 Task: Explore Airbnb stays in Aspen, Colorado with ski-in/ski-out access.
Action: Mouse moved to (548, 79)
Screenshot: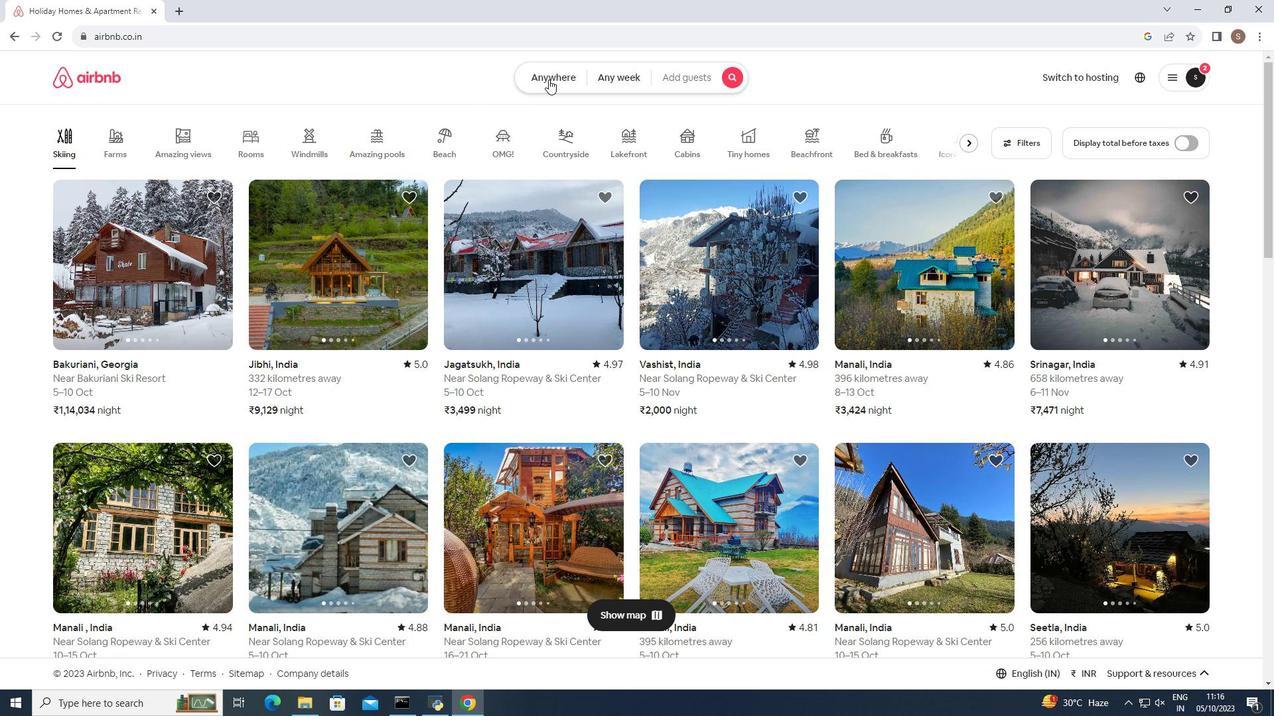 
Action: Mouse pressed left at (548, 79)
Screenshot: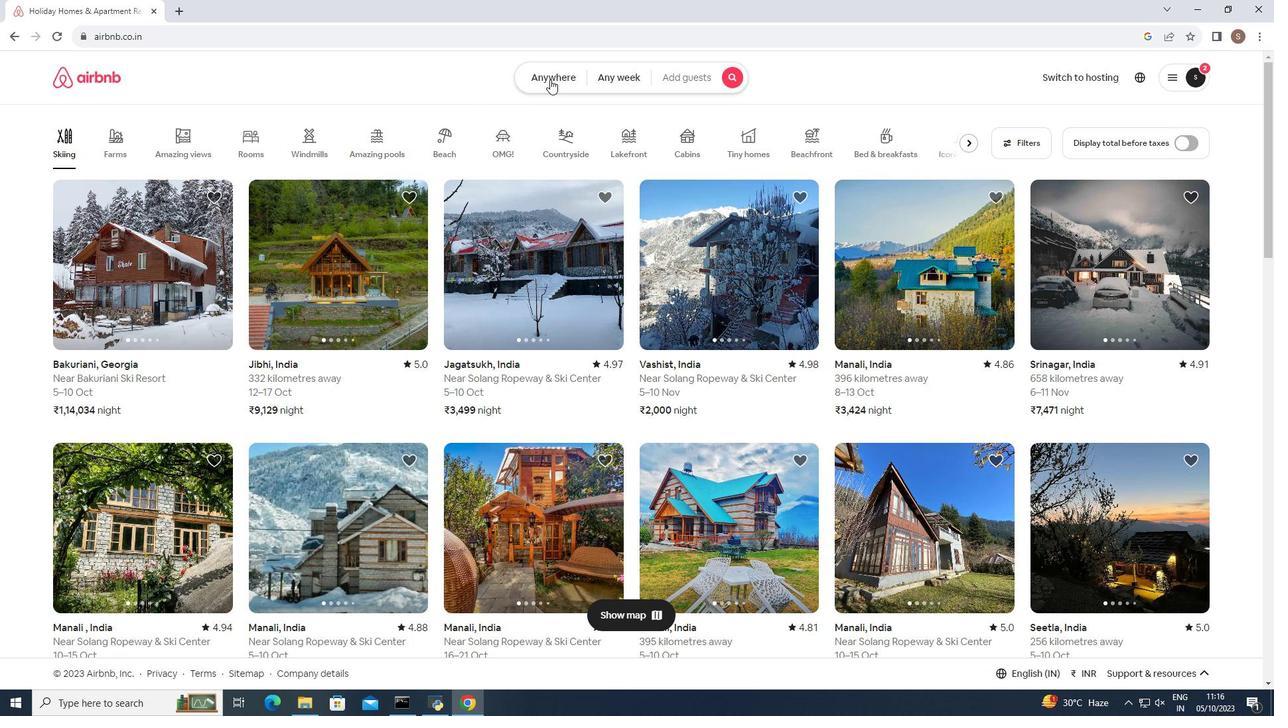 
Action: Mouse moved to (483, 126)
Screenshot: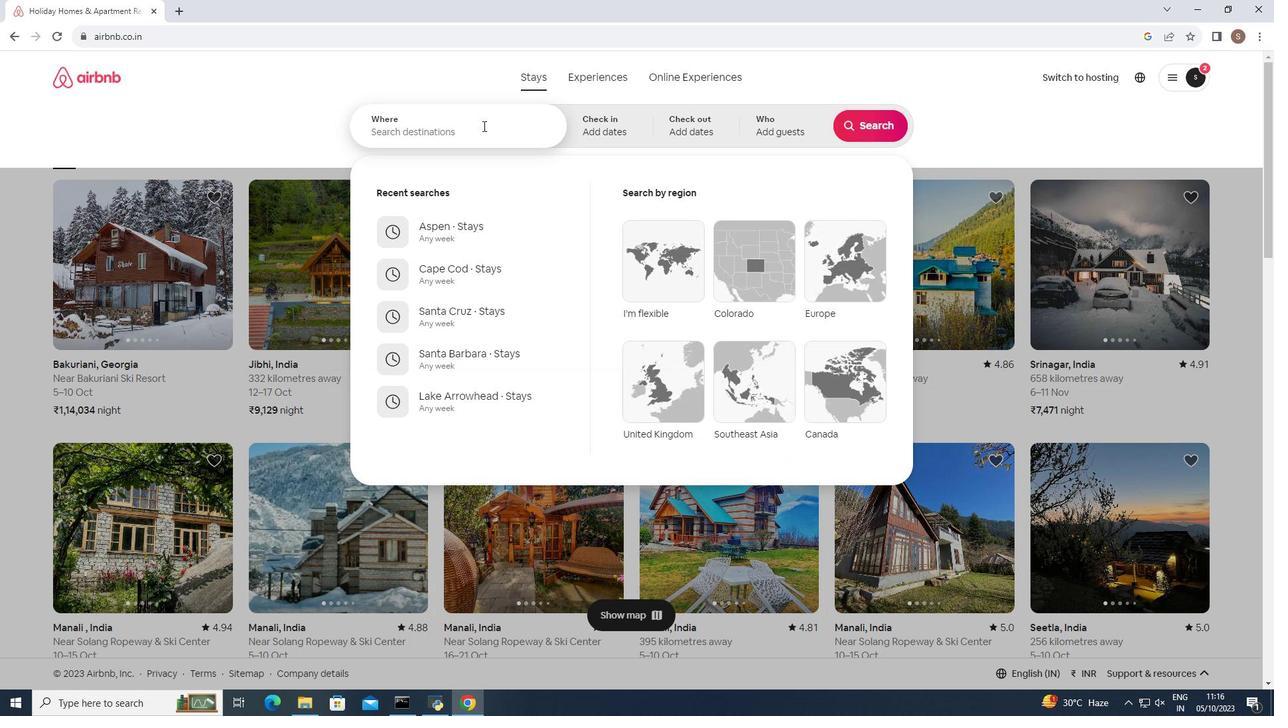 
Action: Mouse pressed left at (483, 126)
Screenshot: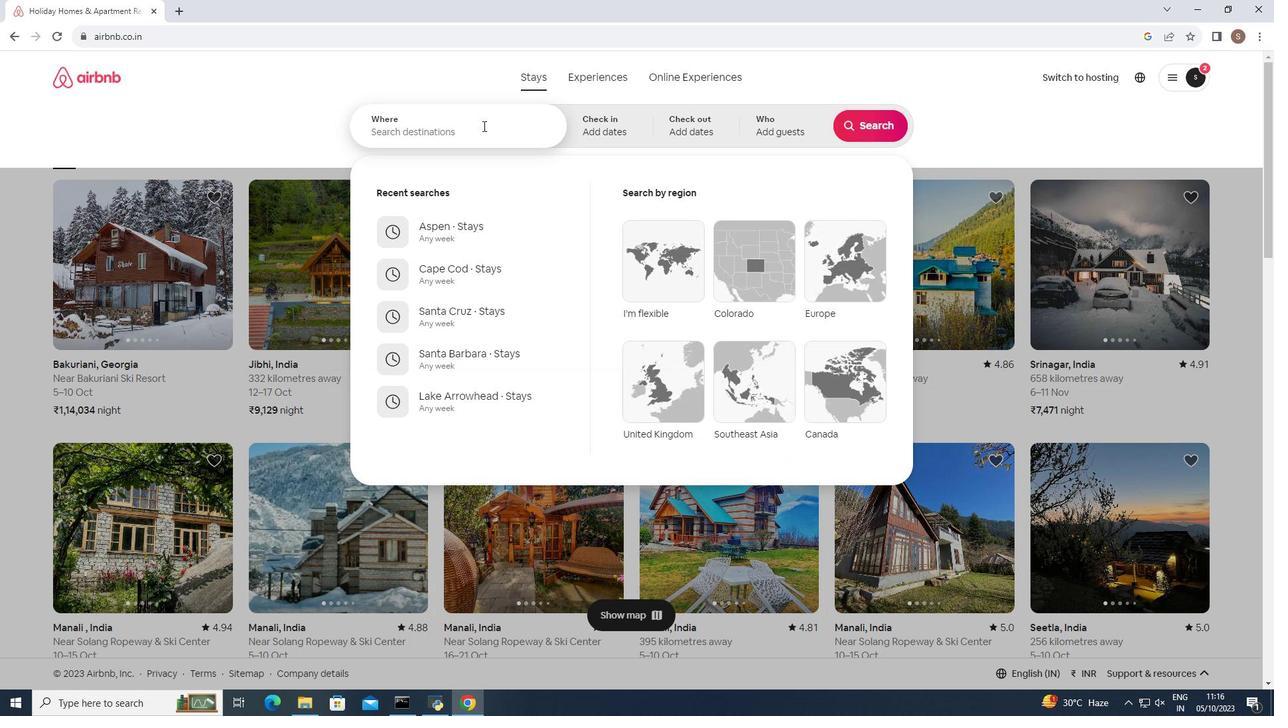 
Action: Mouse moved to (488, 138)
Screenshot: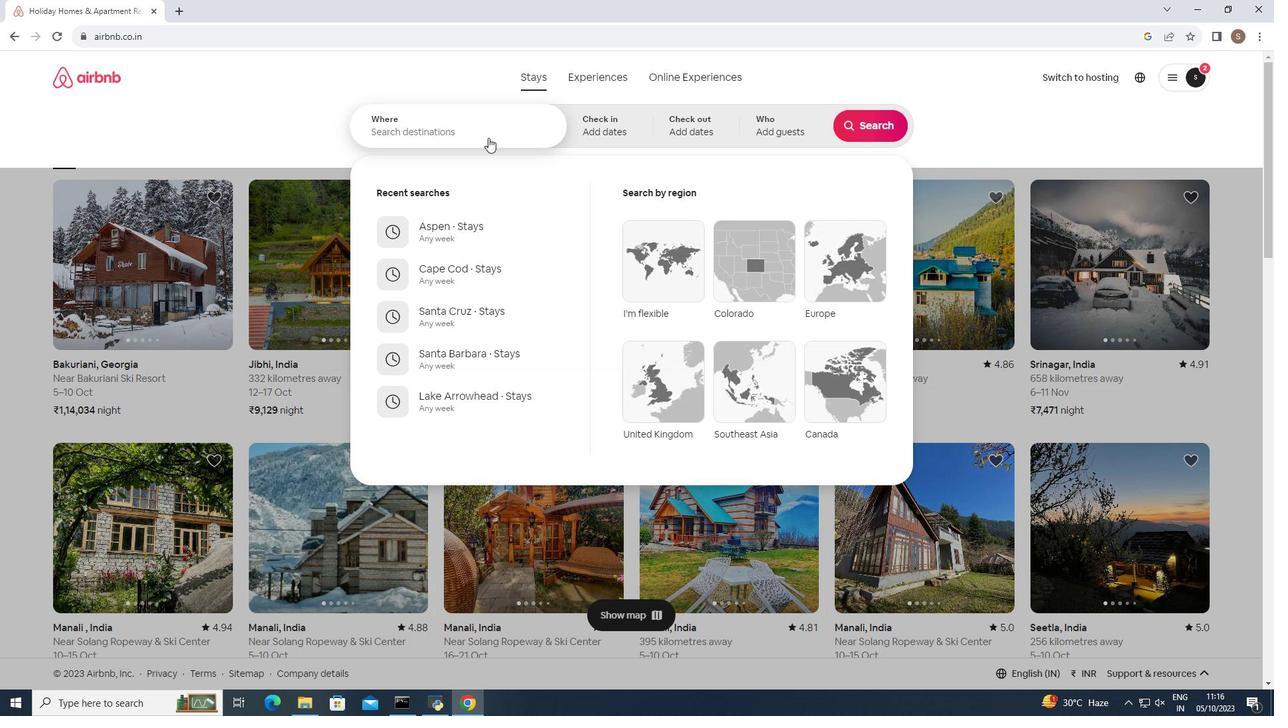 
Action: Key pressed <Key.shift>Aspen<Key.space><Key.shift><Key.shift><Key.shift><Key.shift><Key.shift><Key.shift>Colorado
Screenshot: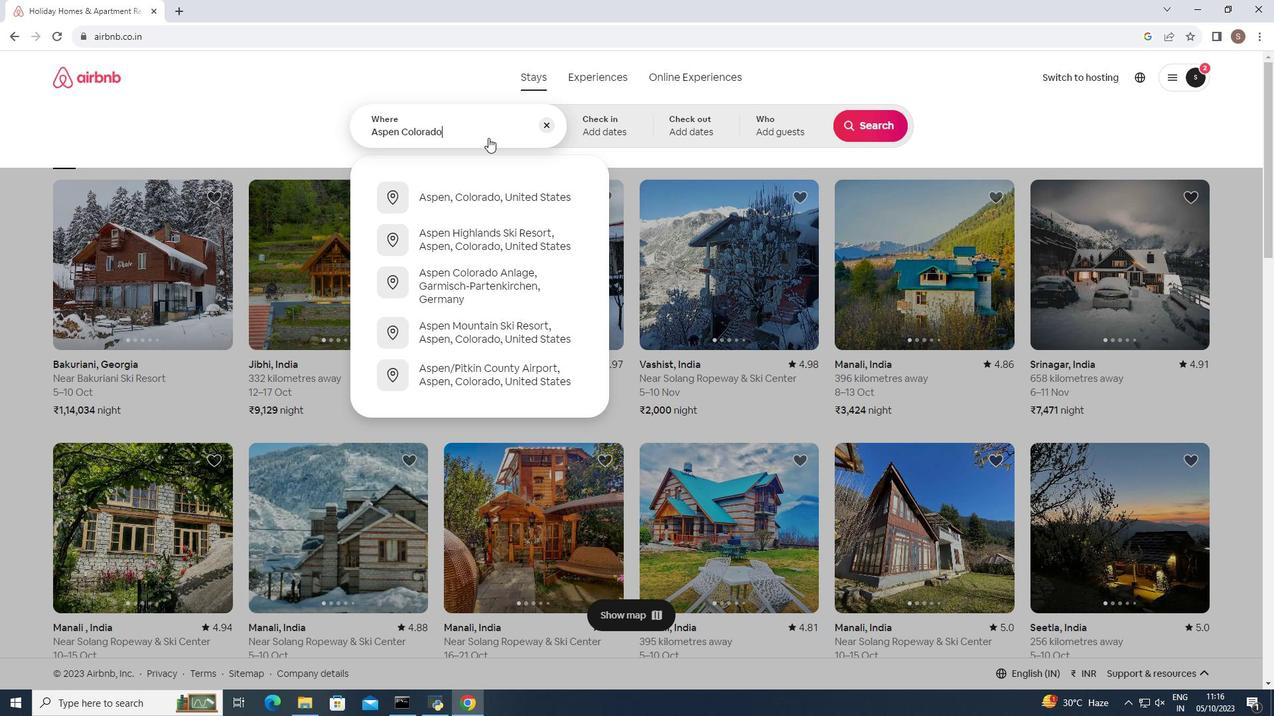 
Action: Mouse moved to (517, 196)
Screenshot: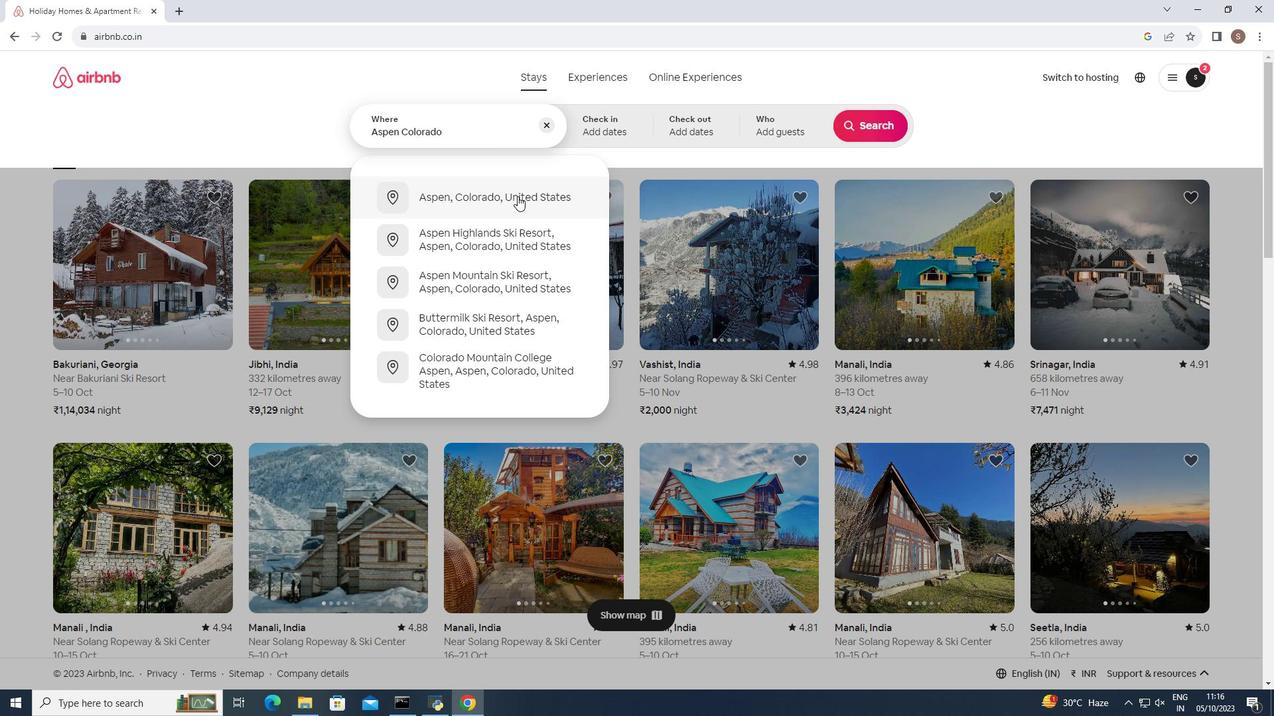 
Action: Mouse pressed left at (517, 196)
Screenshot: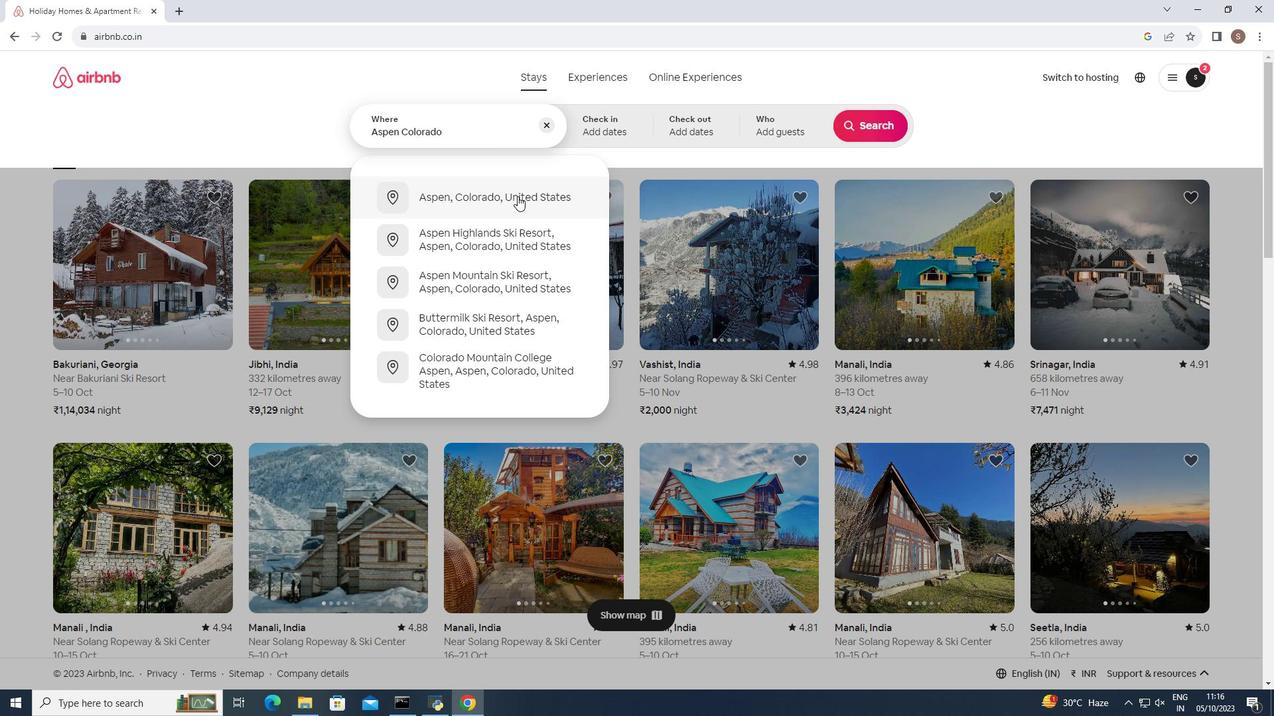 
Action: Mouse moved to (876, 122)
Screenshot: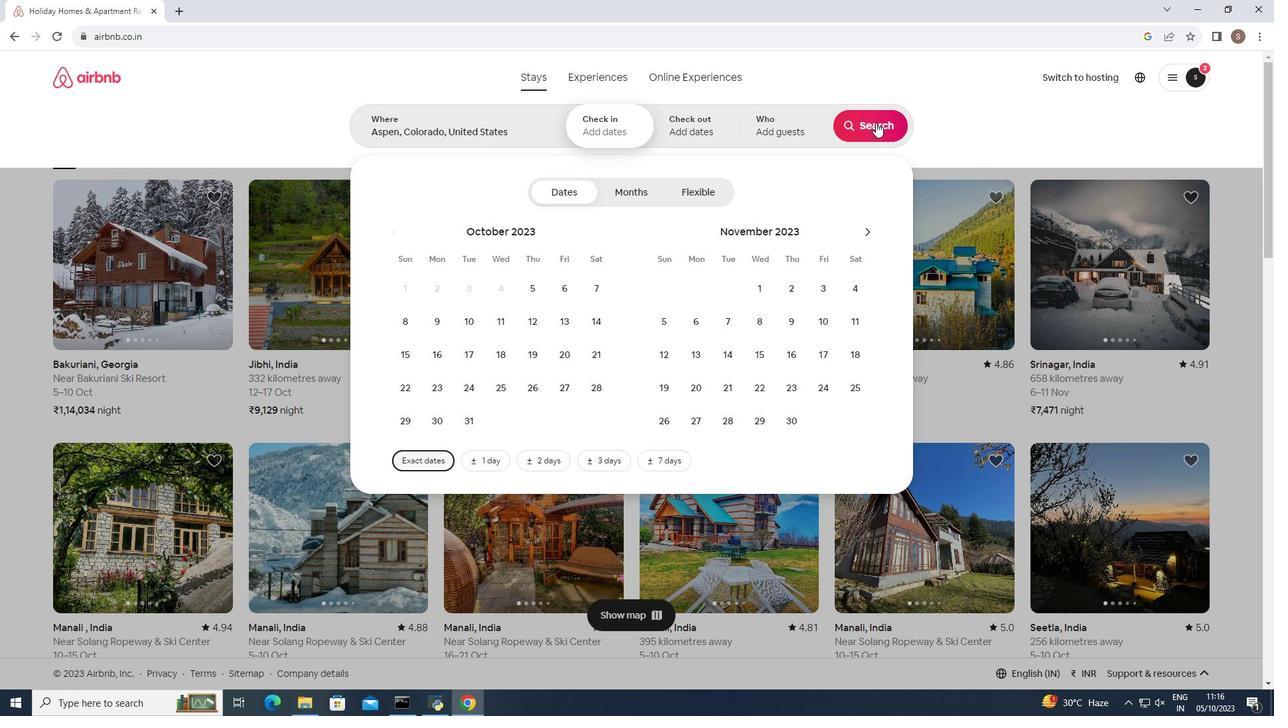 
Action: Mouse pressed left at (876, 122)
Screenshot: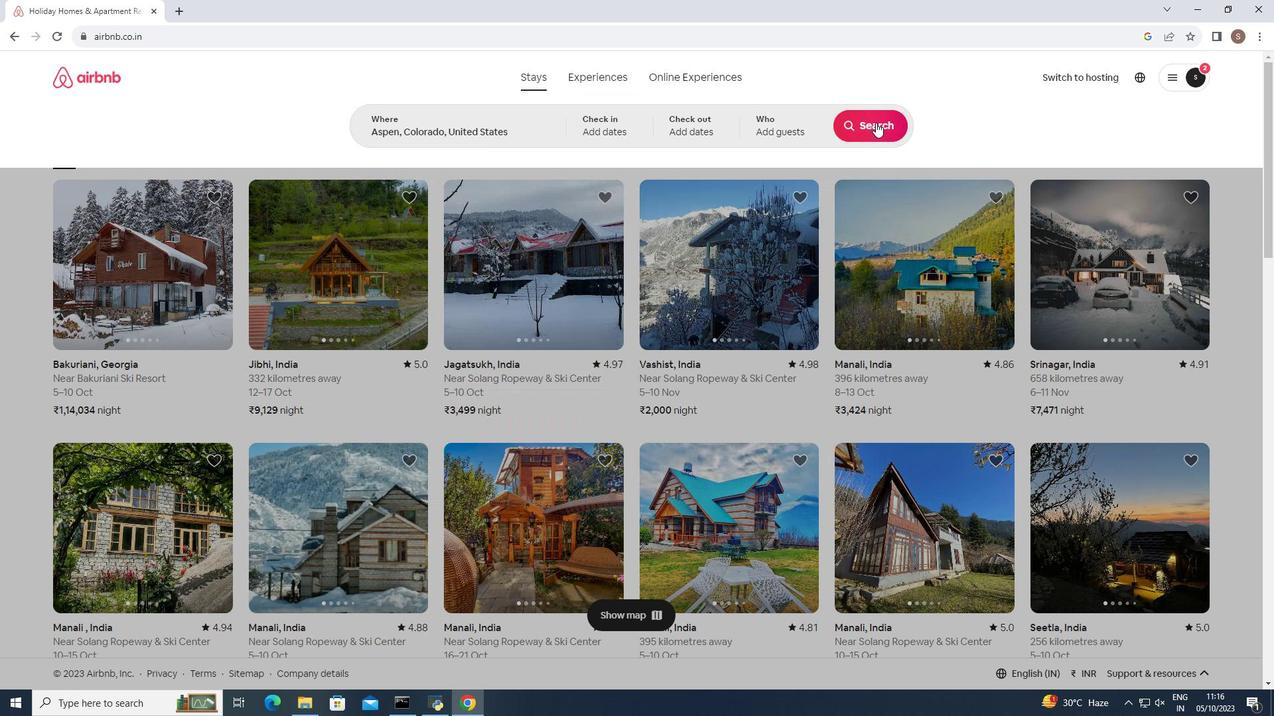 
Action: Mouse moved to (1050, 128)
Screenshot: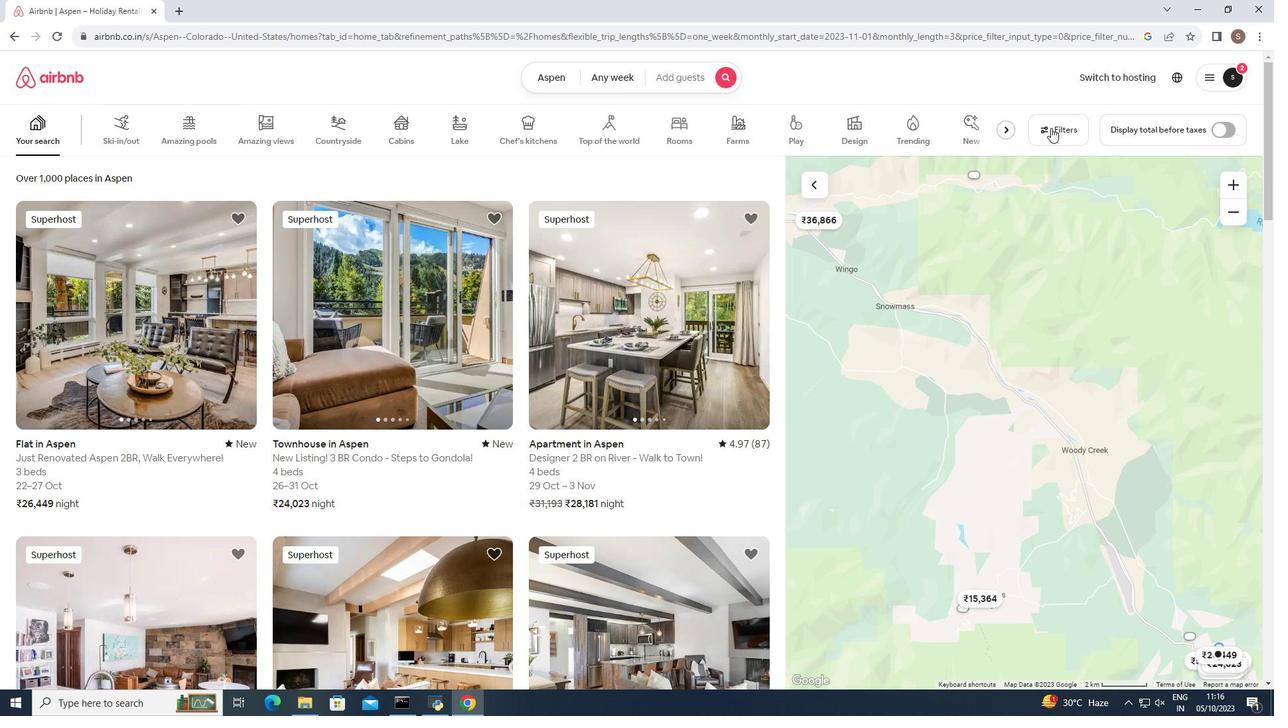 
Action: Mouse pressed left at (1050, 128)
Screenshot: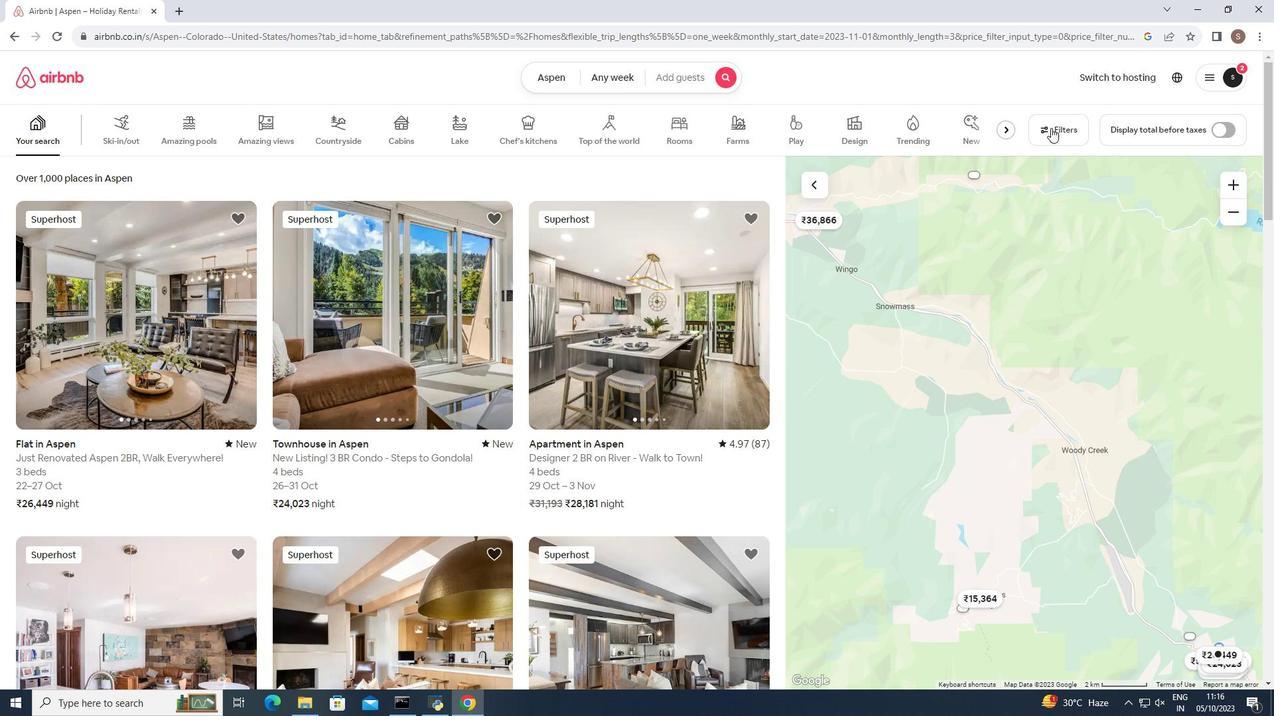 
Action: Mouse moved to (598, 268)
Screenshot: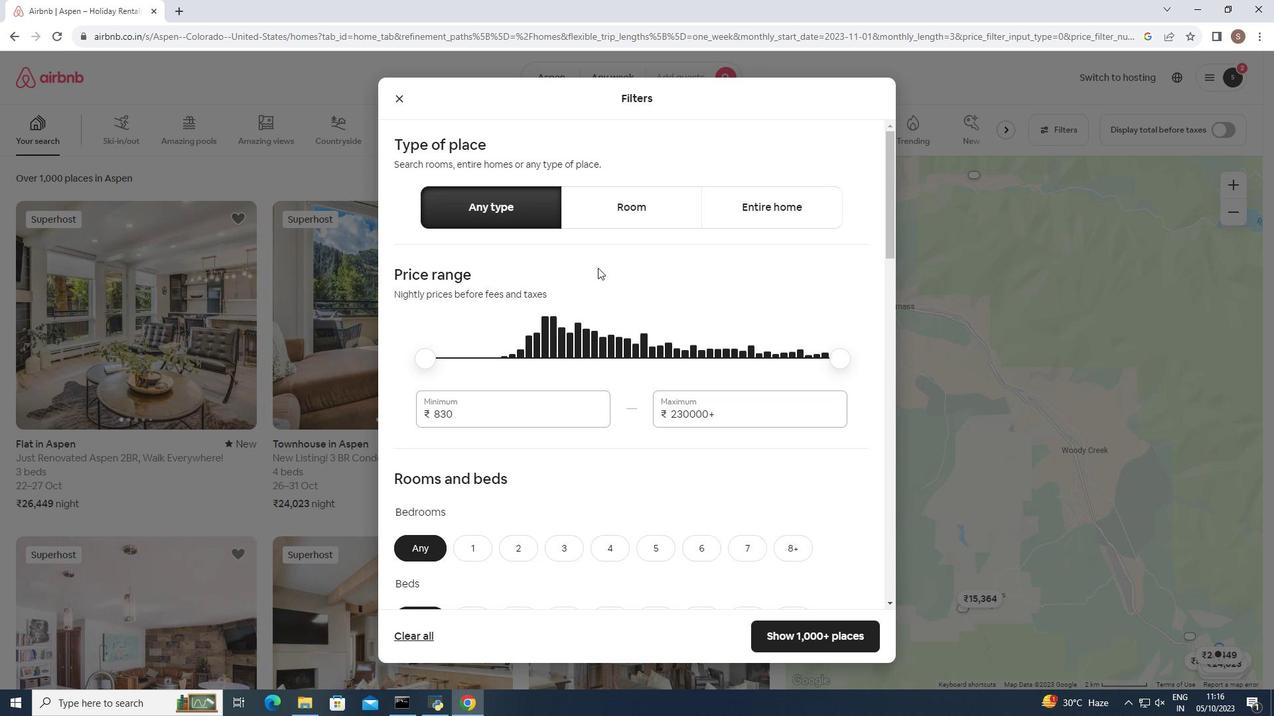 
Action: Mouse scrolled (598, 267) with delta (0, 0)
Screenshot: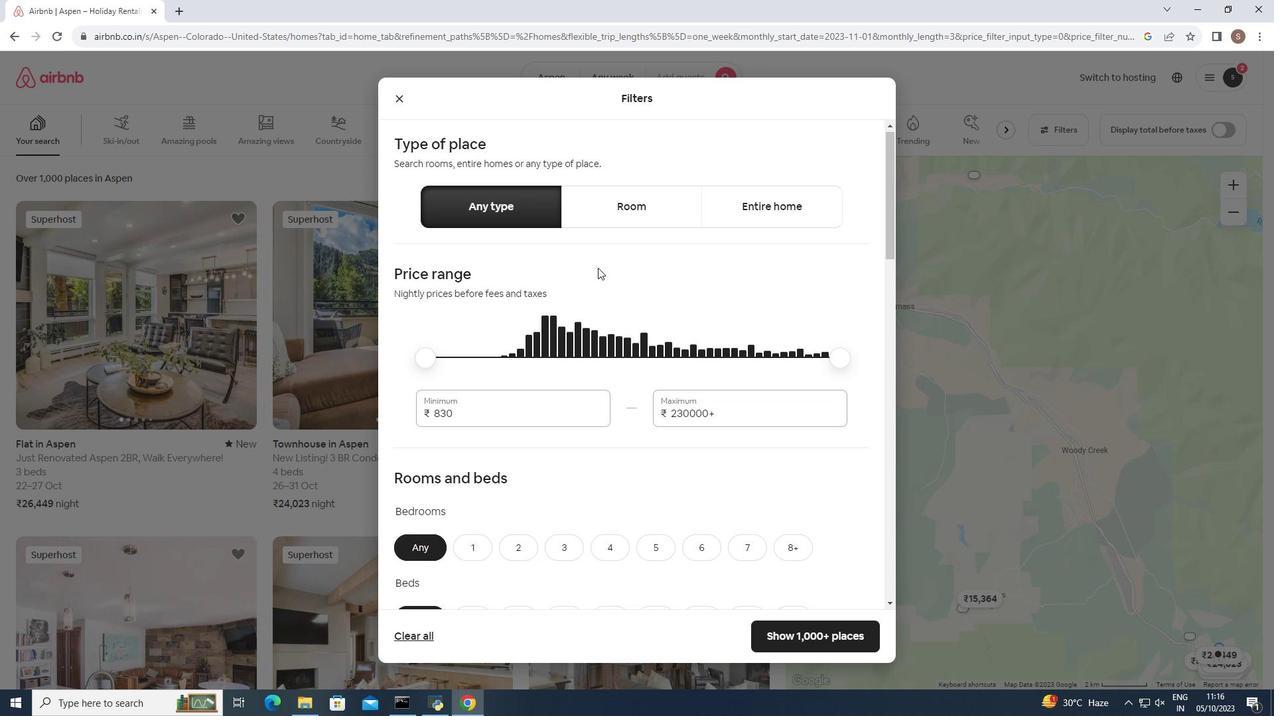 
Action: Mouse scrolled (598, 267) with delta (0, 0)
Screenshot: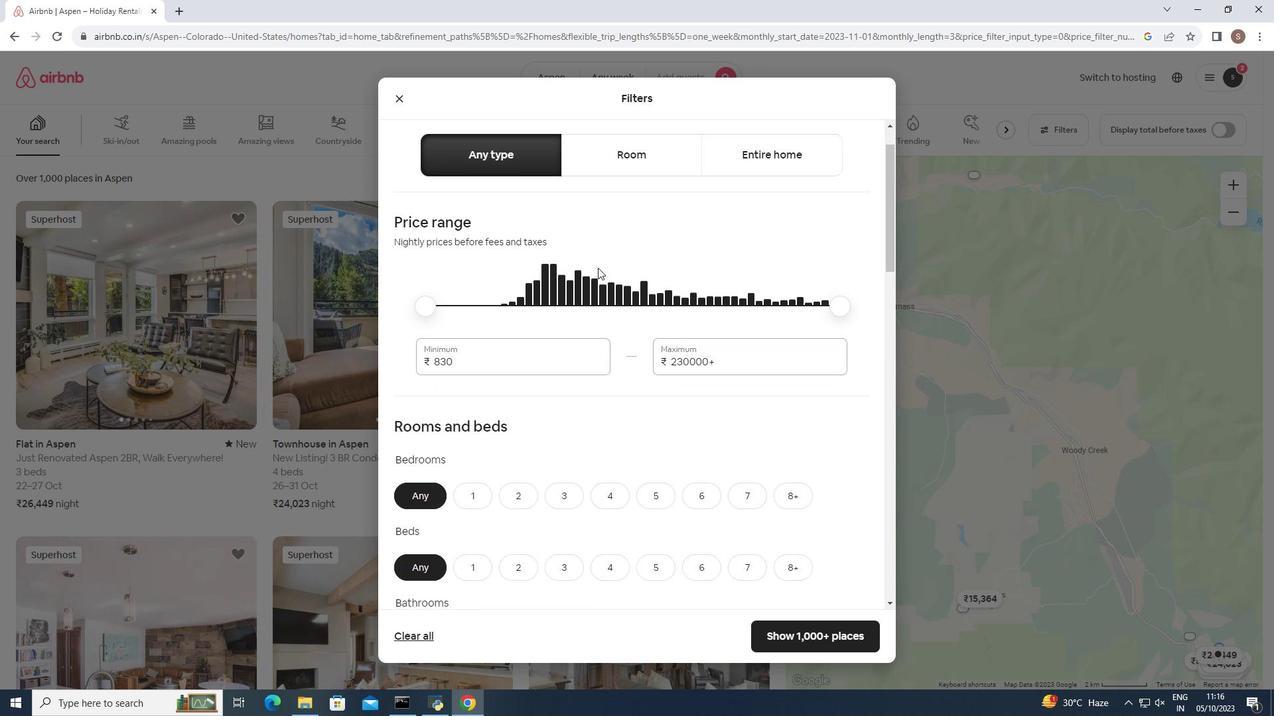 
Action: Mouse scrolled (598, 267) with delta (0, 0)
Screenshot: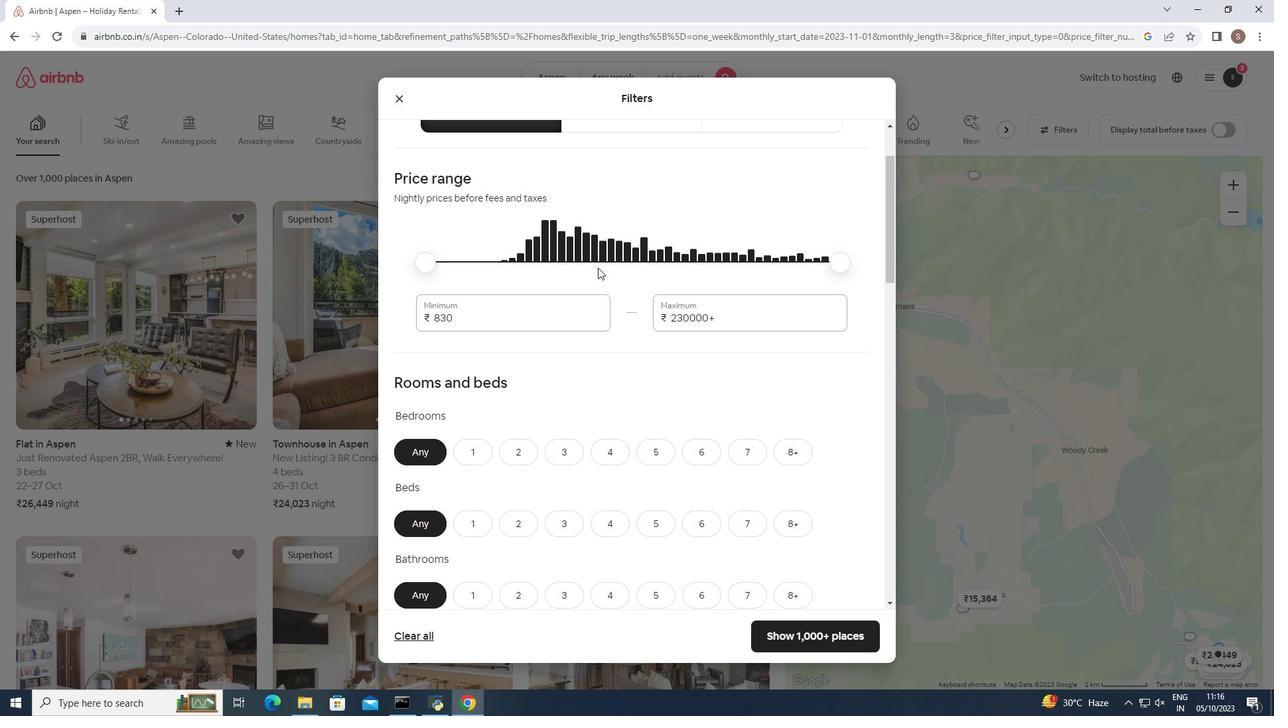 
Action: Mouse scrolled (598, 267) with delta (0, 0)
Screenshot: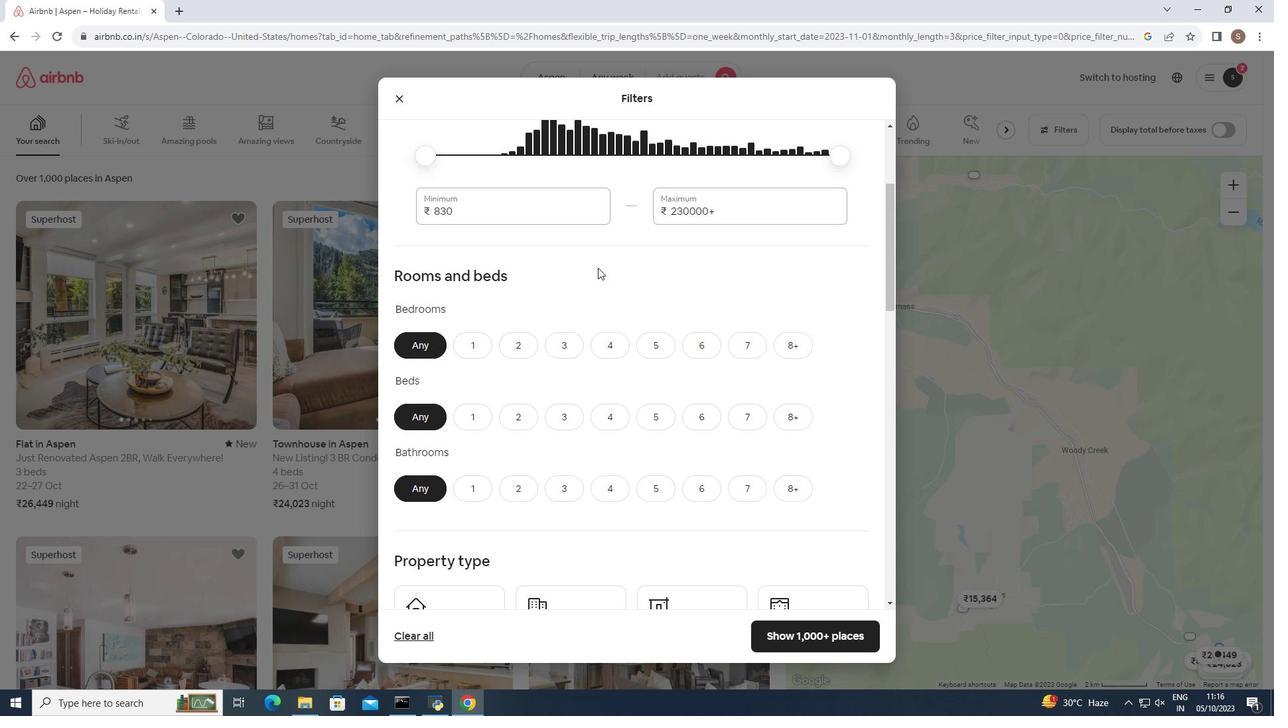 
Action: Mouse moved to (598, 266)
Screenshot: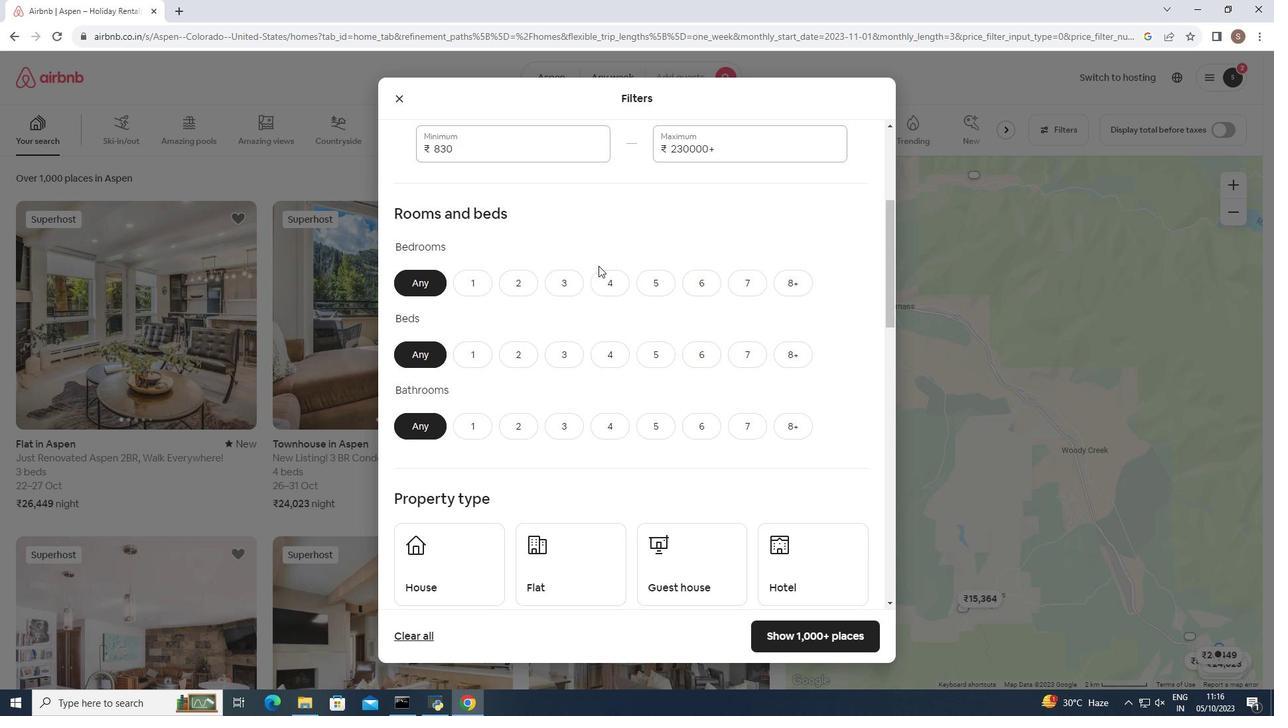 
Action: Mouse scrolled (598, 265) with delta (0, 0)
Screenshot: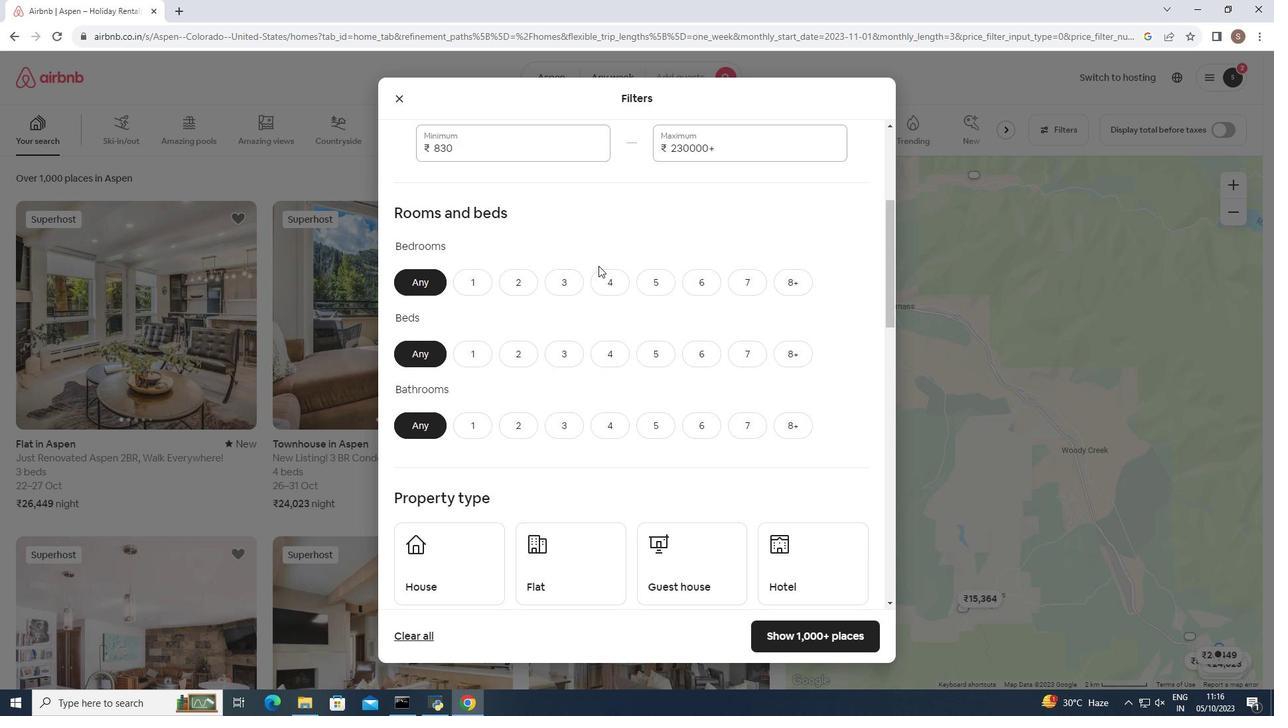 
Action: Mouse scrolled (598, 265) with delta (0, 0)
Screenshot: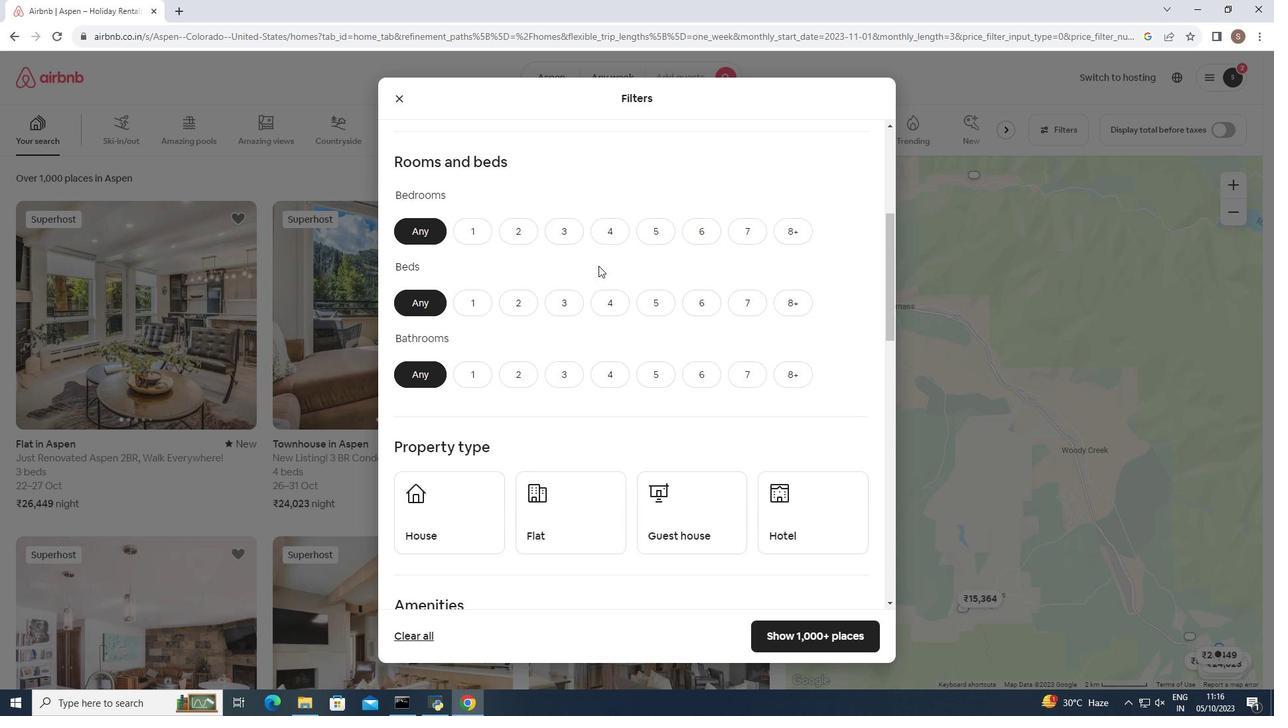 
Action: Mouse scrolled (598, 265) with delta (0, 0)
Screenshot: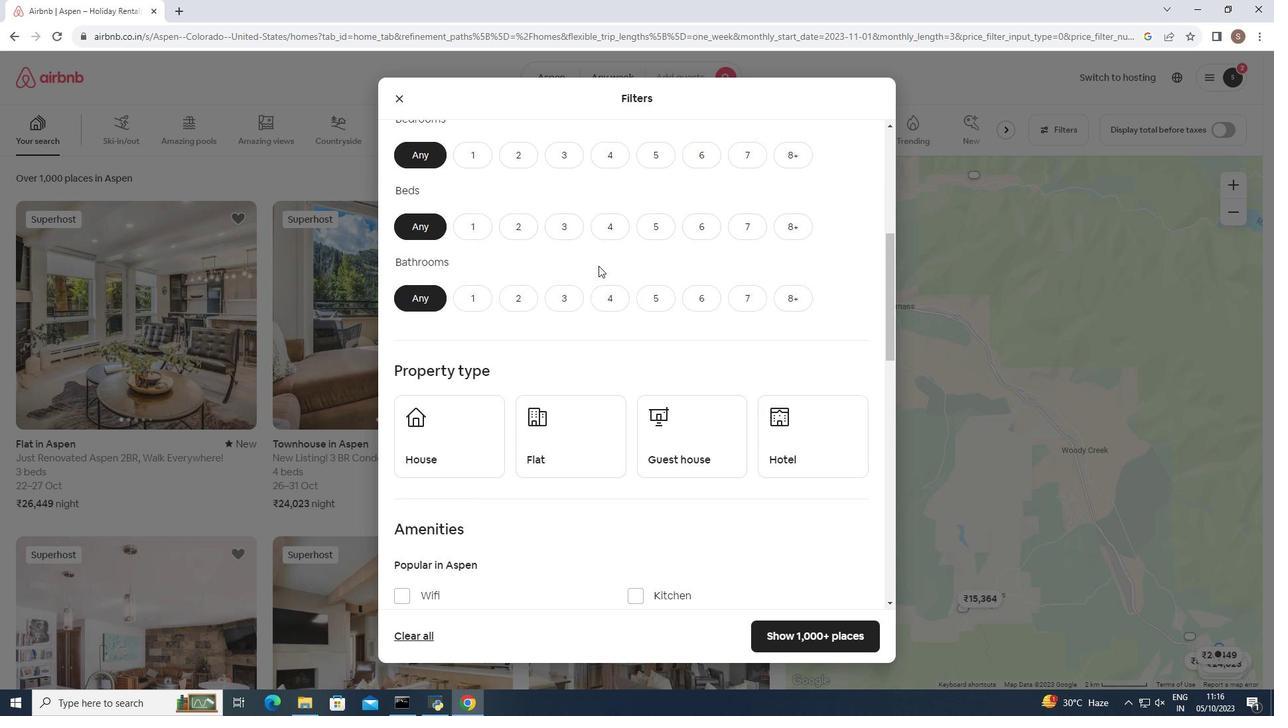 
Action: Mouse scrolled (598, 265) with delta (0, 0)
Screenshot: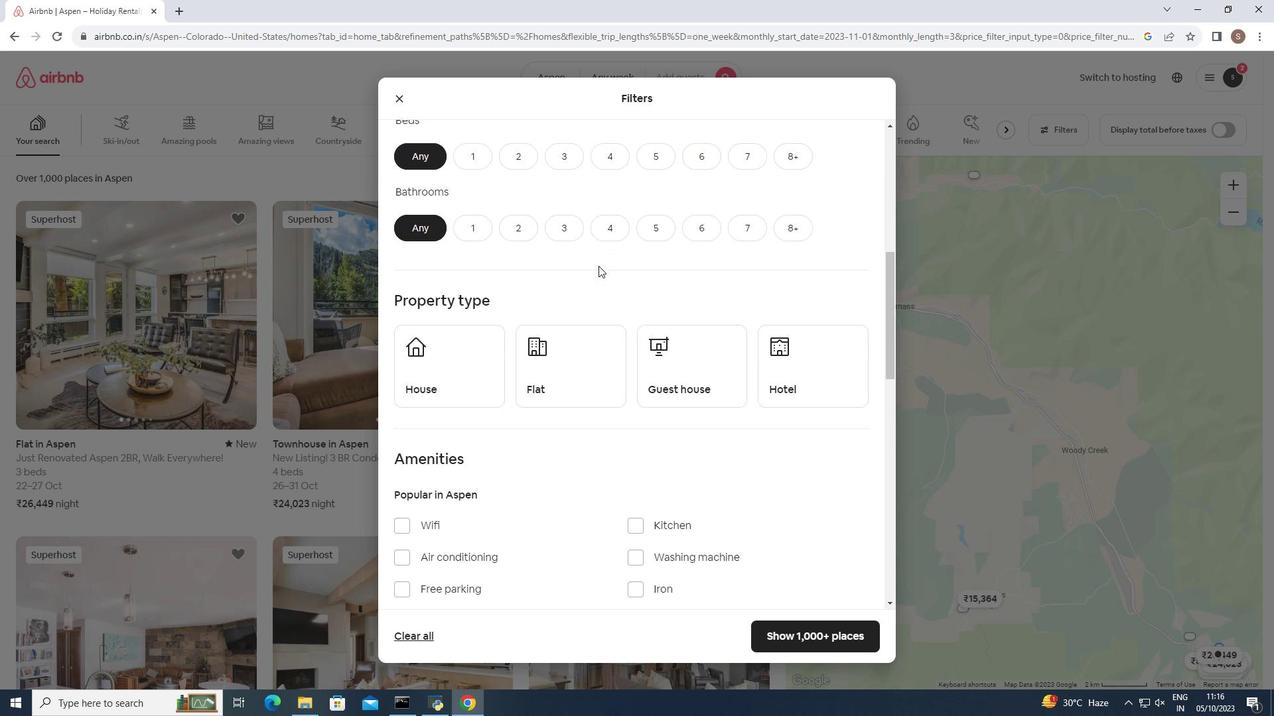 
Action: Mouse scrolled (598, 265) with delta (0, 0)
Screenshot: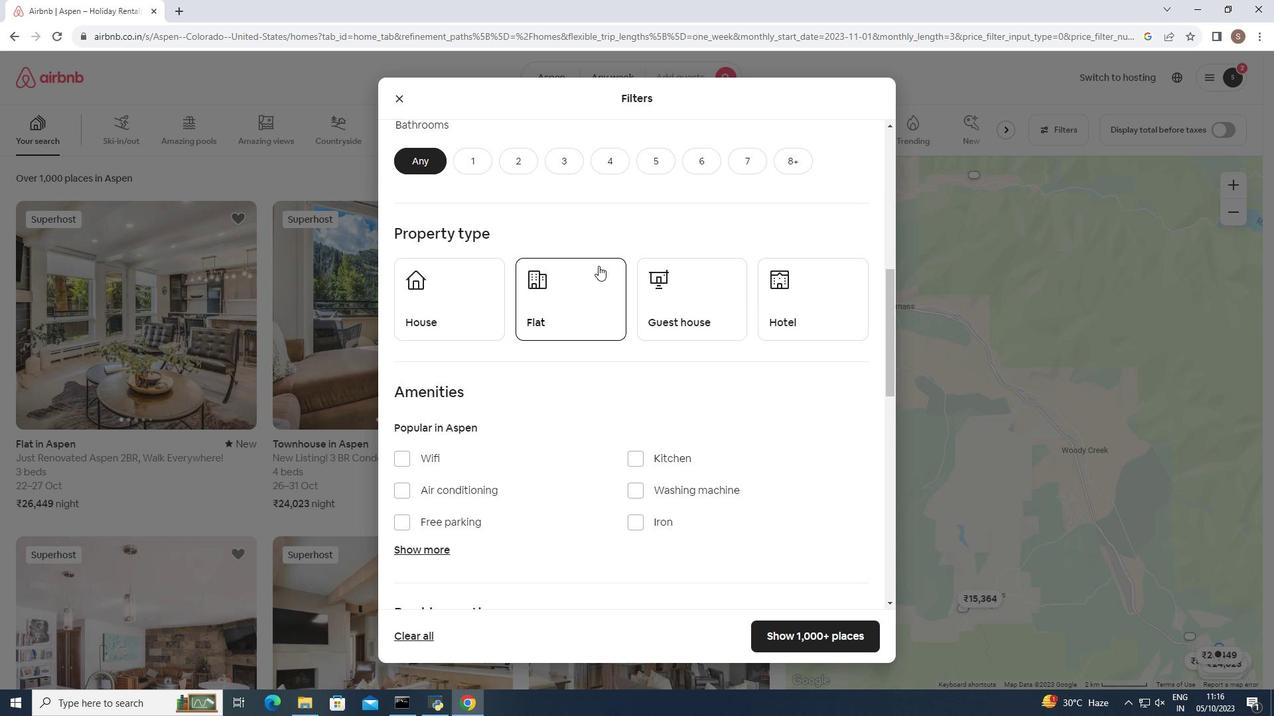 
Action: Mouse scrolled (598, 265) with delta (0, 0)
Screenshot: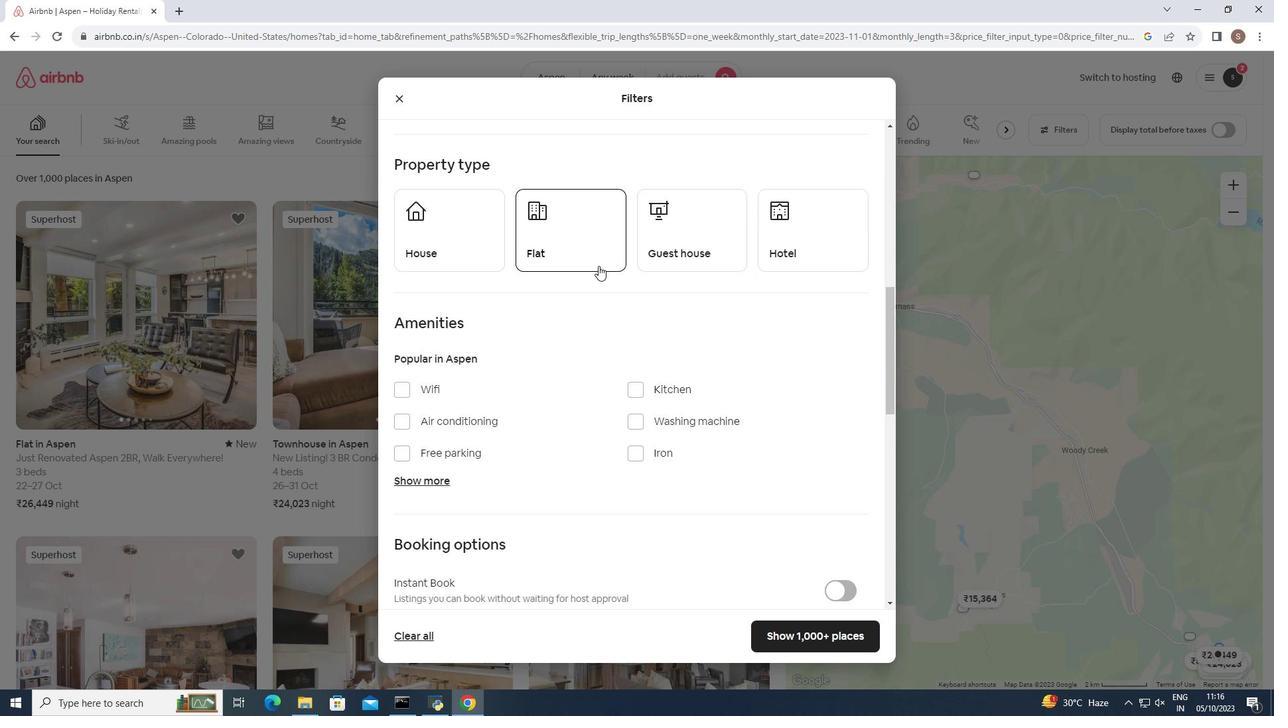 
Action: Mouse moved to (417, 417)
Screenshot: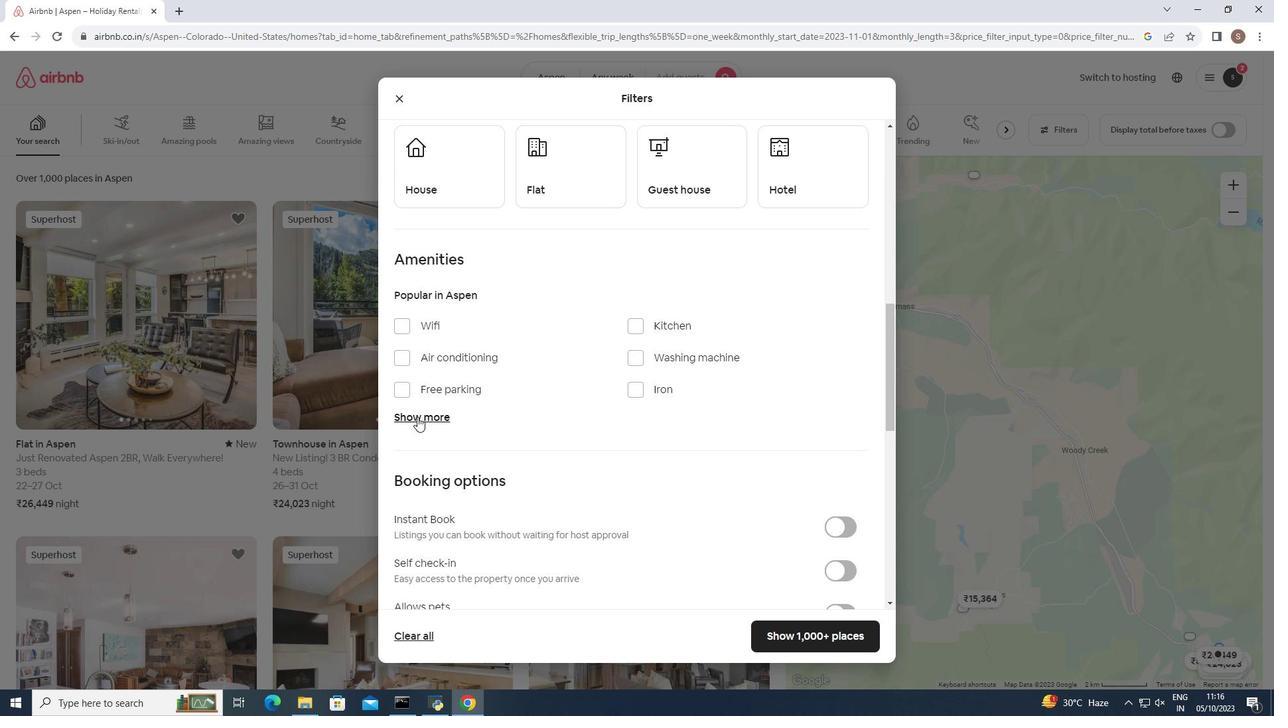 
Action: Mouse pressed left at (417, 417)
Screenshot: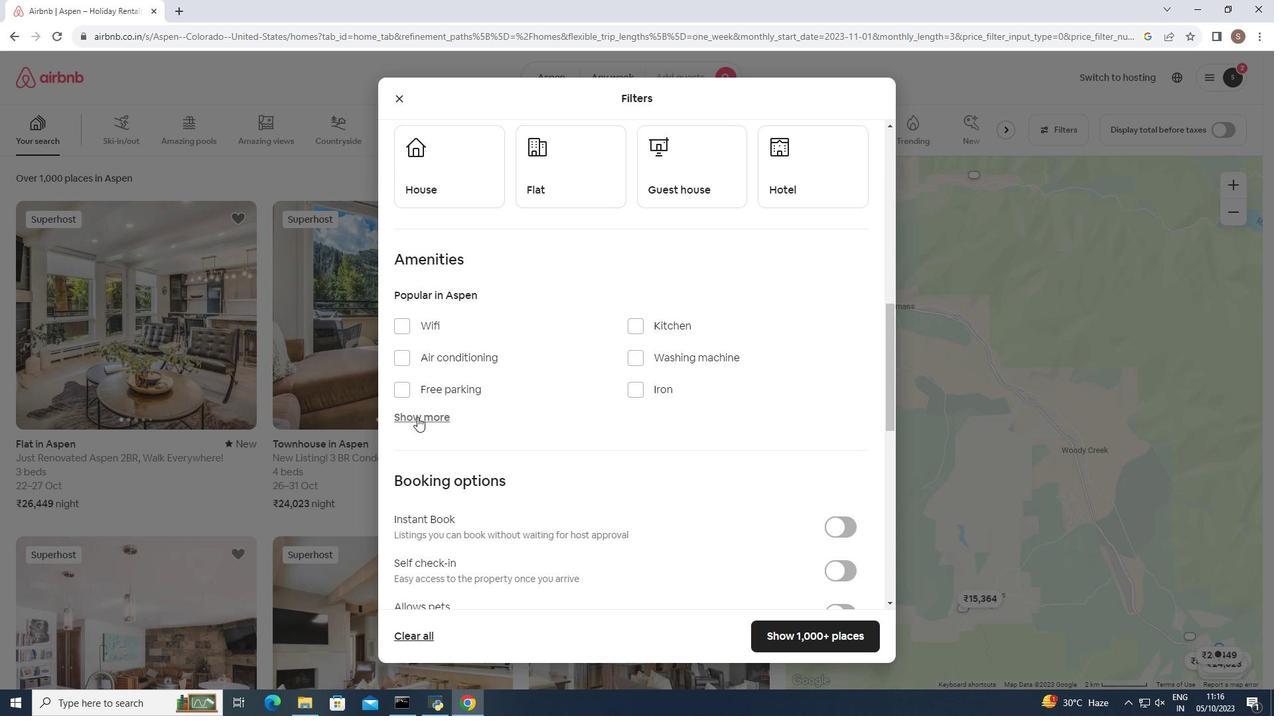 
Action: Mouse moved to (629, 443)
Screenshot: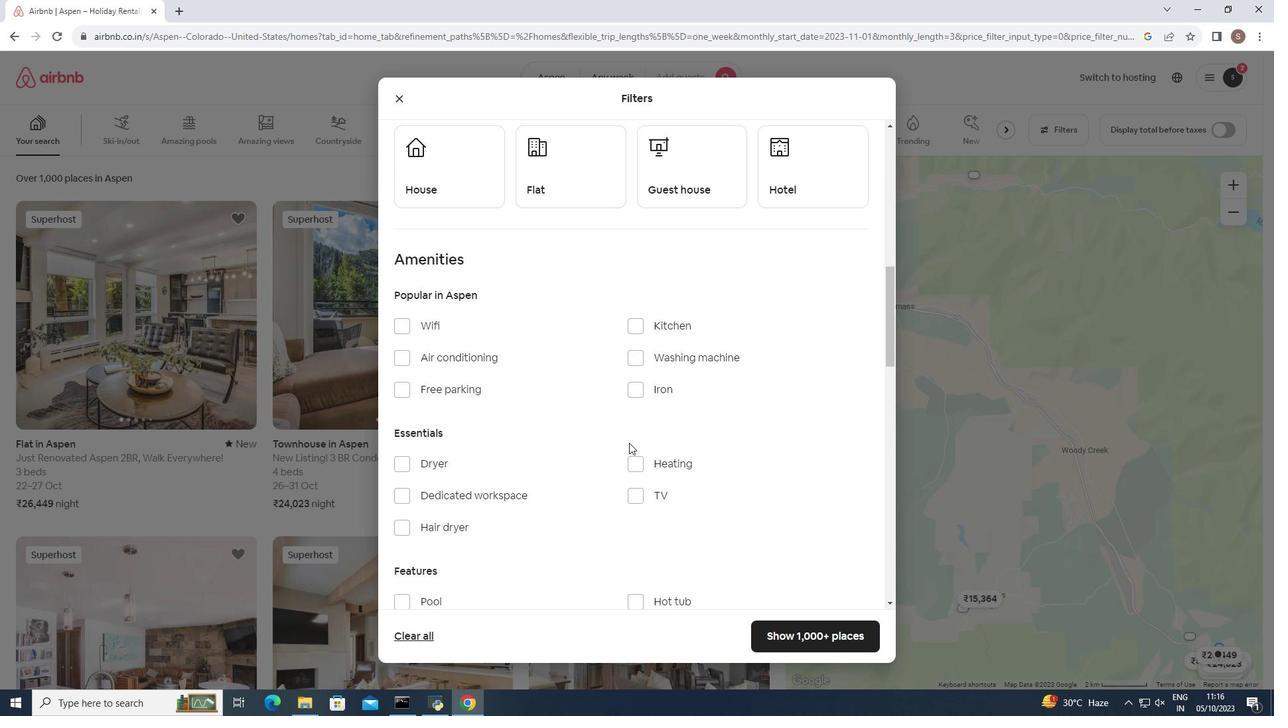 
Action: Mouse scrolled (629, 442) with delta (0, 0)
Screenshot: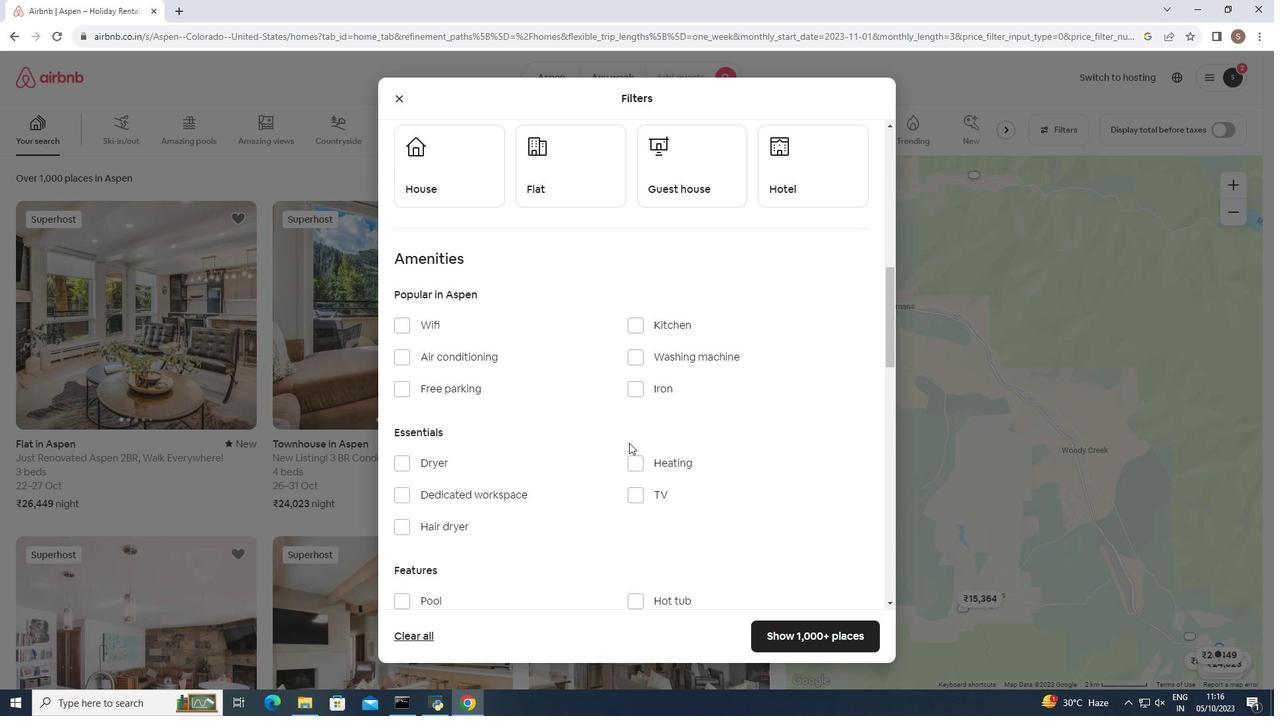 
Action: Mouse scrolled (629, 442) with delta (0, 0)
Screenshot: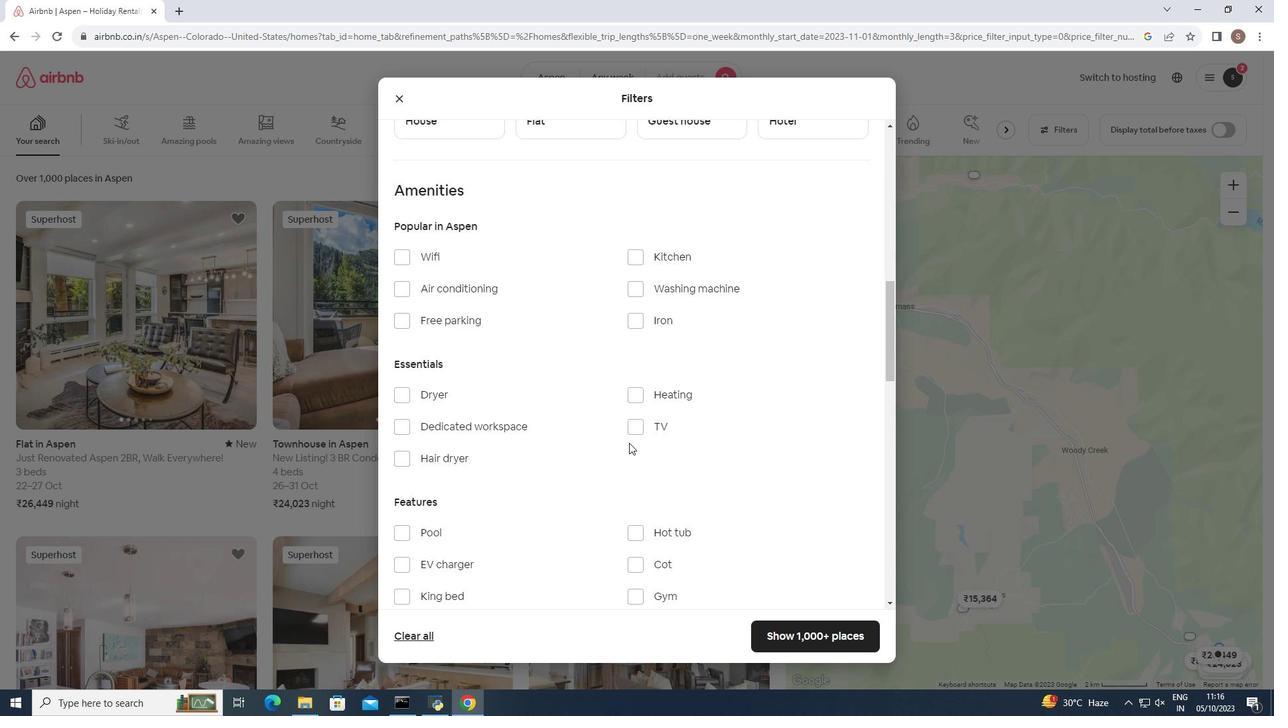 
Action: Mouse scrolled (629, 442) with delta (0, 0)
Screenshot: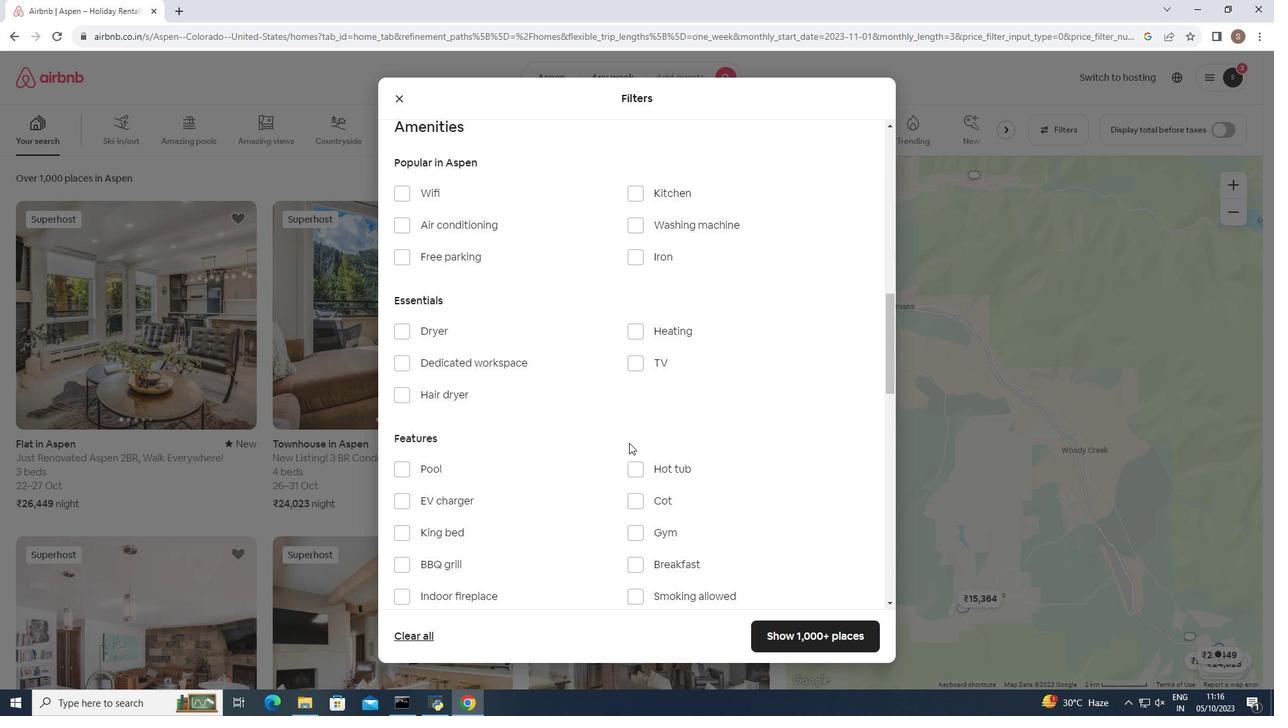 
Action: Mouse moved to (627, 434)
Screenshot: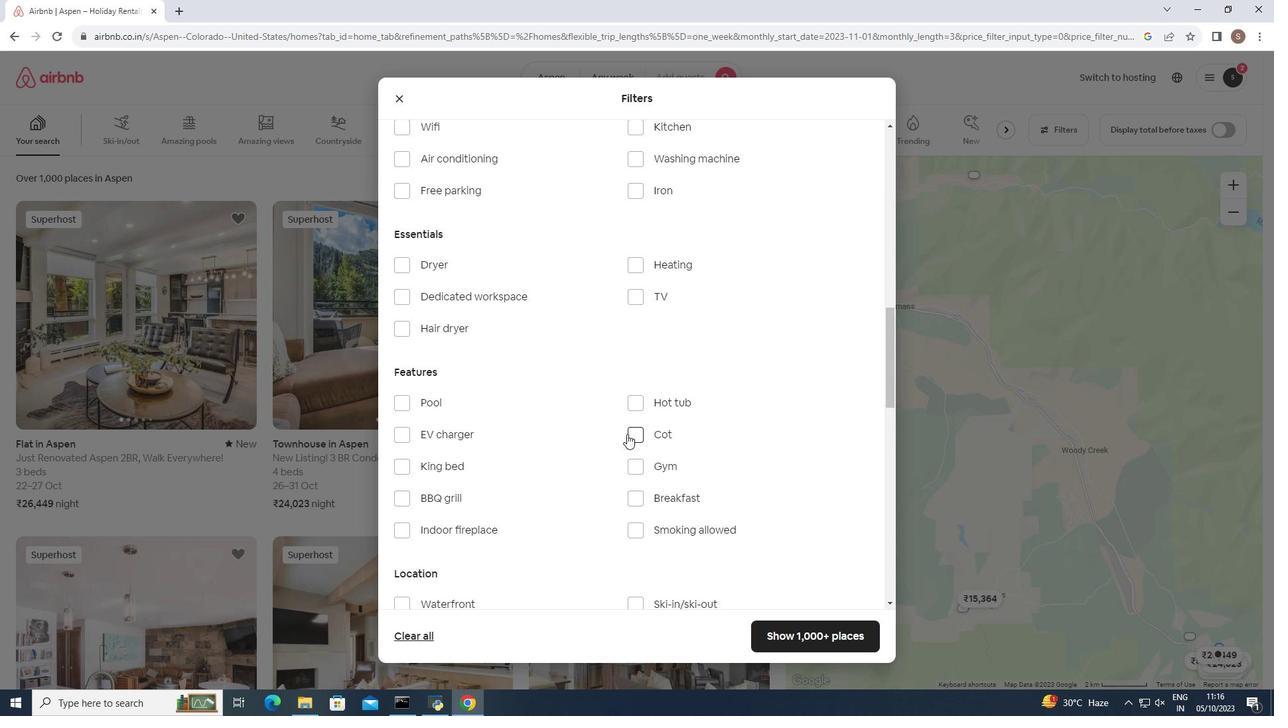 
Action: Mouse scrolled (627, 434) with delta (0, 0)
Screenshot: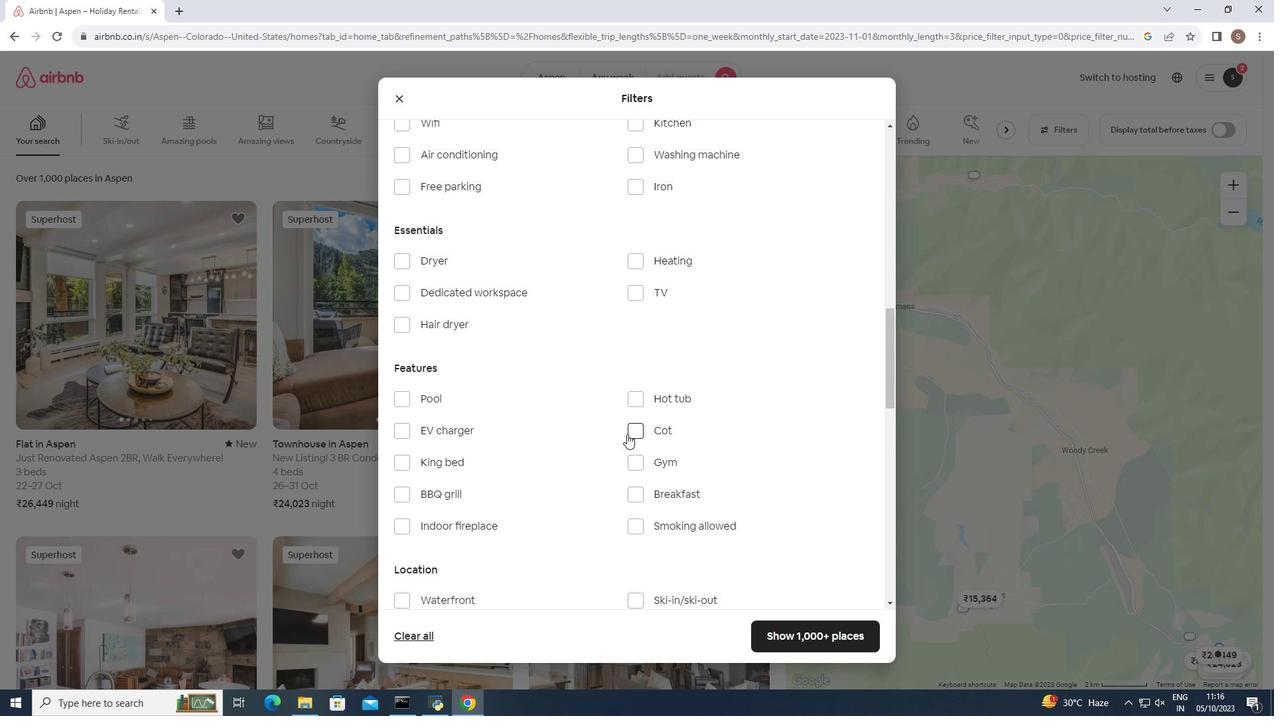 
Action: Mouse scrolled (627, 434) with delta (0, 0)
Screenshot: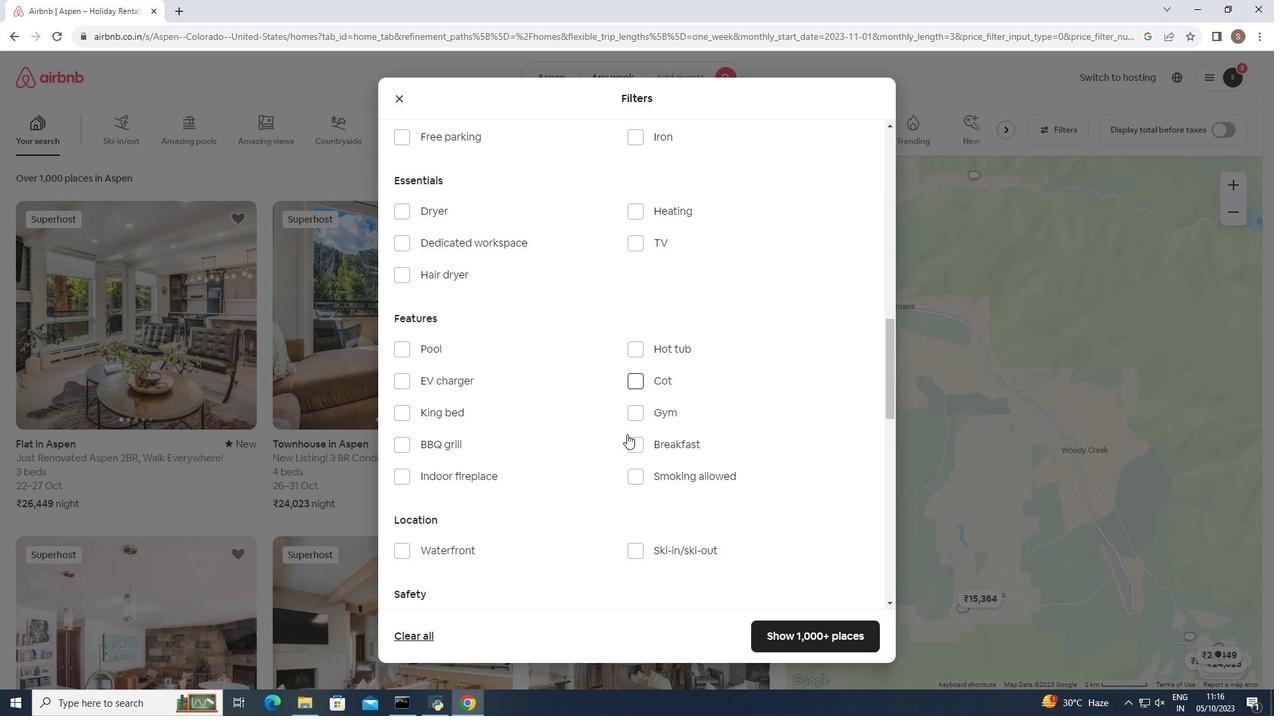 
Action: Mouse moved to (635, 473)
Screenshot: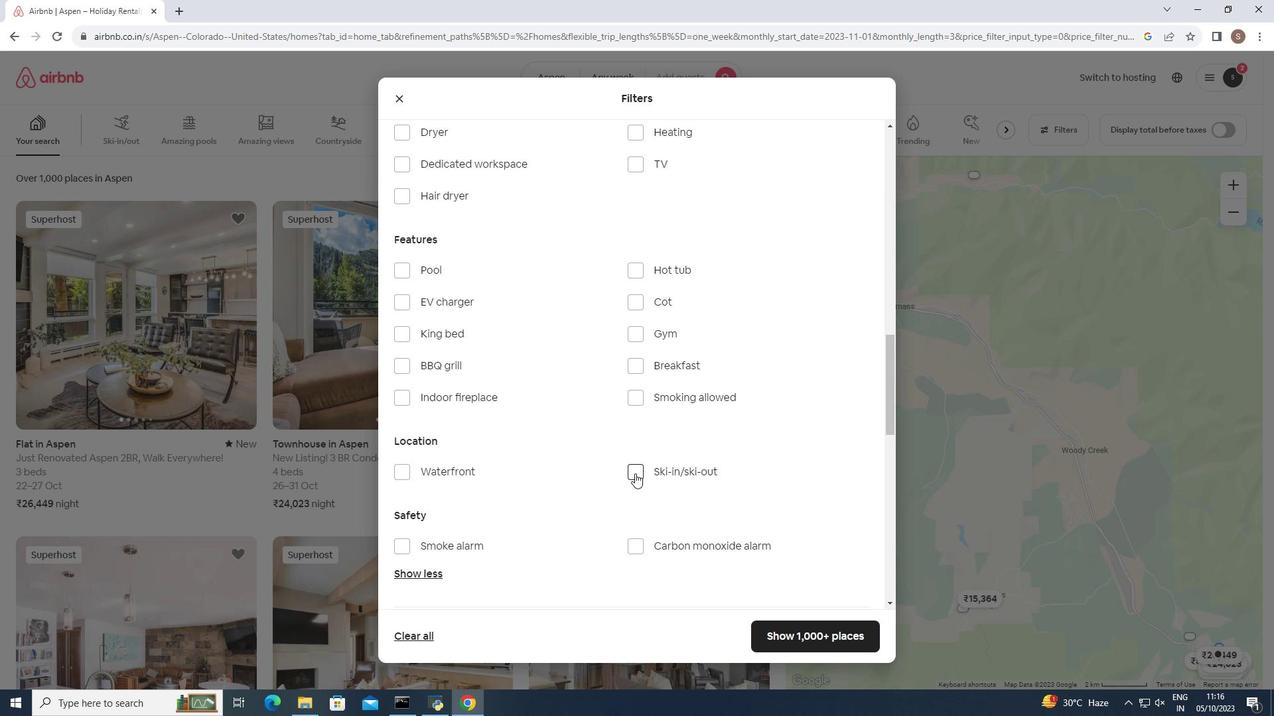 
Action: Mouse pressed left at (635, 473)
Screenshot: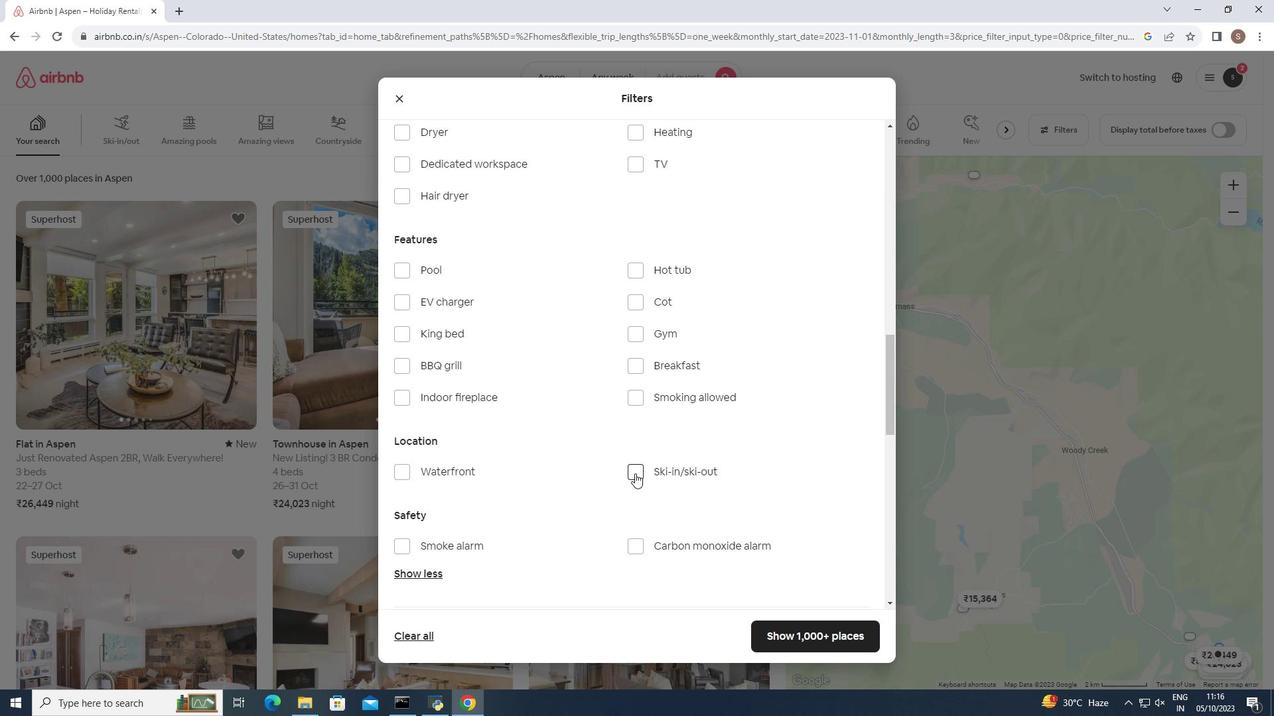 
Action: Mouse moved to (799, 637)
Screenshot: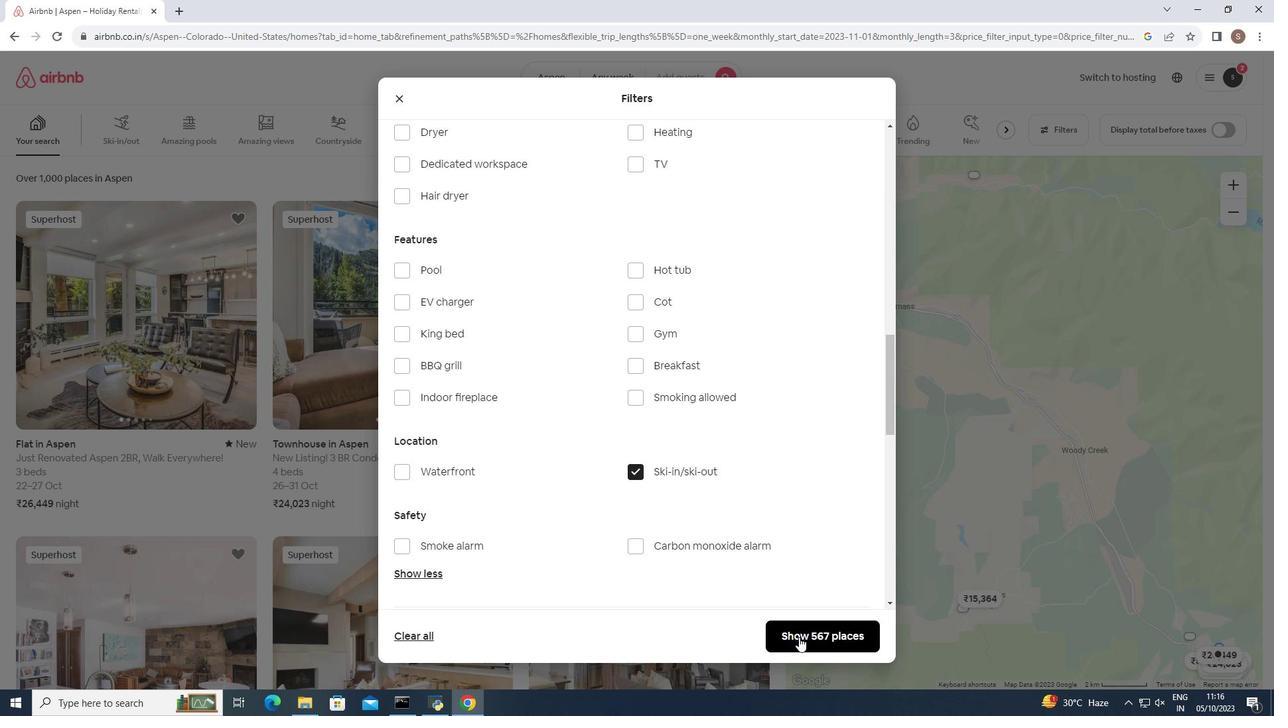 
Action: Mouse pressed left at (799, 637)
Screenshot: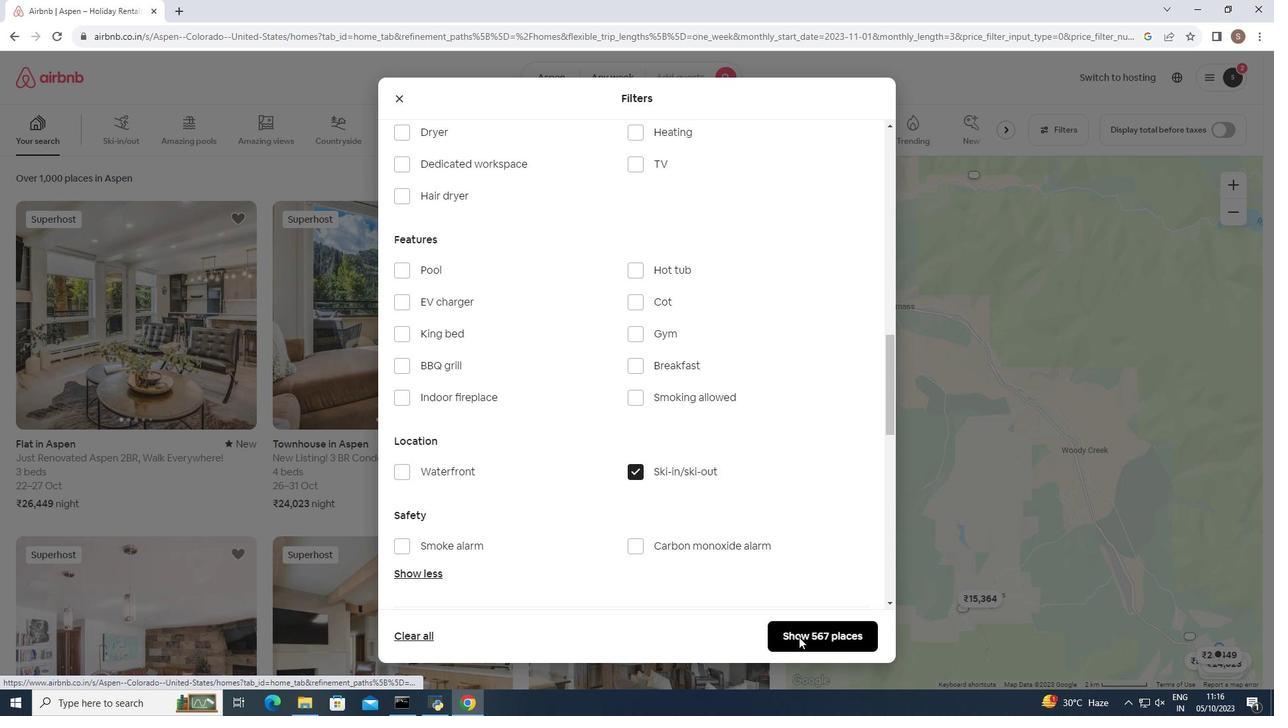 
Action: Mouse moved to (120, 132)
Screenshot: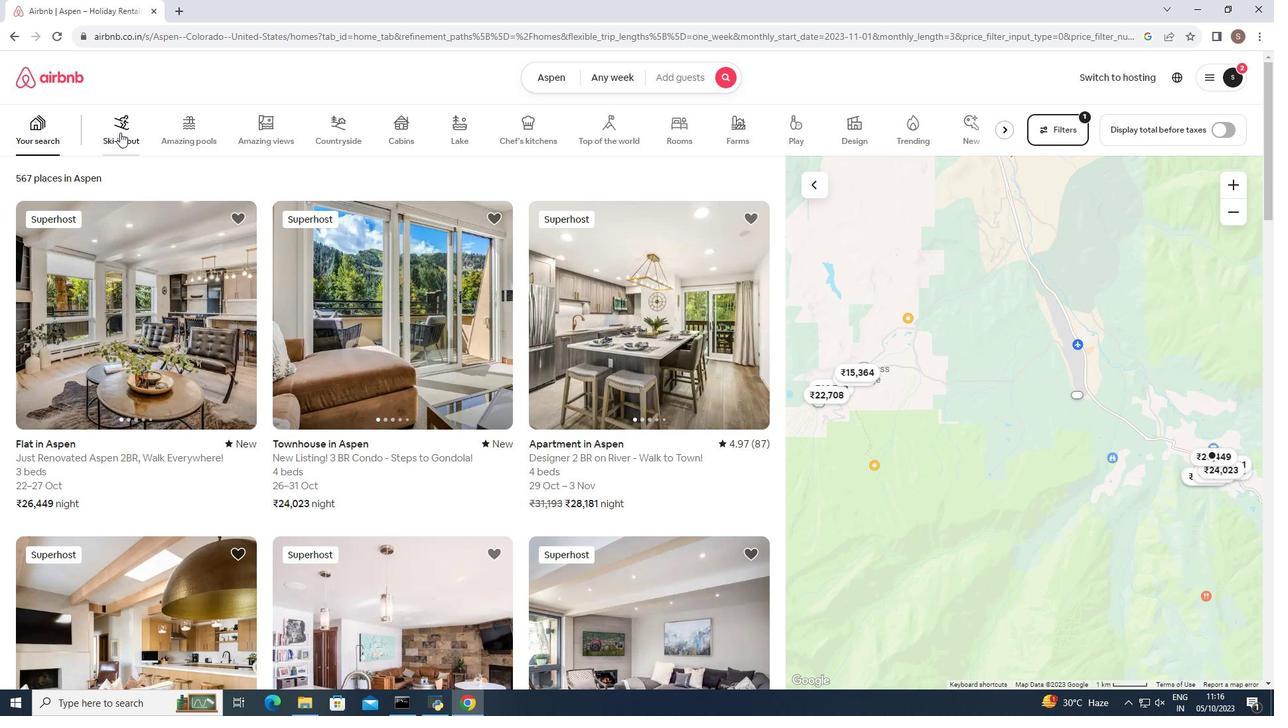 
Action: Mouse pressed left at (120, 132)
Screenshot: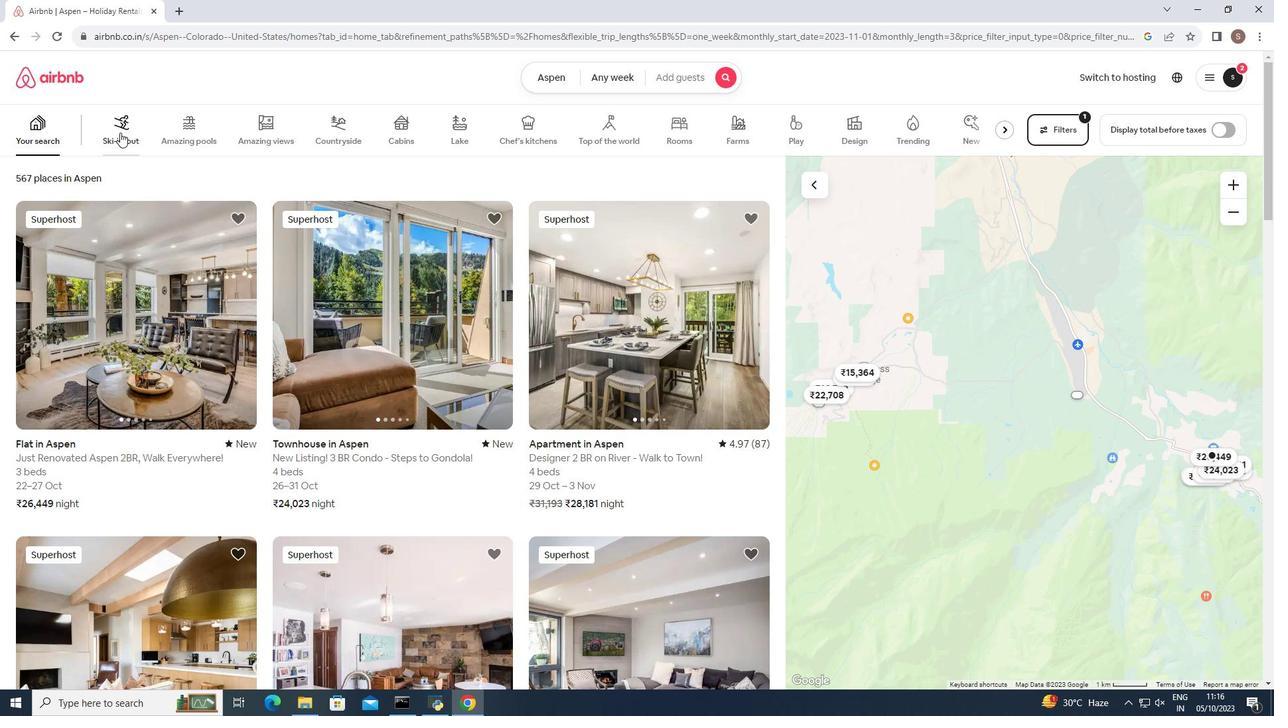 
Action: Mouse moved to (600, 332)
Screenshot: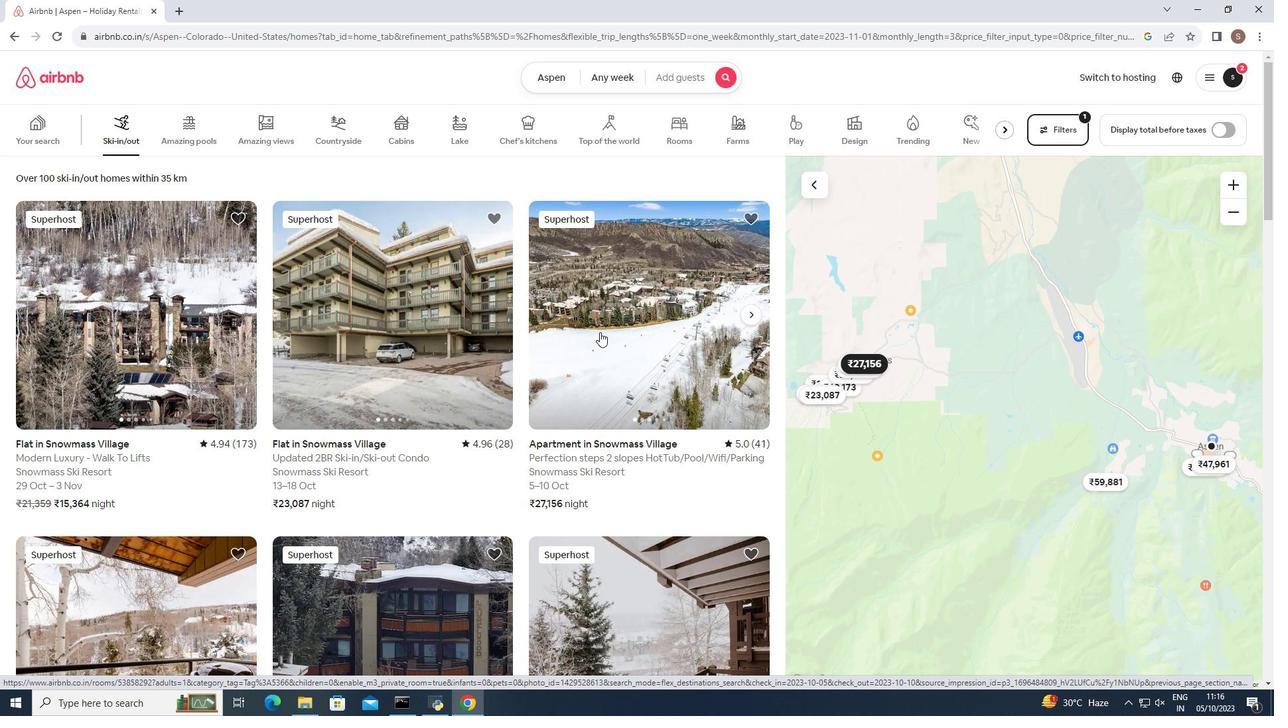 
Action: Mouse scrolled (600, 331) with delta (0, 0)
Screenshot: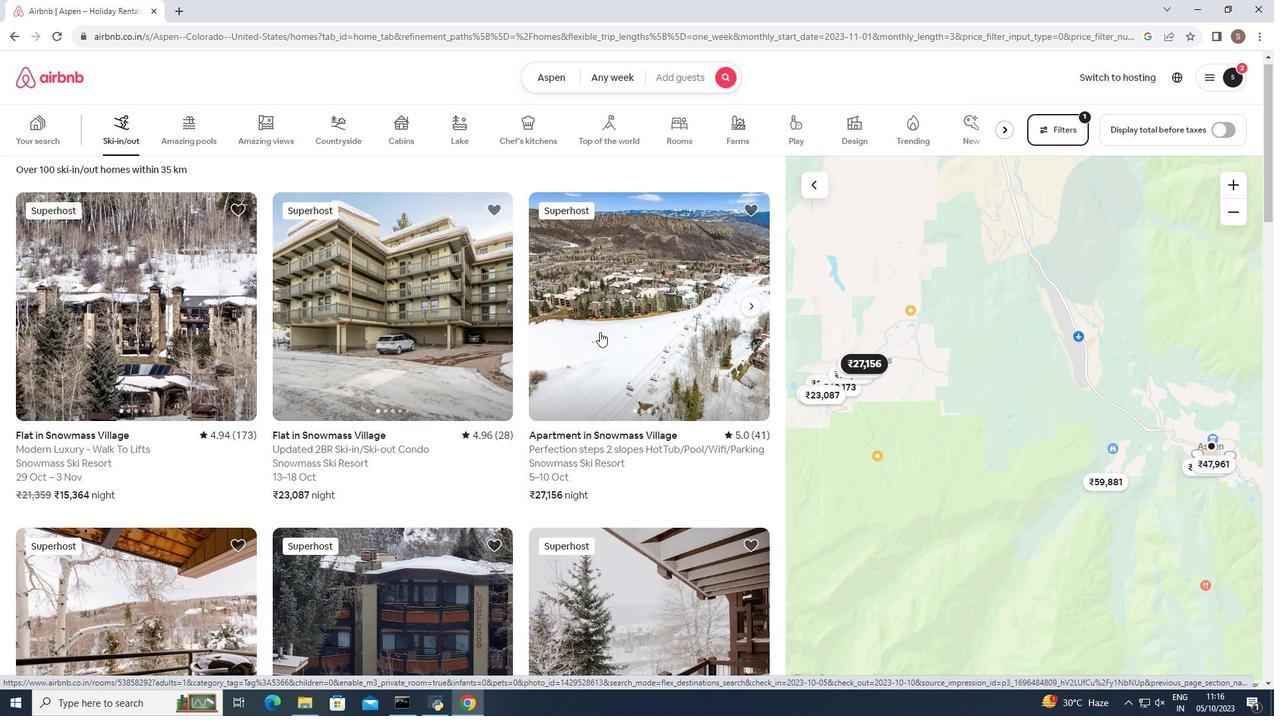 
Action: Mouse scrolled (600, 331) with delta (0, 0)
Screenshot: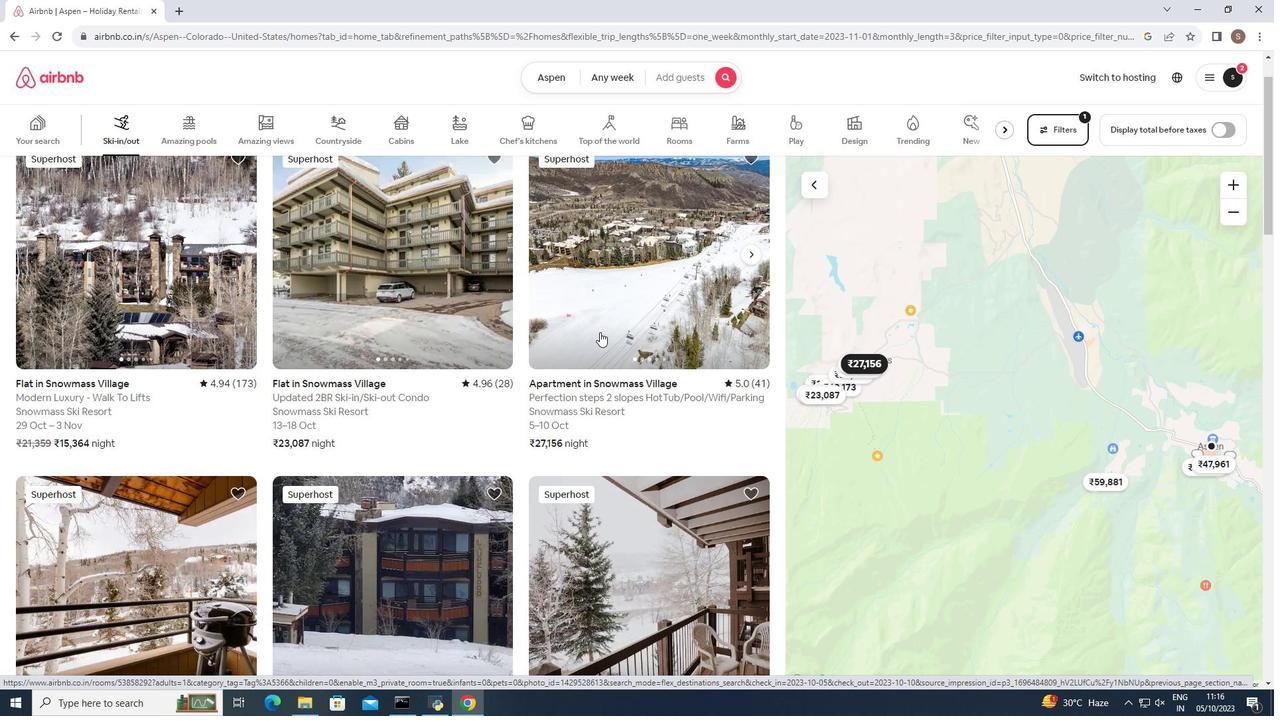 
Action: Mouse scrolled (600, 333) with delta (0, 0)
Screenshot: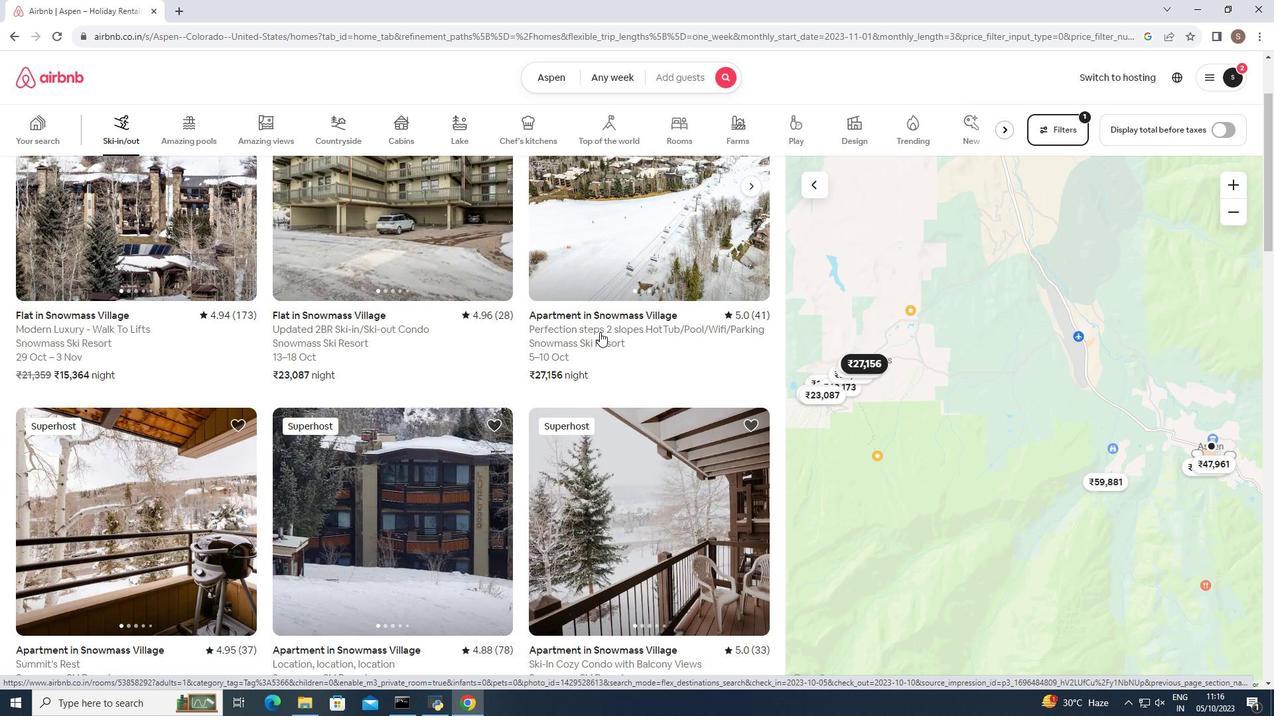 
Action: Mouse scrolled (600, 333) with delta (0, 0)
Screenshot: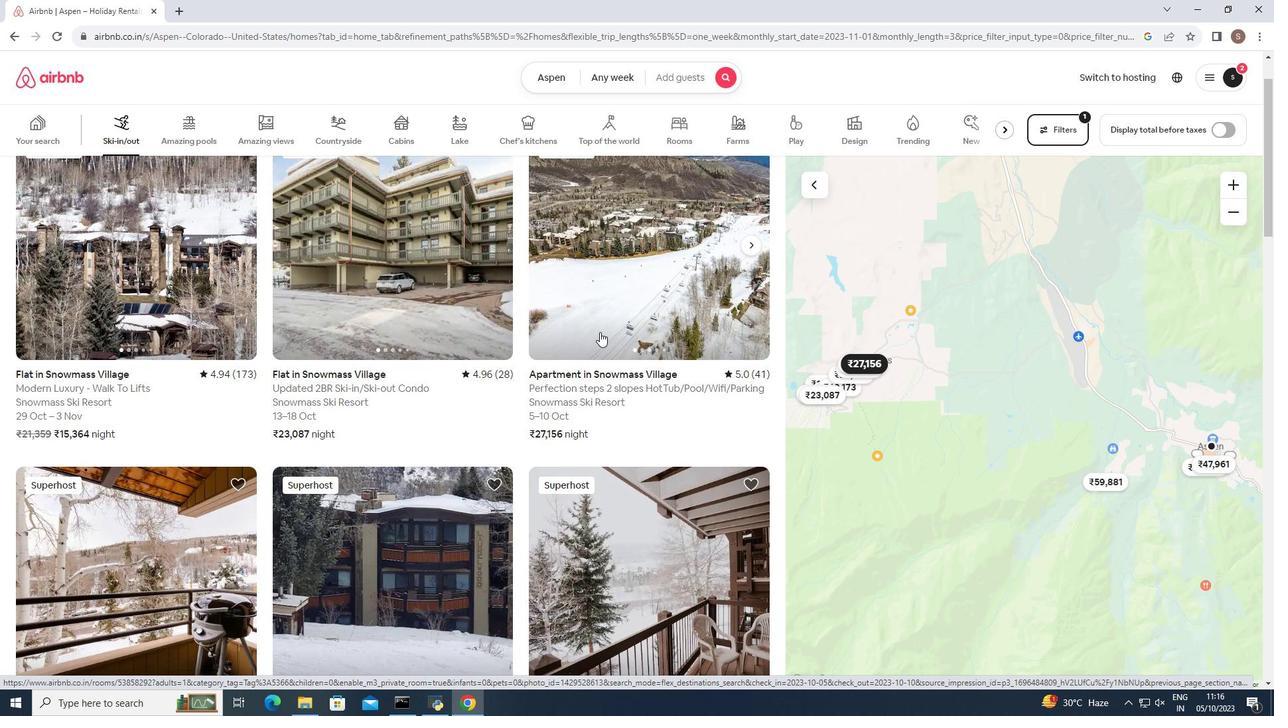 
Action: Mouse moved to (606, 327)
Screenshot: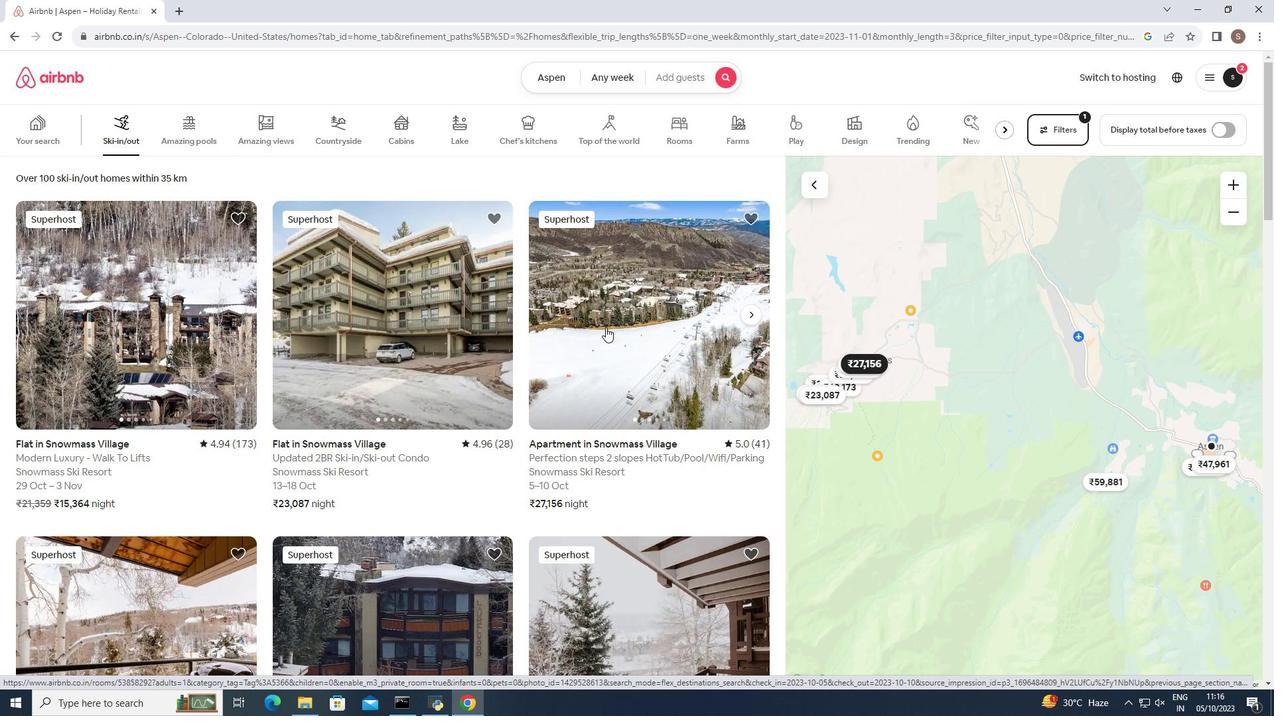 
Action: Mouse pressed left at (606, 327)
Screenshot: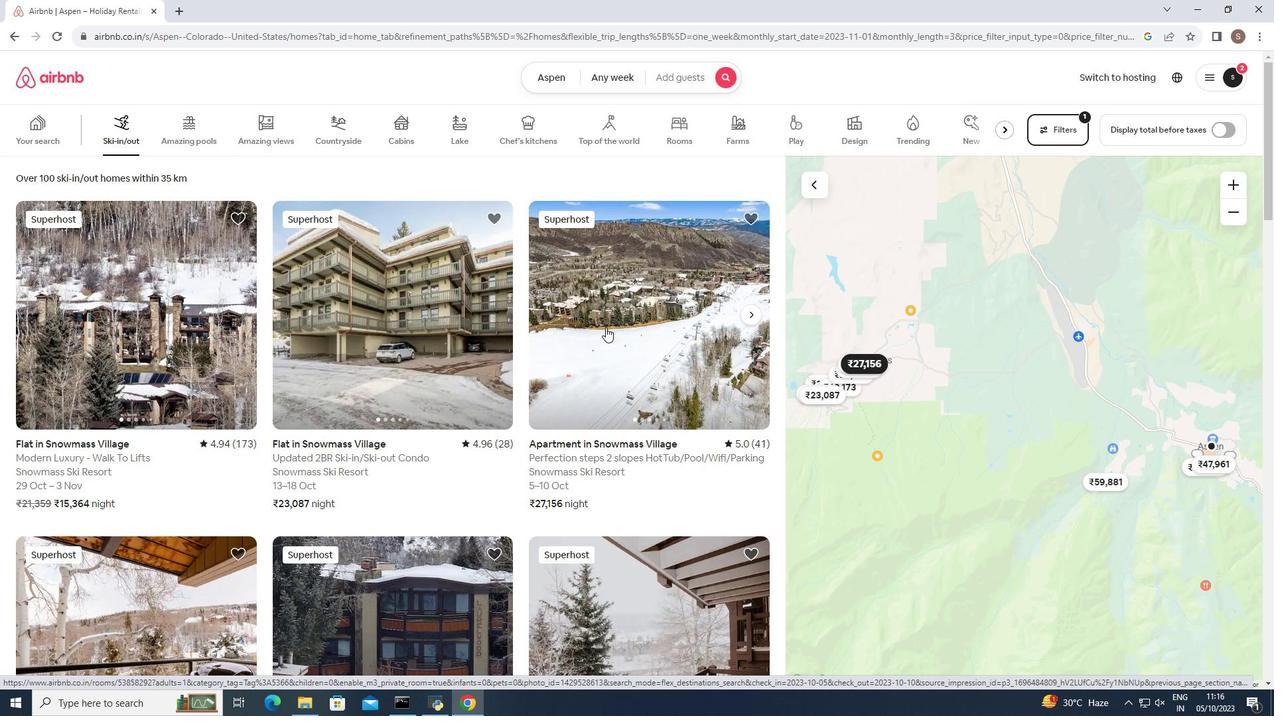 
Action: Mouse moved to (943, 489)
Screenshot: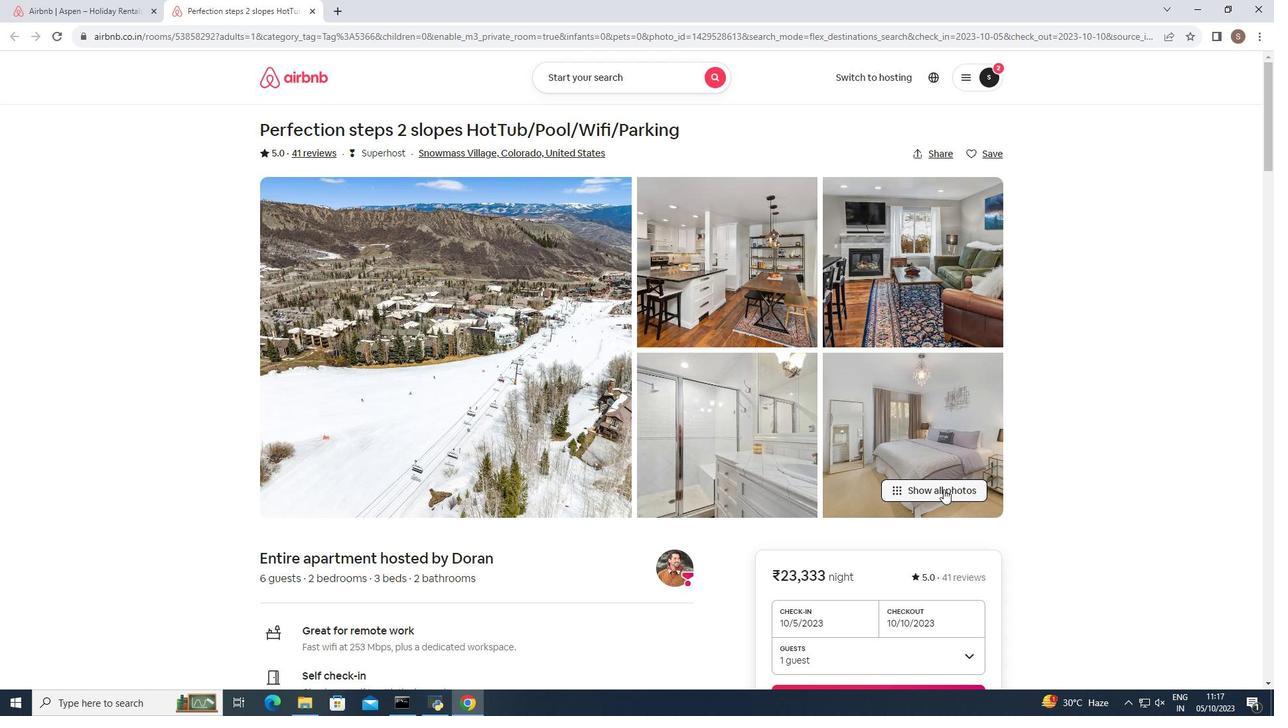 
Action: Mouse pressed left at (943, 489)
Screenshot: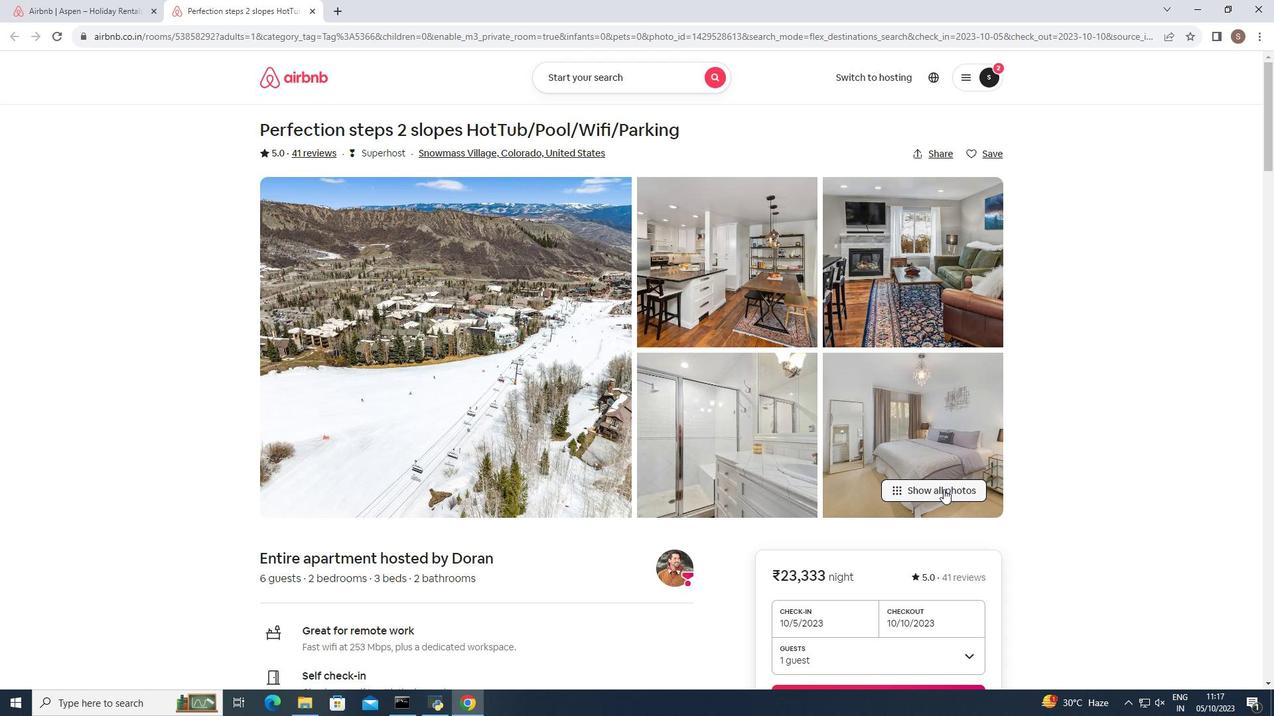 
Action: Mouse moved to (790, 422)
Screenshot: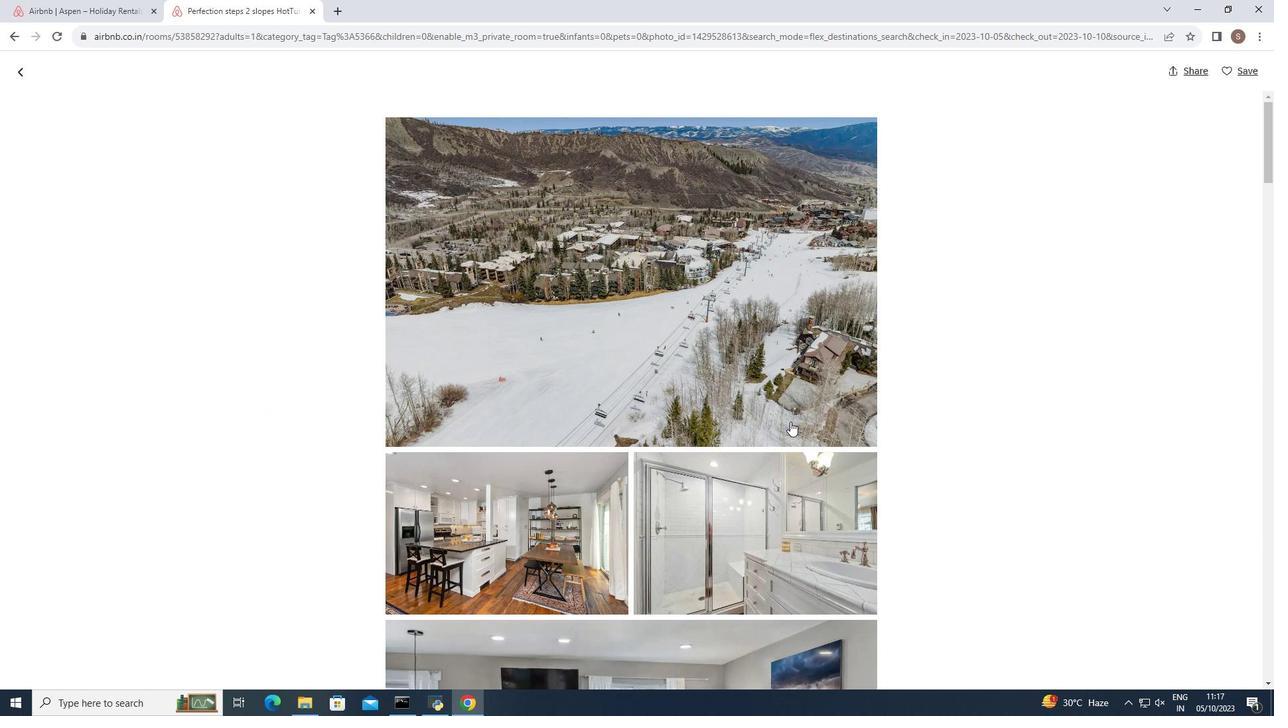 
Action: Mouse scrolled (790, 421) with delta (0, 0)
Screenshot: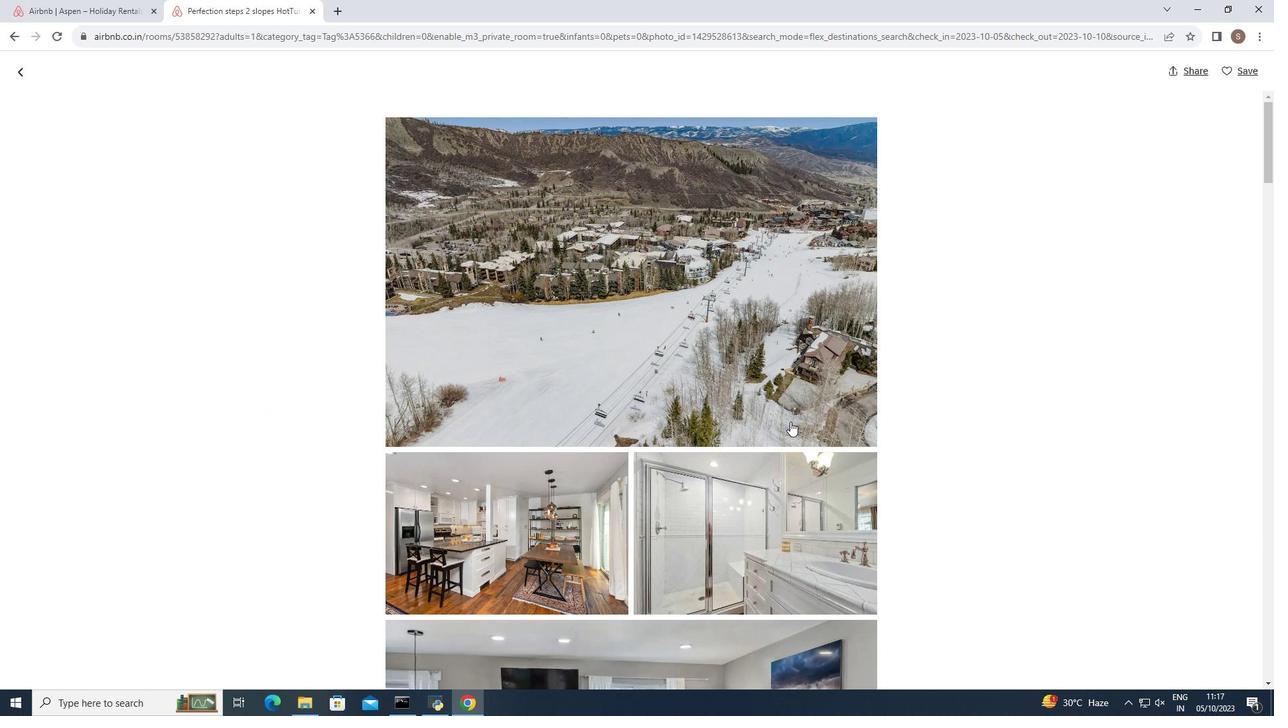 
Action: Mouse scrolled (790, 421) with delta (0, 0)
Screenshot: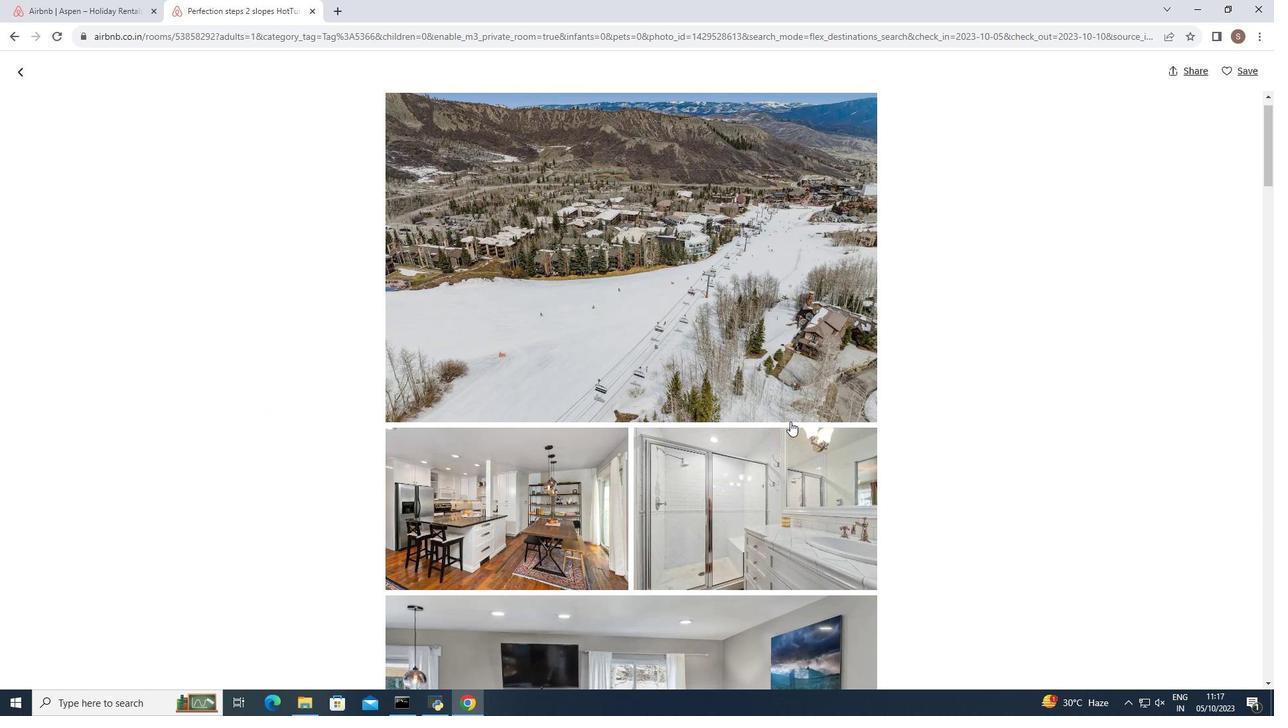 
Action: Mouse scrolled (790, 421) with delta (0, 0)
Screenshot: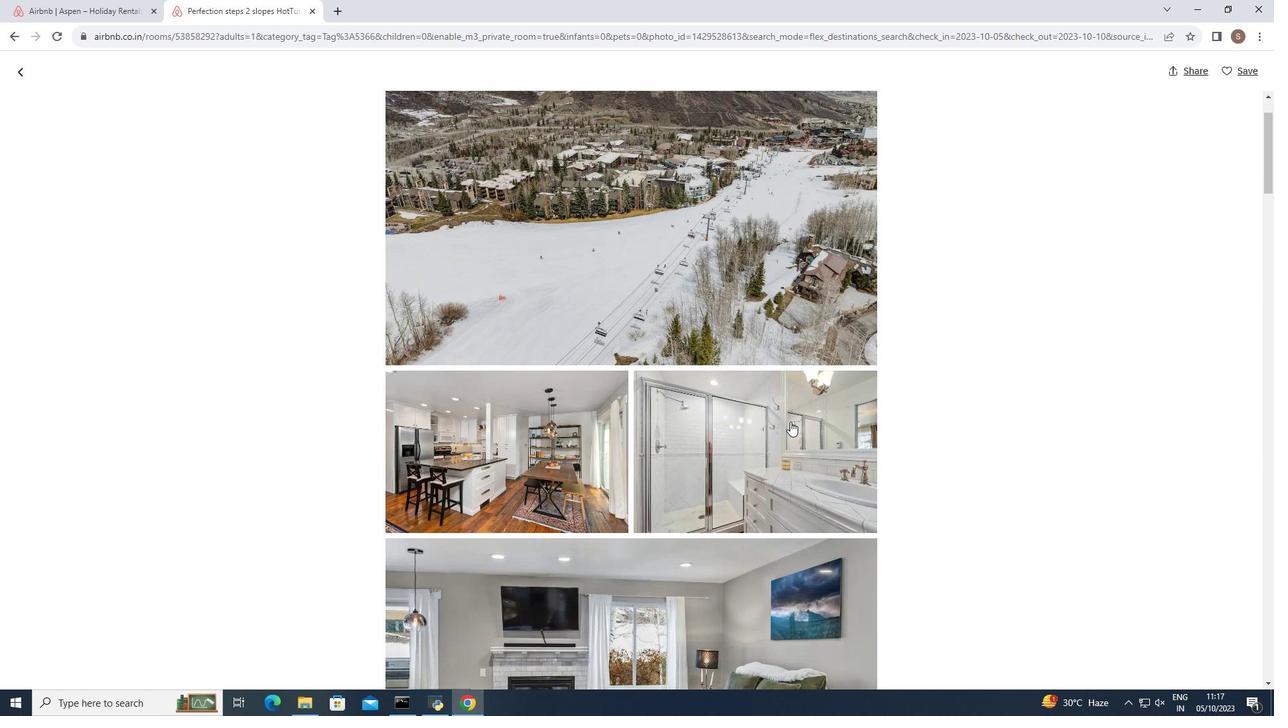 
Action: Mouse scrolled (790, 421) with delta (0, 0)
Screenshot: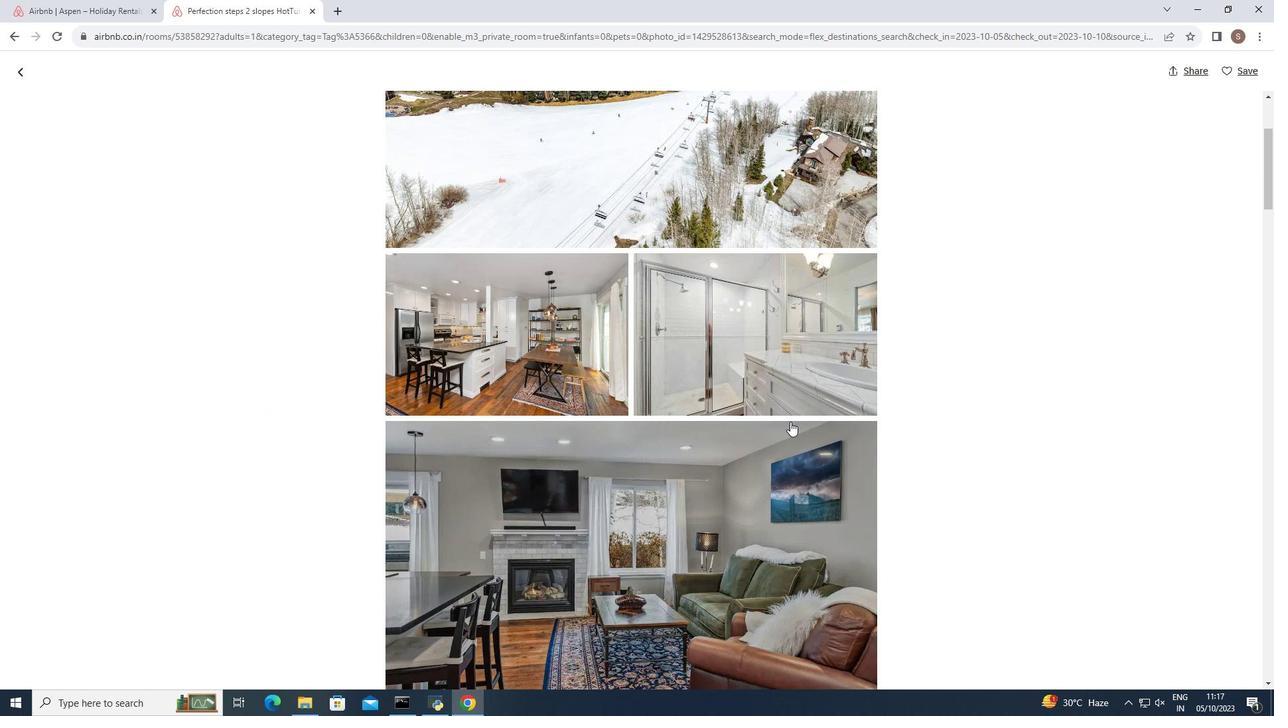 
Action: Mouse scrolled (790, 421) with delta (0, 0)
Screenshot: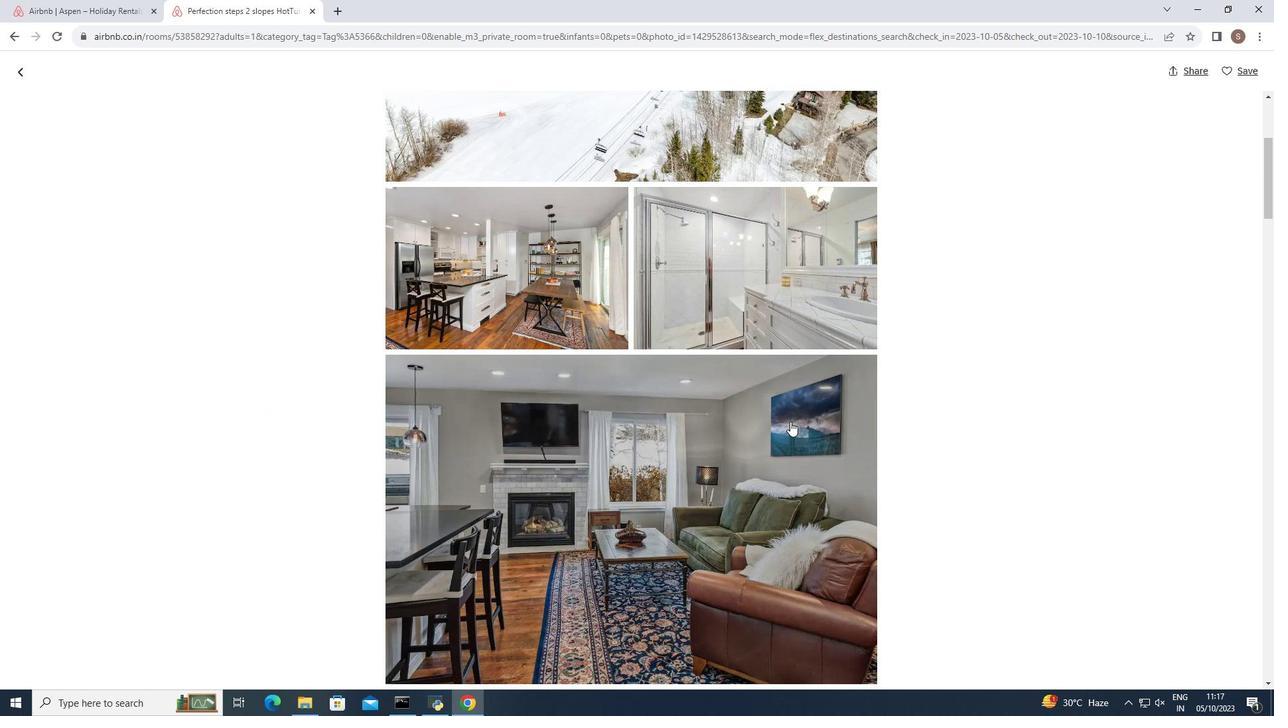 
Action: Mouse scrolled (790, 421) with delta (0, 0)
Screenshot: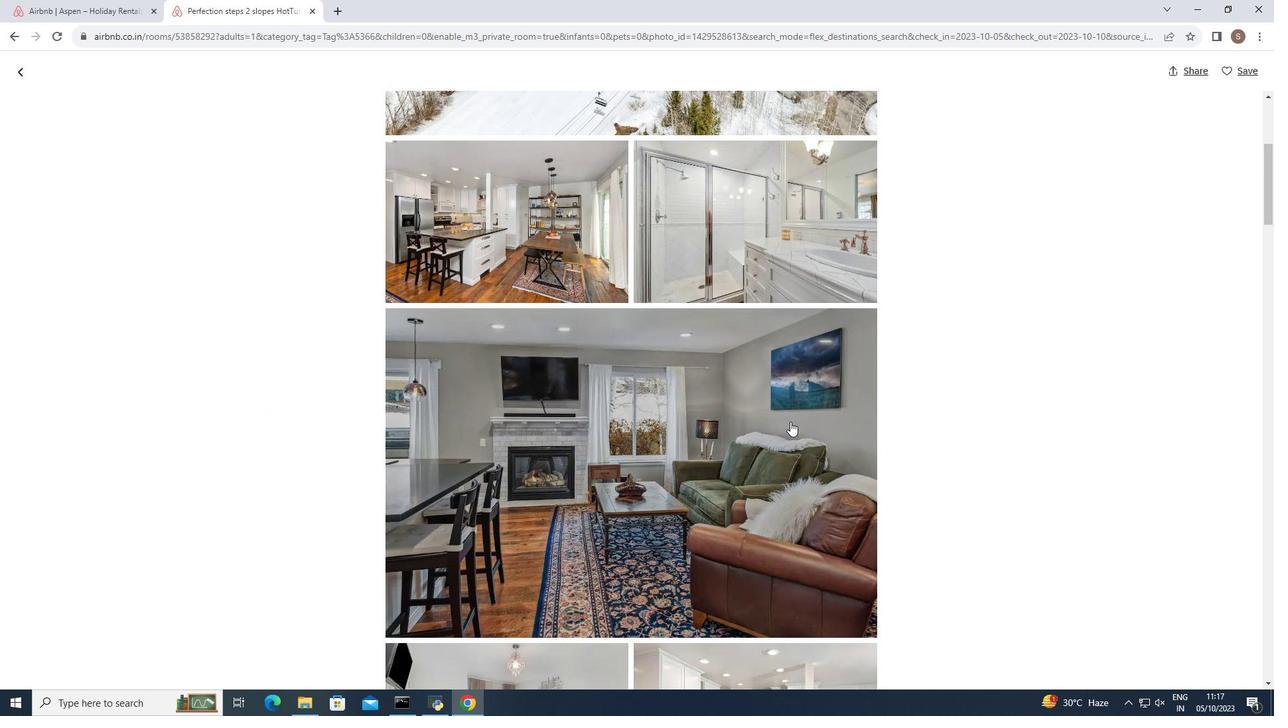 
Action: Mouse scrolled (790, 421) with delta (0, 0)
Screenshot: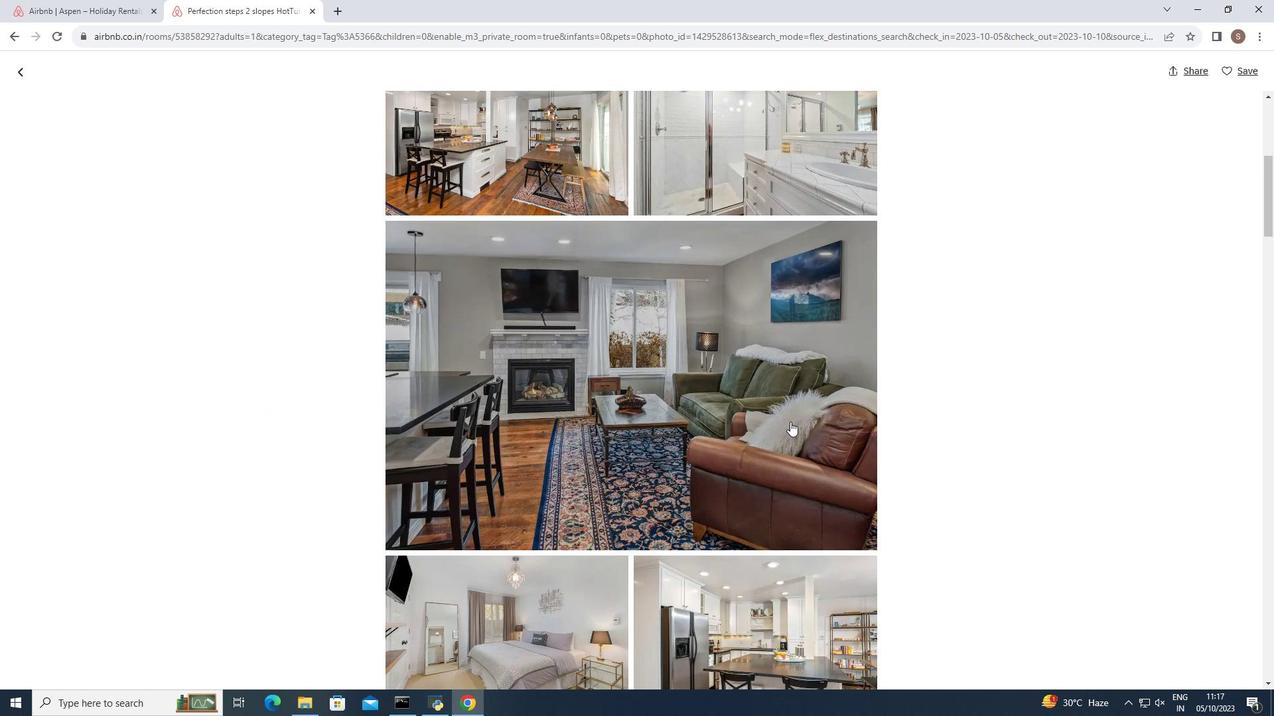 
Action: Mouse scrolled (790, 421) with delta (0, 0)
Screenshot: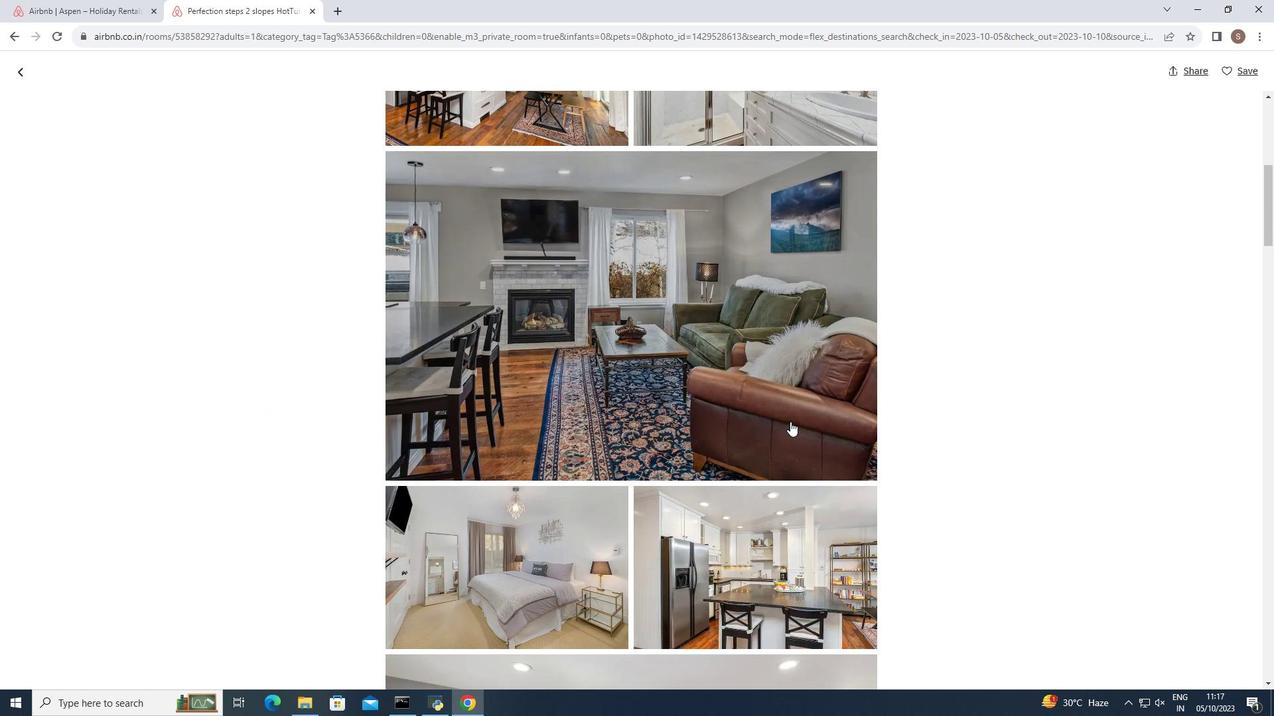 
Action: Mouse scrolled (790, 421) with delta (0, 0)
Screenshot: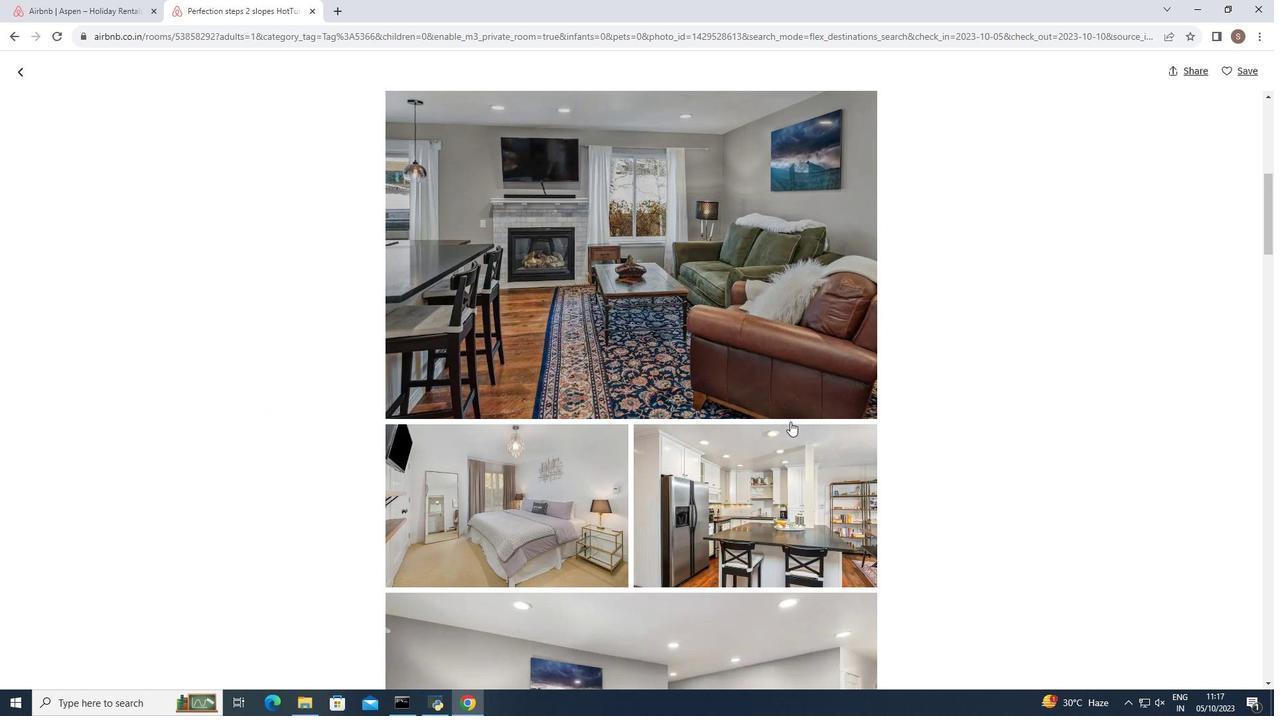
Action: Mouse scrolled (790, 421) with delta (0, 0)
Screenshot: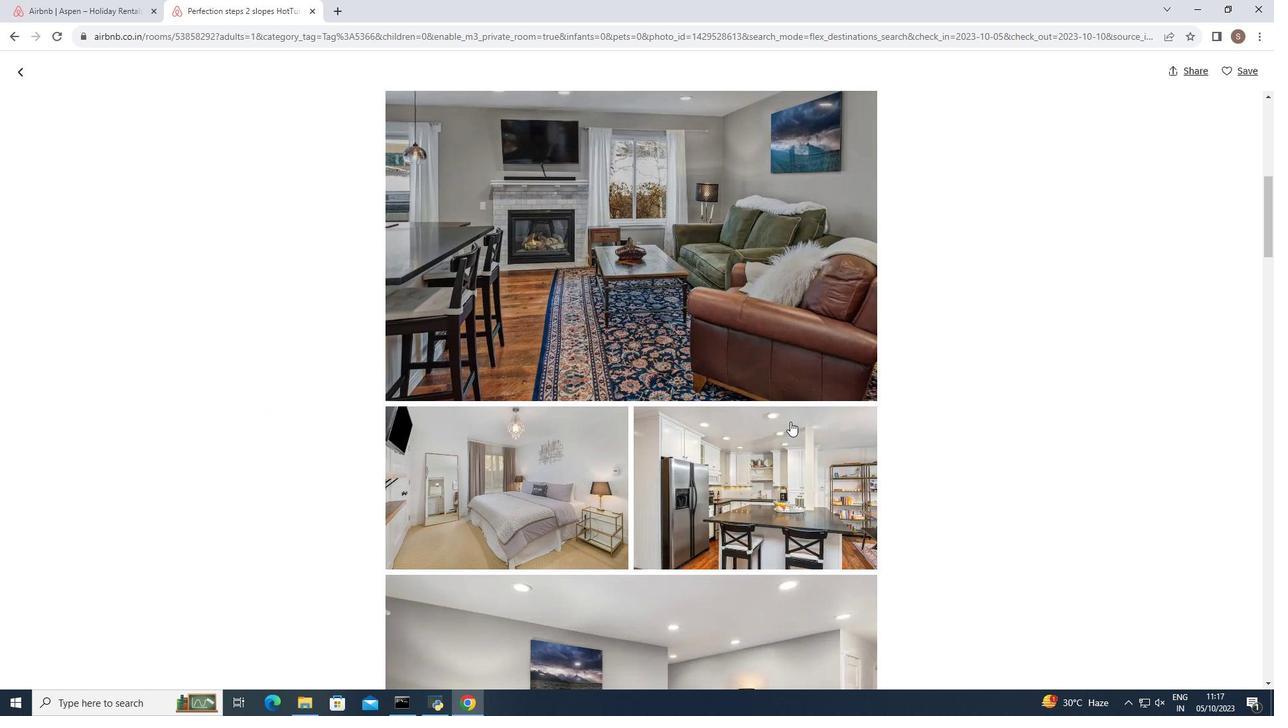 
Action: Mouse scrolled (790, 421) with delta (0, 0)
Screenshot: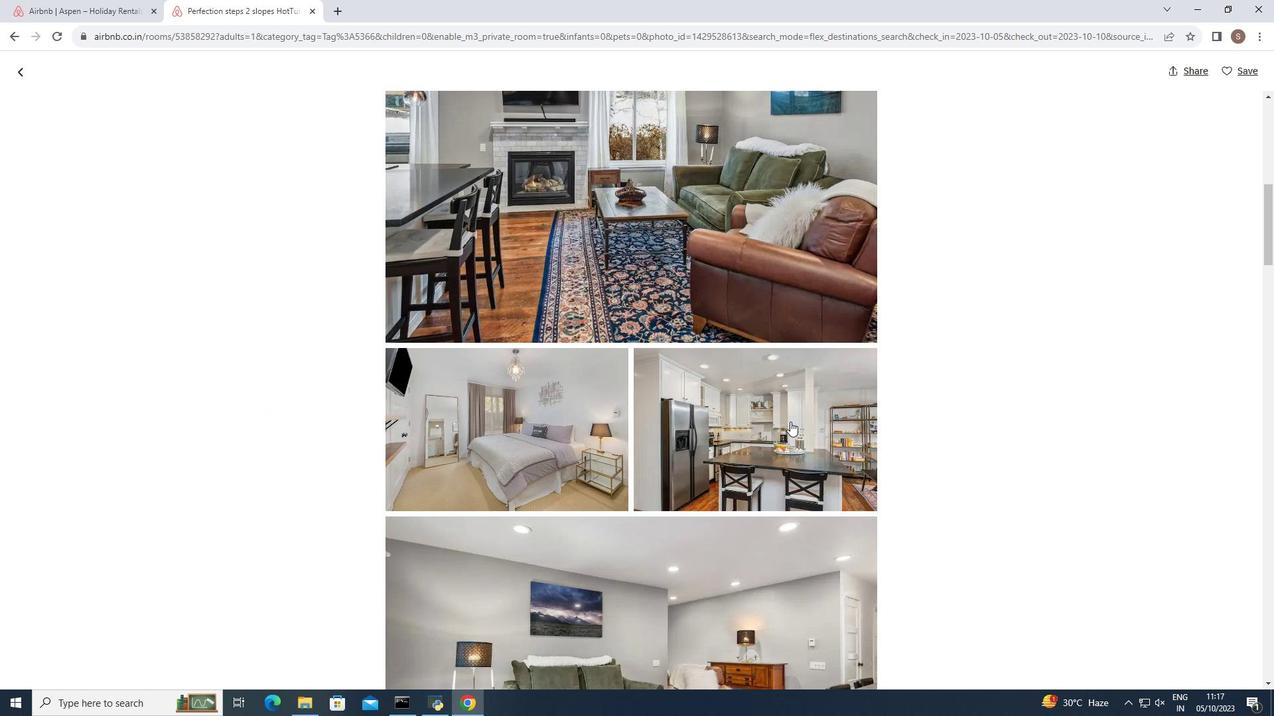 
Action: Mouse scrolled (790, 421) with delta (0, 0)
Screenshot: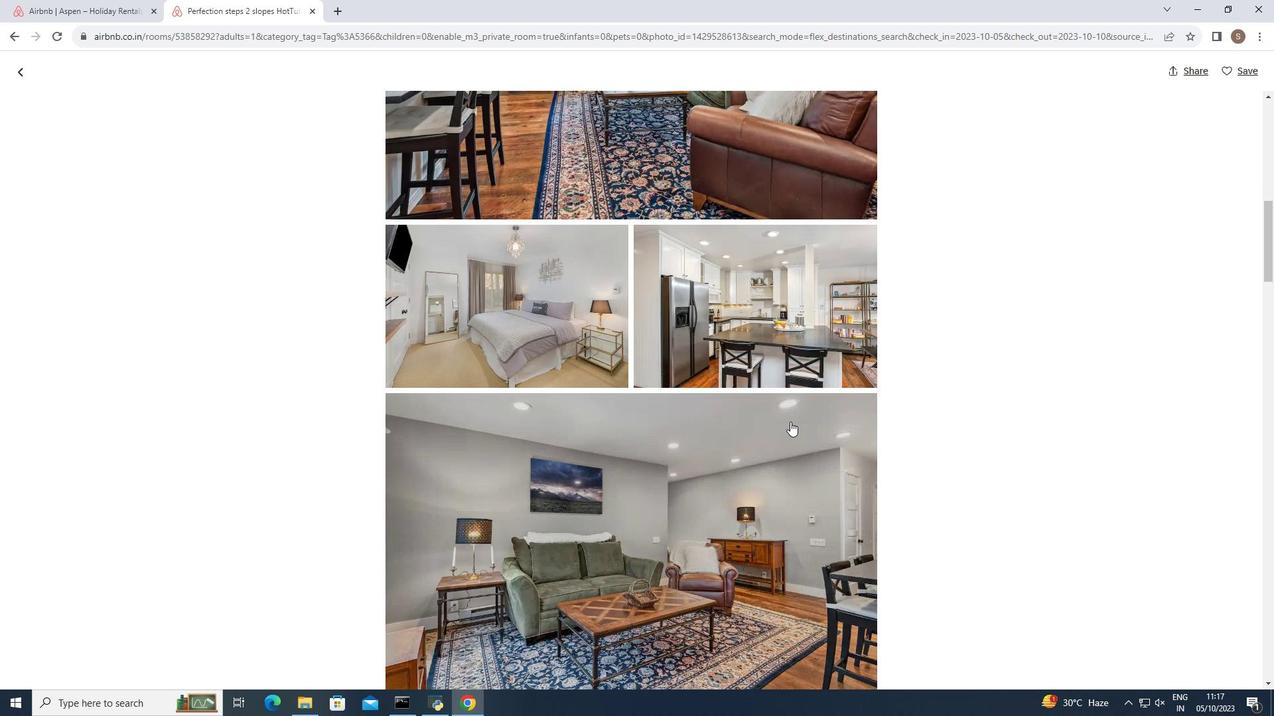 
Action: Mouse scrolled (790, 421) with delta (0, 0)
Screenshot: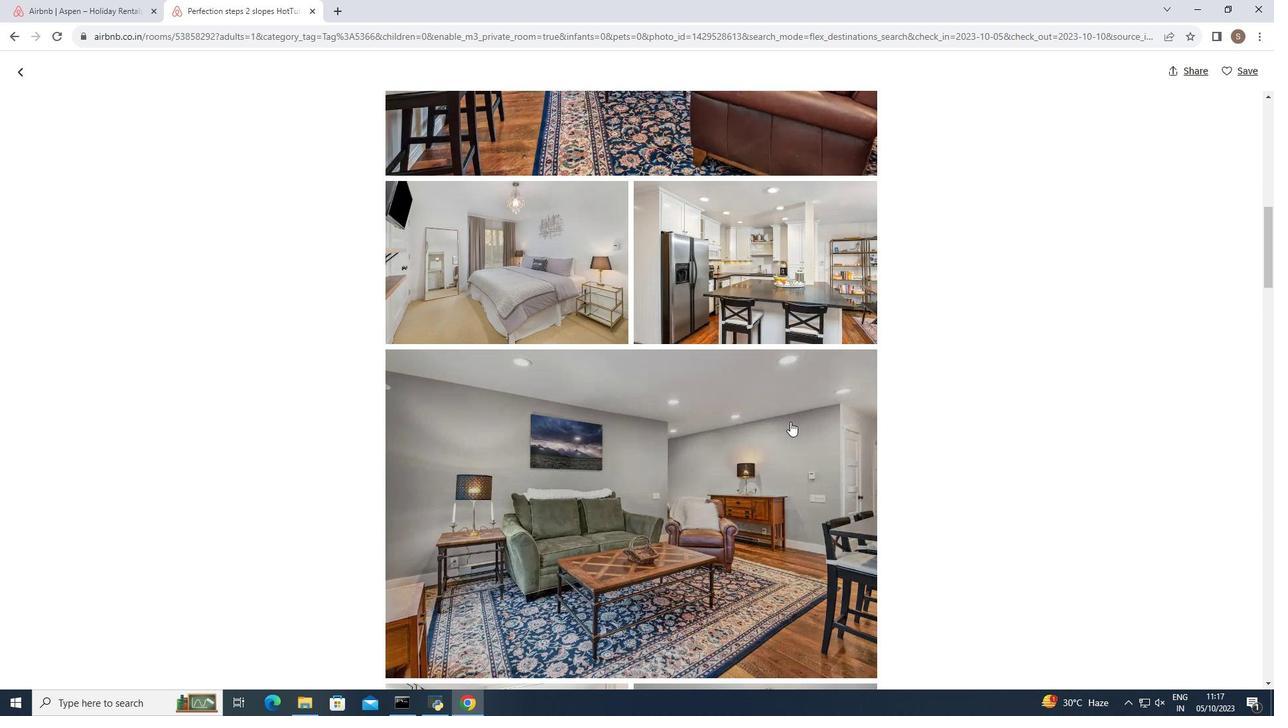 
Action: Mouse scrolled (790, 421) with delta (0, 0)
Screenshot: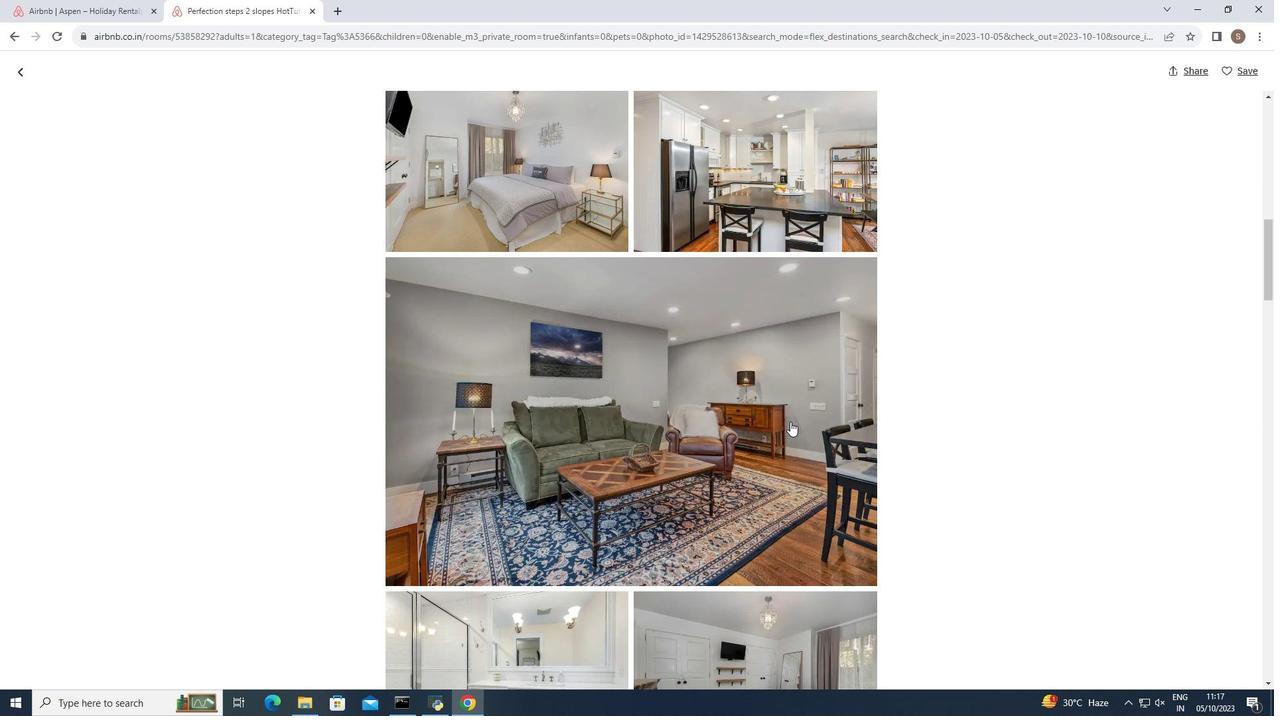 
Action: Mouse scrolled (790, 421) with delta (0, 0)
Screenshot: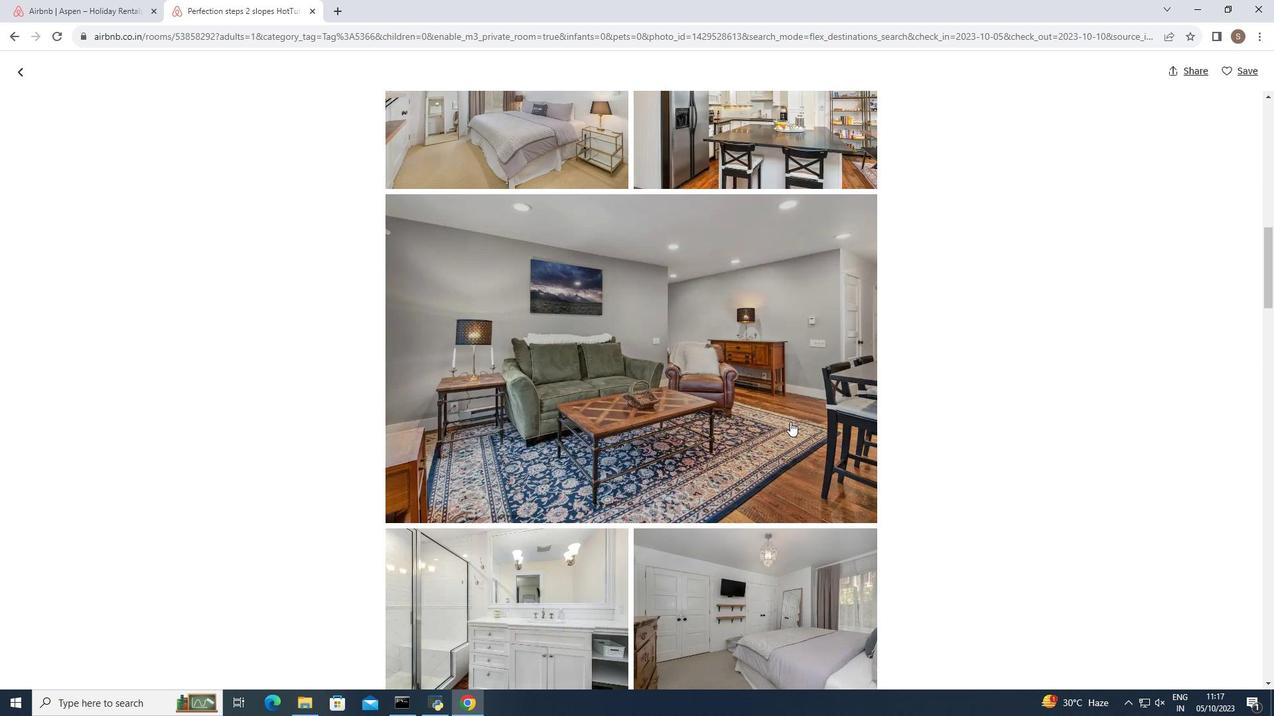 
Action: Mouse moved to (790, 422)
Screenshot: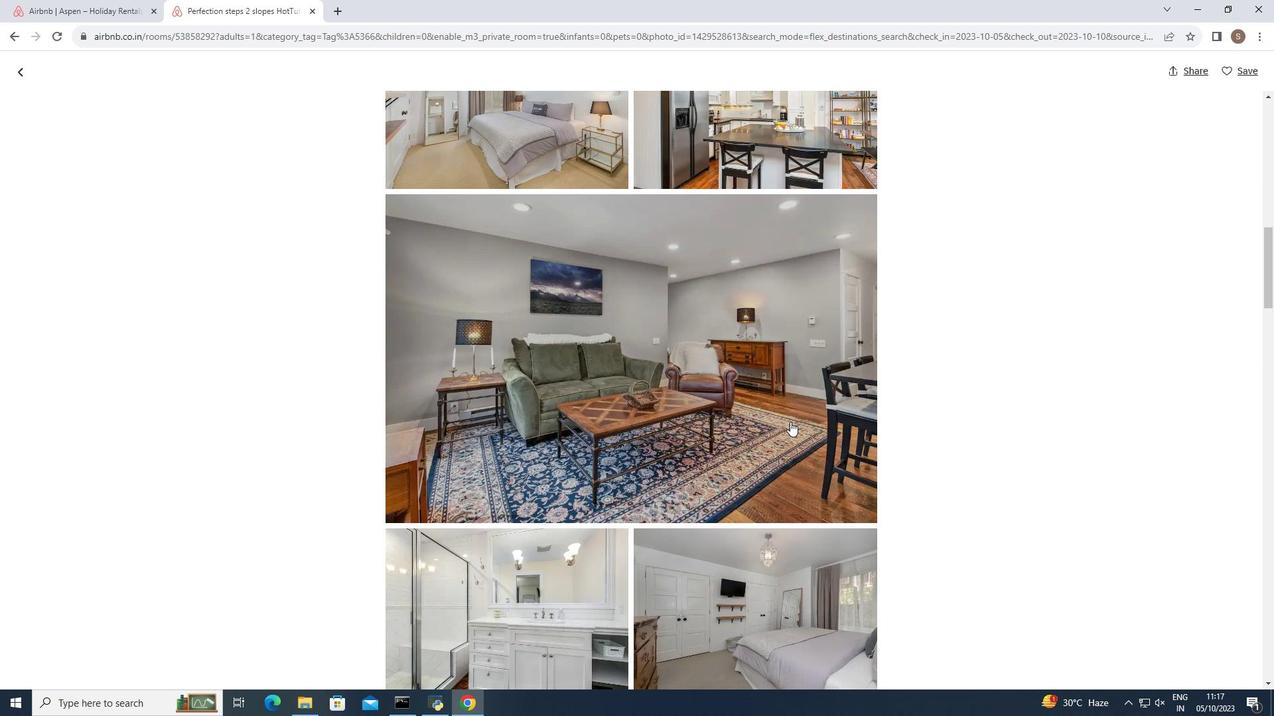 
Action: Mouse scrolled (790, 421) with delta (0, 0)
Screenshot: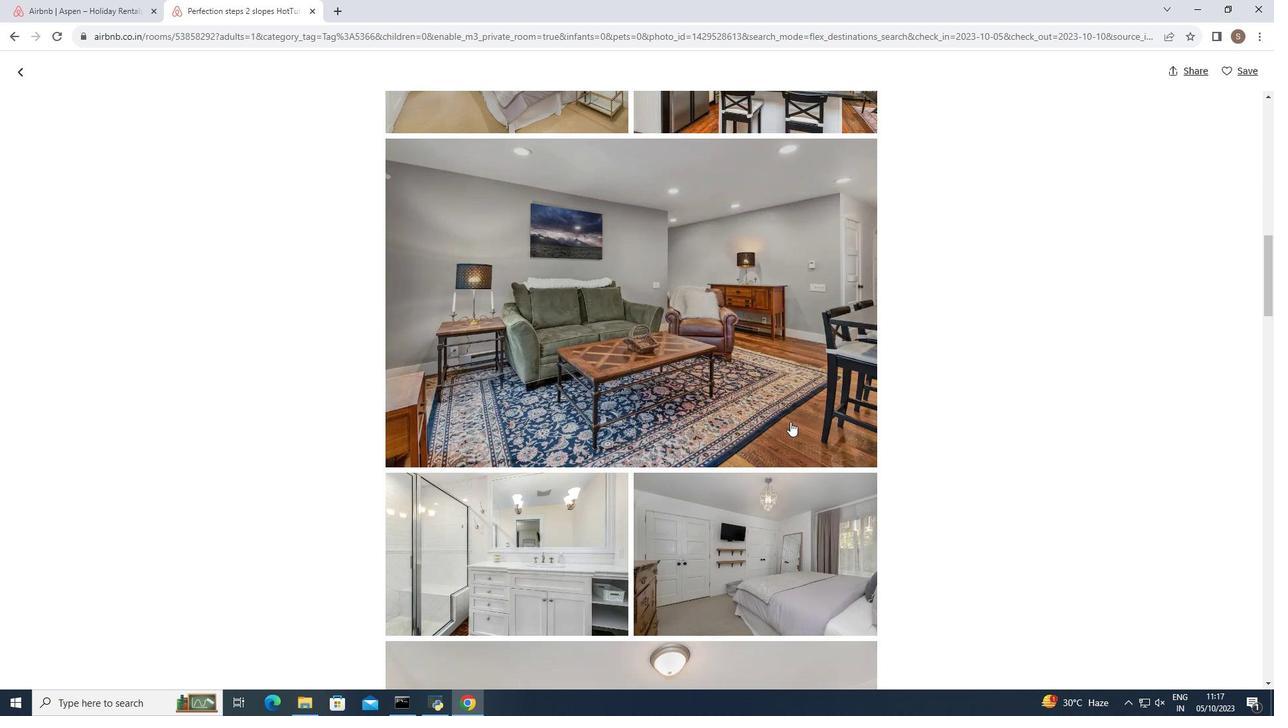 
Action: Mouse scrolled (790, 421) with delta (0, 0)
Screenshot: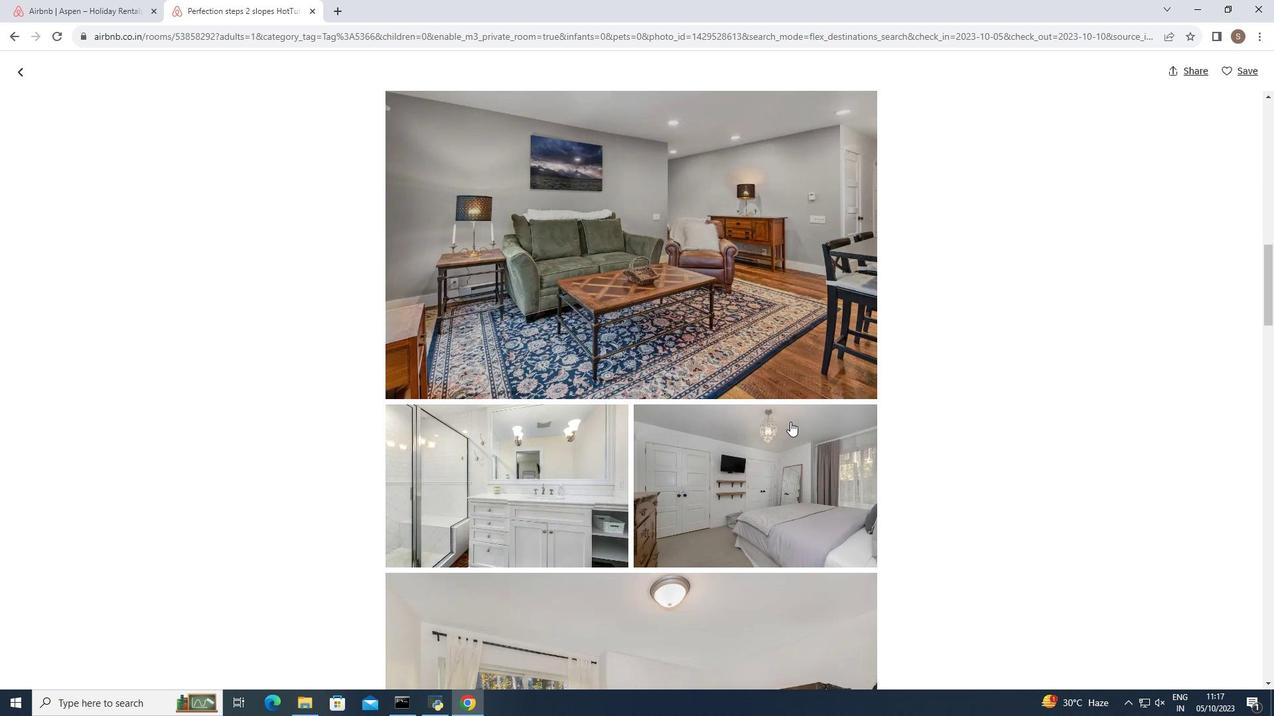 
Action: Mouse scrolled (790, 421) with delta (0, 0)
Screenshot: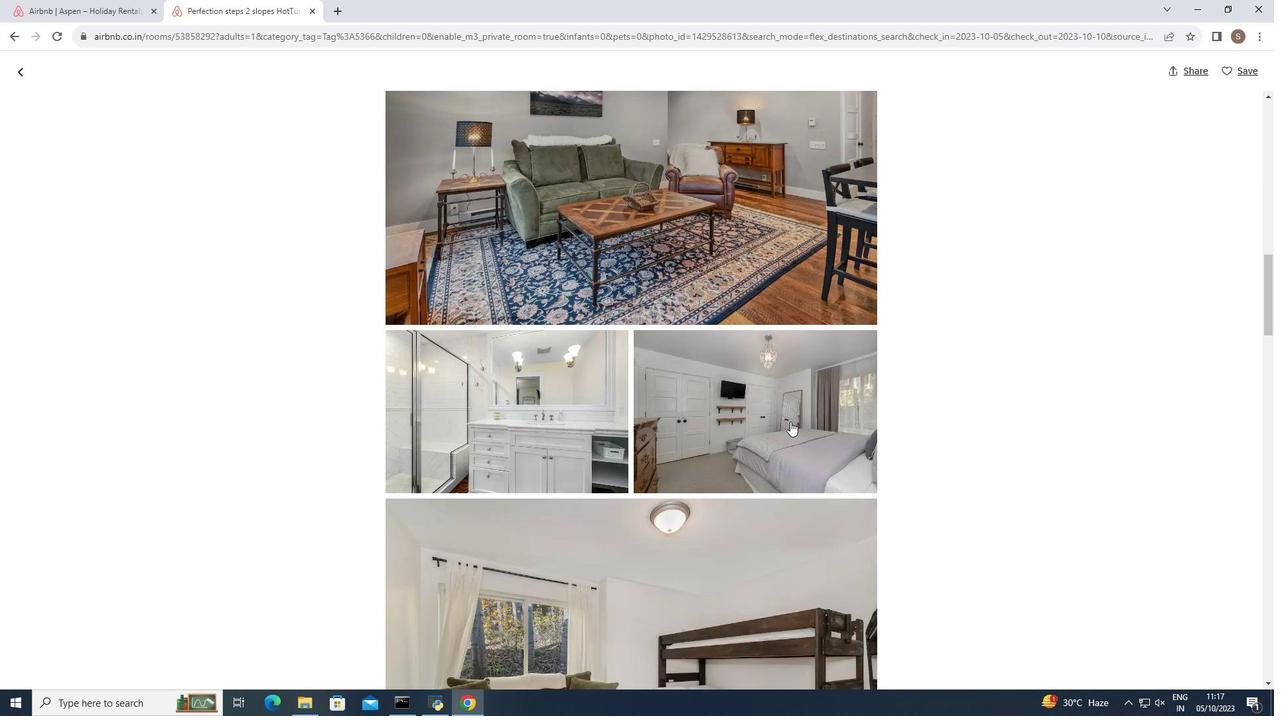 
Action: Mouse scrolled (790, 421) with delta (0, 0)
Screenshot: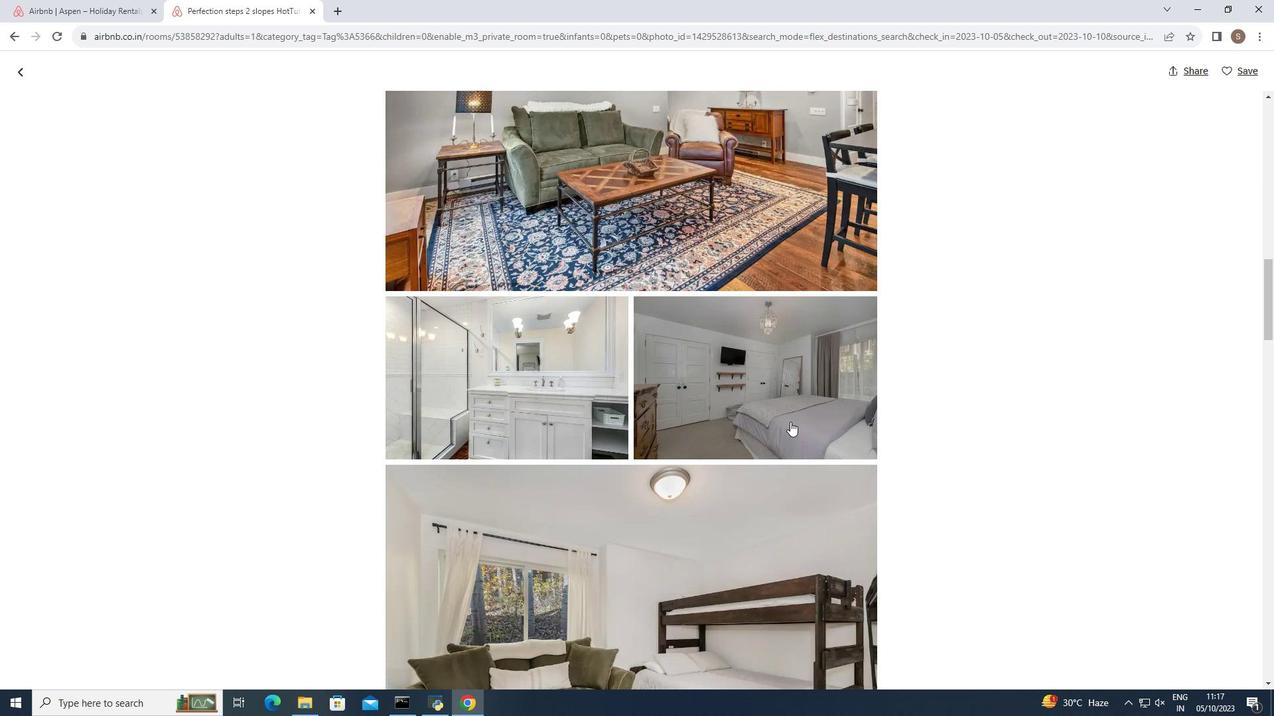 
Action: Mouse scrolled (790, 421) with delta (0, 0)
Screenshot: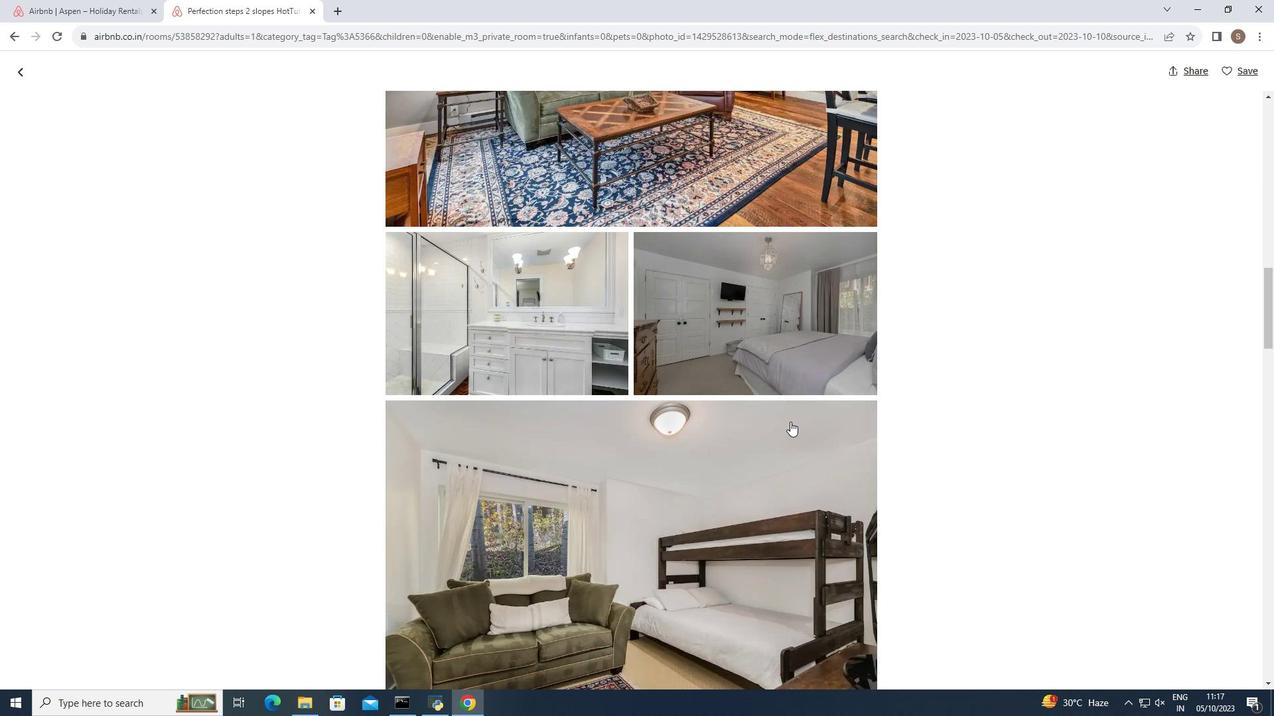 
Action: Mouse scrolled (790, 421) with delta (0, 0)
Screenshot: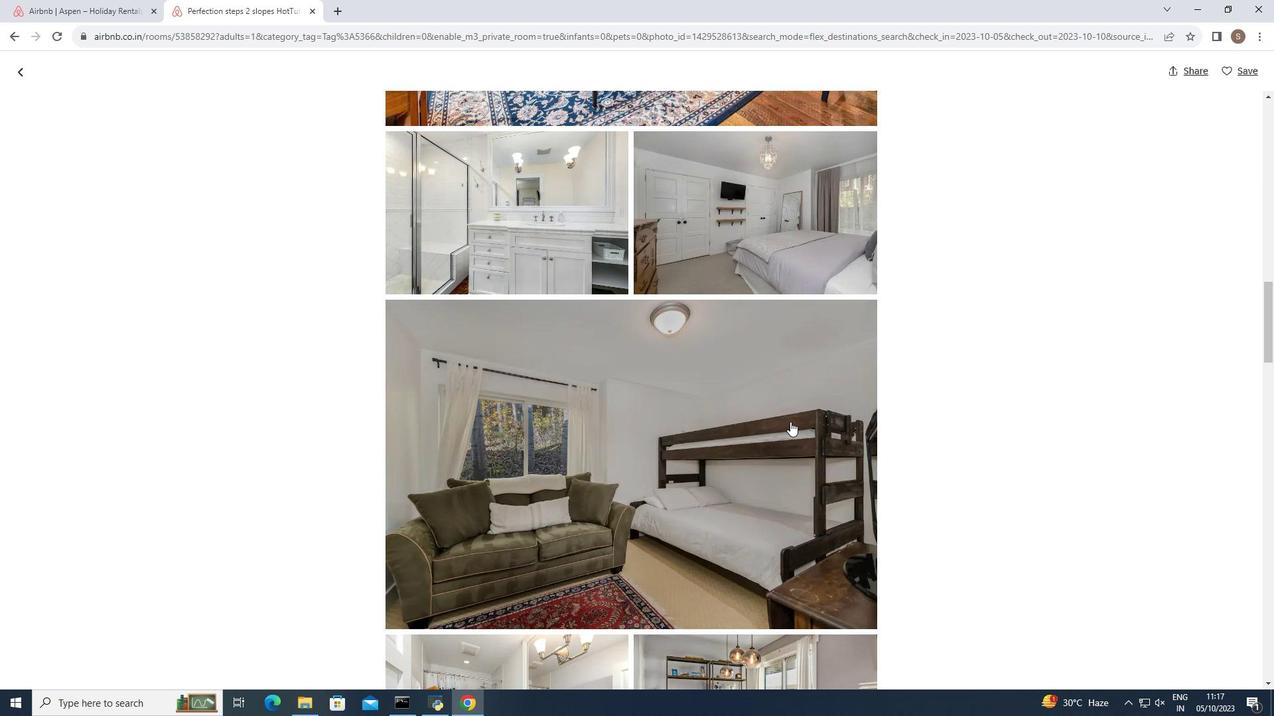 
Action: Mouse scrolled (790, 421) with delta (0, 0)
Screenshot: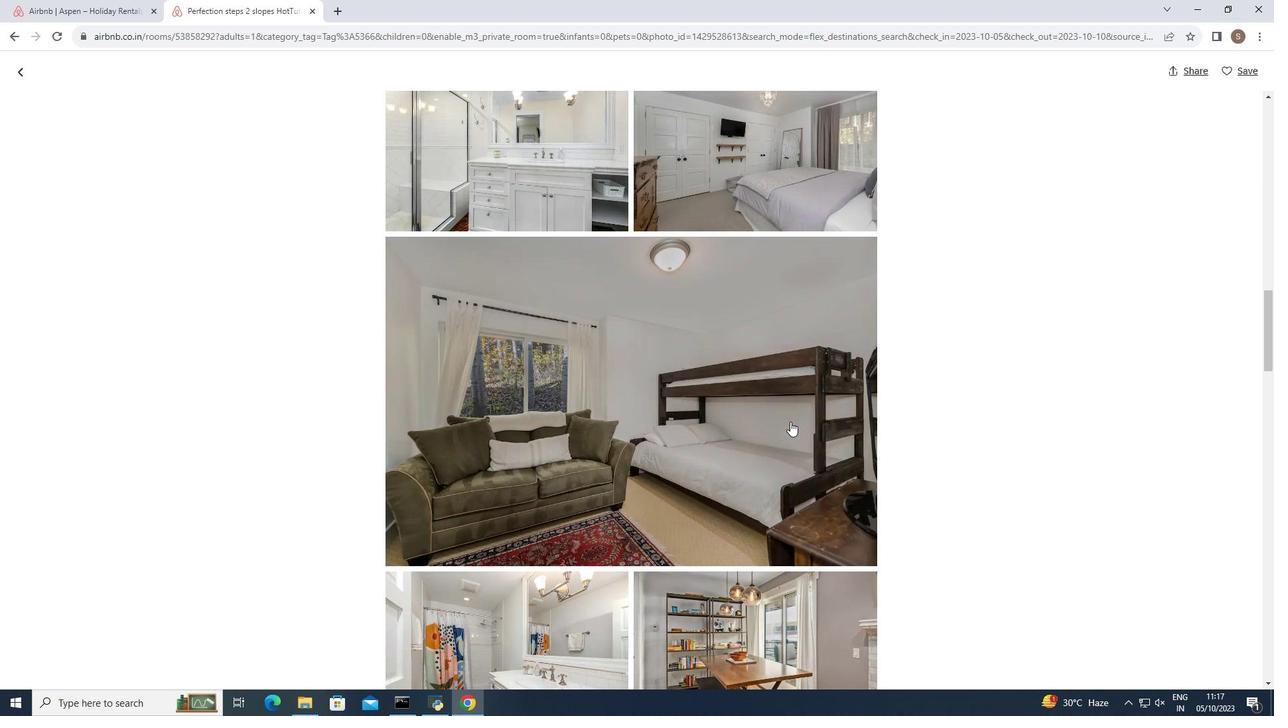 
Action: Mouse scrolled (790, 421) with delta (0, 0)
Screenshot: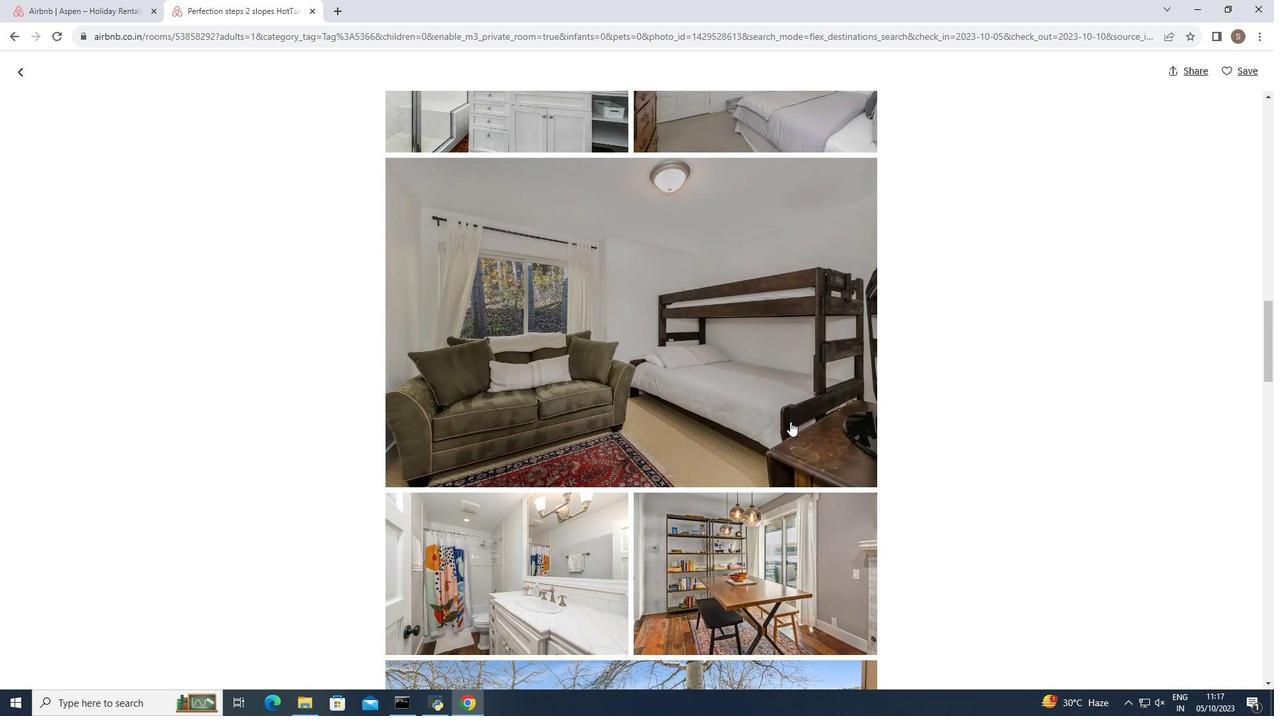 
Action: Mouse scrolled (790, 421) with delta (0, 0)
Screenshot: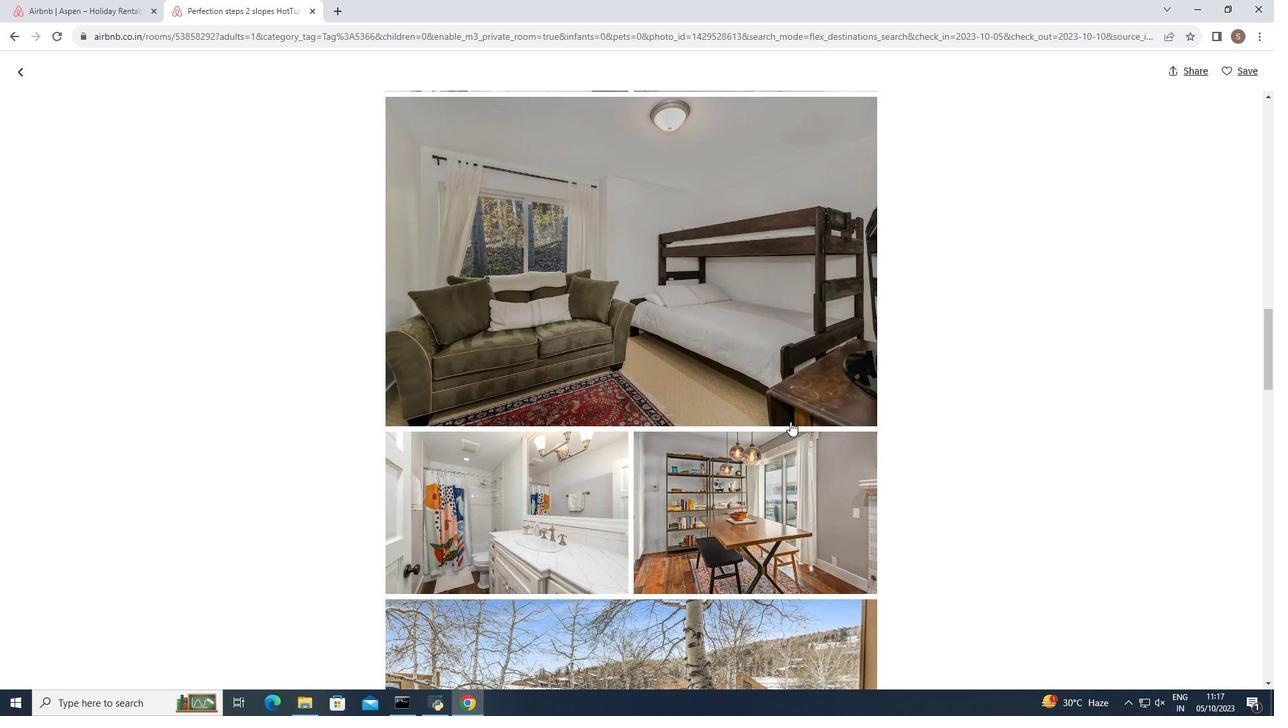 
Action: Mouse scrolled (790, 421) with delta (0, 0)
Screenshot: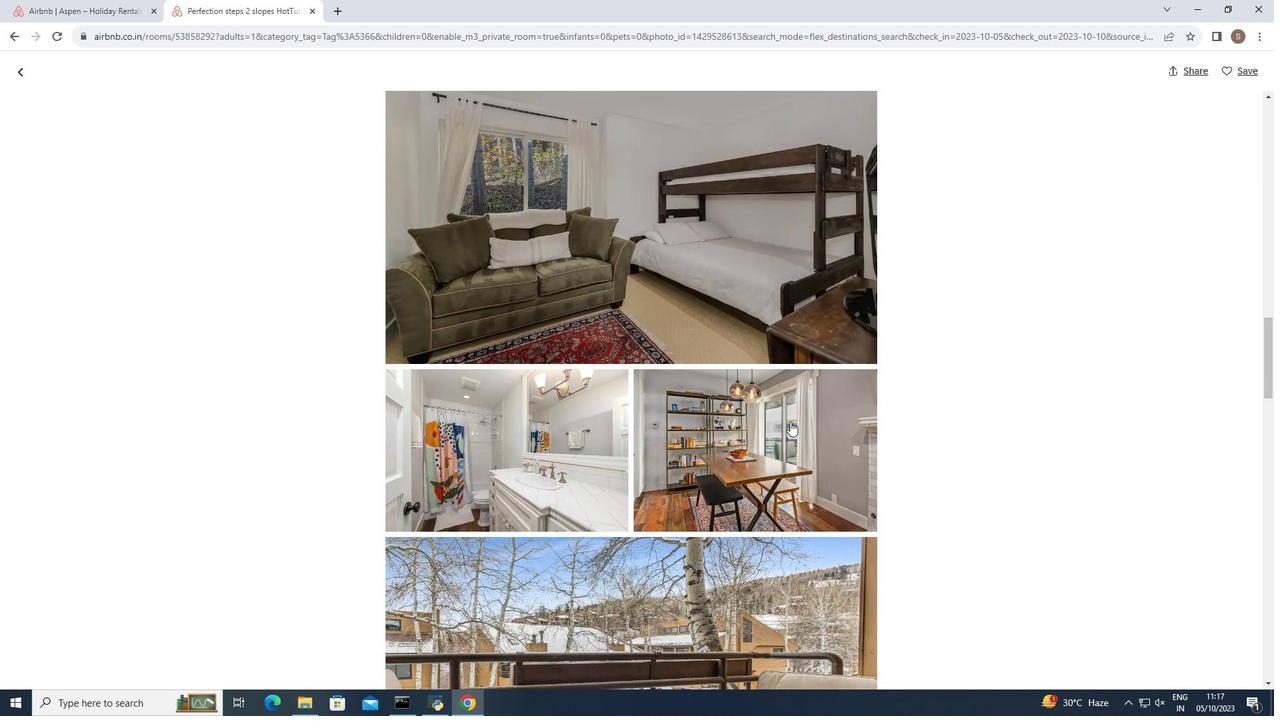 
Action: Mouse scrolled (790, 421) with delta (0, 0)
Screenshot: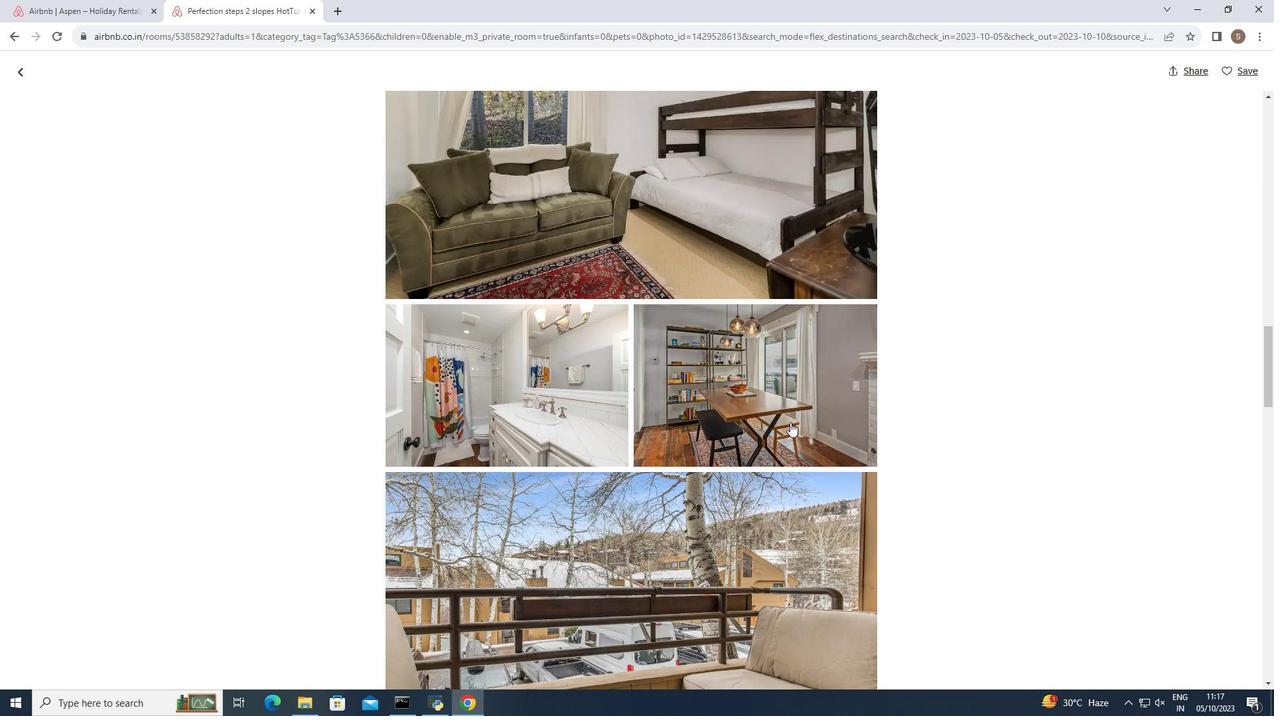 
Action: Mouse moved to (790, 422)
Screenshot: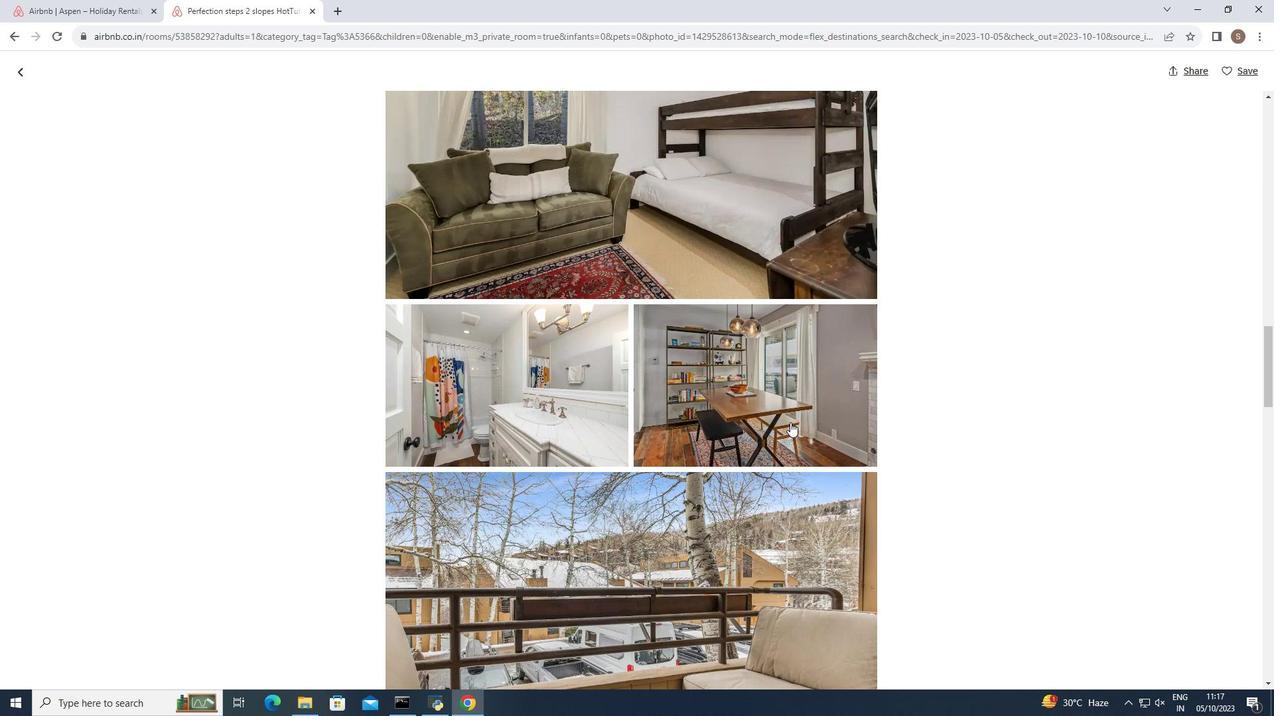
Action: Mouse scrolled (790, 422) with delta (0, 0)
Screenshot: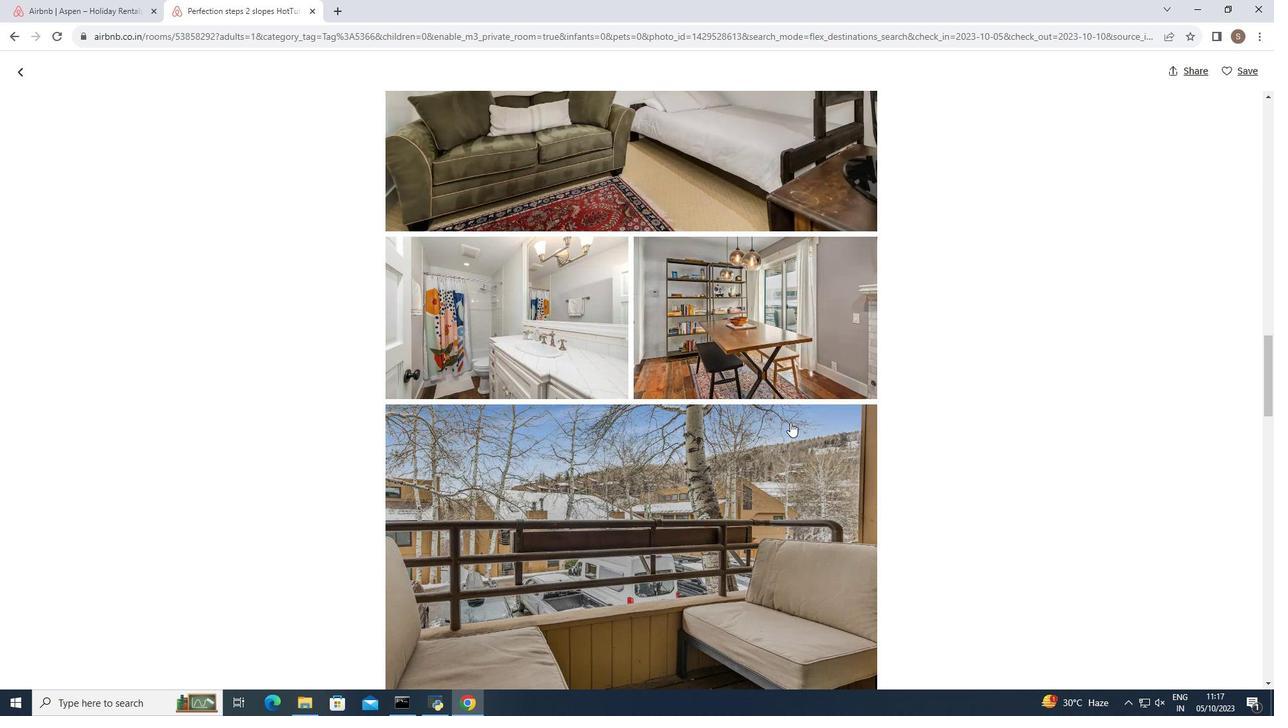 
Action: Mouse scrolled (790, 422) with delta (0, 0)
Screenshot: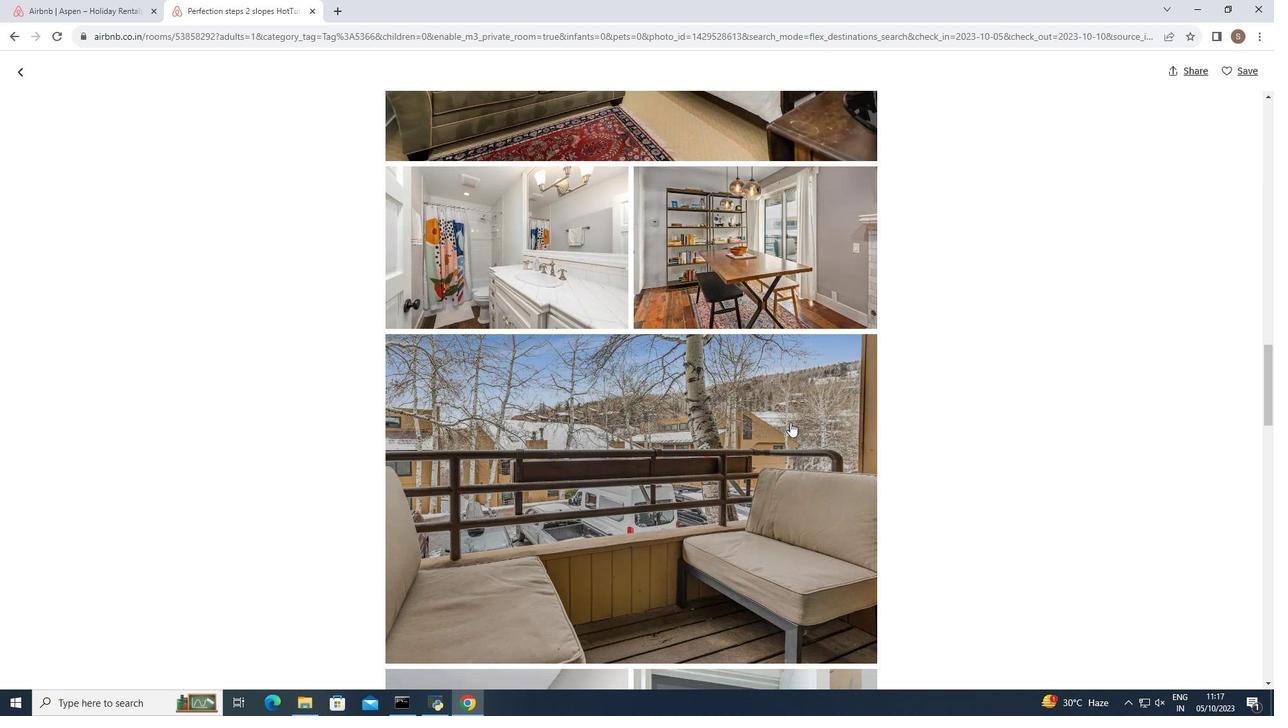 
Action: Mouse scrolled (790, 422) with delta (0, 0)
Screenshot: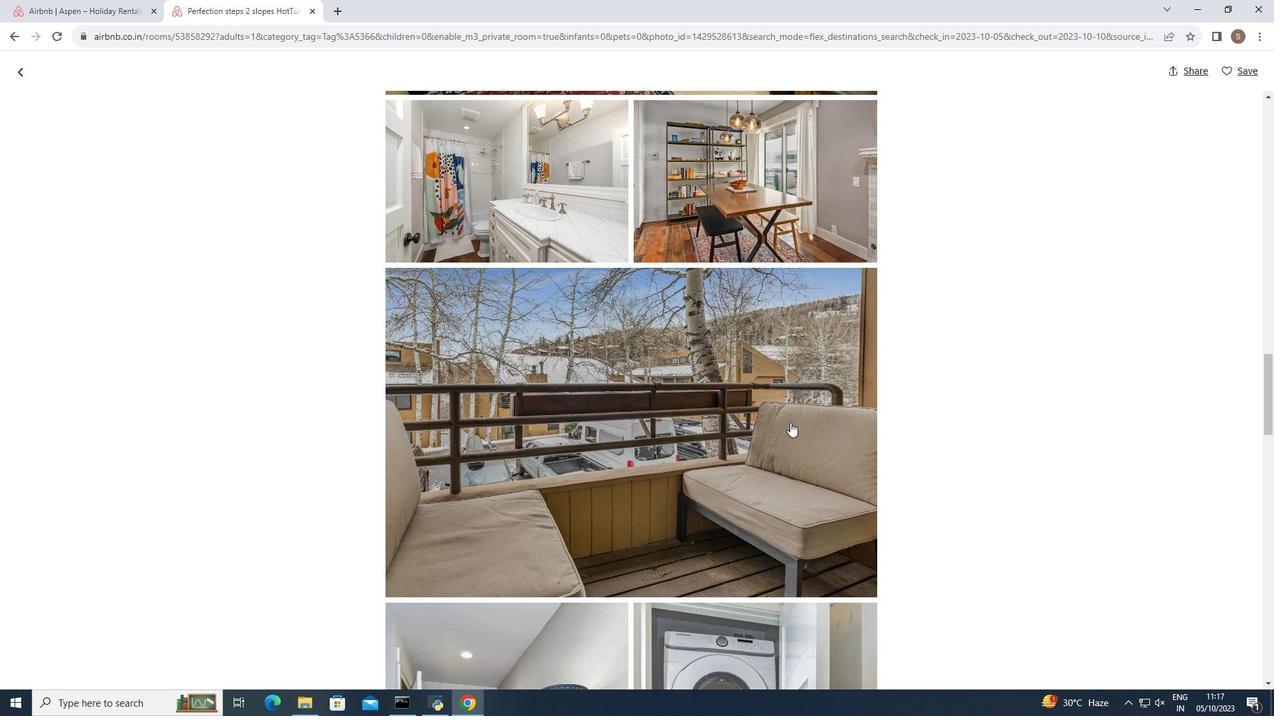 
Action: Mouse scrolled (790, 422) with delta (0, 0)
Screenshot: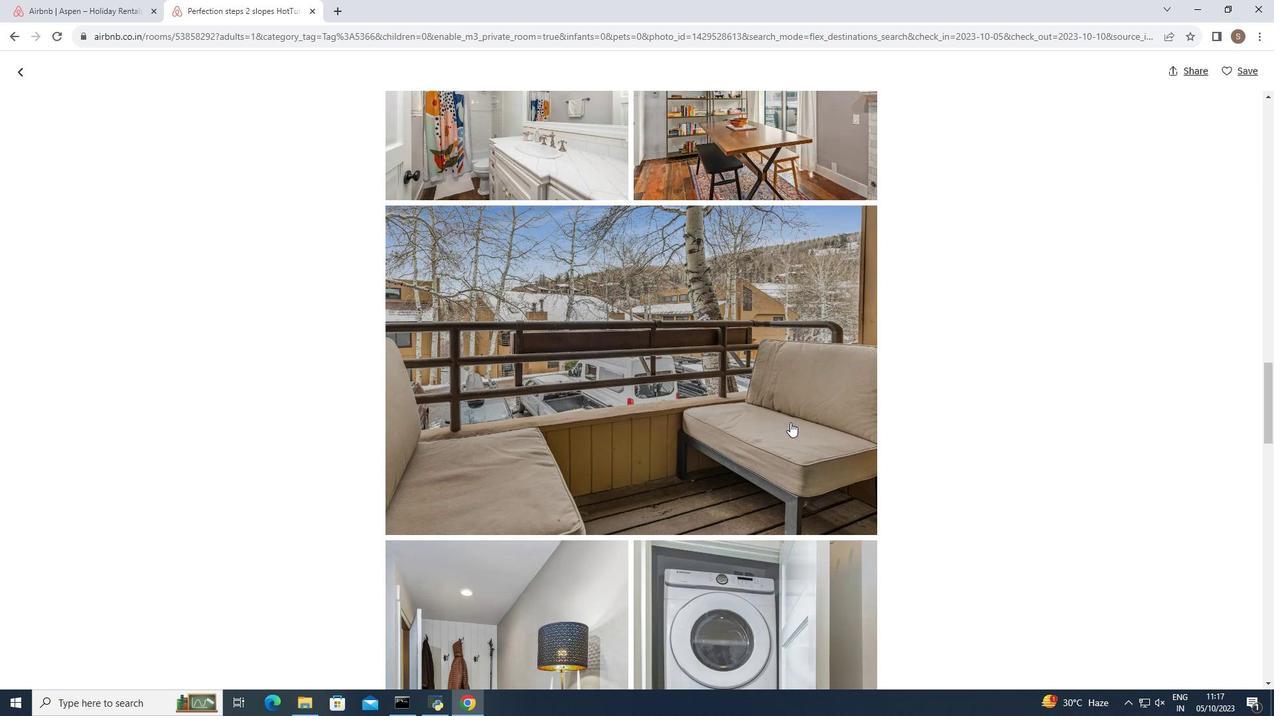 
Action: Mouse scrolled (790, 422) with delta (0, 0)
Screenshot: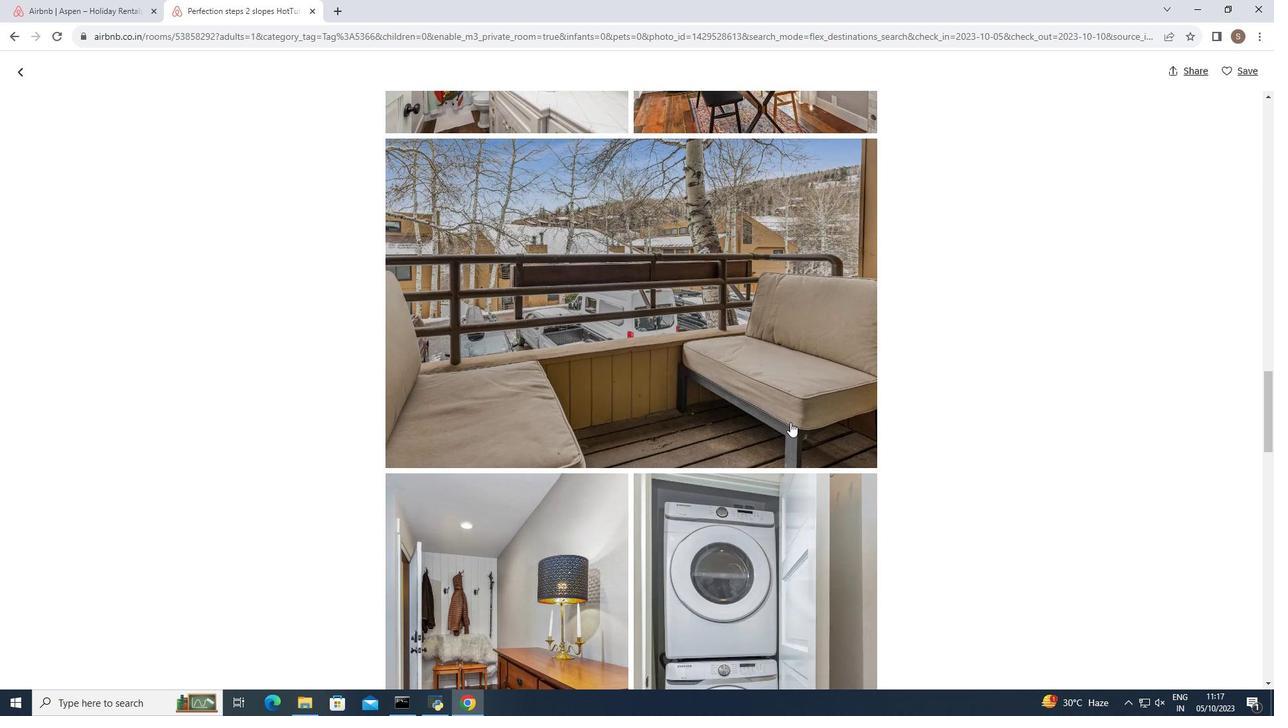 
Action: Mouse scrolled (790, 422) with delta (0, 0)
Screenshot: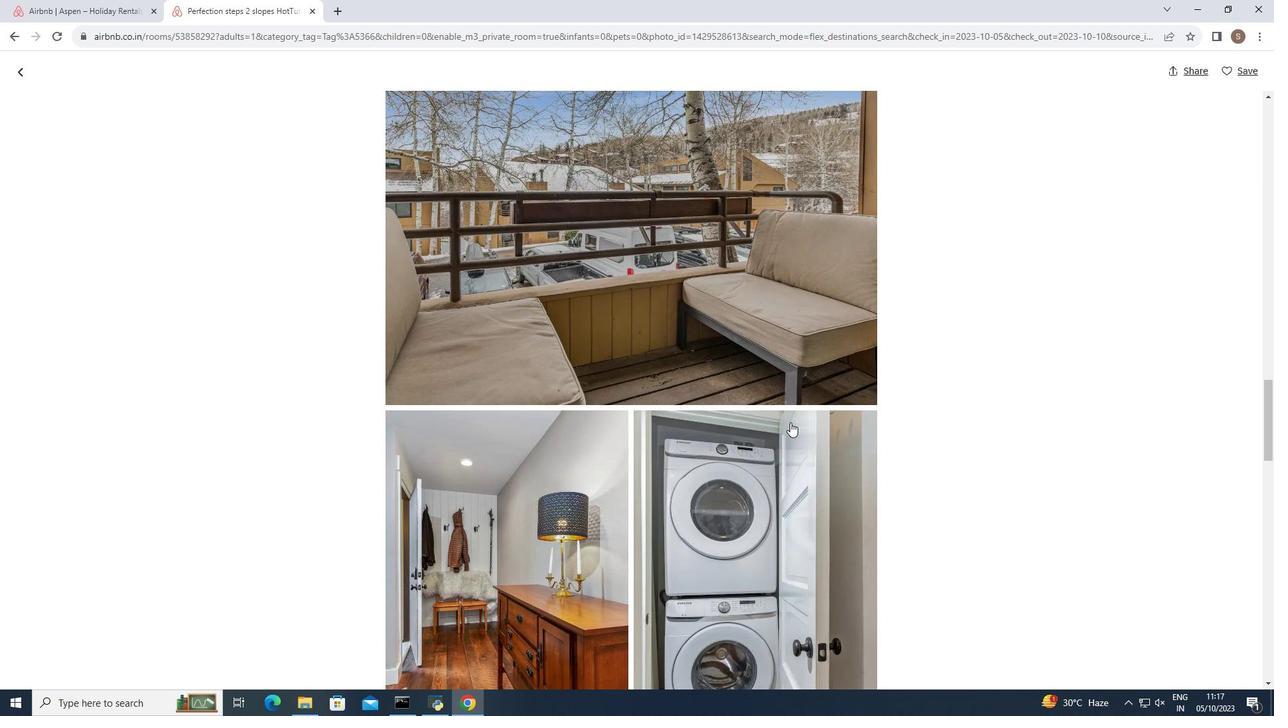 
Action: Mouse moved to (791, 423)
Screenshot: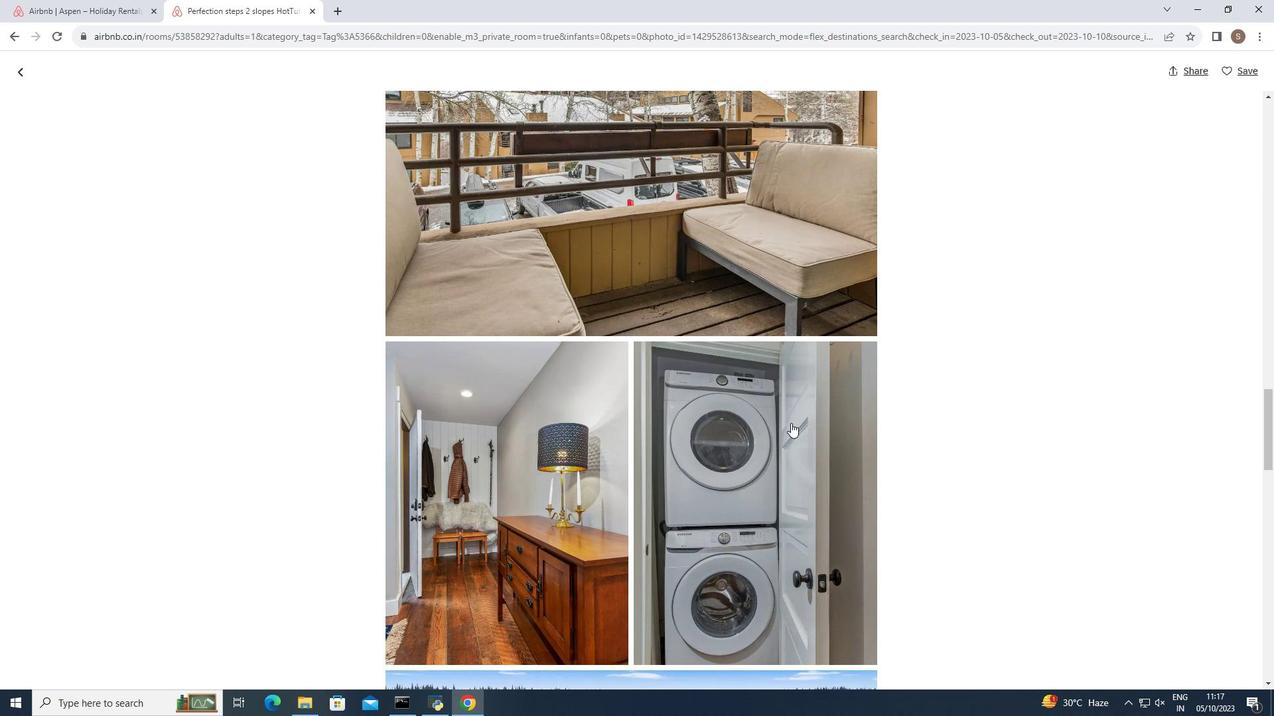 
Action: Mouse scrolled (791, 422) with delta (0, 0)
Screenshot: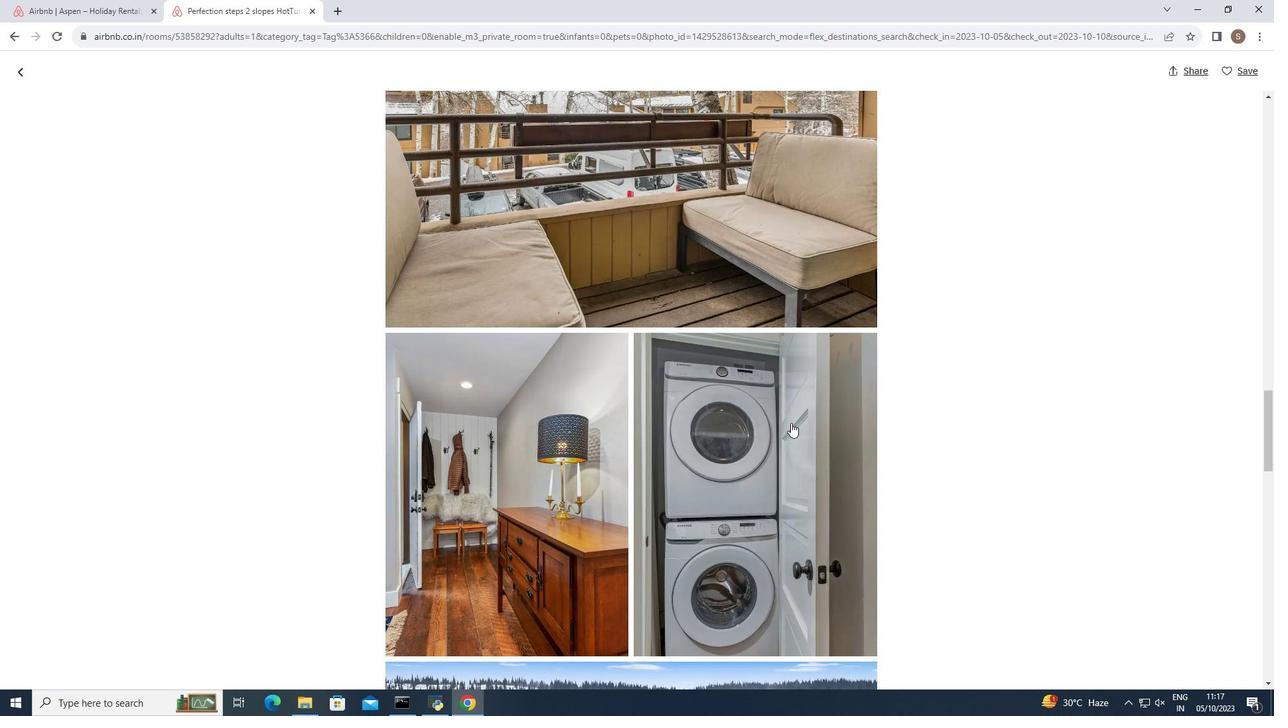 
Action: Mouse scrolled (791, 422) with delta (0, 0)
Screenshot: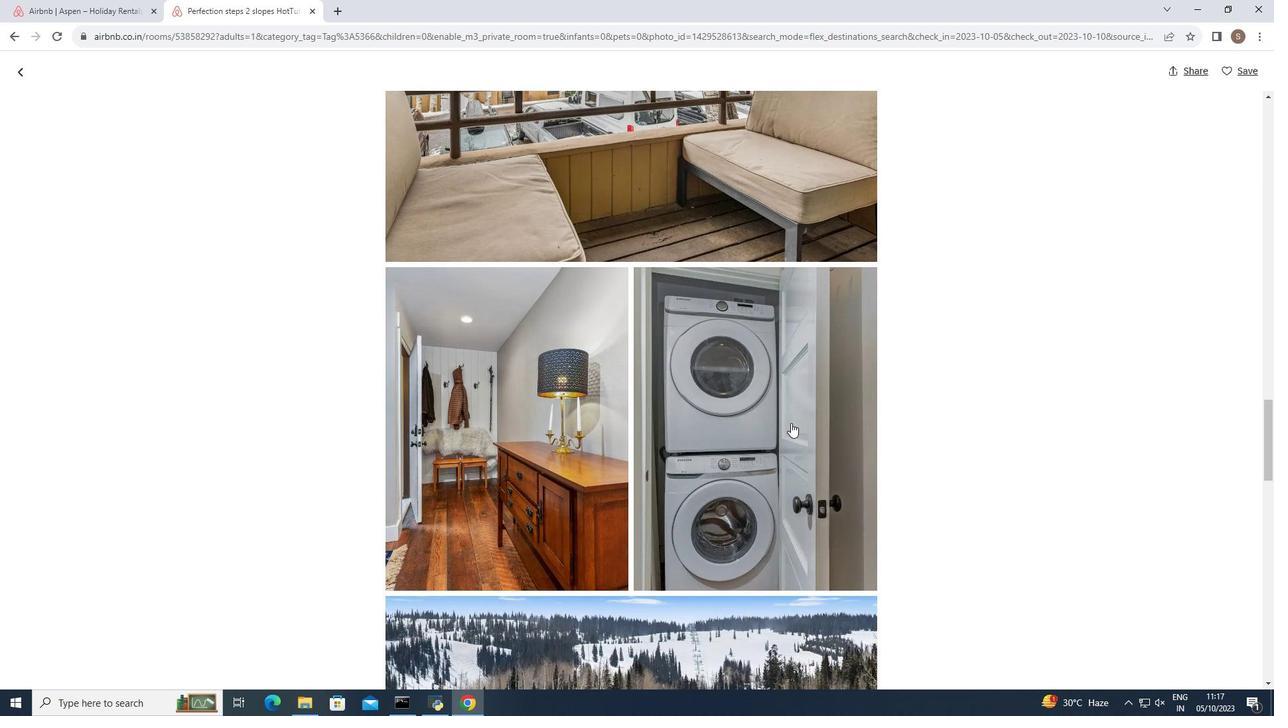 
Action: Mouse scrolled (791, 422) with delta (0, 0)
Screenshot: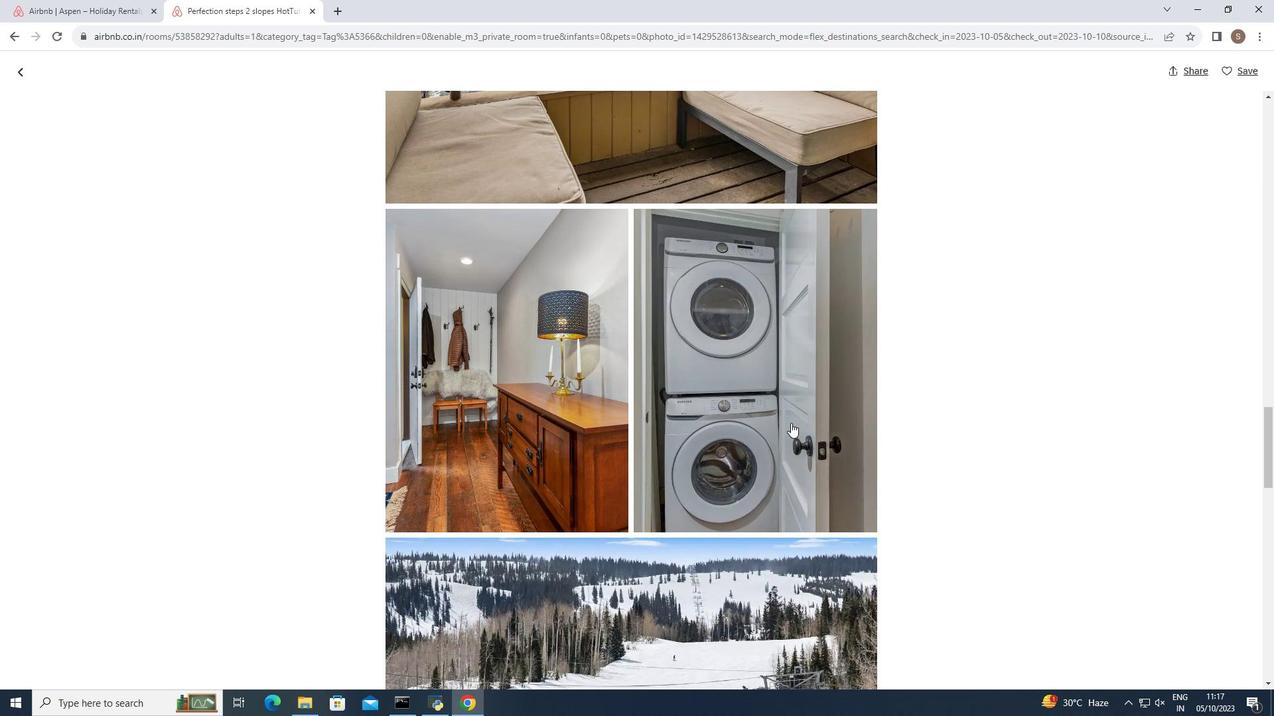 
Action: Mouse scrolled (791, 422) with delta (0, 0)
Screenshot: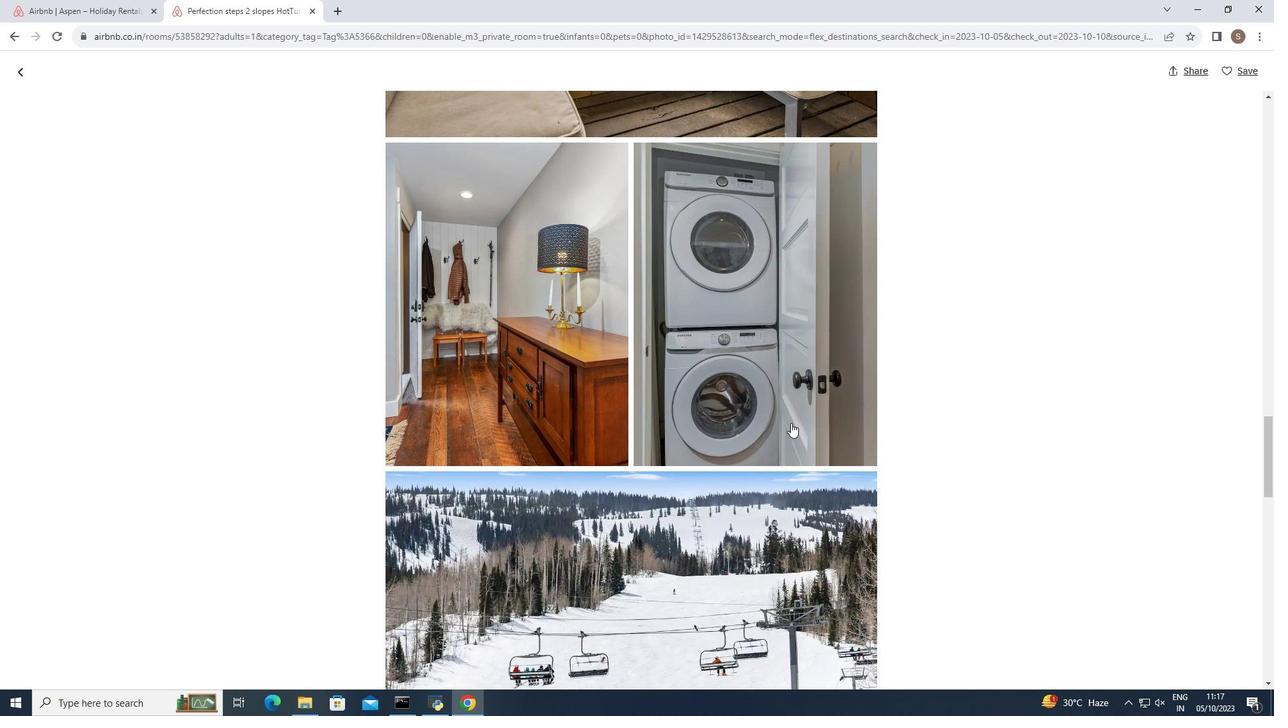 
Action: Mouse scrolled (791, 422) with delta (0, 0)
Screenshot: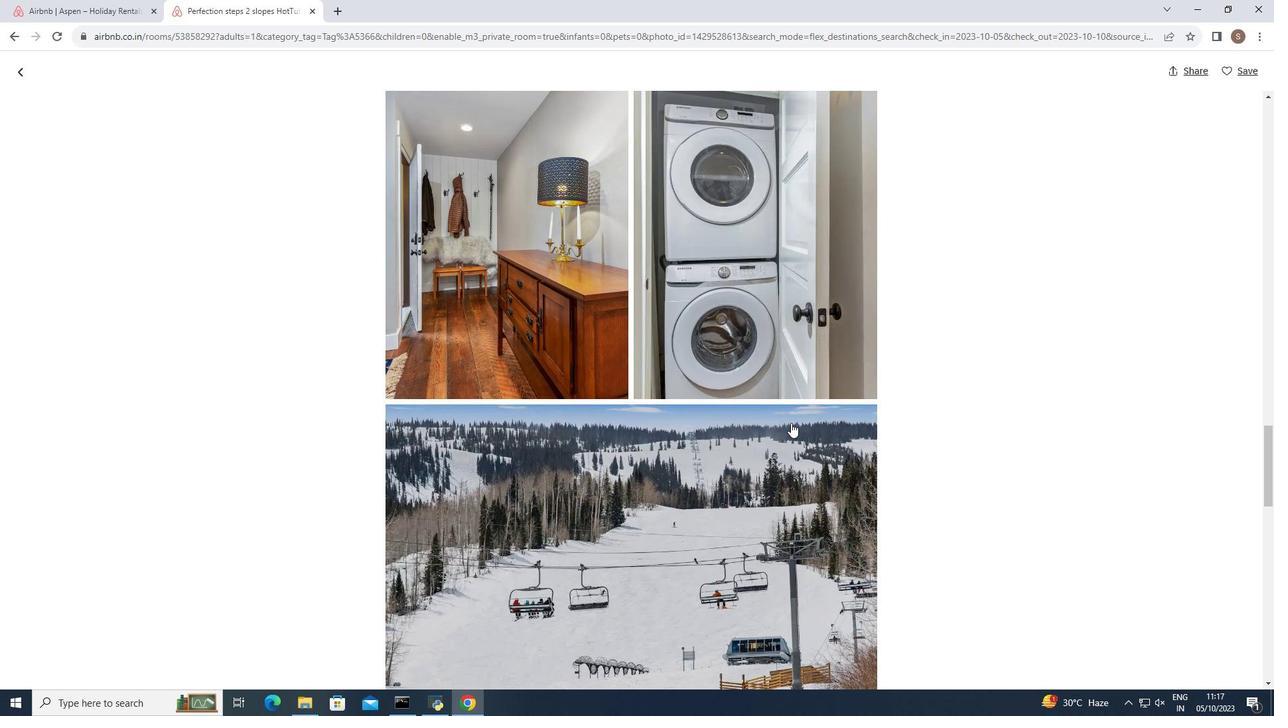 
Action: Mouse scrolled (791, 422) with delta (0, 0)
Screenshot: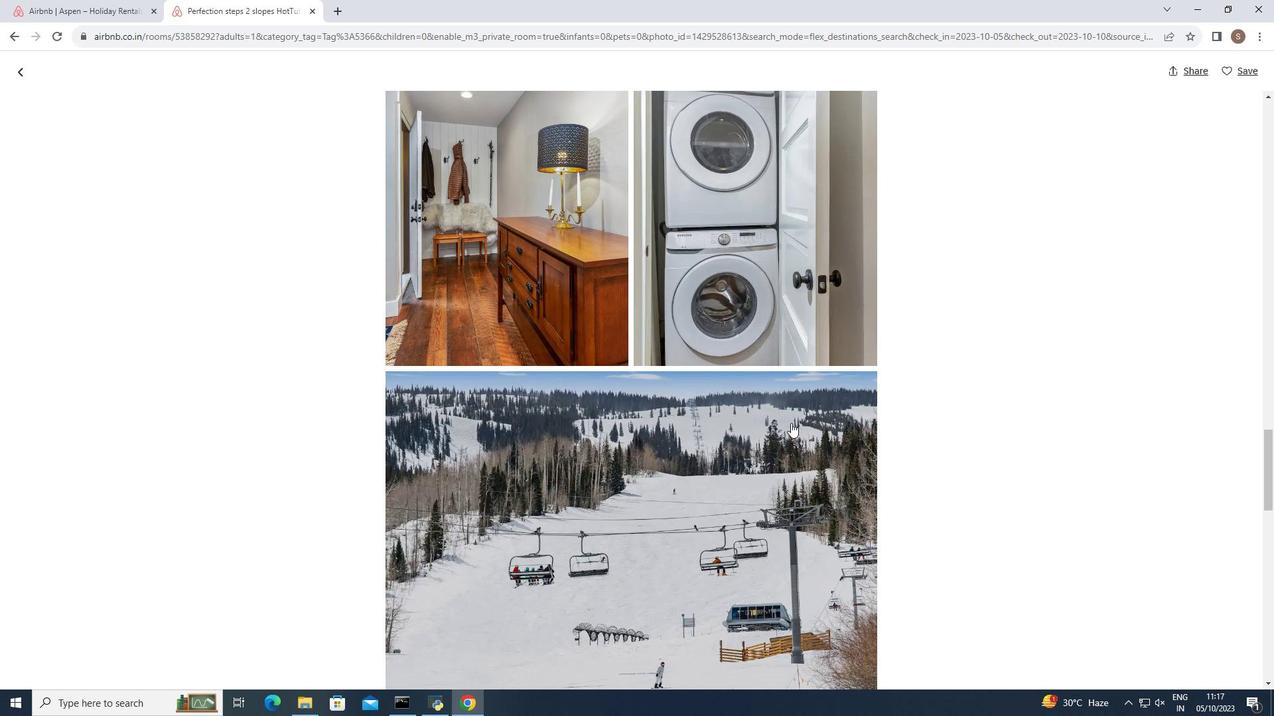 
Action: Mouse scrolled (791, 422) with delta (0, 0)
Screenshot: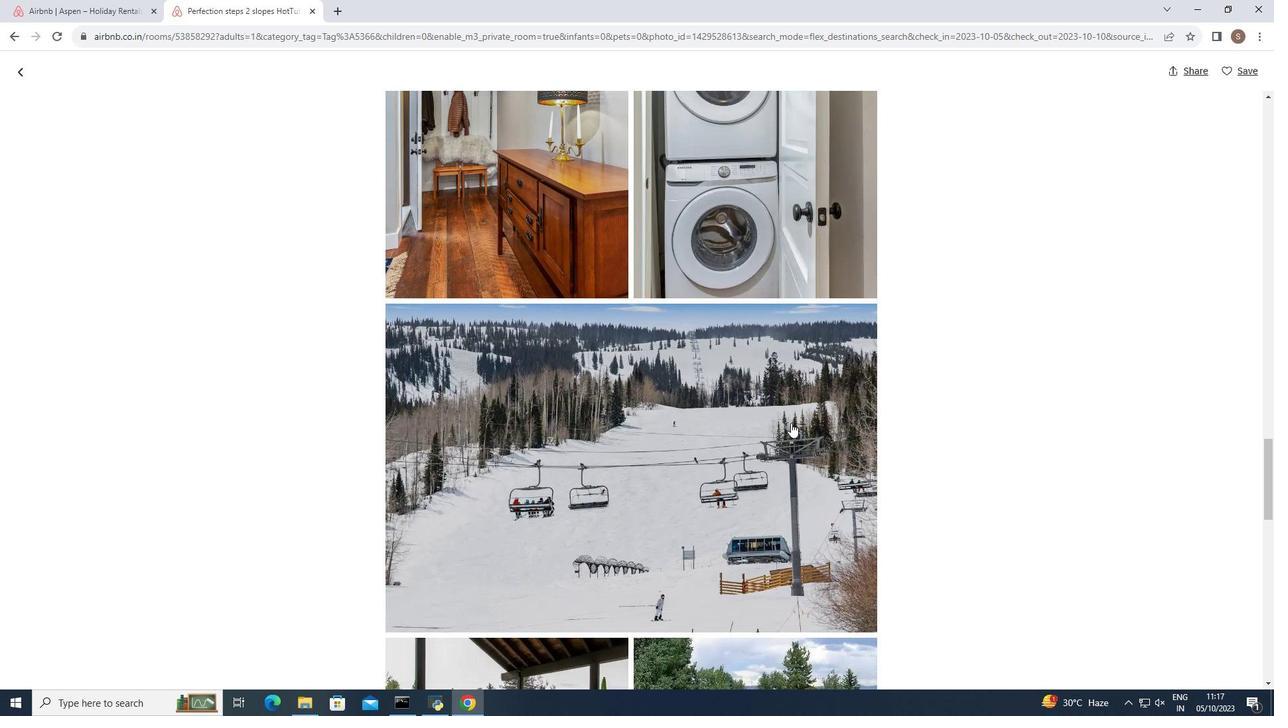 
Action: Mouse scrolled (791, 422) with delta (0, 0)
Screenshot: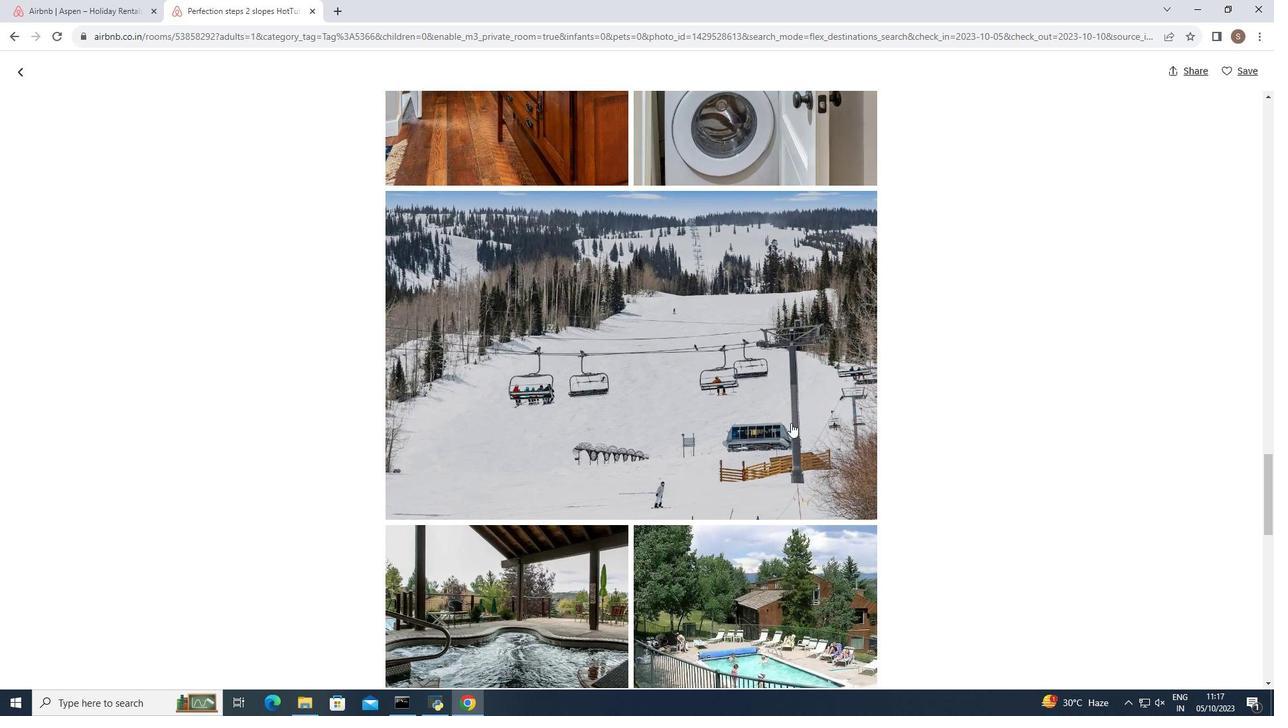 
Action: Mouse moved to (791, 424)
Screenshot: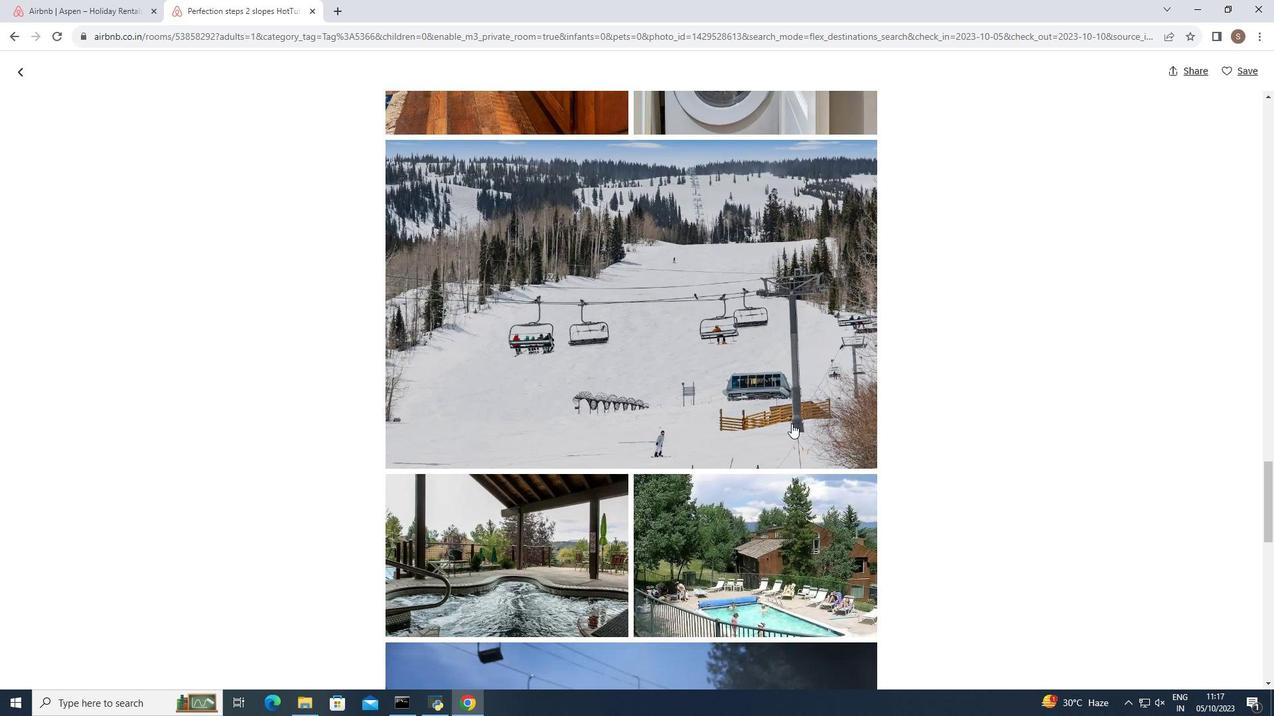 
Action: Mouse scrolled (791, 423) with delta (0, 0)
Screenshot: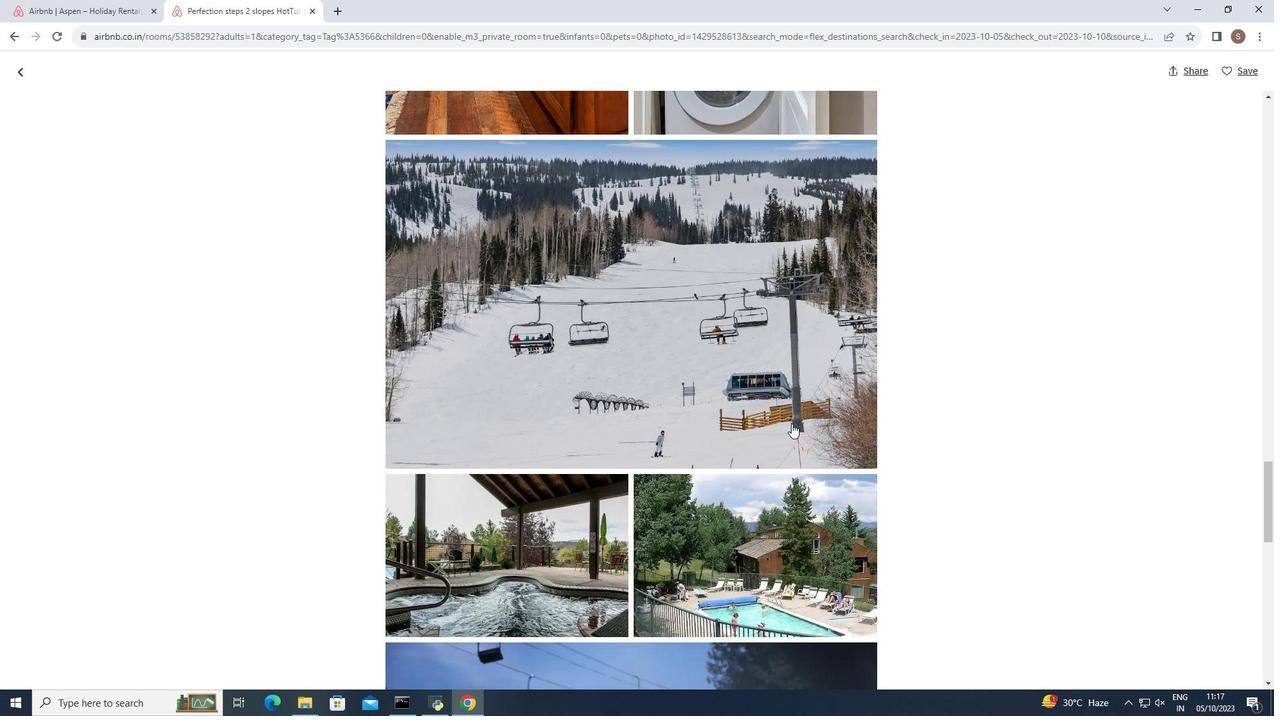 
Action: Mouse scrolled (791, 423) with delta (0, 0)
Screenshot: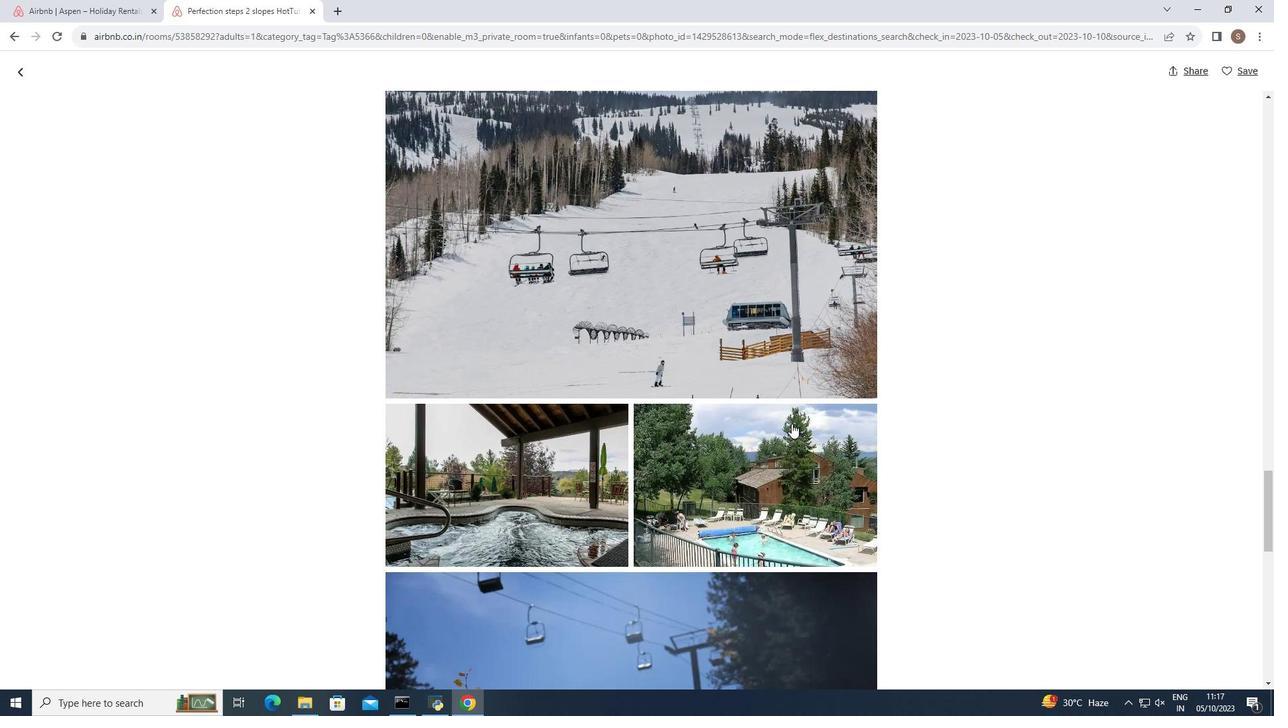 
Action: Mouse scrolled (791, 423) with delta (0, 0)
Screenshot: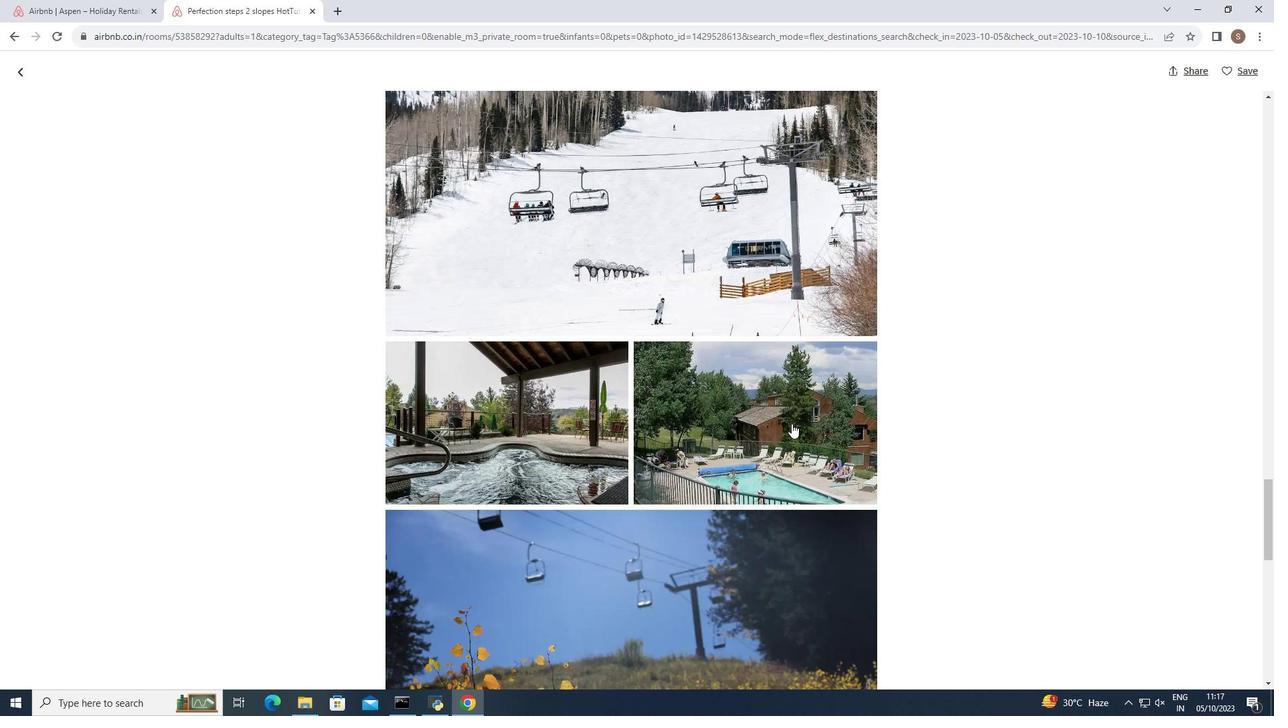 
Action: Mouse scrolled (791, 423) with delta (0, 0)
Screenshot: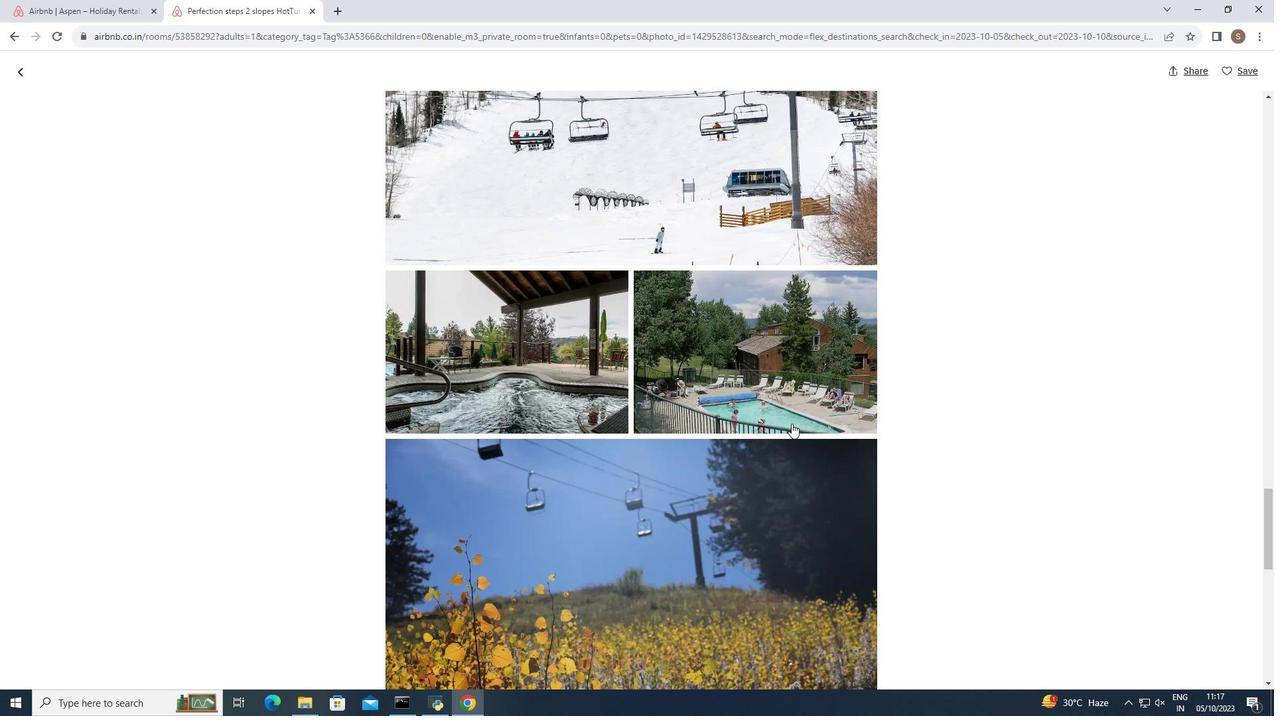 
Action: Mouse scrolled (791, 423) with delta (0, 0)
Screenshot: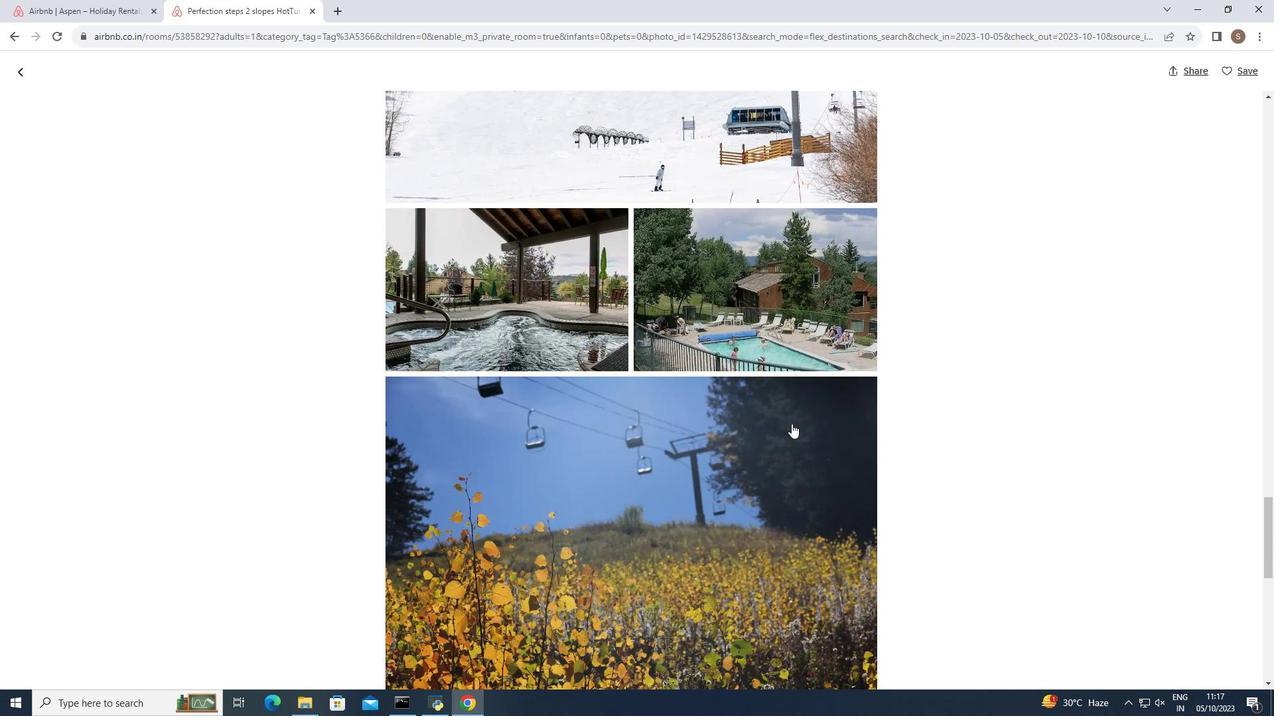 
Action: Mouse scrolled (791, 423) with delta (0, 0)
Screenshot: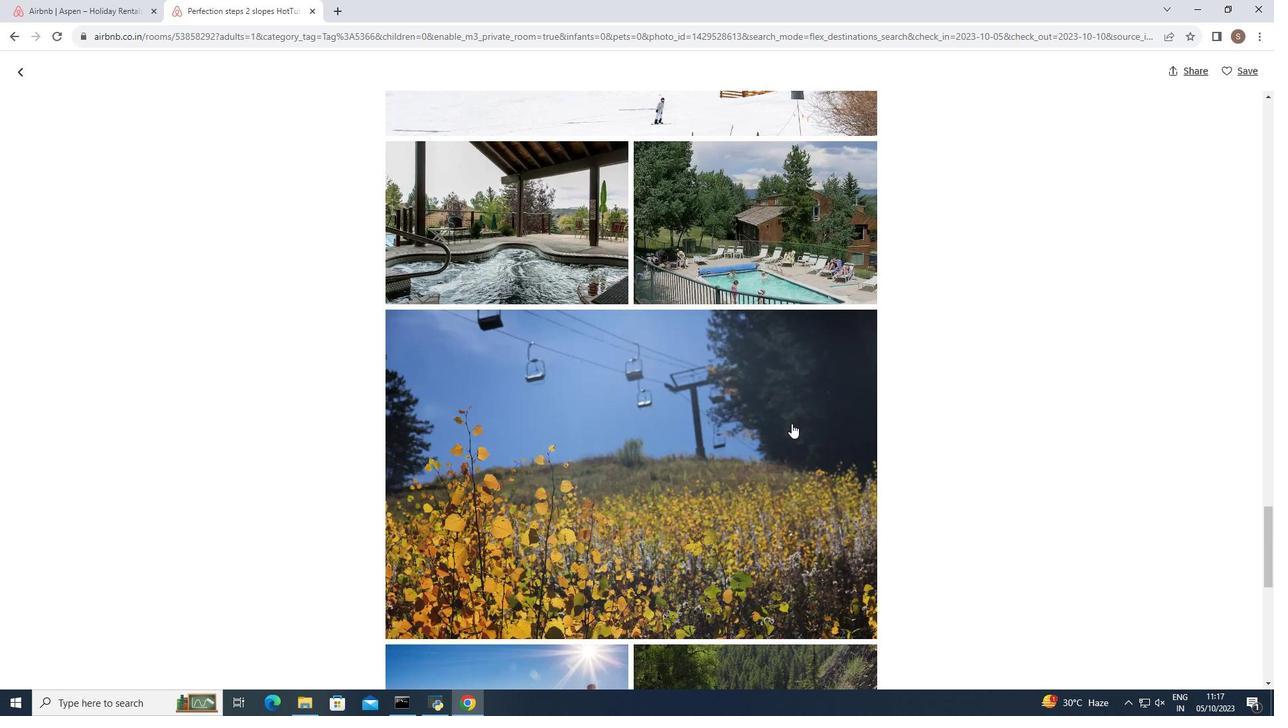 
Action: Mouse scrolled (791, 423) with delta (0, 0)
Screenshot: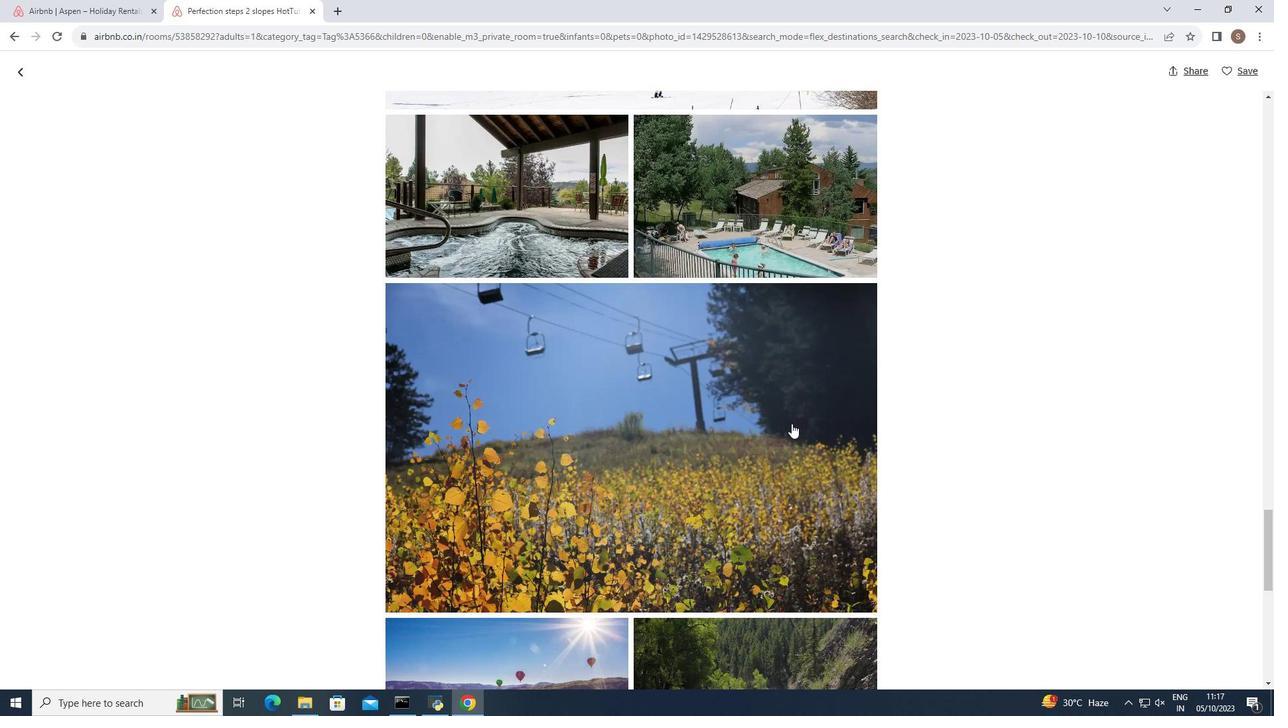 
Action: Mouse scrolled (791, 423) with delta (0, 0)
Screenshot: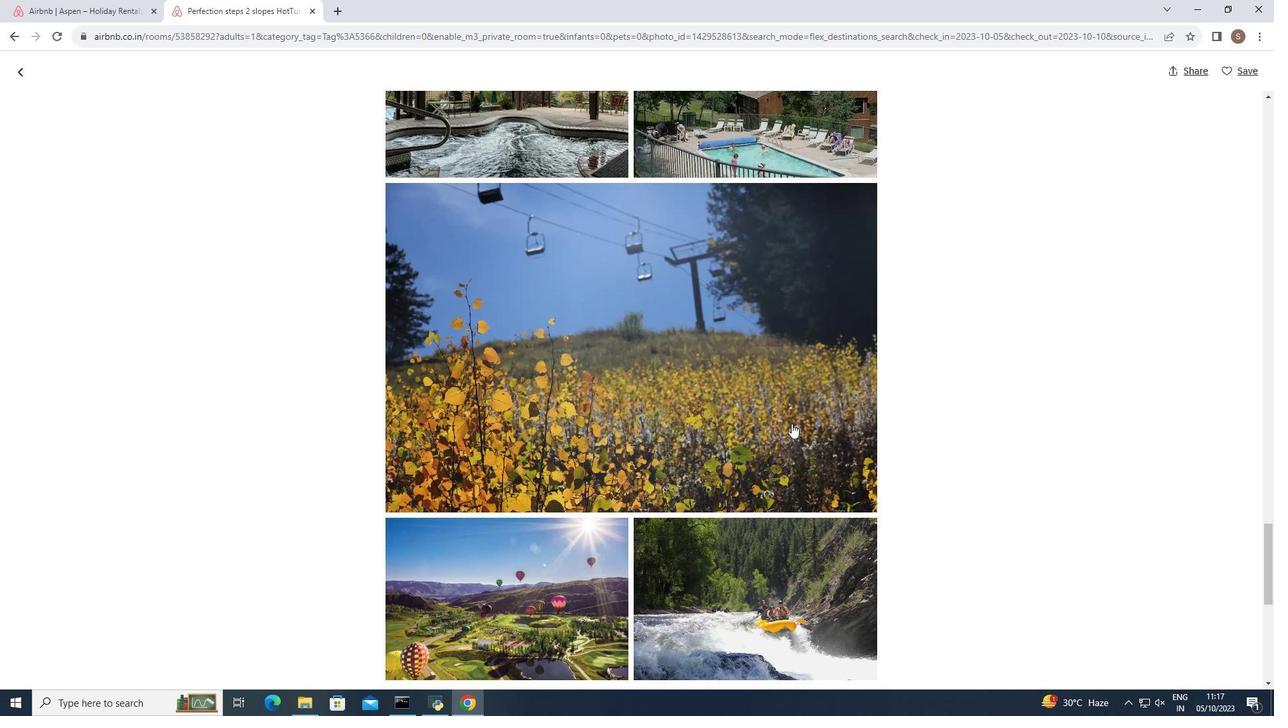 
Action: Mouse scrolled (791, 423) with delta (0, 0)
Screenshot: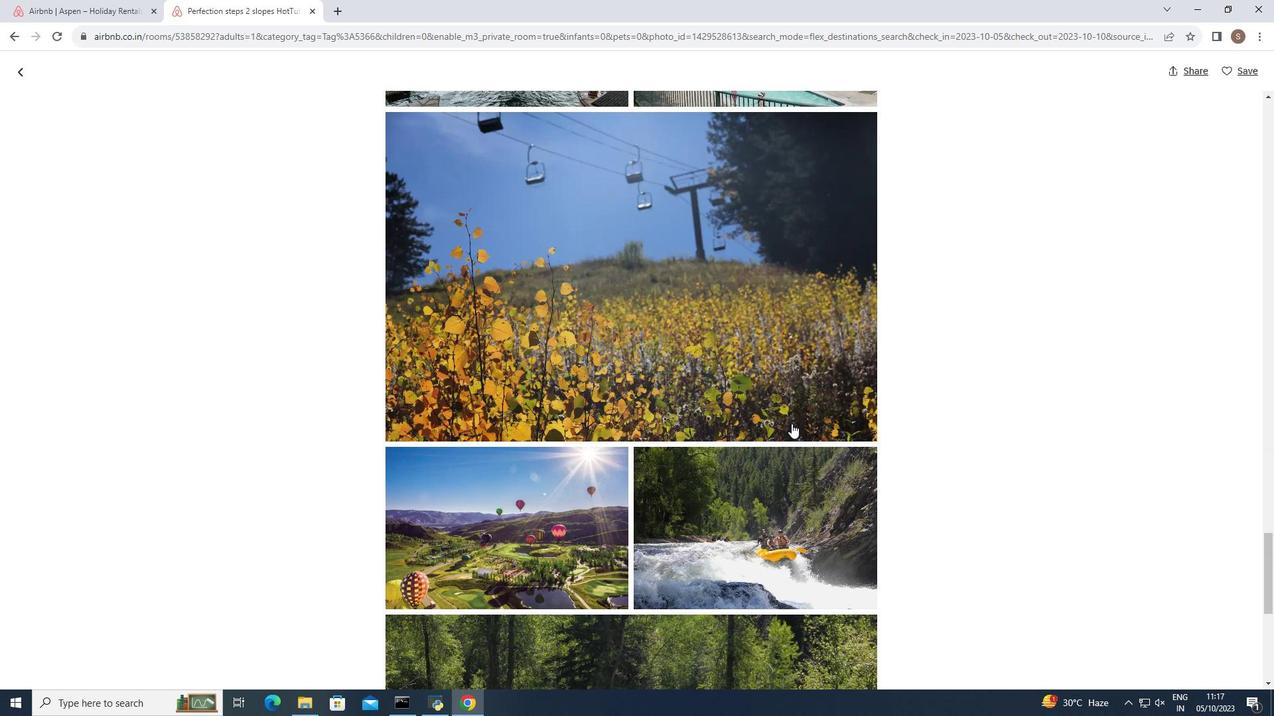 
Action: Mouse scrolled (791, 423) with delta (0, 0)
Screenshot: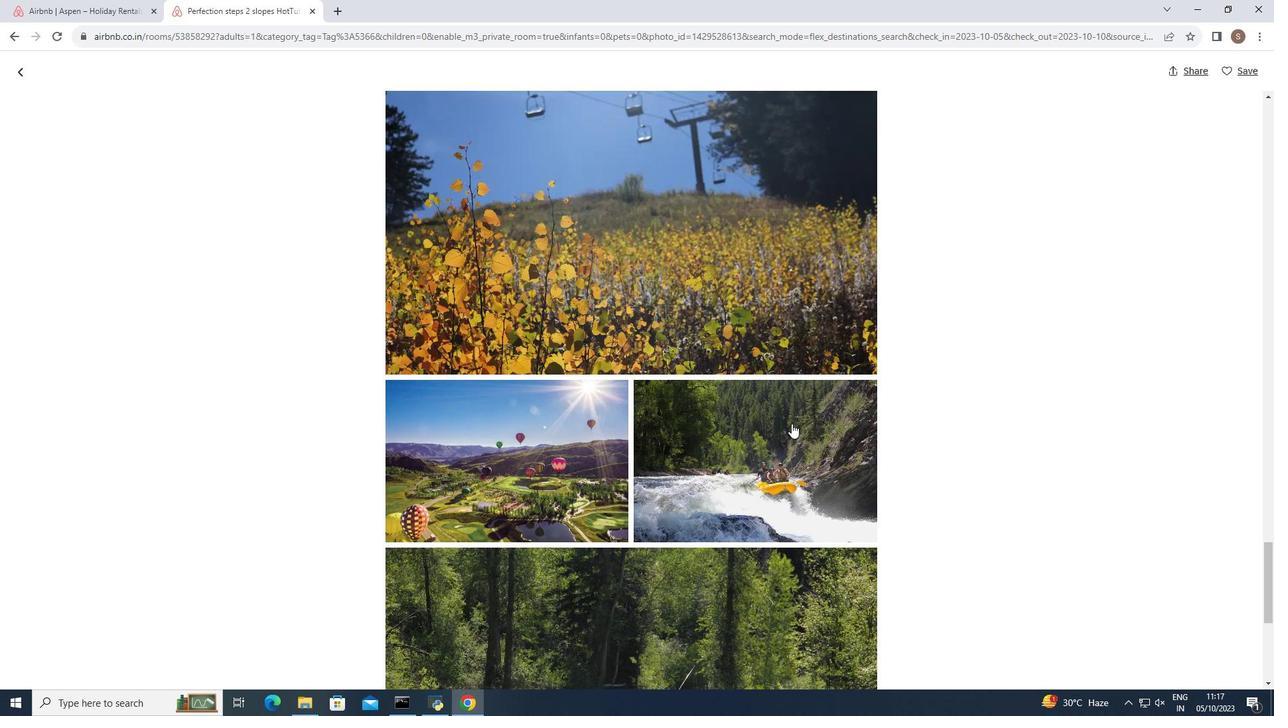 
Action: Mouse scrolled (791, 423) with delta (0, 0)
Screenshot: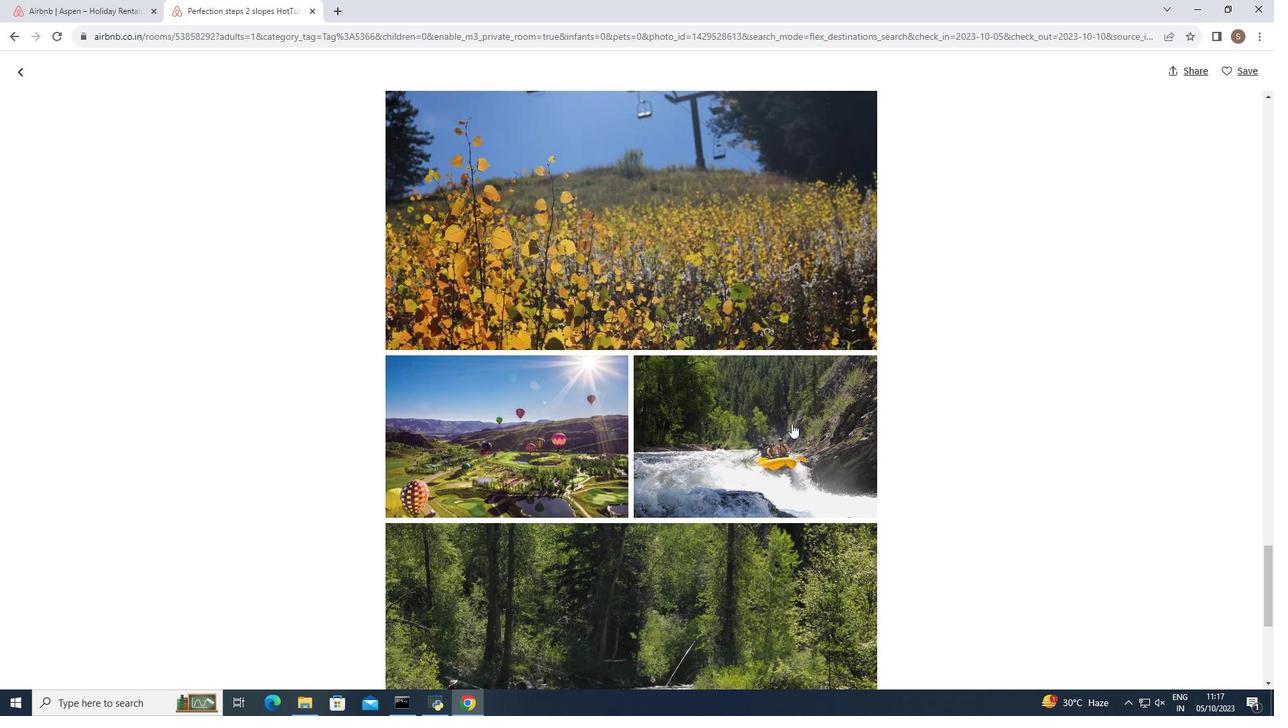 
Action: Mouse scrolled (791, 423) with delta (0, 0)
Screenshot: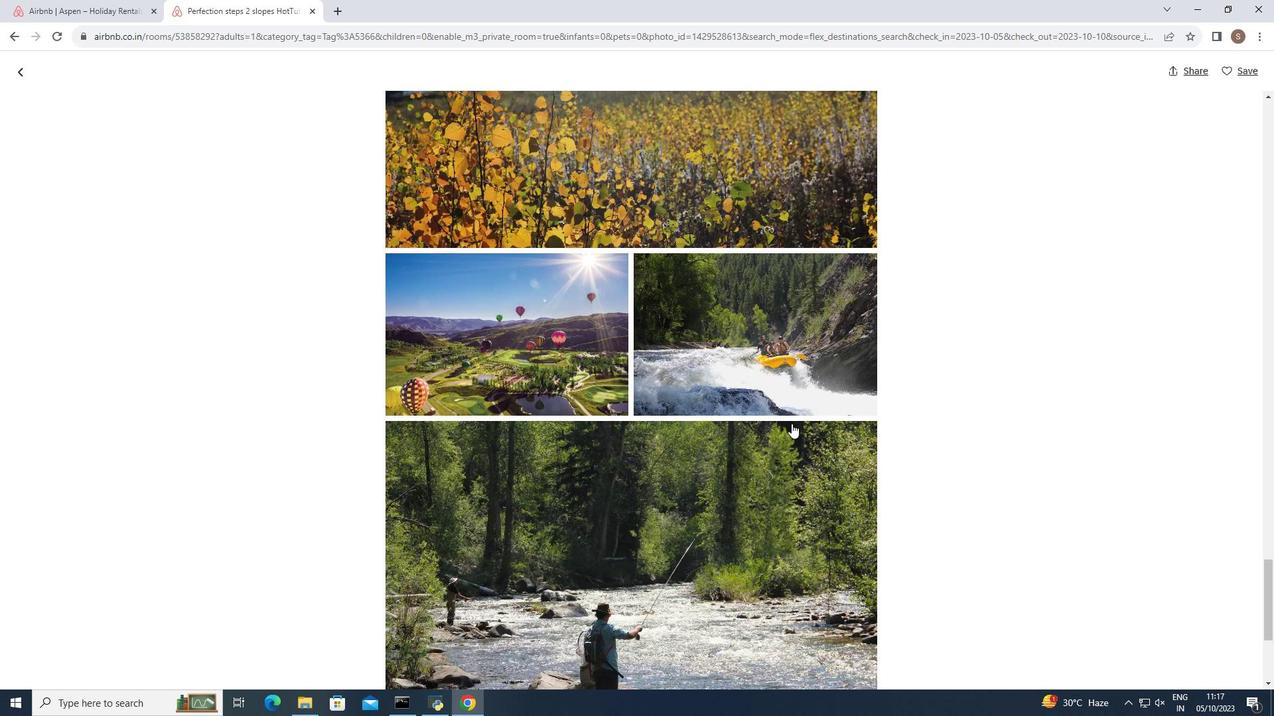 
Action: Mouse scrolled (791, 423) with delta (0, 0)
Screenshot: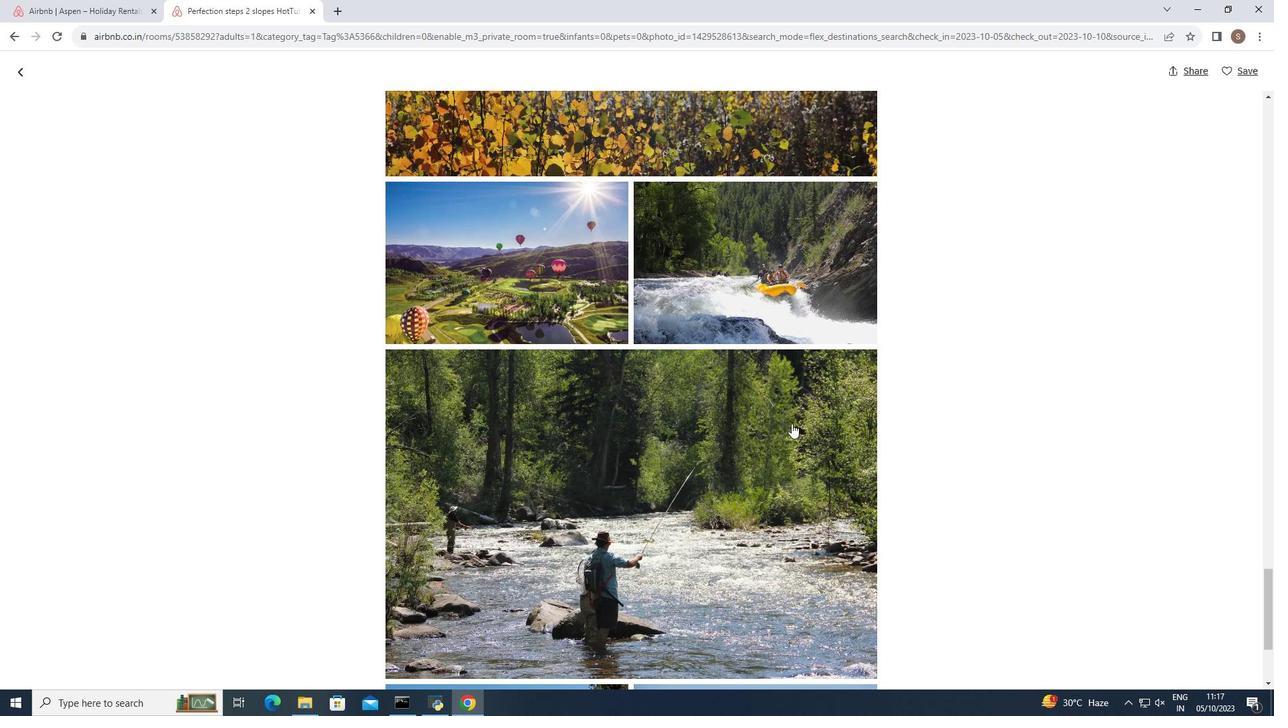 
Action: Mouse scrolled (791, 423) with delta (0, 0)
Screenshot: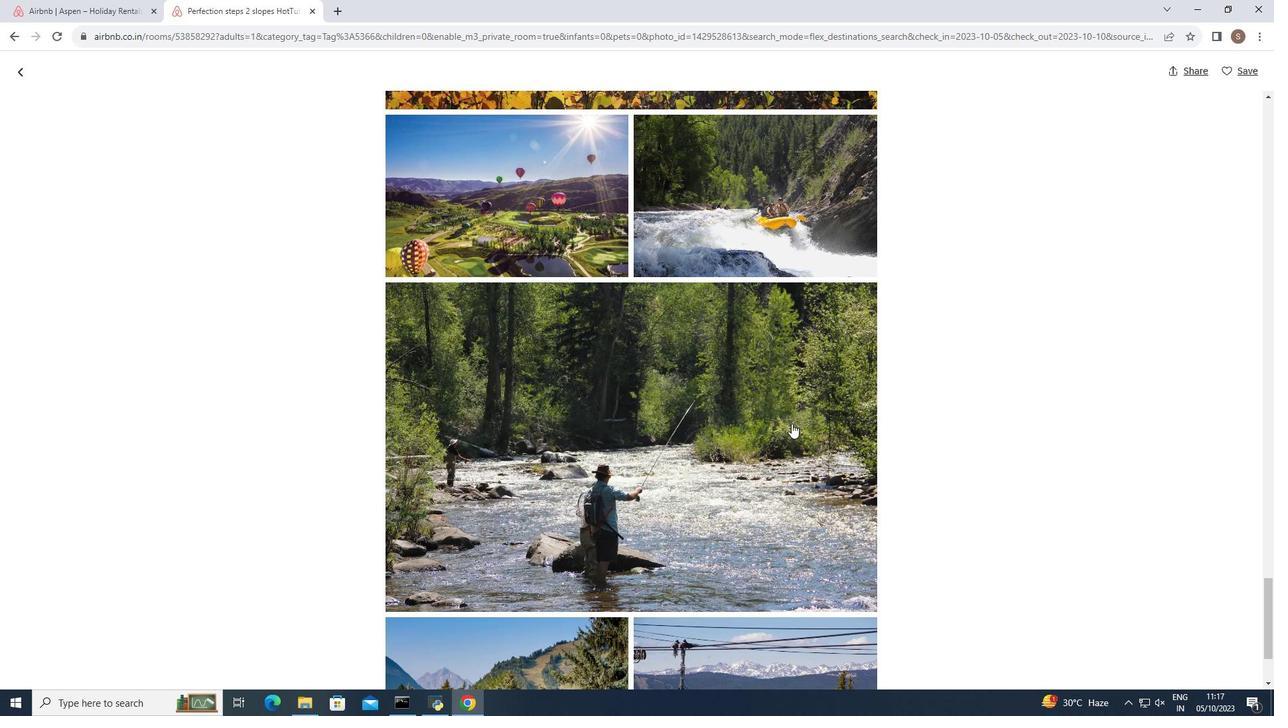 
Action: Mouse scrolled (791, 423) with delta (0, 0)
Screenshot: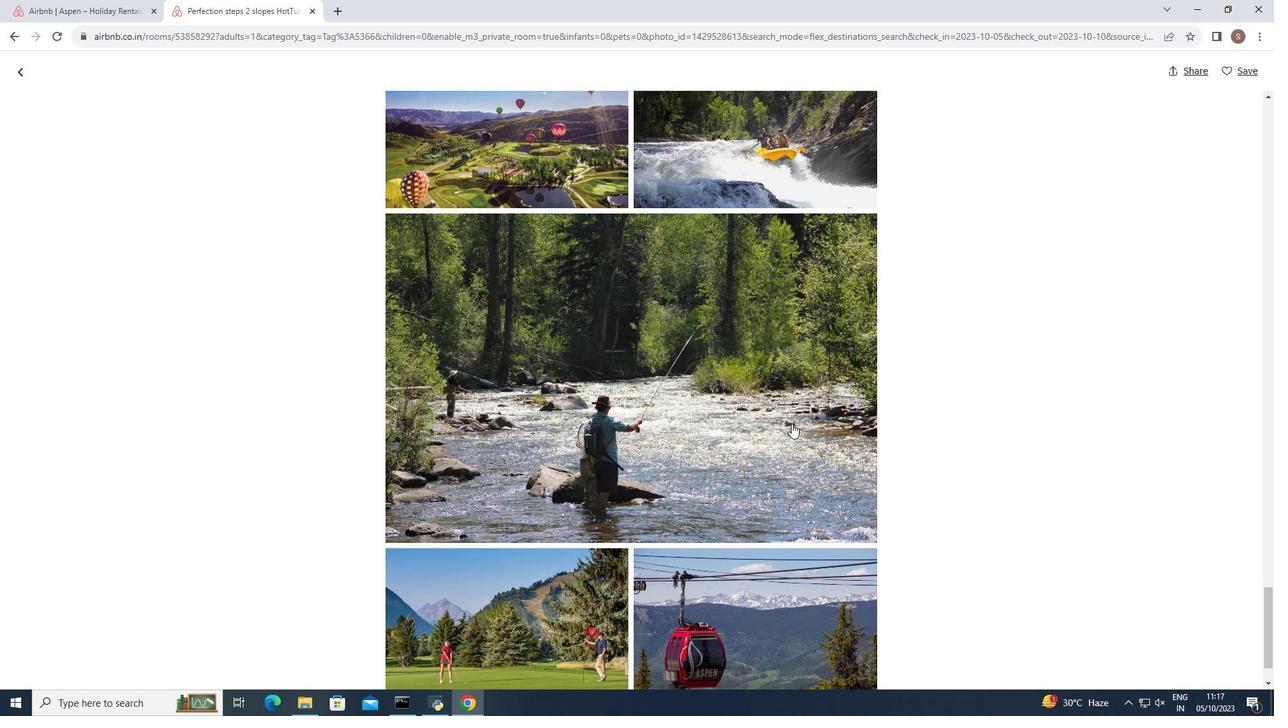 
Action: Mouse scrolled (791, 423) with delta (0, 0)
Screenshot: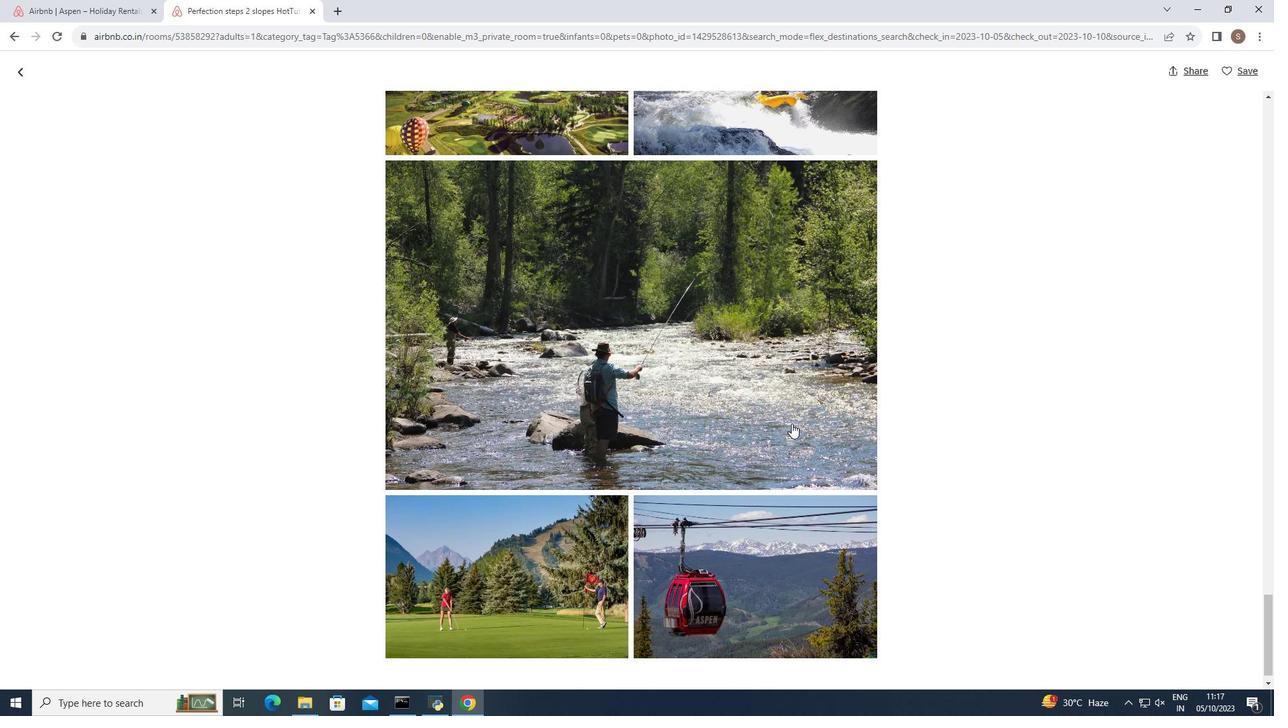 
Action: Mouse scrolled (791, 423) with delta (0, 0)
Screenshot: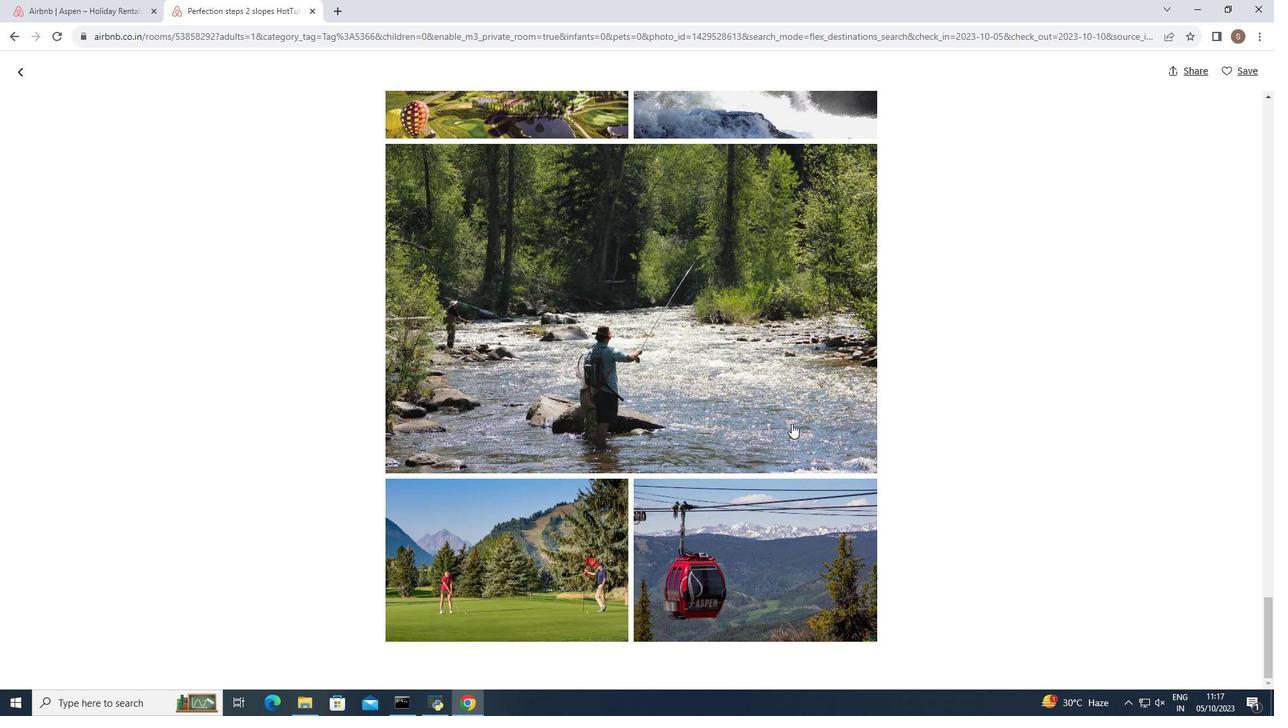 
Action: Mouse scrolled (791, 423) with delta (0, 0)
Screenshot: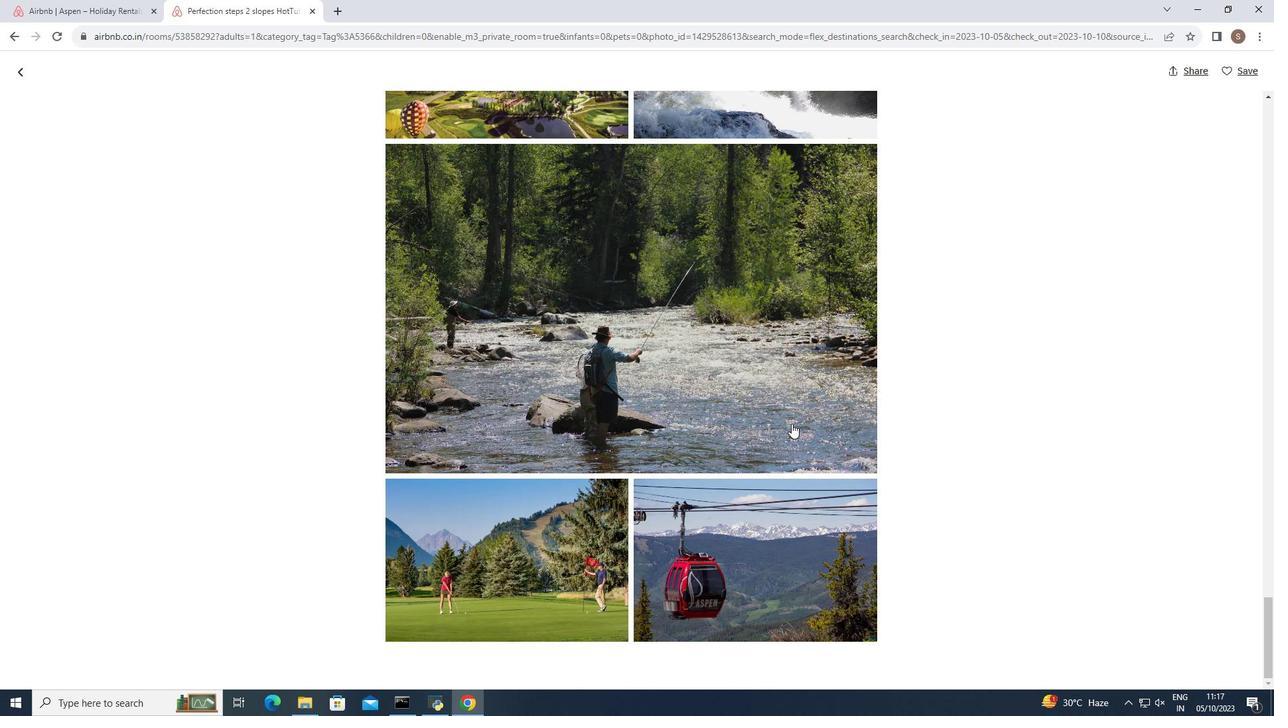 
Action: Mouse scrolled (791, 423) with delta (0, 0)
Screenshot: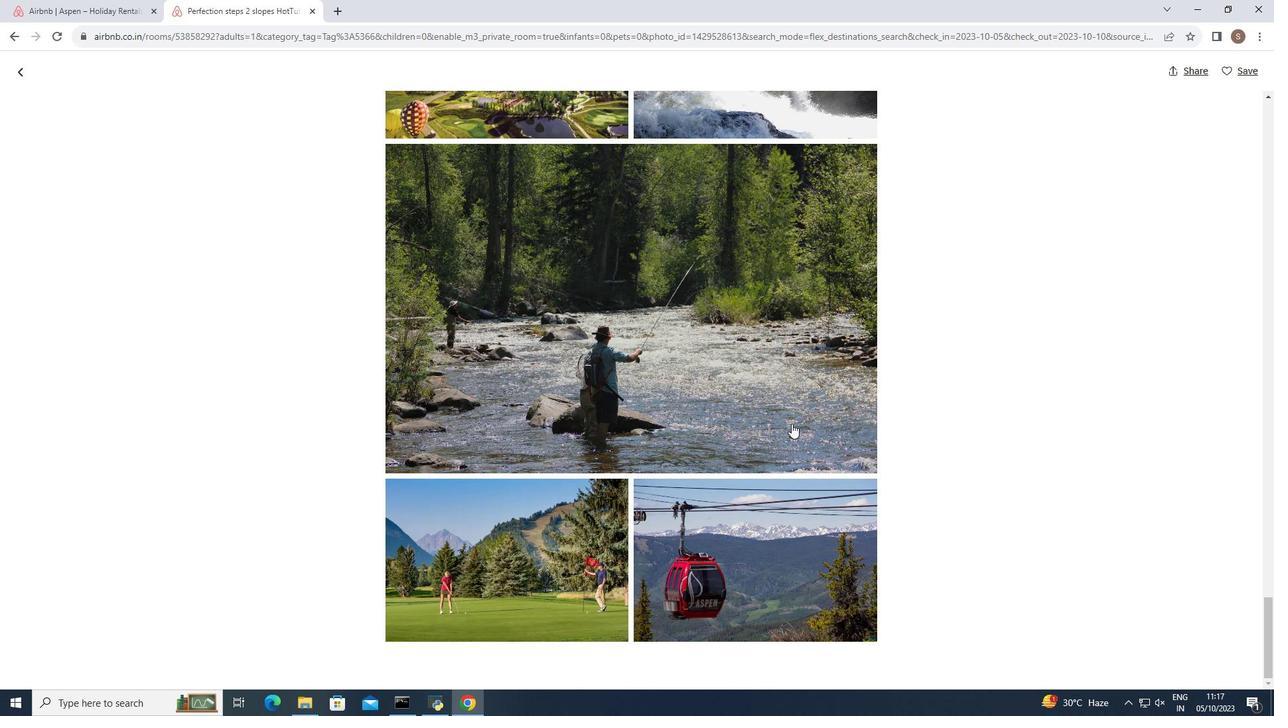
Action: Mouse moved to (21, 72)
Screenshot: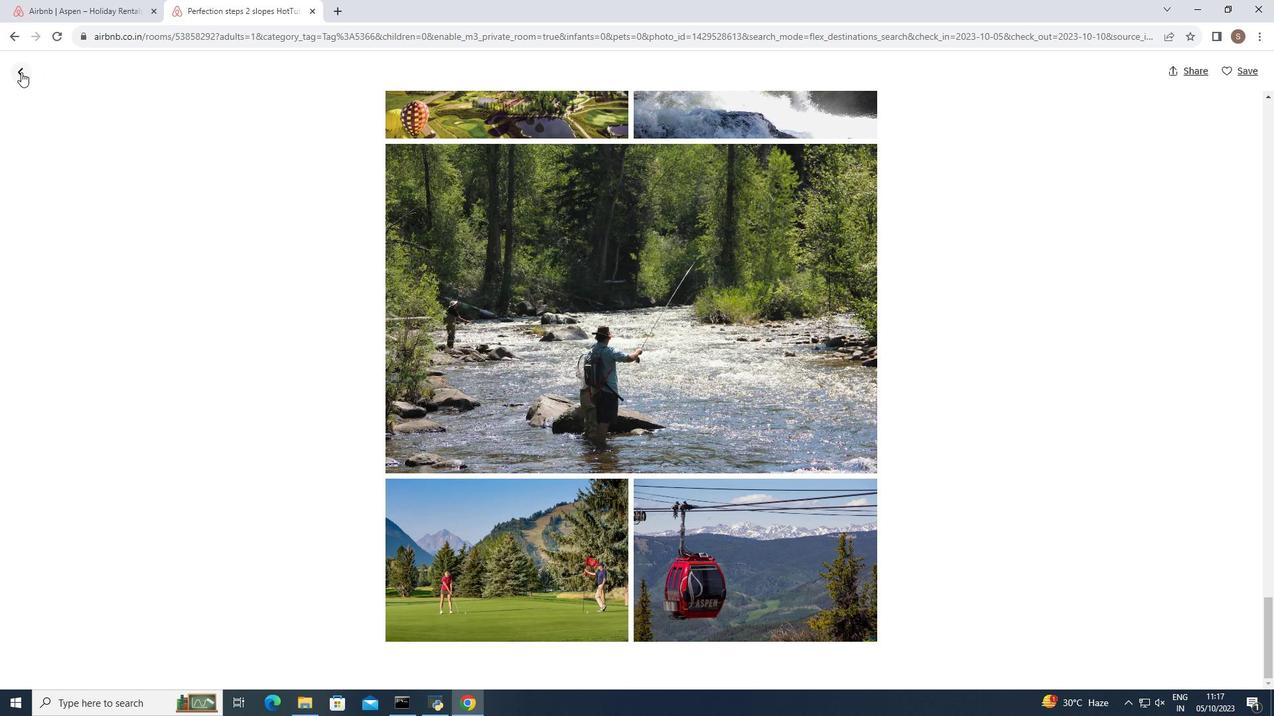 
Action: Mouse pressed left at (21, 72)
Screenshot: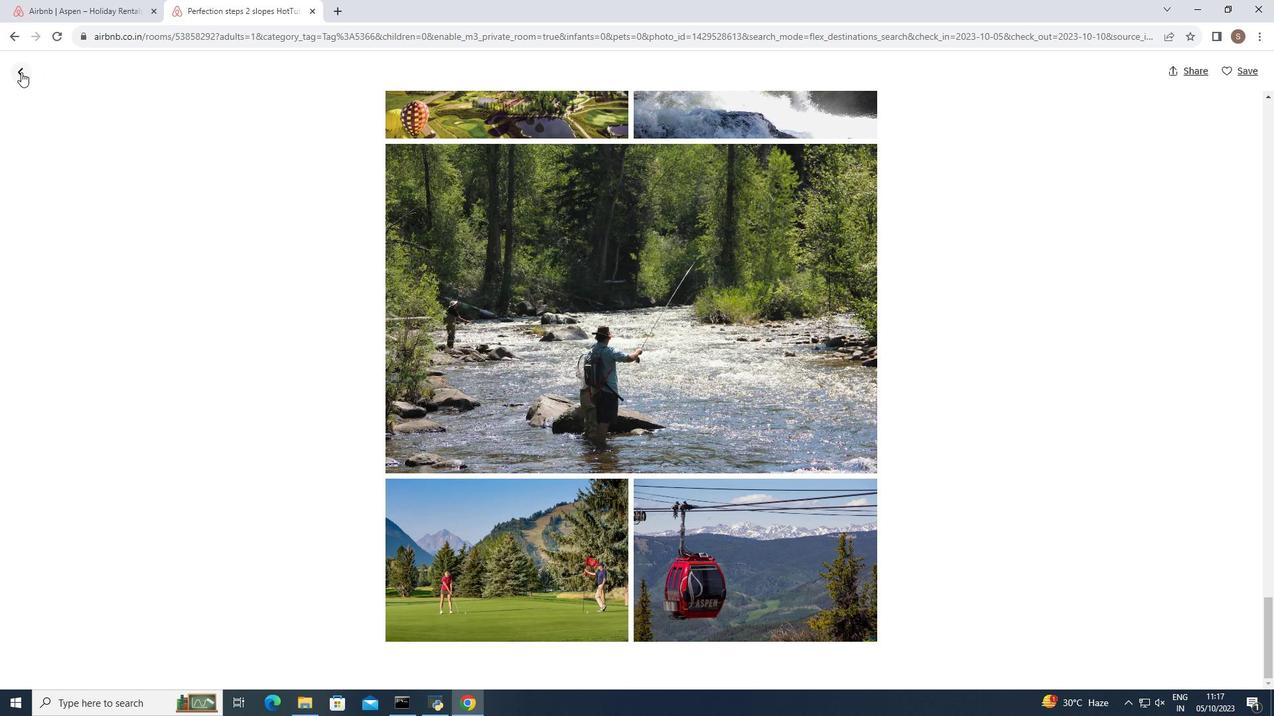 
Action: Mouse moved to (398, 367)
Screenshot: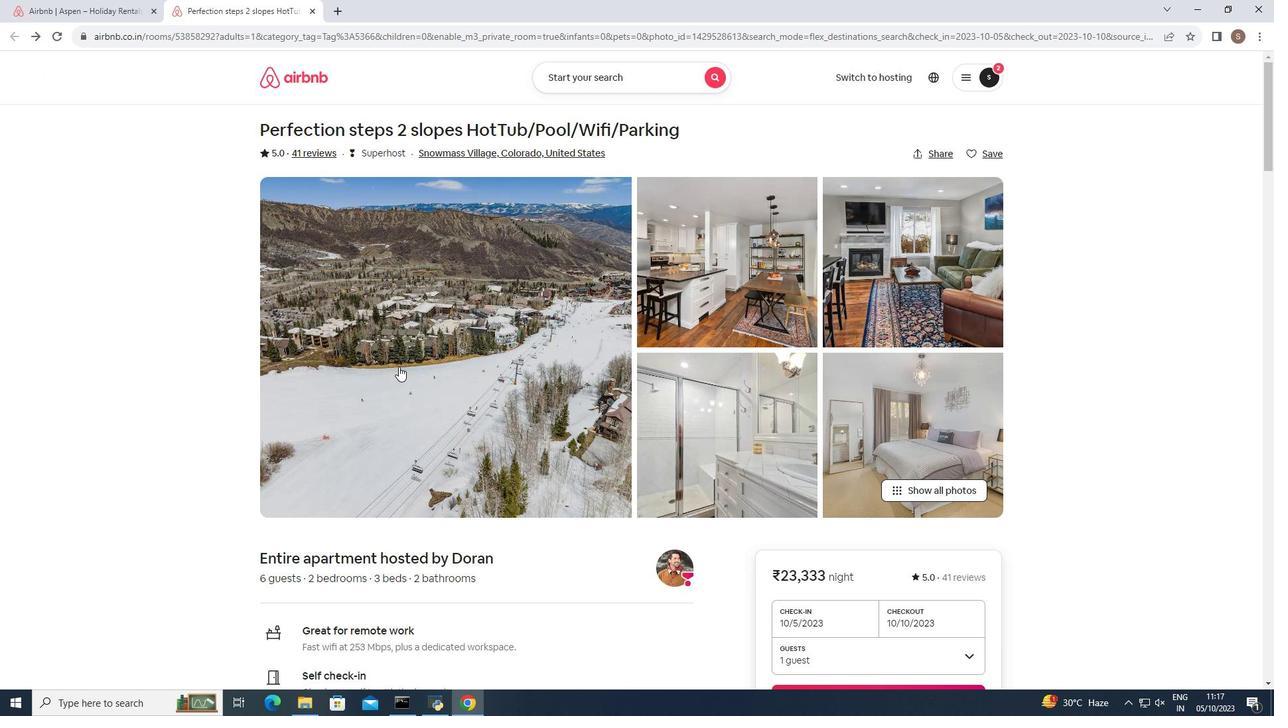 
Action: Mouse scrolled (398, 366) with delta (0, 0)
Screenshot: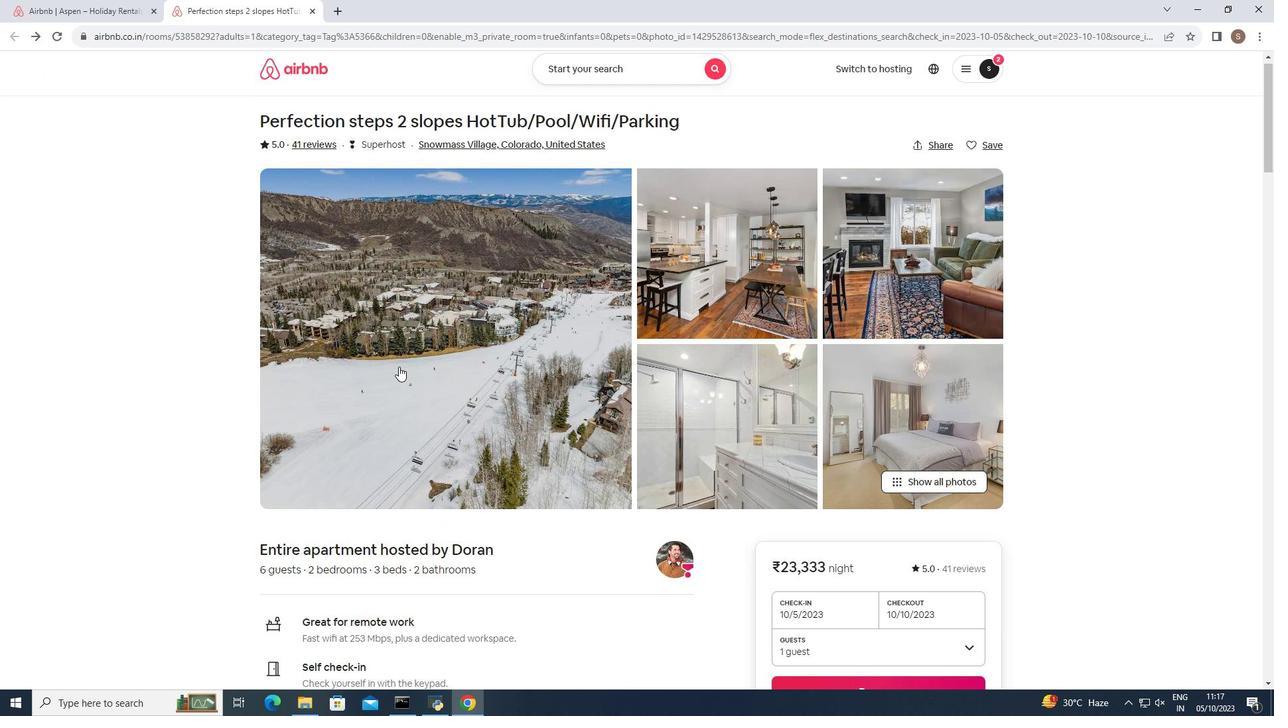 
Action: Mouse scrolled (398, 366) with delta (0, 0)
Screenshot: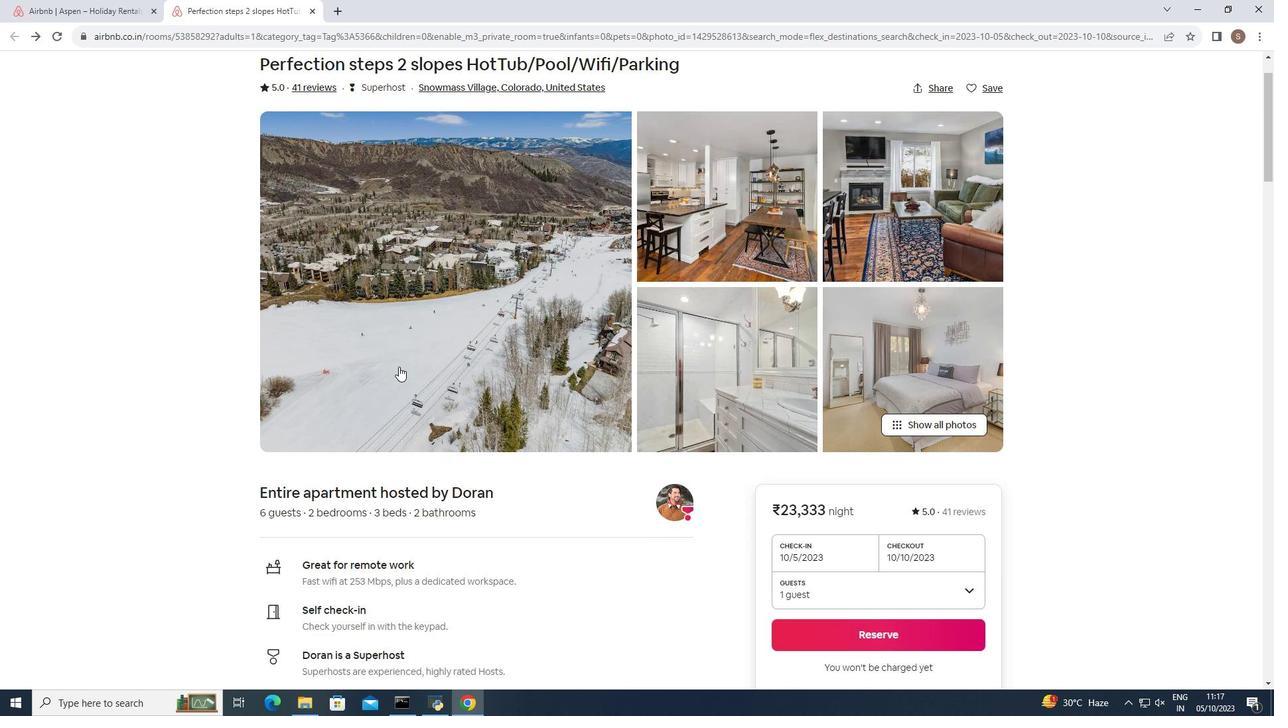 
Action: Mouse scrolled (398, 366) with delta (0, 0)
Screenshot: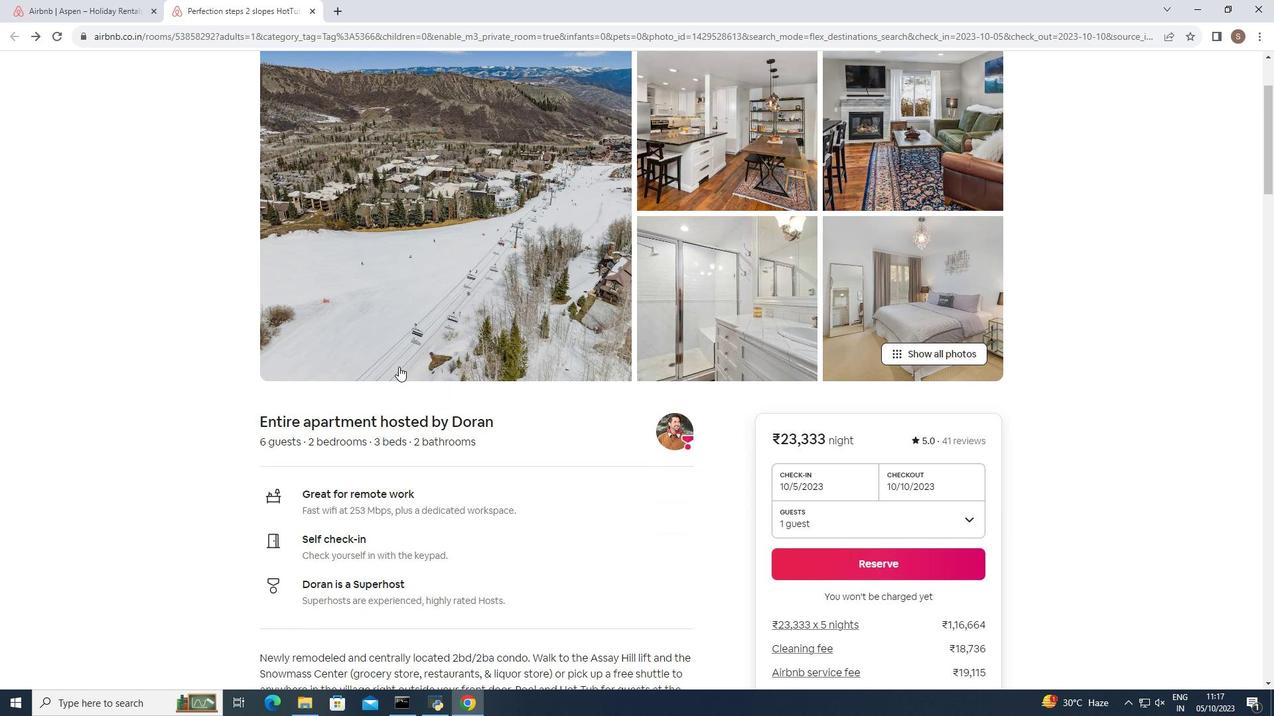 
Action: Mouse moved to (398, 367)
Screenshot: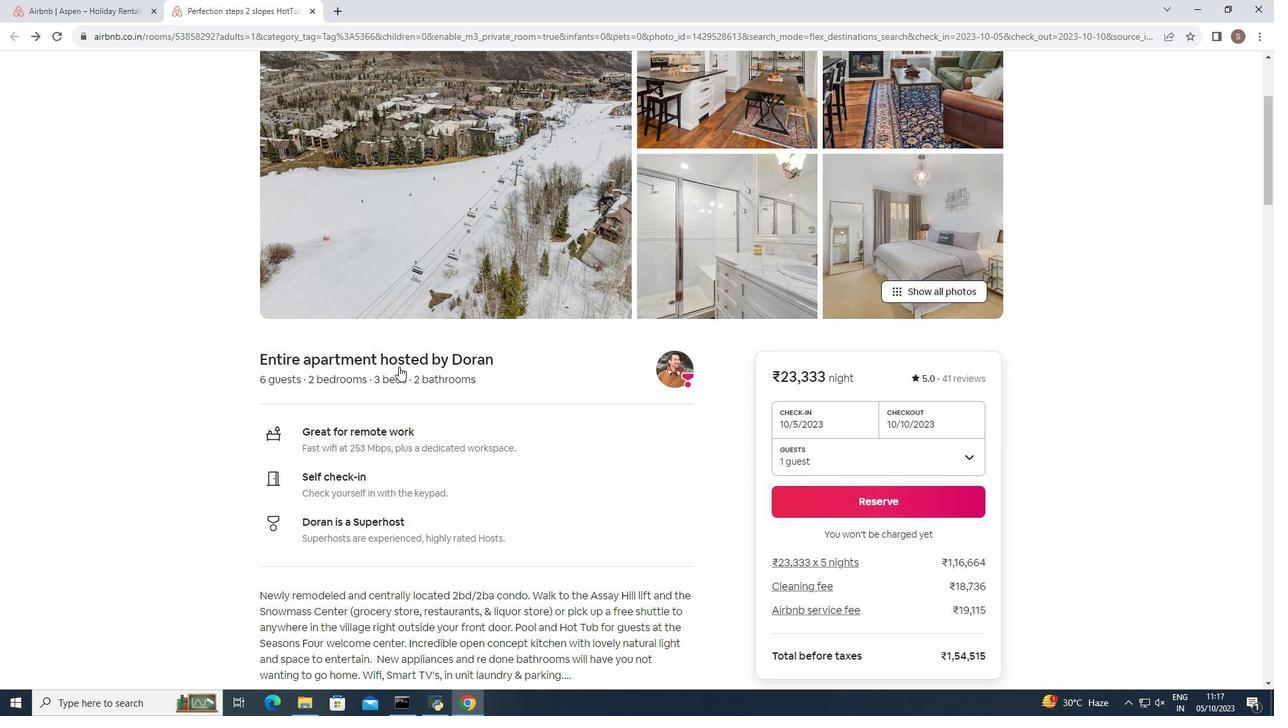 
Action: Mouse scrolled (398, 366) with delta (0, 0)
Screenshot: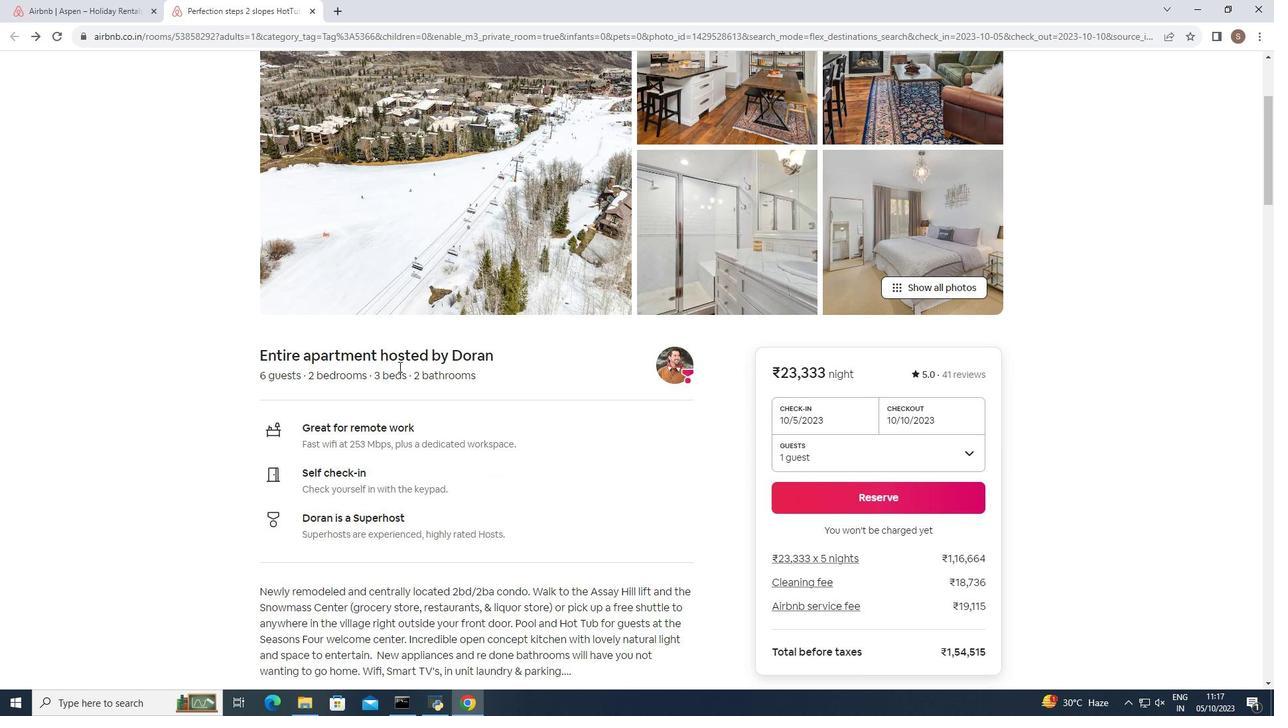 
Action: Mouse scrolled (398, 366) with delta (0, 0)
Screenshot: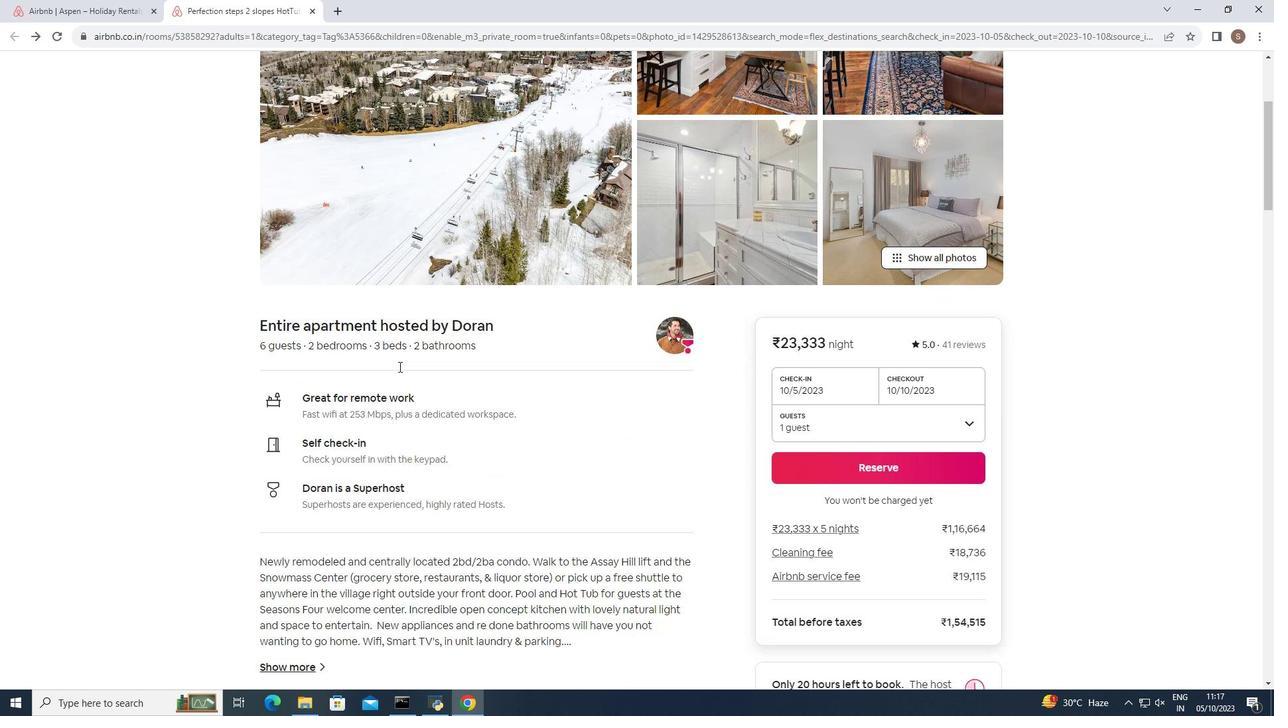 
Action: Mouse moved to (398, 367)
Screenshot: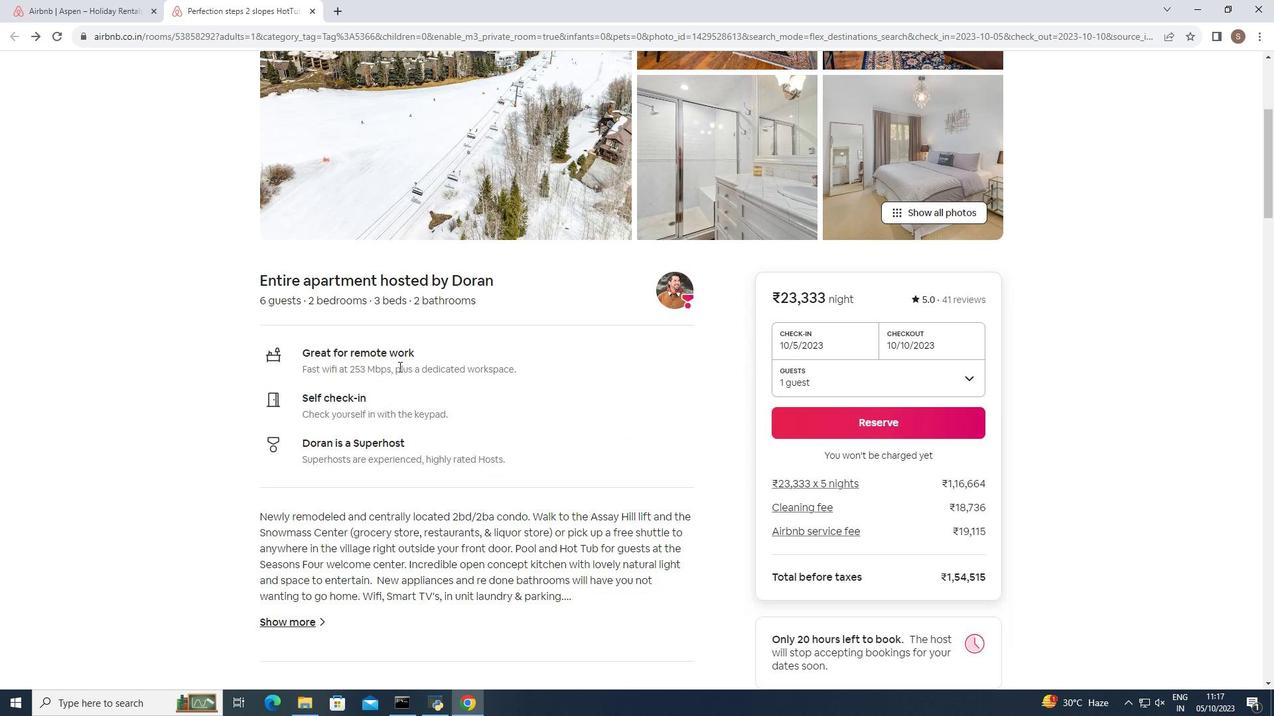 
Action: Mouse scrolled (398, 366) with delta (0, 0)
Screenshot: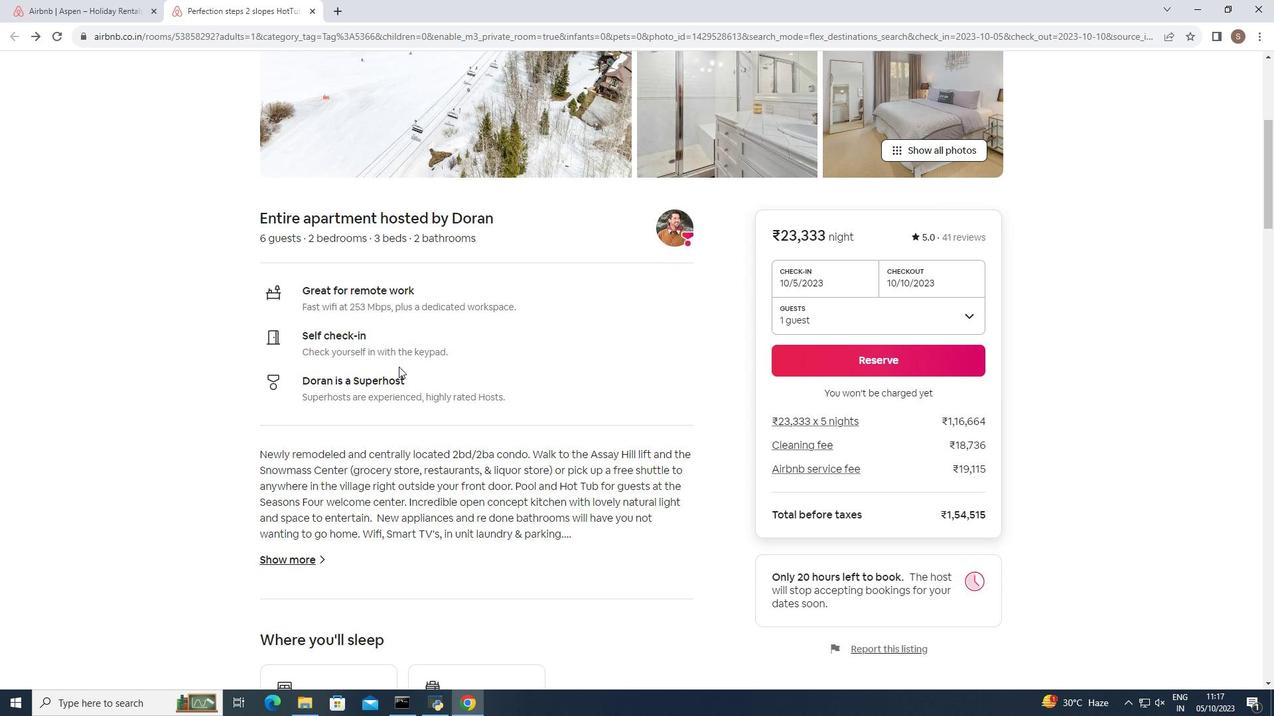 
Action: Mouse scrolled (398, 366) with delta (0, 0)
Screenshot: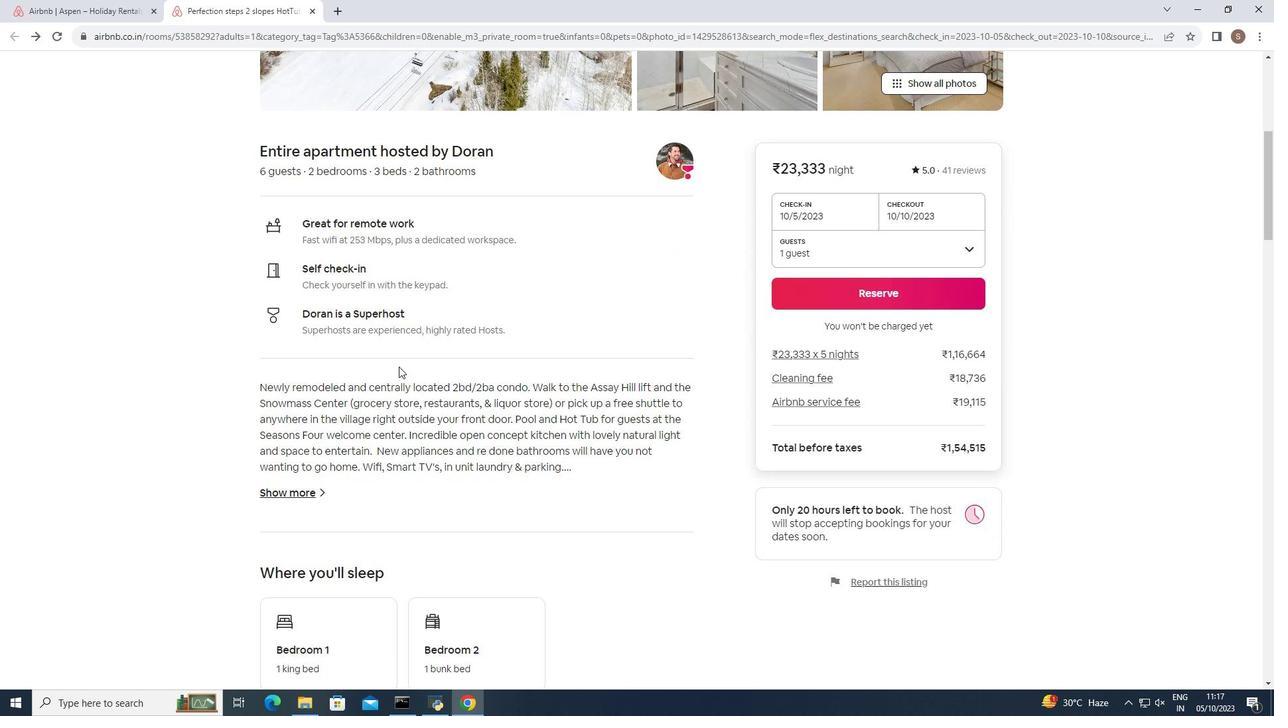 
Action: Mouse moved to (298, 434)
Screenshot: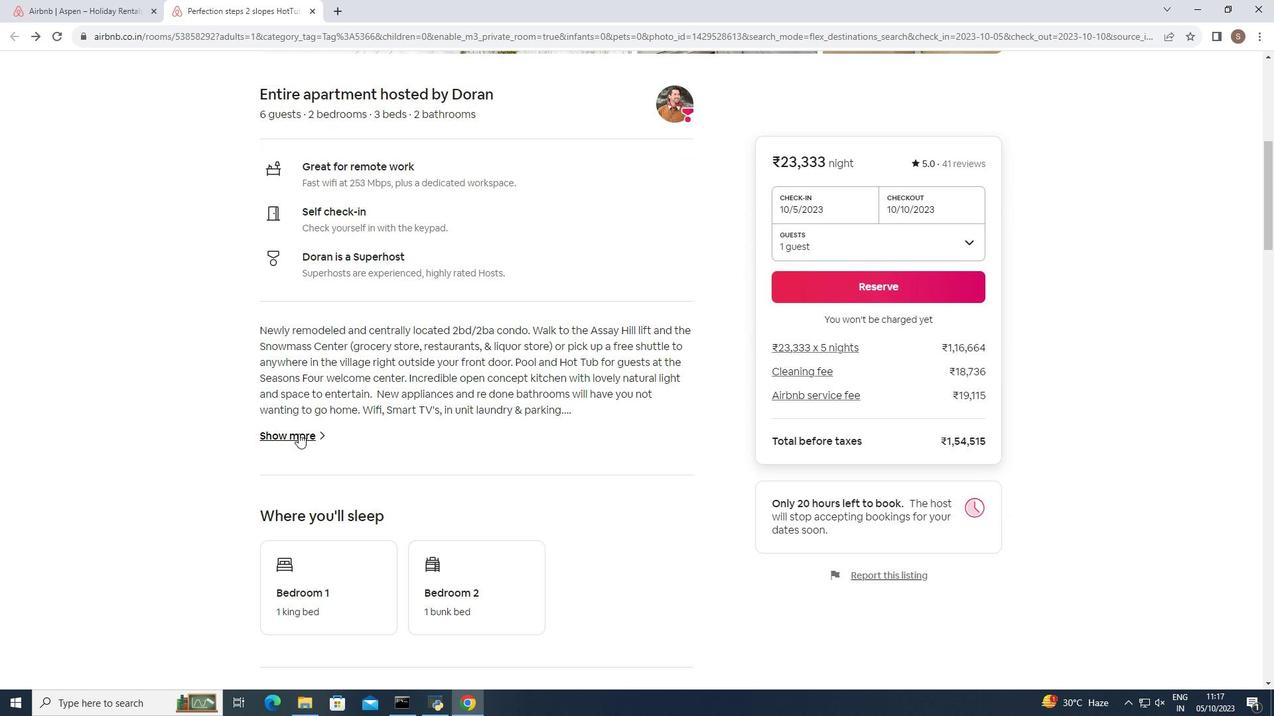 
Action: Mouse pressed left at (298, 434)
Screenshot: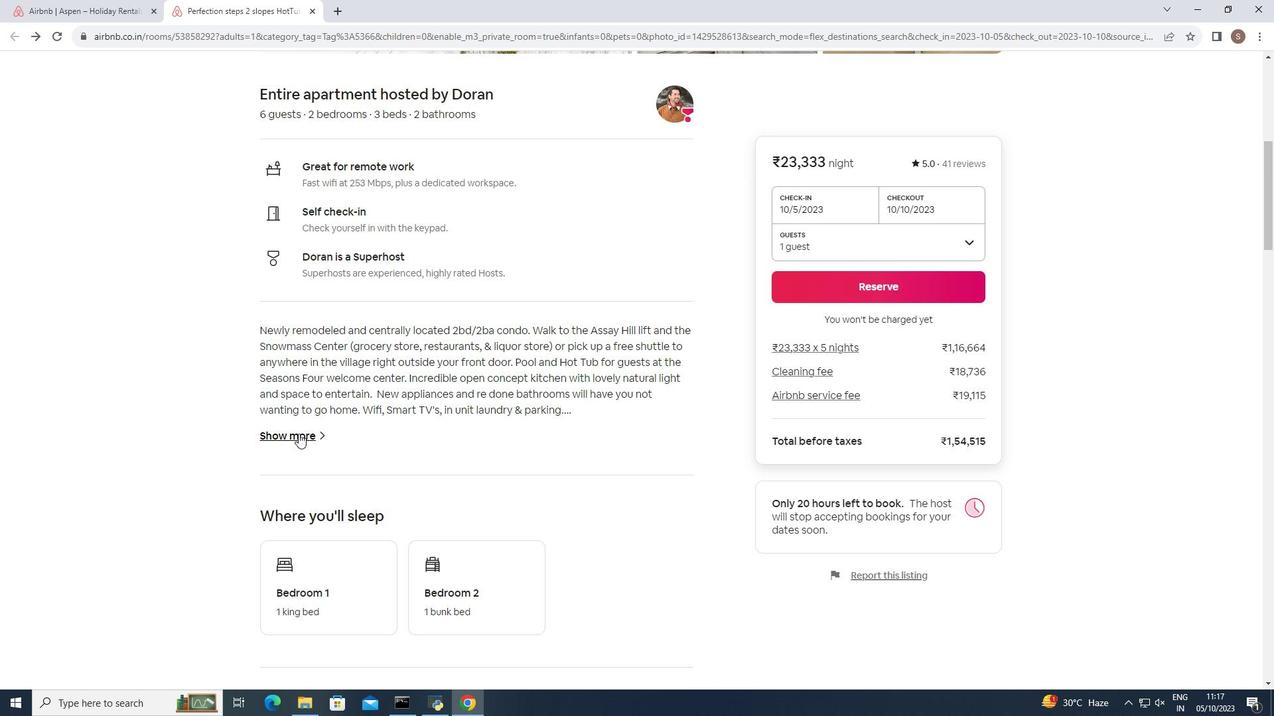 
Action: Mouse moved to (529, 387)
Screenshot: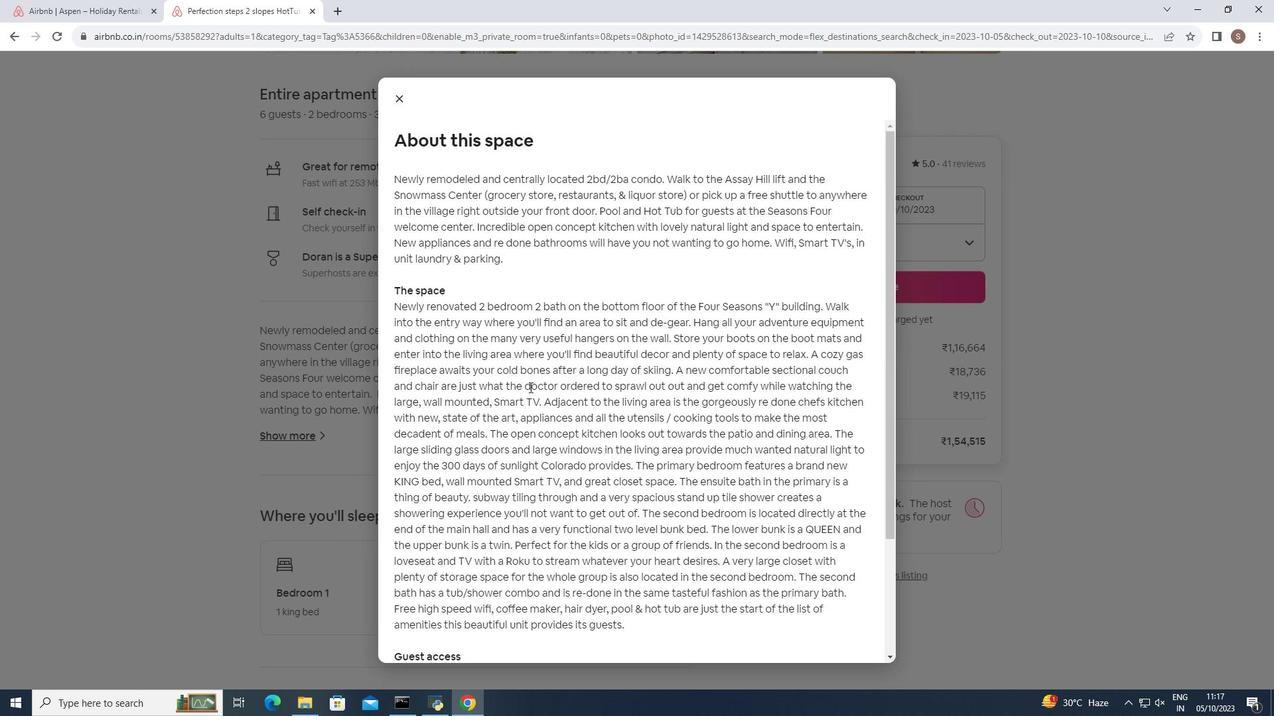 
Action: Mouse scrolled (529, 387) with delta (0, 0)
Screenshot: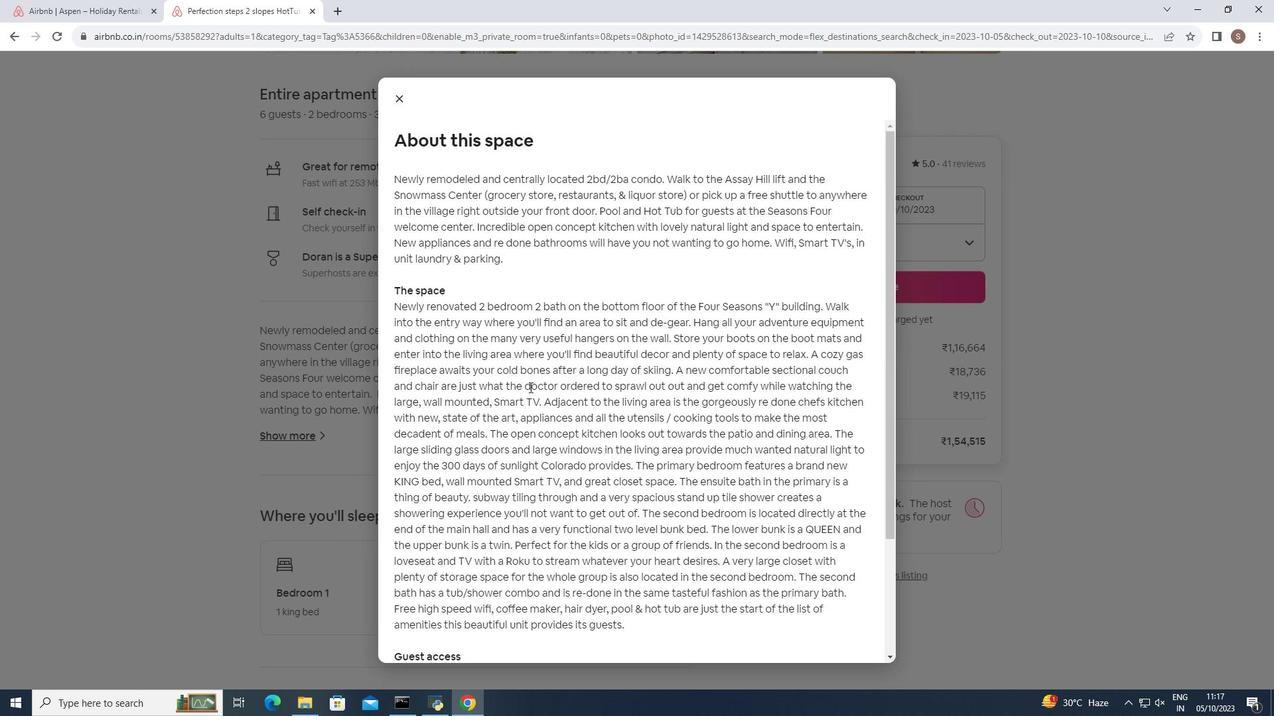 
Action: Mouse moved to (529, 387)
Screenshot: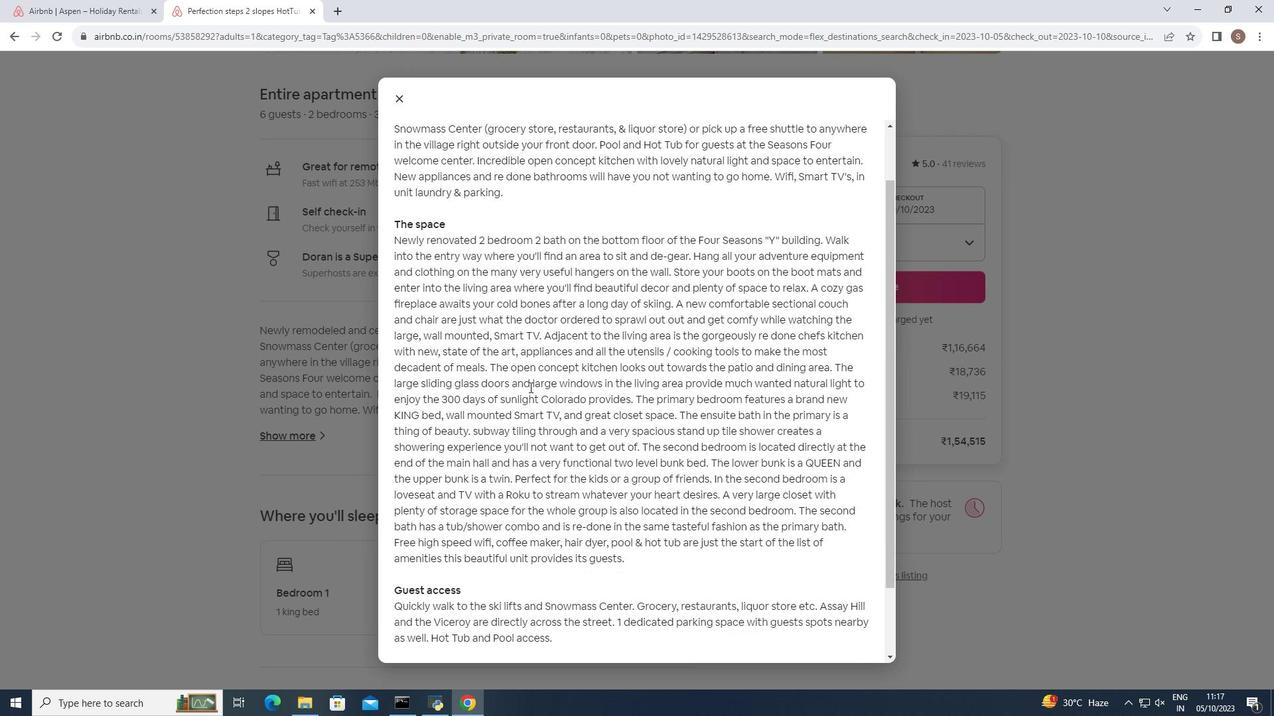 
Action: Mouse scrolled (529, 387) with delta (0, 0)
Screenshot: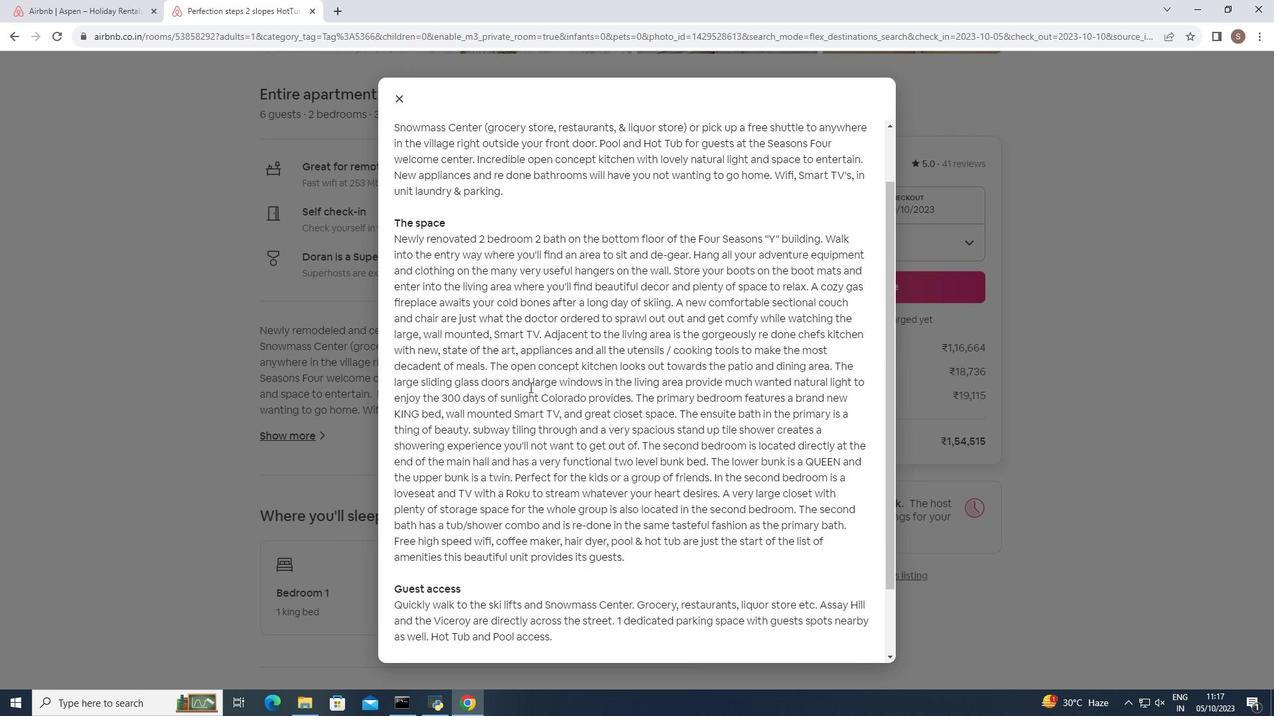 
Action: Mouse scrolled (529, 387) with delta (0, 0)
Screenshot: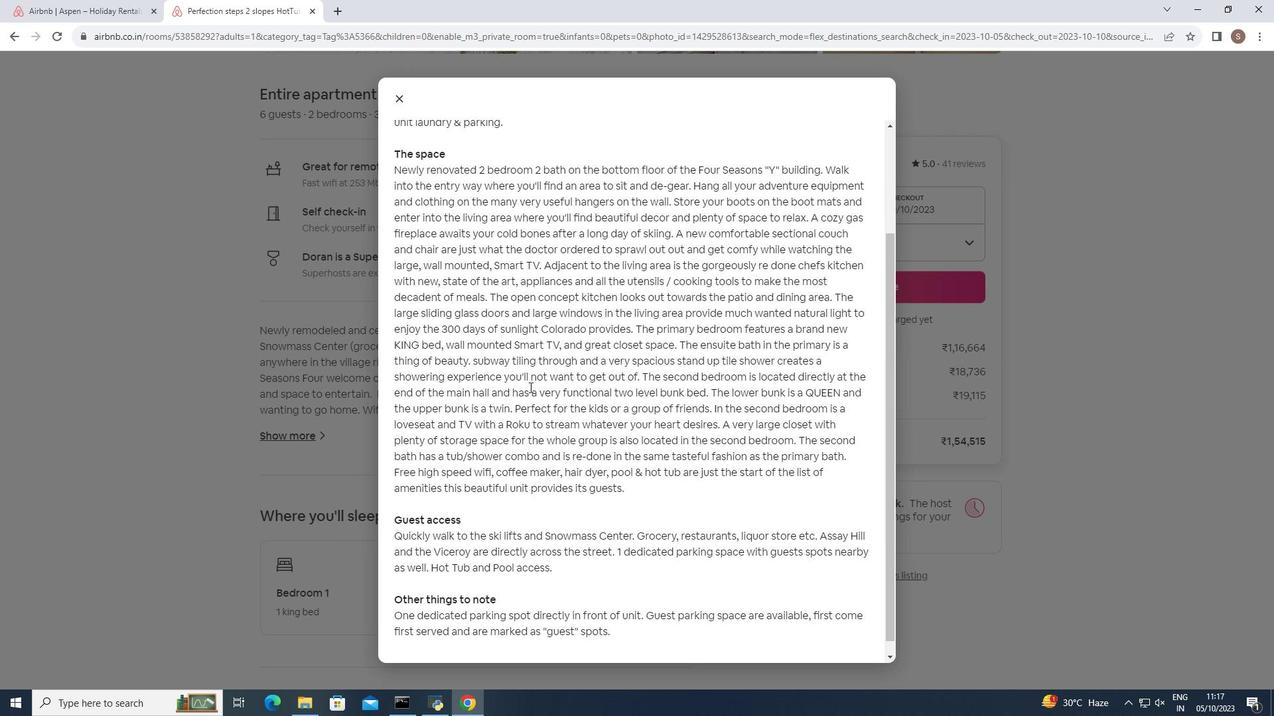 
Action: Mouse scrolled (529, 387) with delta (0, 0)
Screenshot: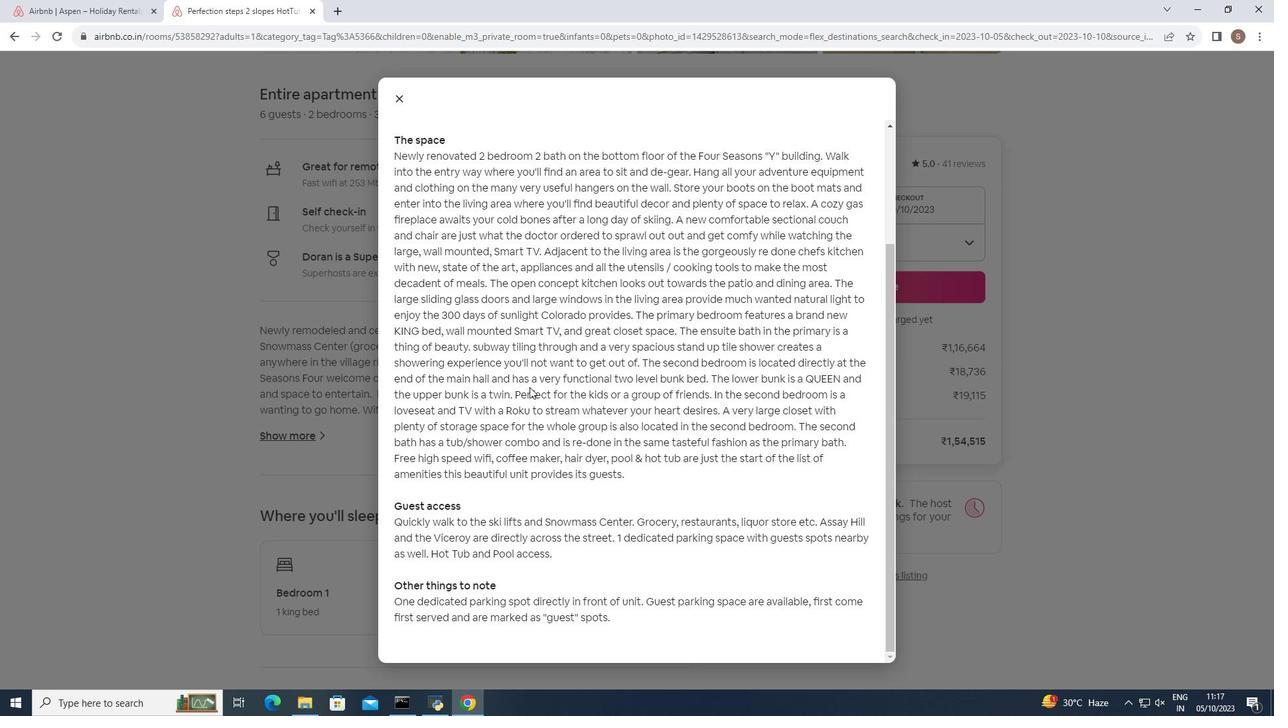 
Action: Mouse moved to (400, 97)
Screenshot: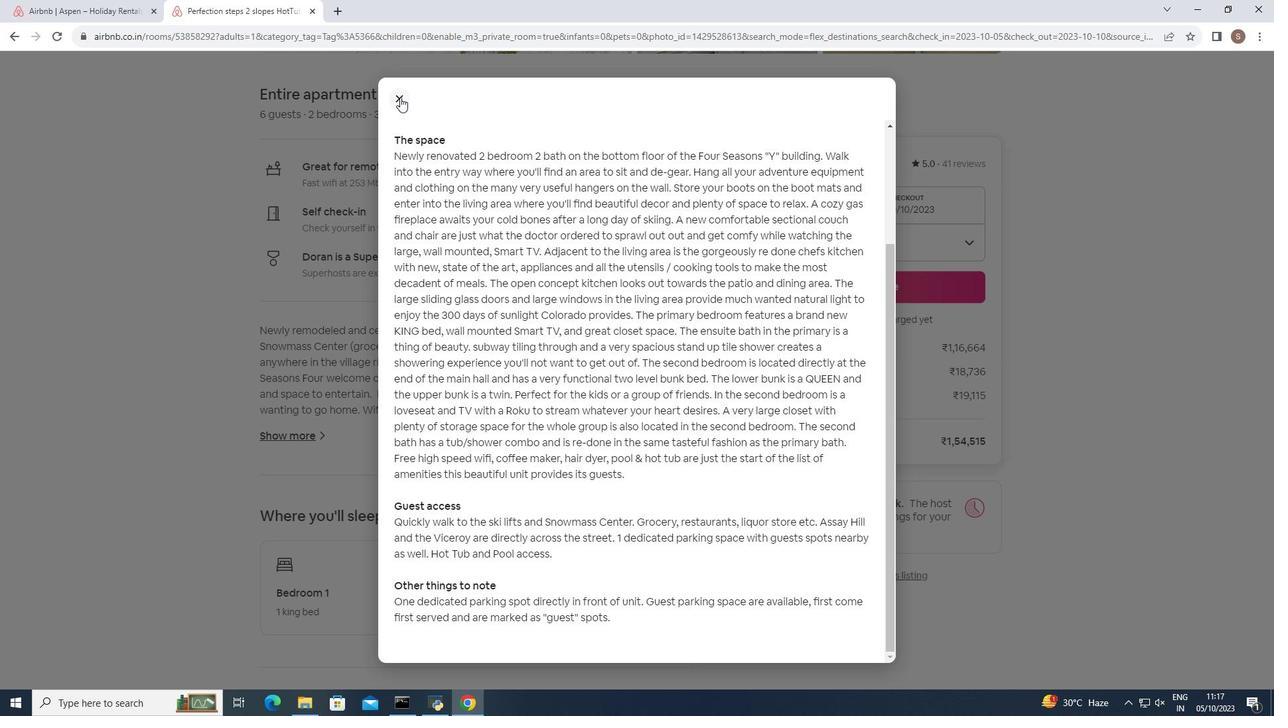 
Action: Mouse pressed left at (400, 97)
Screenshot: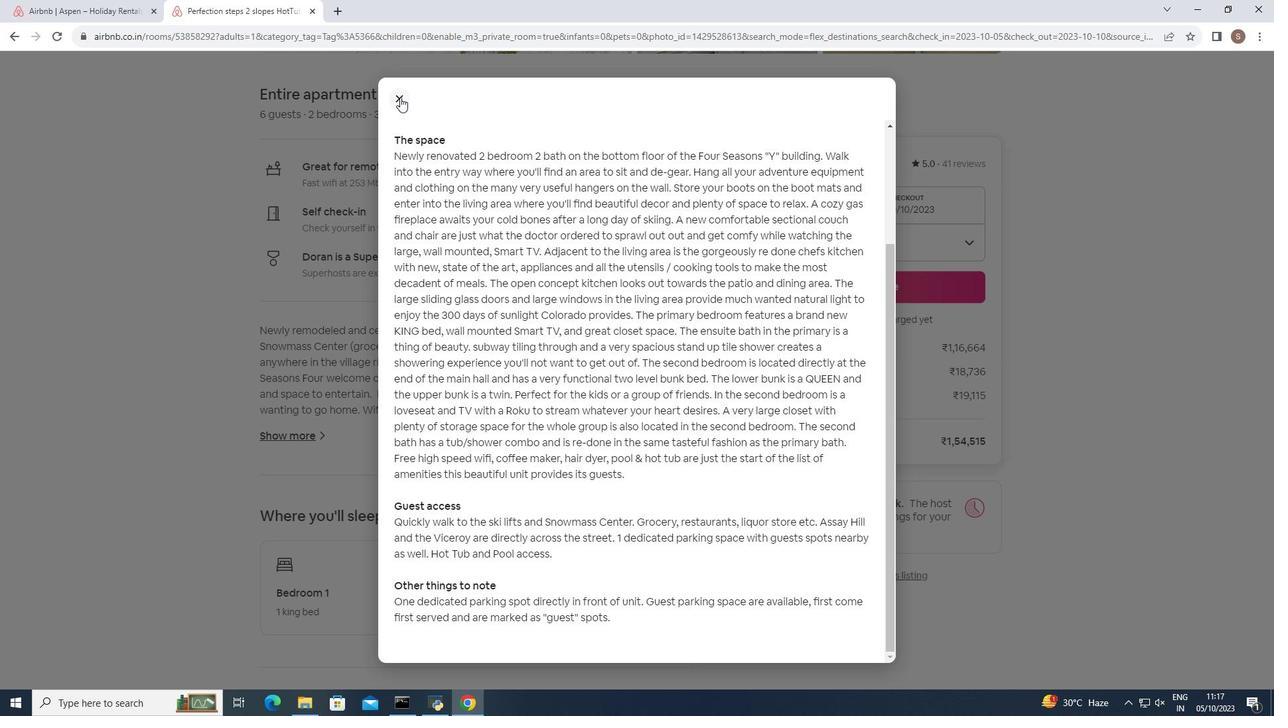 
Action: Mouse moved to (396, 152)
Screenshot: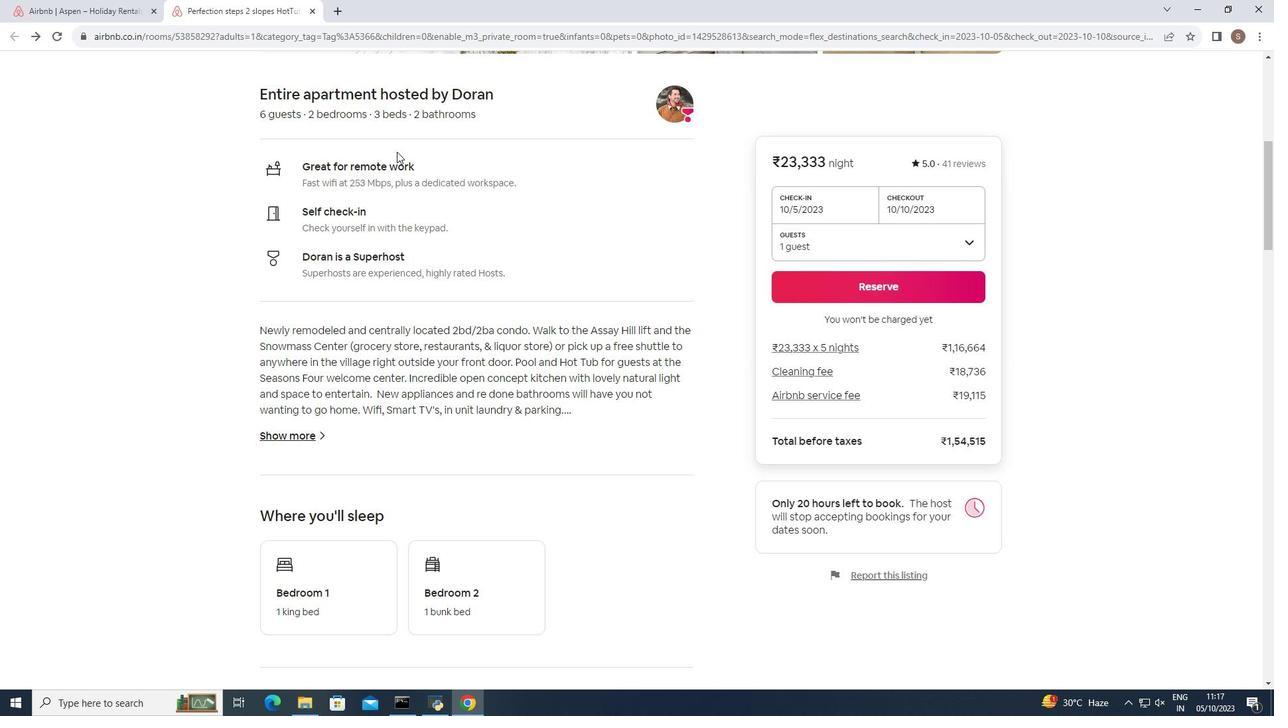 
Action: Mouse scrolled (396, 151) with delta (0, 0)
Screenshot: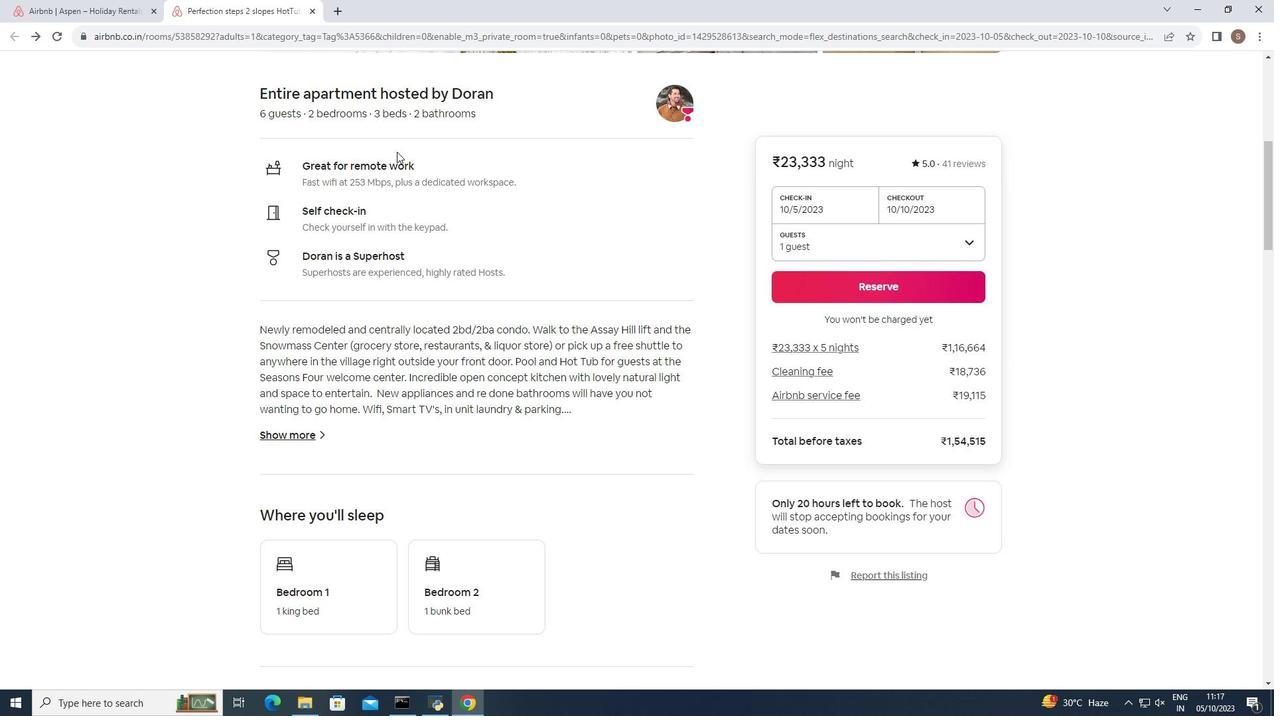 
Action: Mouse scrolled (396, 151) with delta (0, 0)
Screenshot: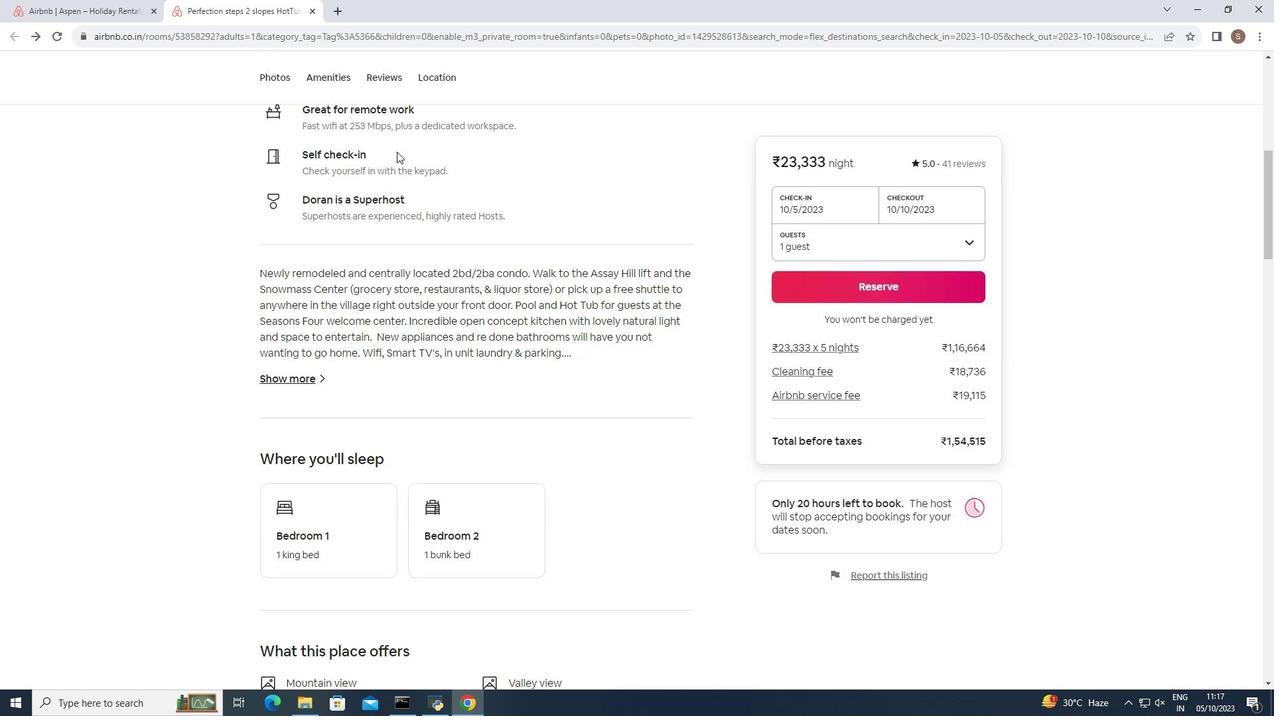 
Action: Mouse scrolled (396, 151) with delta (0, 0)
Screenshot: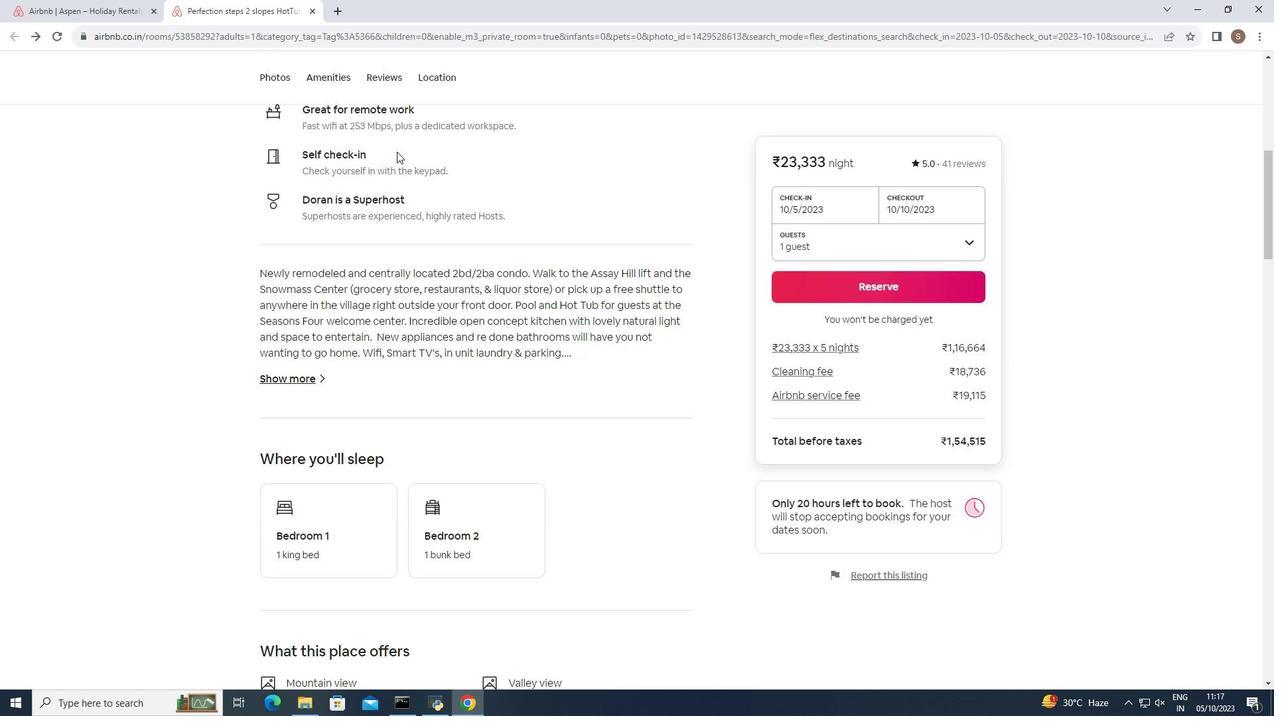 
Action: Mouse scrolled (396, 151) with delta (0, 0)
Screenshot: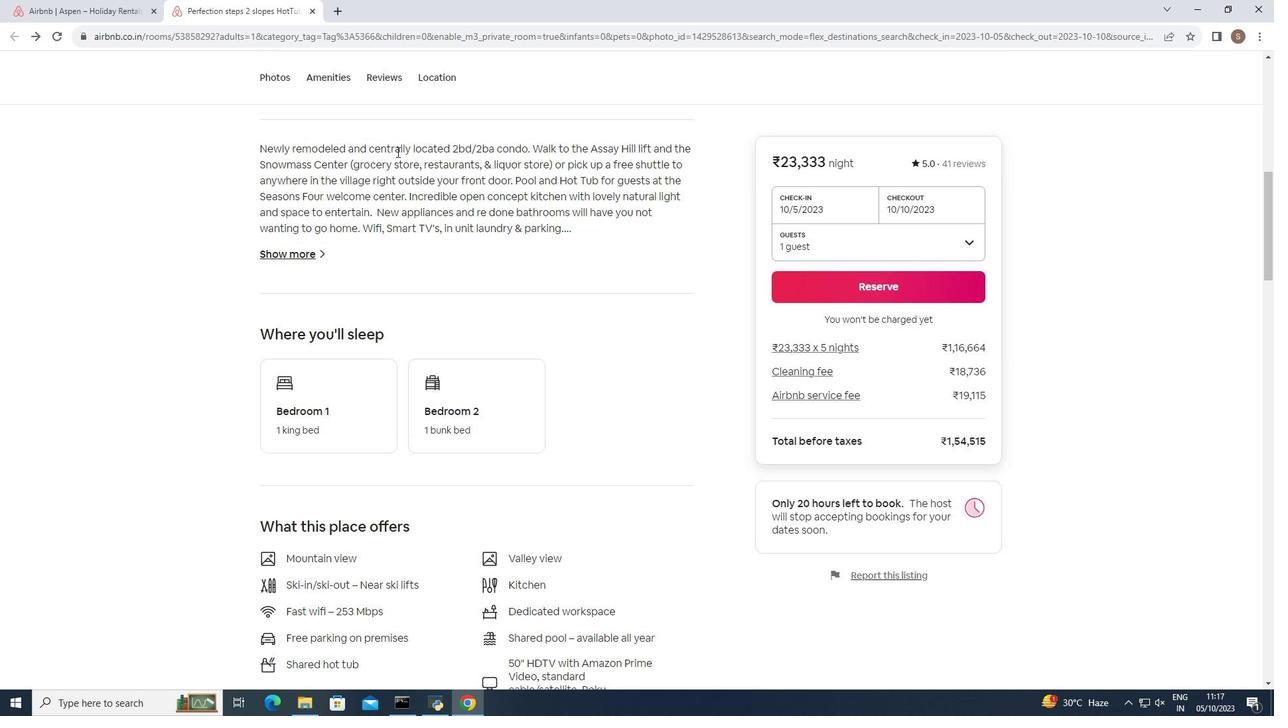 
Action: Mouse scrolled (396, 151) with delta (0, 0)
Screenshot: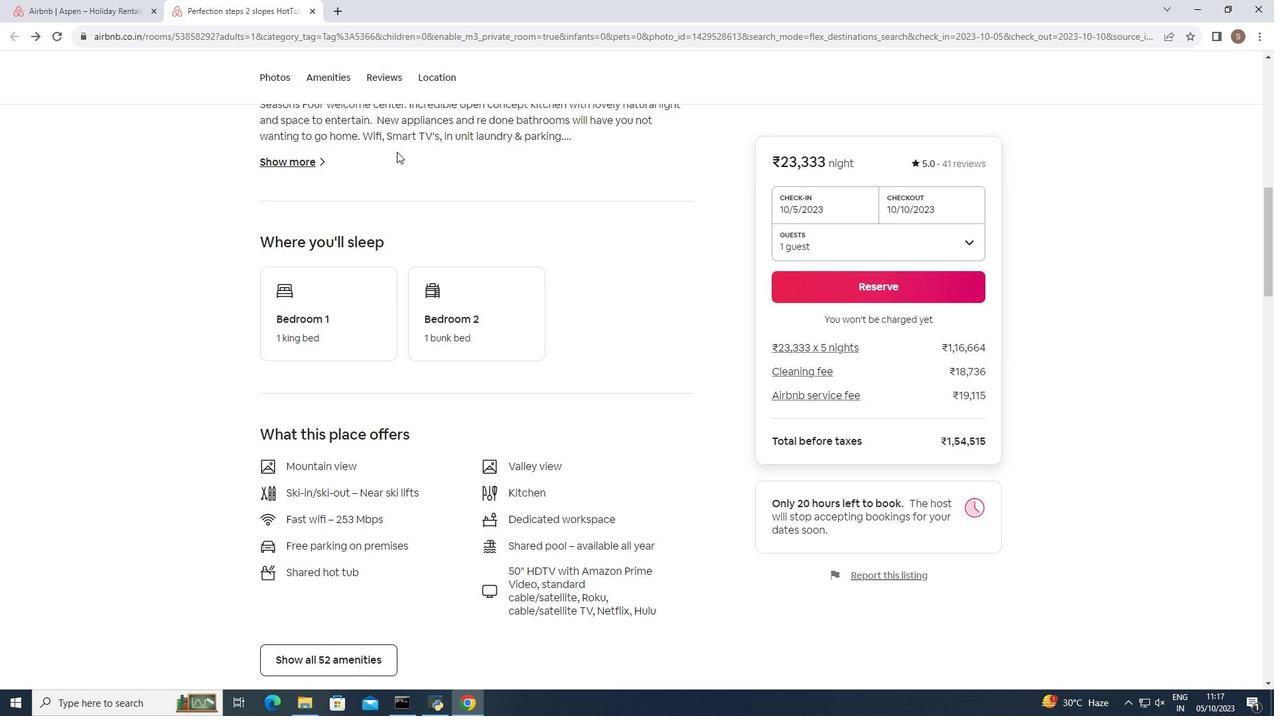 
Action: Mouse scrolled (396, 151) with delta (0, 0)
Screenshot: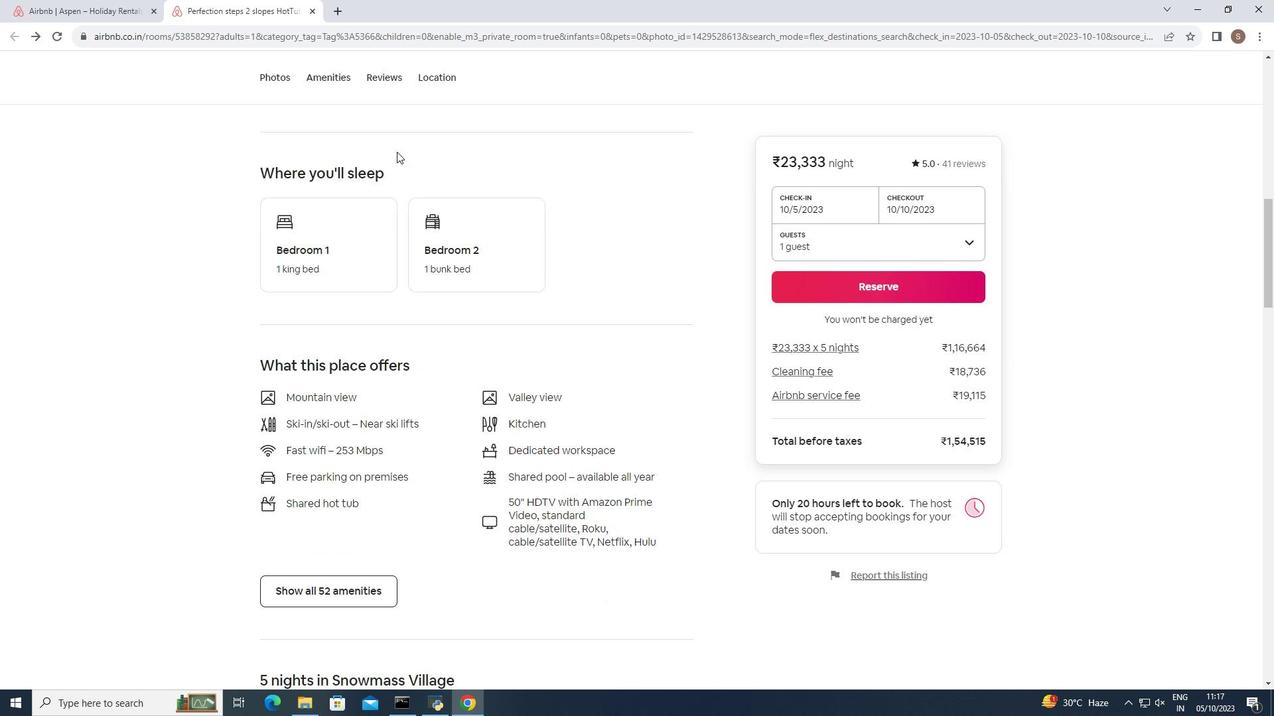
Action: Mouse scrolled (396, 151) with delta (0, 0)
Screenshot: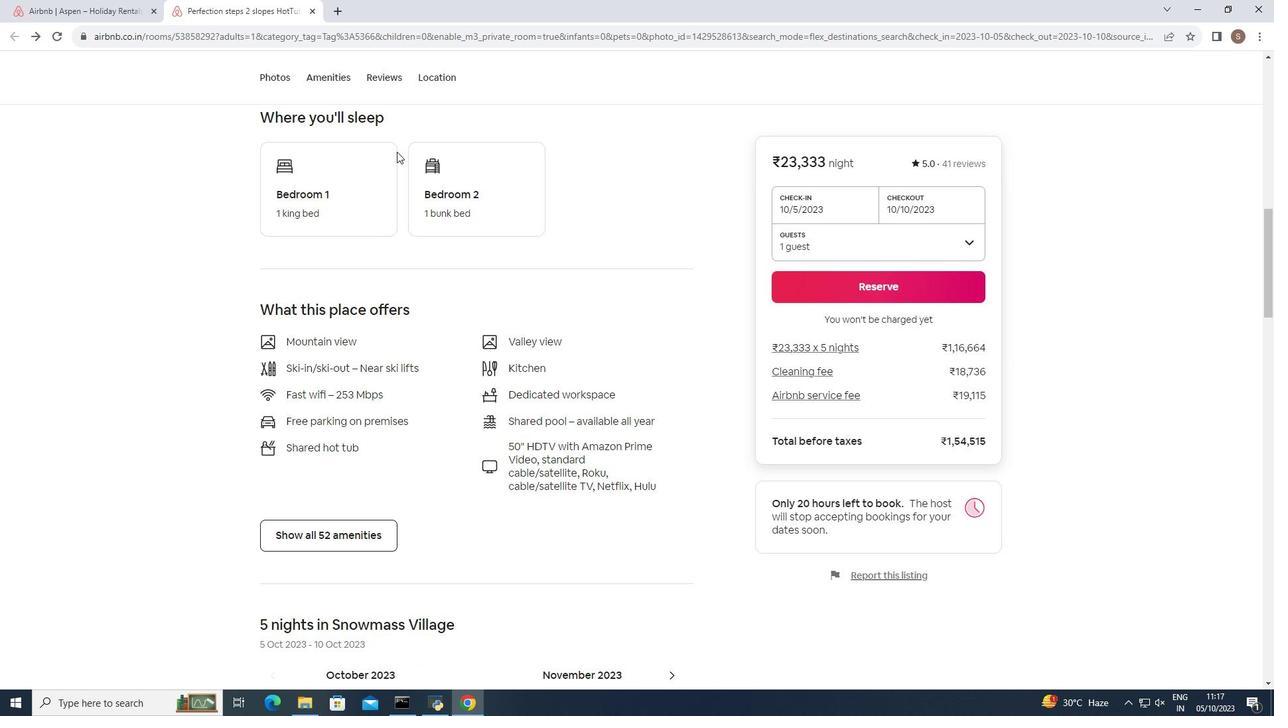 
Action: Mouse scrolled (396, 151) with delta (0, 0)
Screenshot: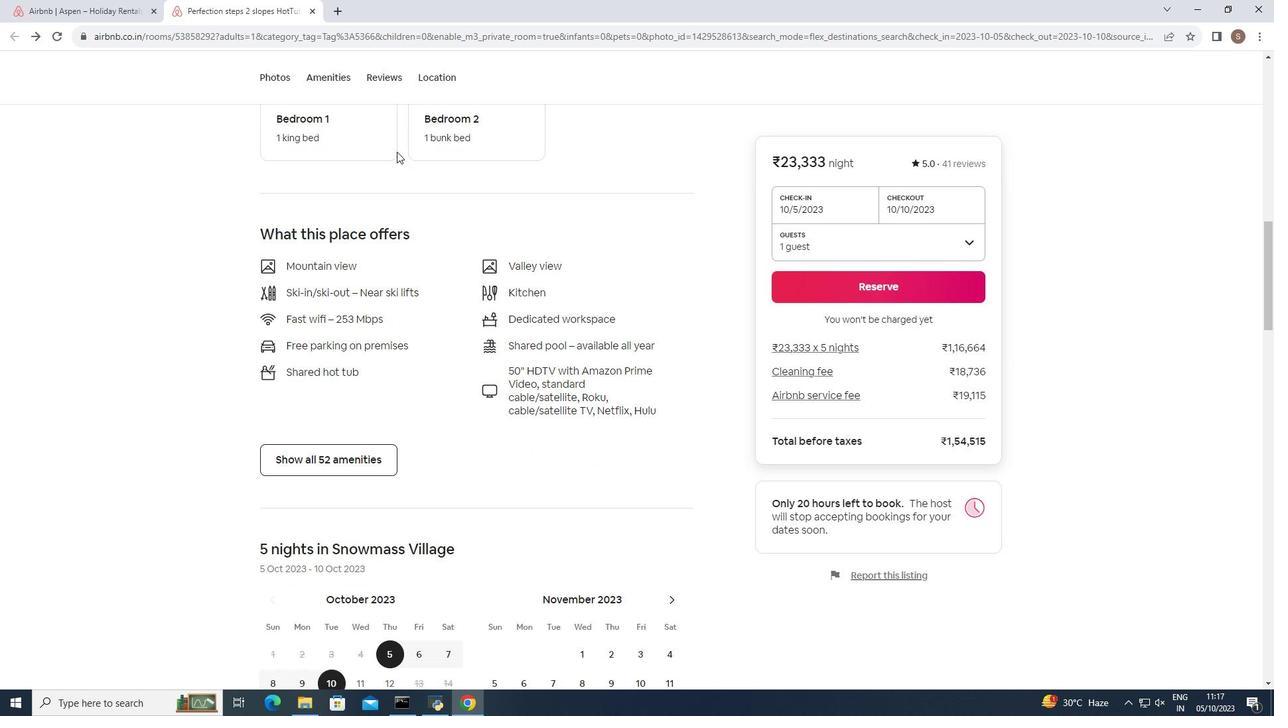 
Action: Mouse scrolled (396, 151) with delta (0, 0)
Screenshot: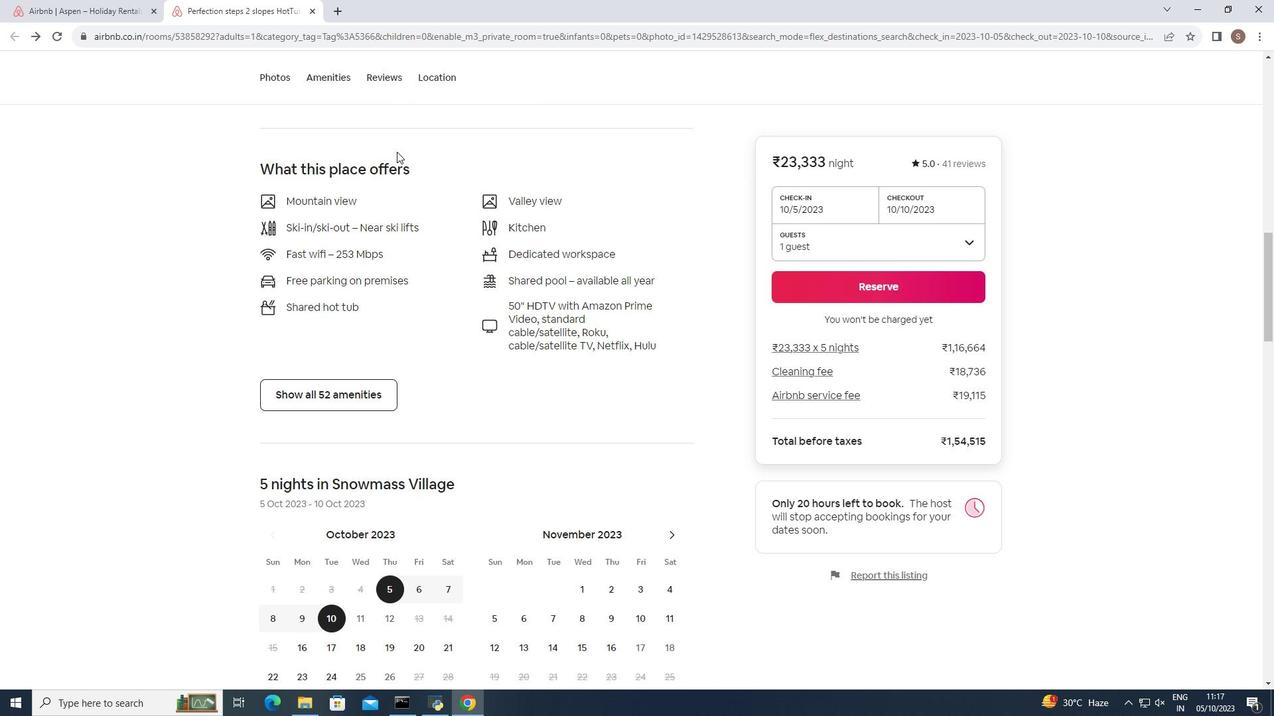 
Action: Mouse scrolled (396, 151) with delta (0, 0)
Screenshot: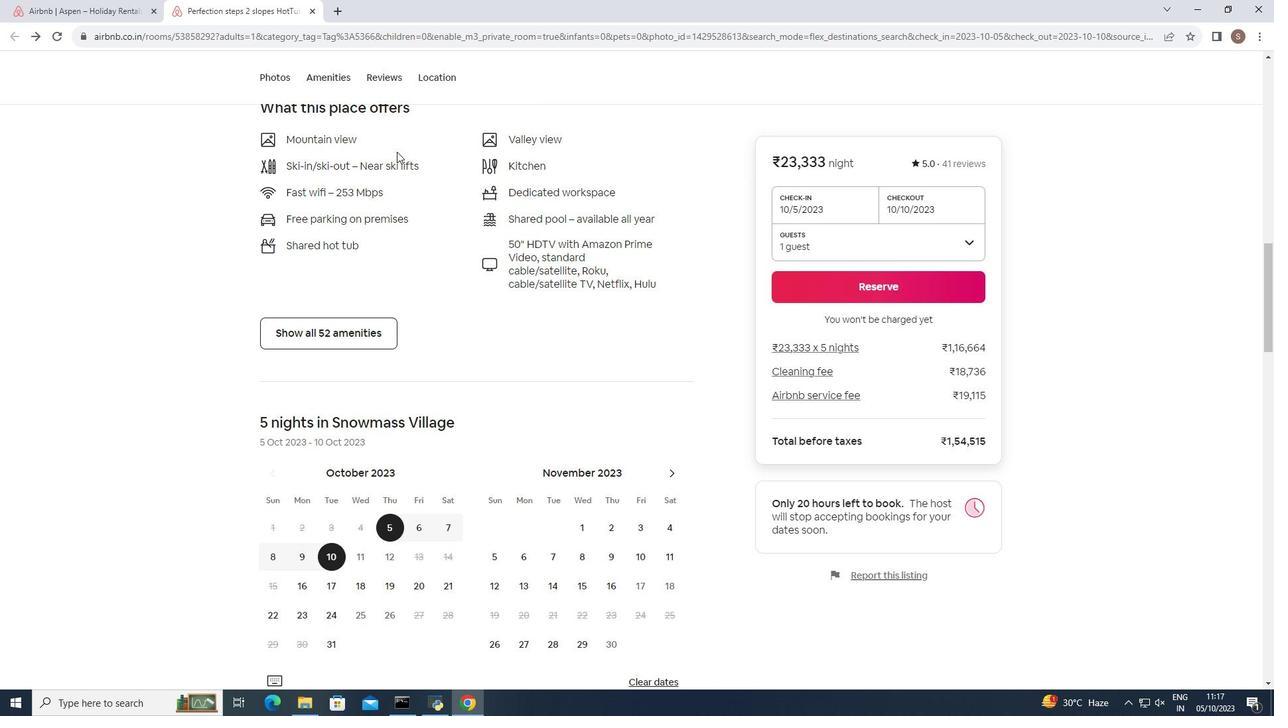 
Action: Mouse moved to (351, 268)
Screenshot: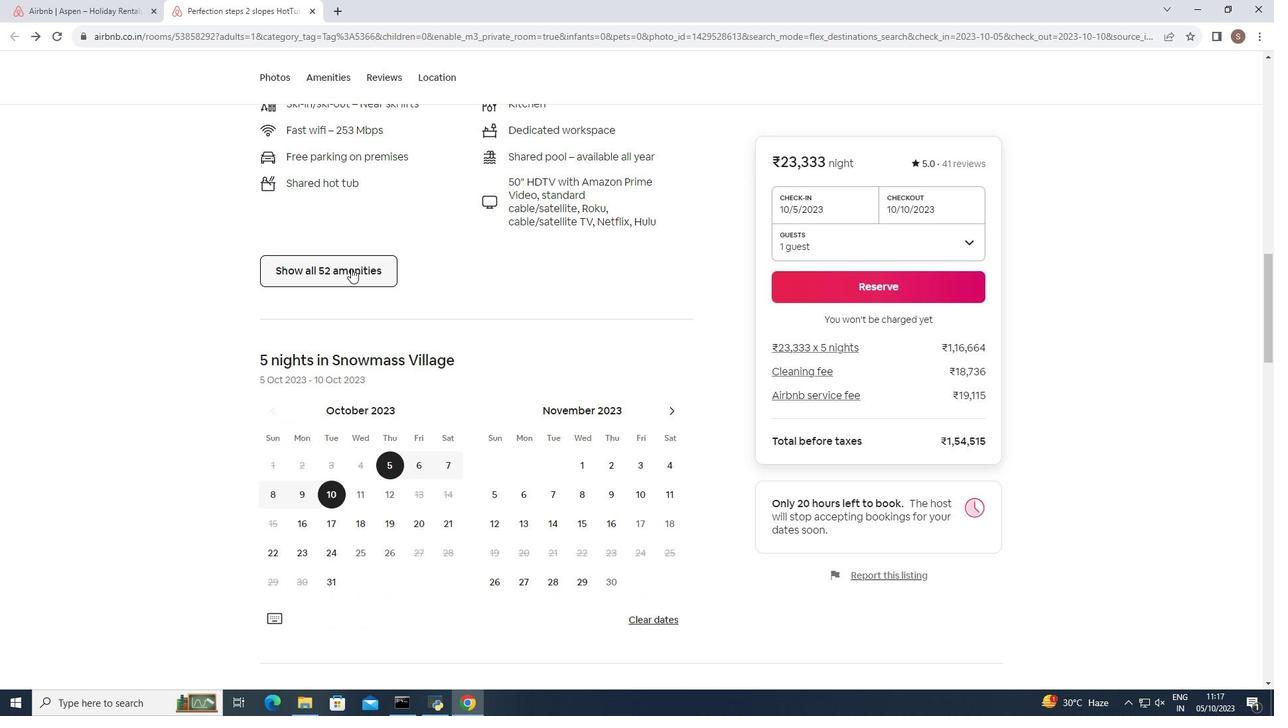 
Action: Mouse pressed left at (351, 268)
Screenshot: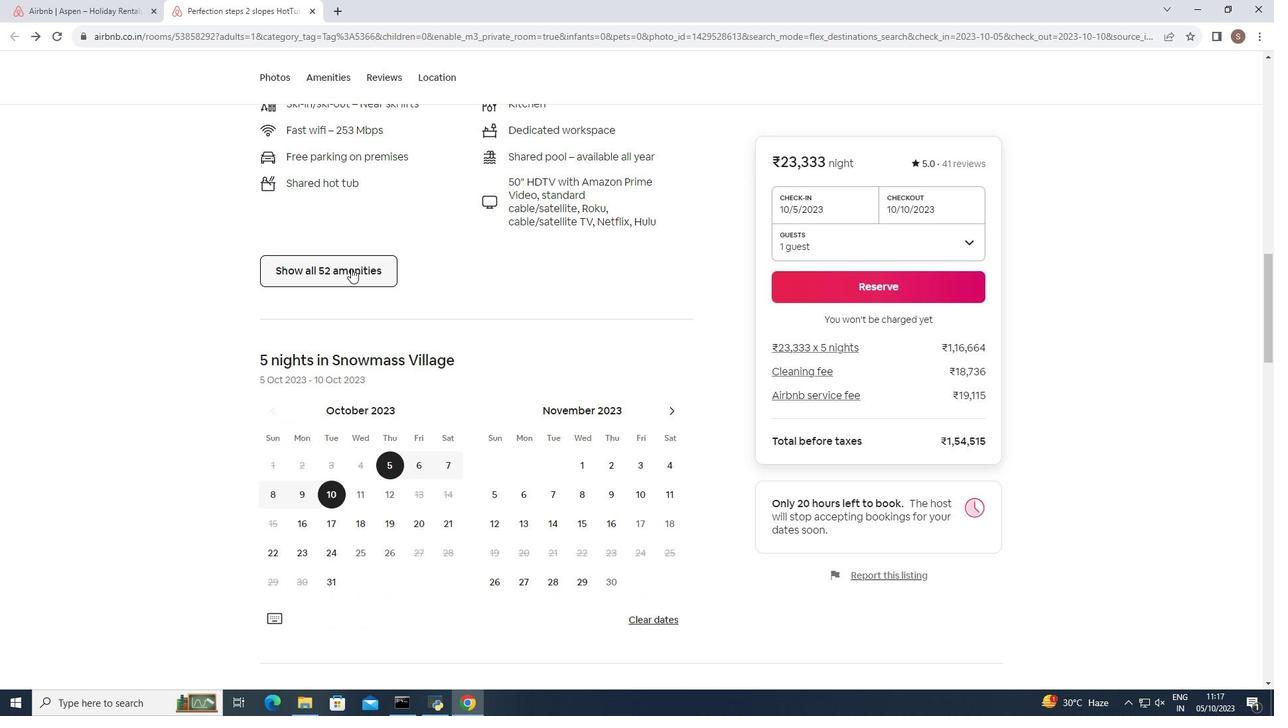 
Action: Mouse moved to (626, 326)
Screenshot: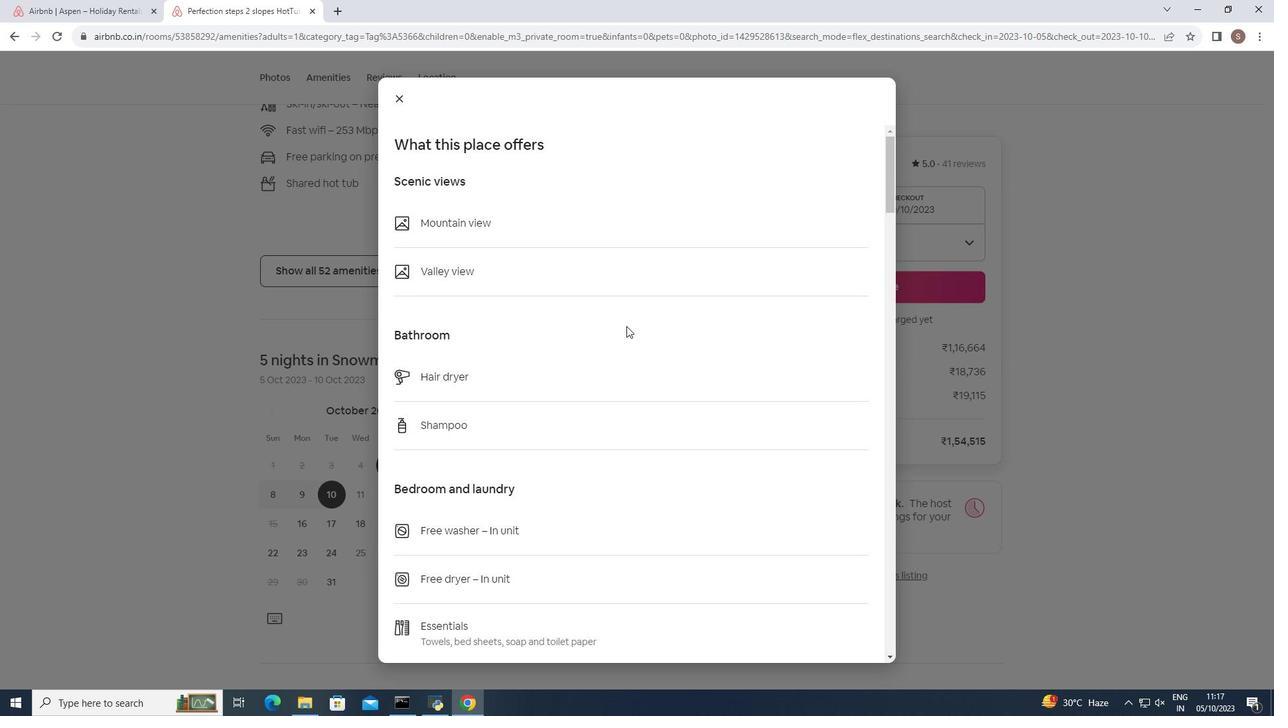 
Action: Mouse scrolled (626, 325) with delta (0, 0)
Screenshot: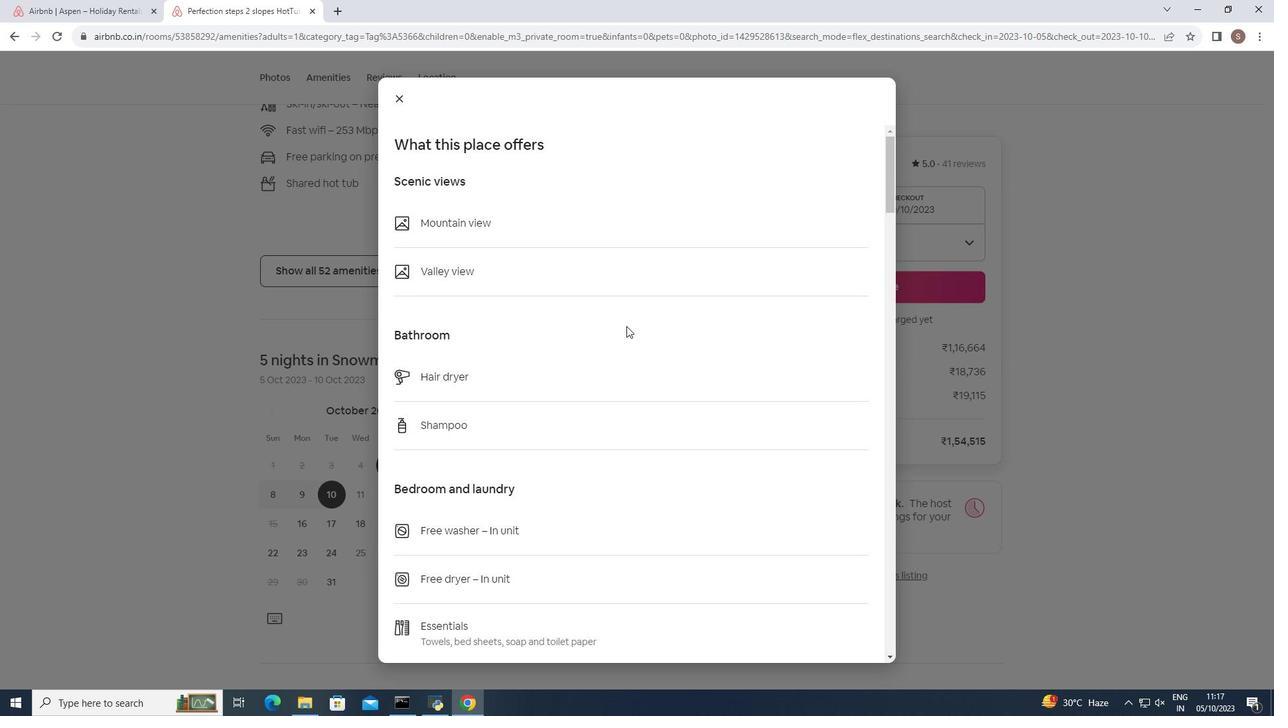 
Action: Mouse scrolled (626, 325) with delta (0, 0)
Screenshot: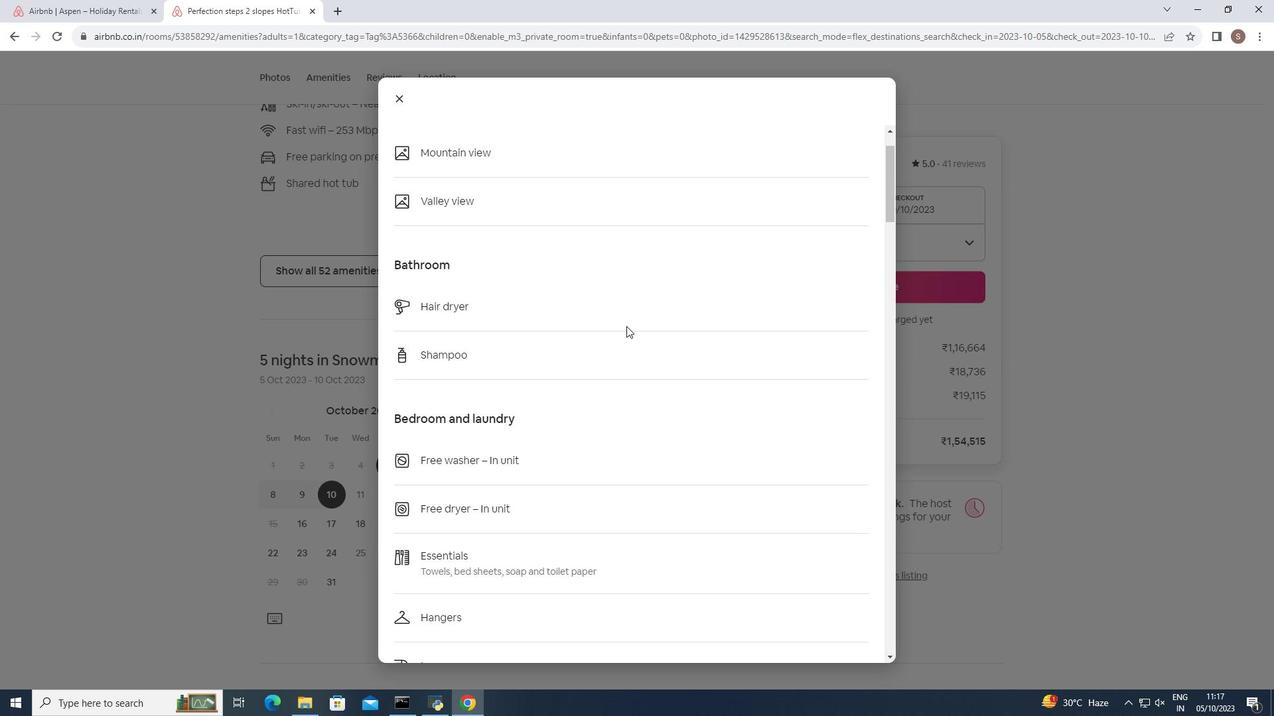 
Action: Mouse scrolled (626, 325) with delta (0, 0)
Screenshot: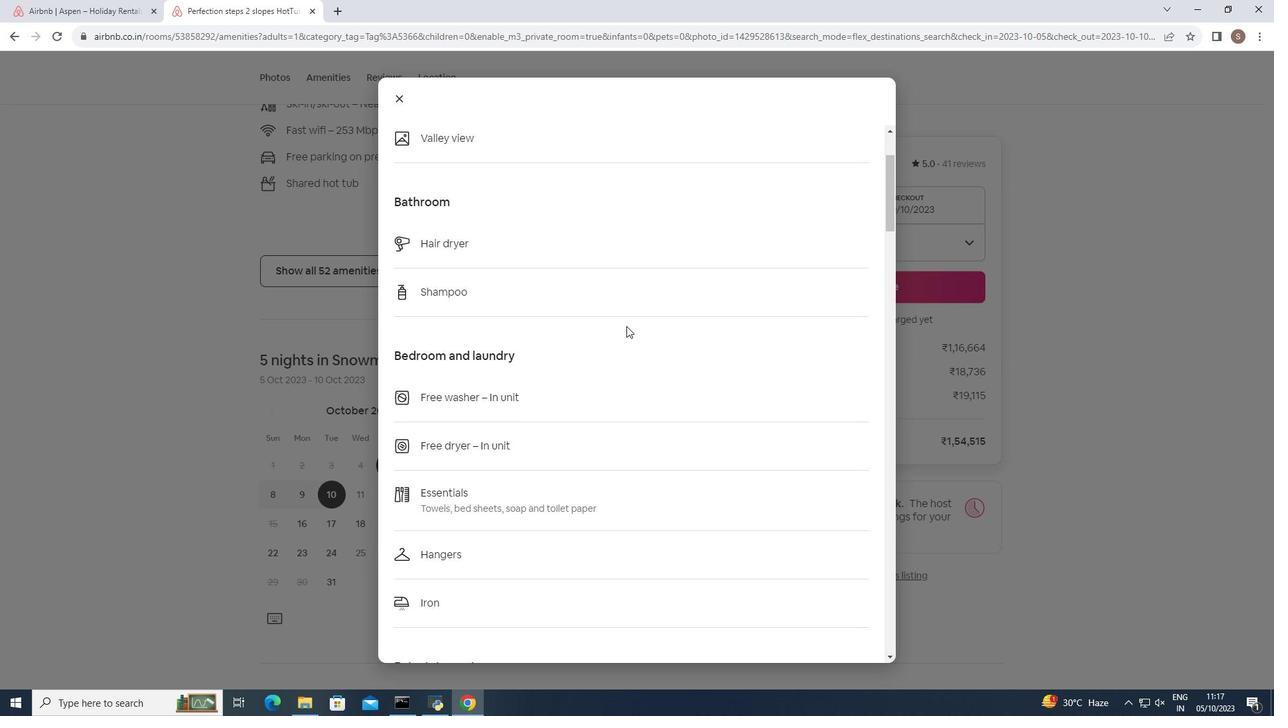 
Action: Mouse scrolled (626, 325) with delta (0, 0)
Screenshot: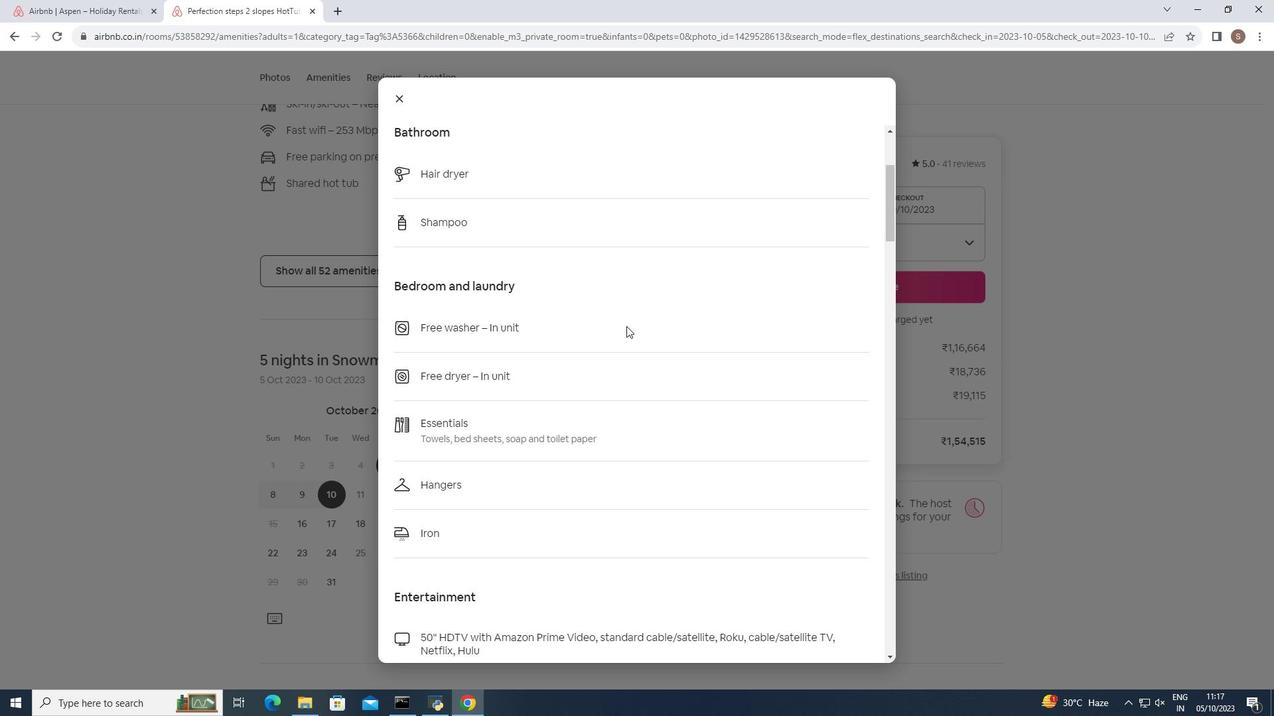 
Action: Mouse scrolled (626, 325) with delta (0, 0)
Screenshot: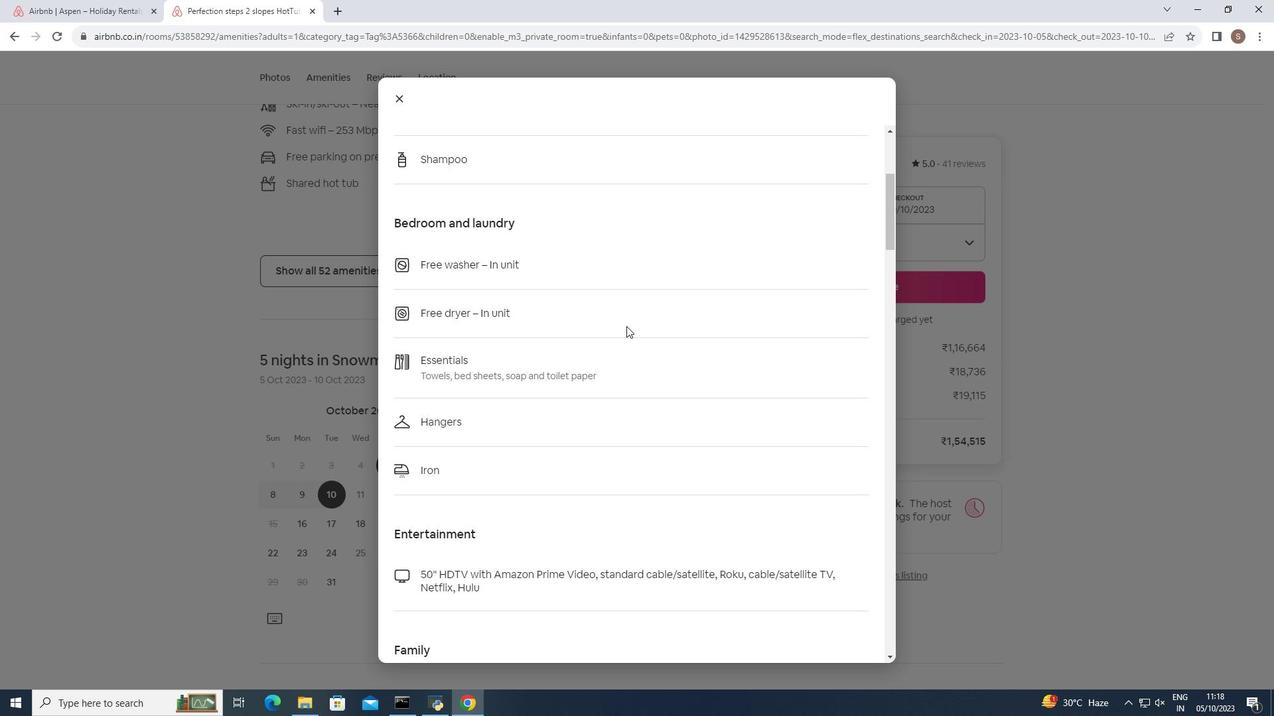 
Action: Mouse scrolled (626, 325) with delta (0, 0)
Screenshot: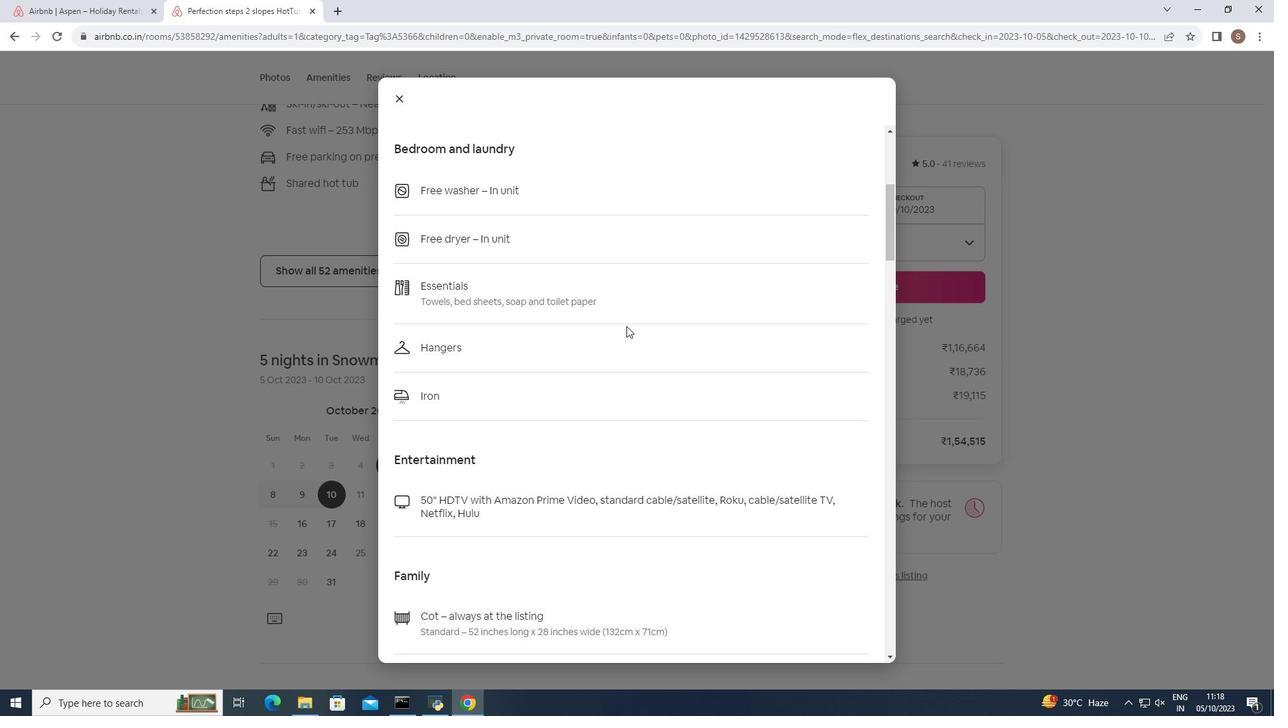 
Action: Mouse scrolled (626, 325) with delta (0, 0)
Screenshot: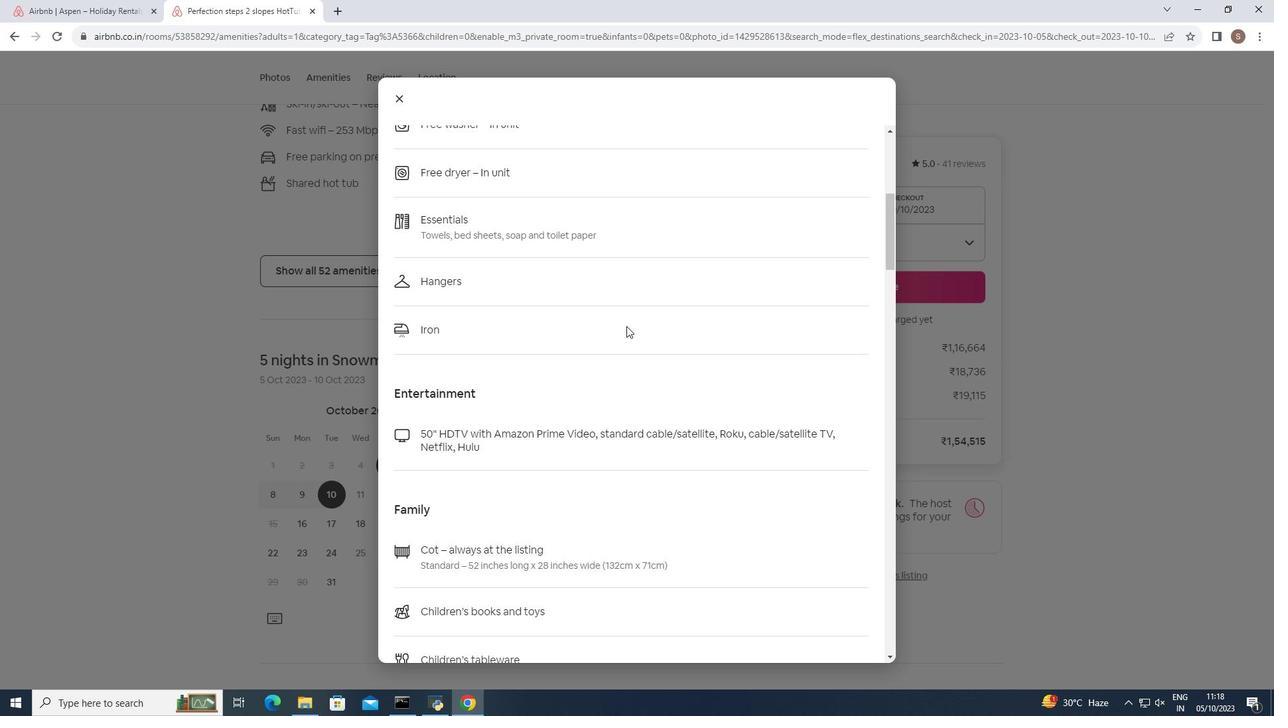 
Action: Mouse scrolled (626, 325) with delta (0, 0)
Screenshot: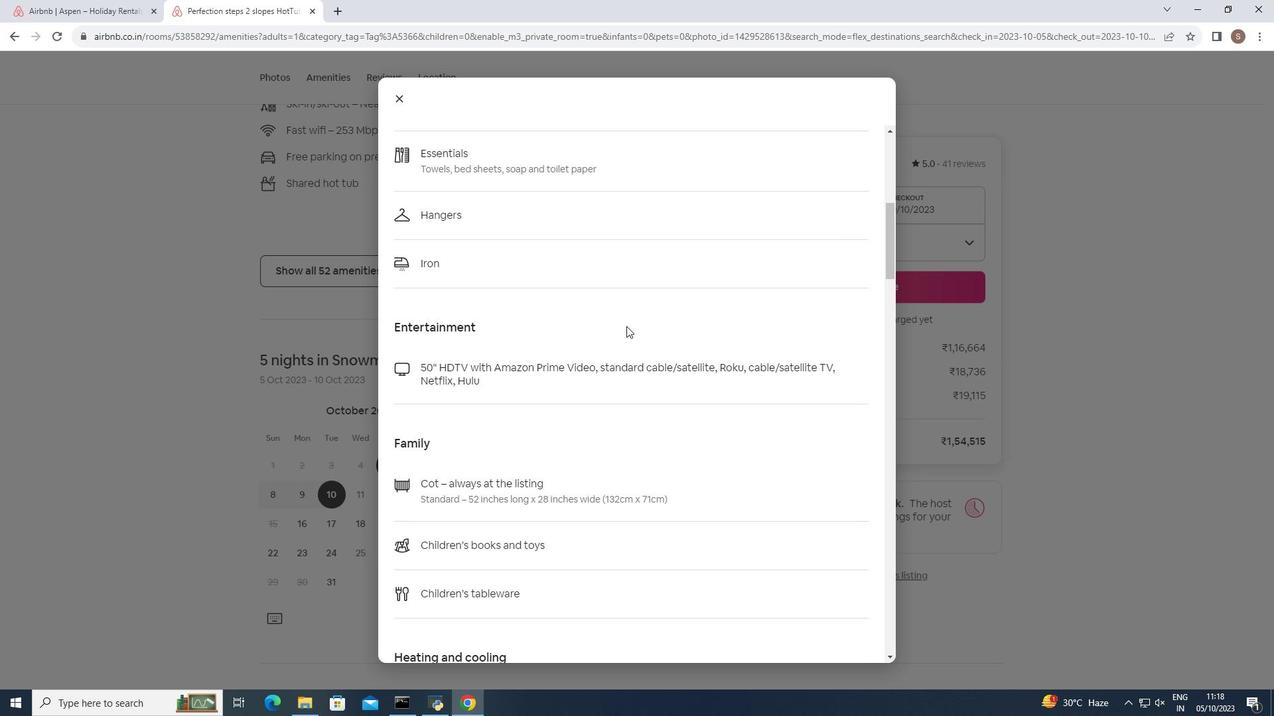 
Action: Mouse scrolled (626, 325) with delta (0, 0)
Screenshot: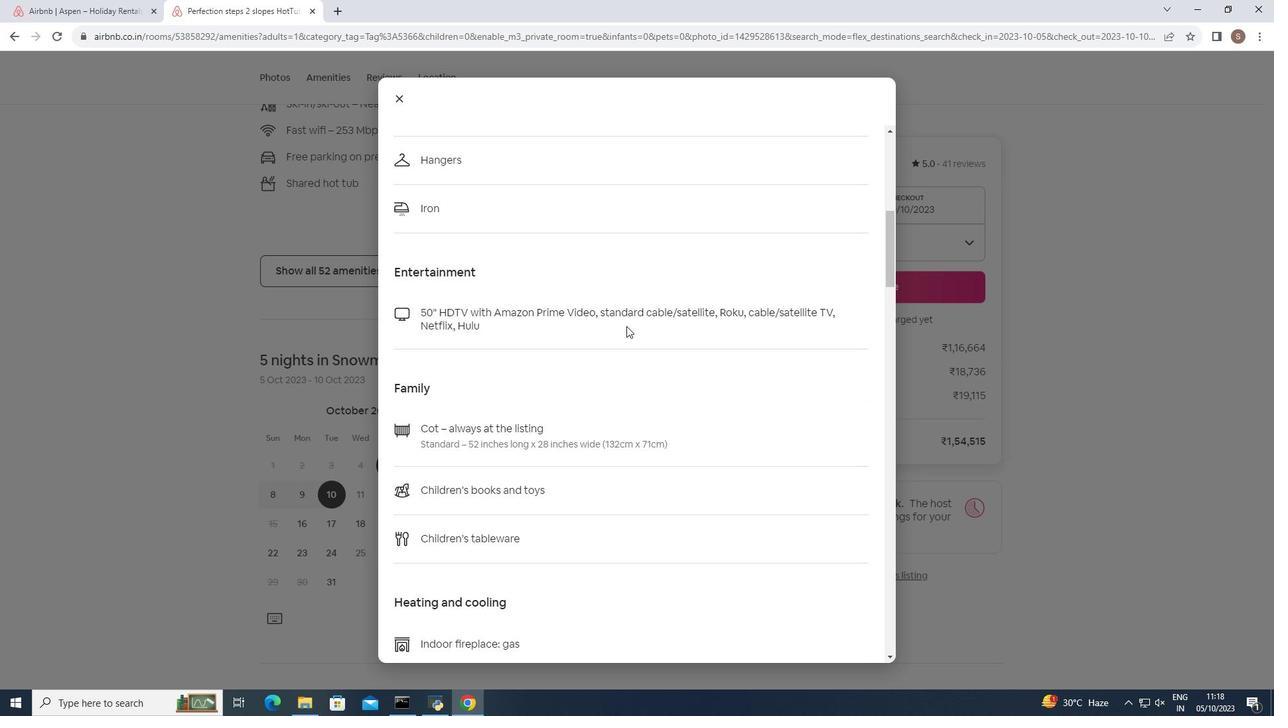 
Action: Mouse scrolled (626, 325) with delta (0, 0)
Screenshot: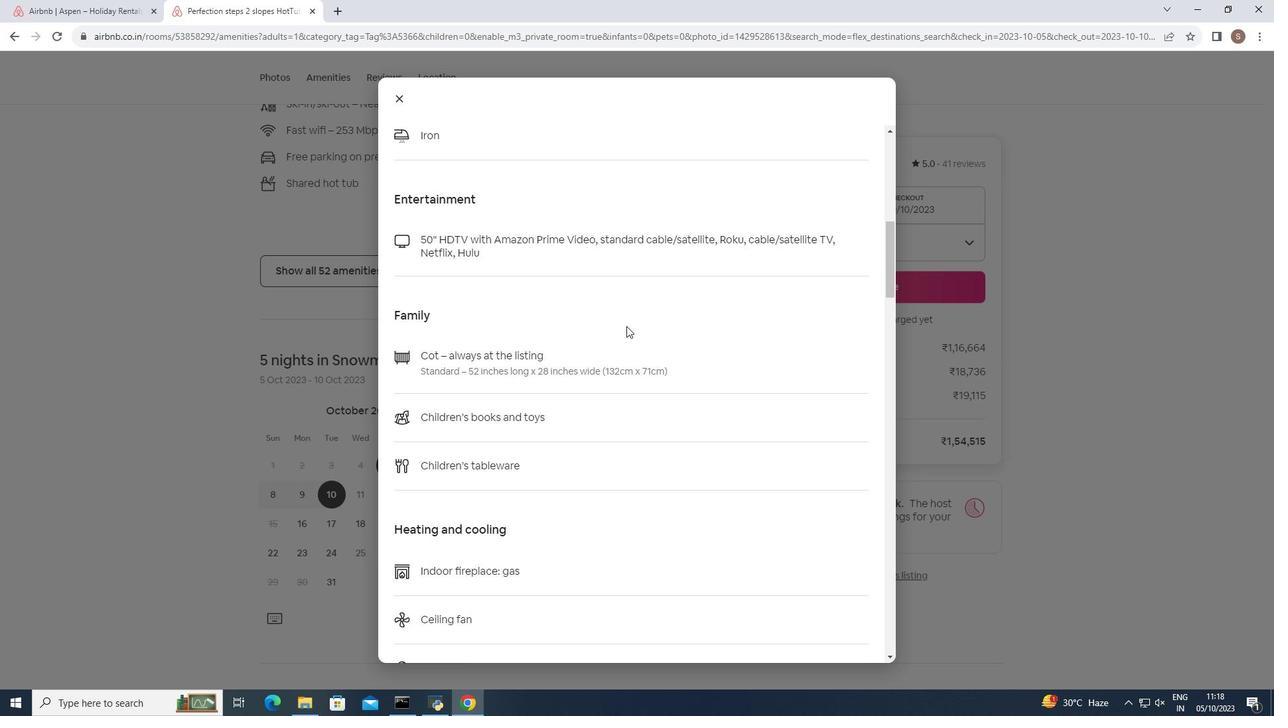 
Action: Mouse scrolled (626, 325) with delta (0, 0)
Screenshot: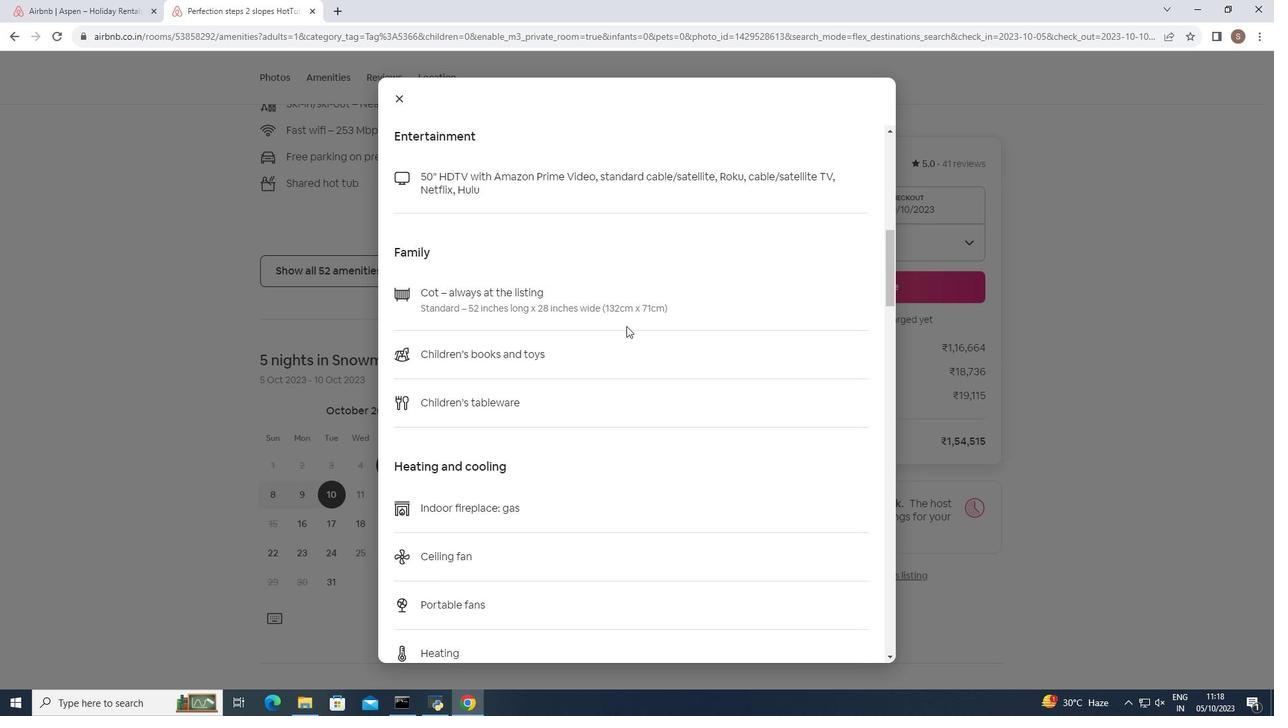 
Action: Mouse scrolled (626, 325) with delta (0, 0)
Screenshot: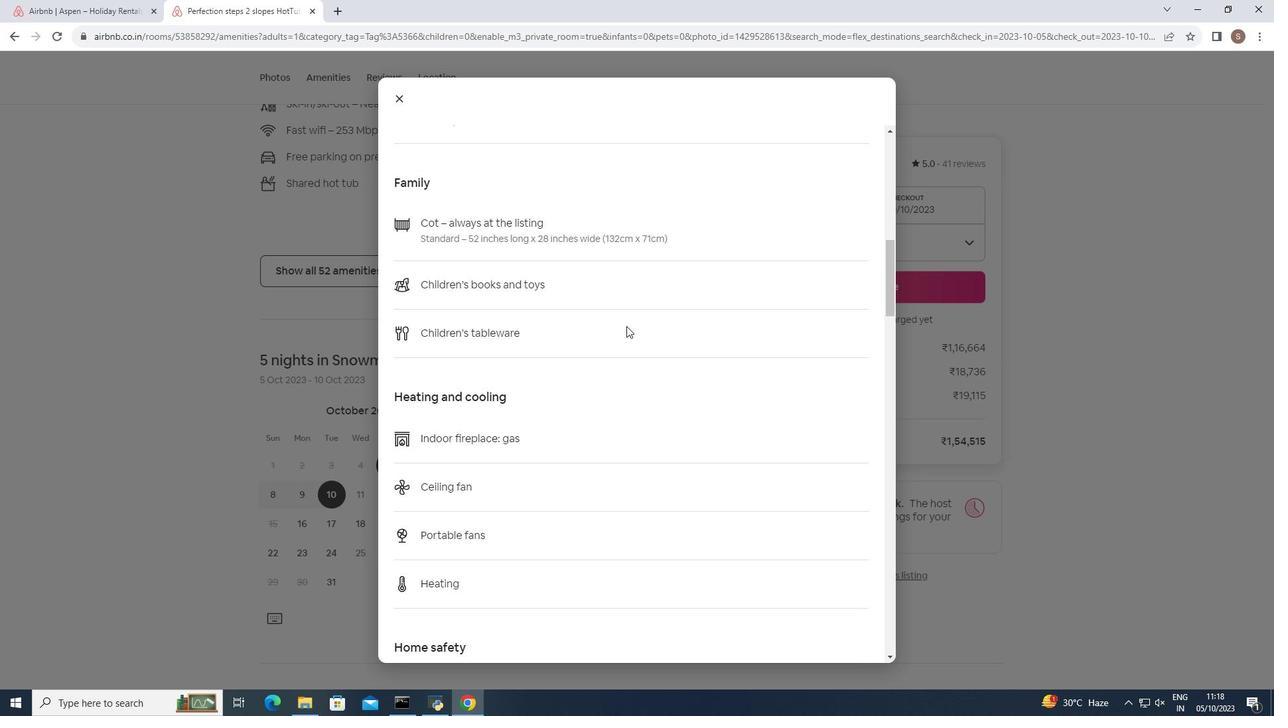 
Action: Mouse moved to (627, 327)
Screenshot: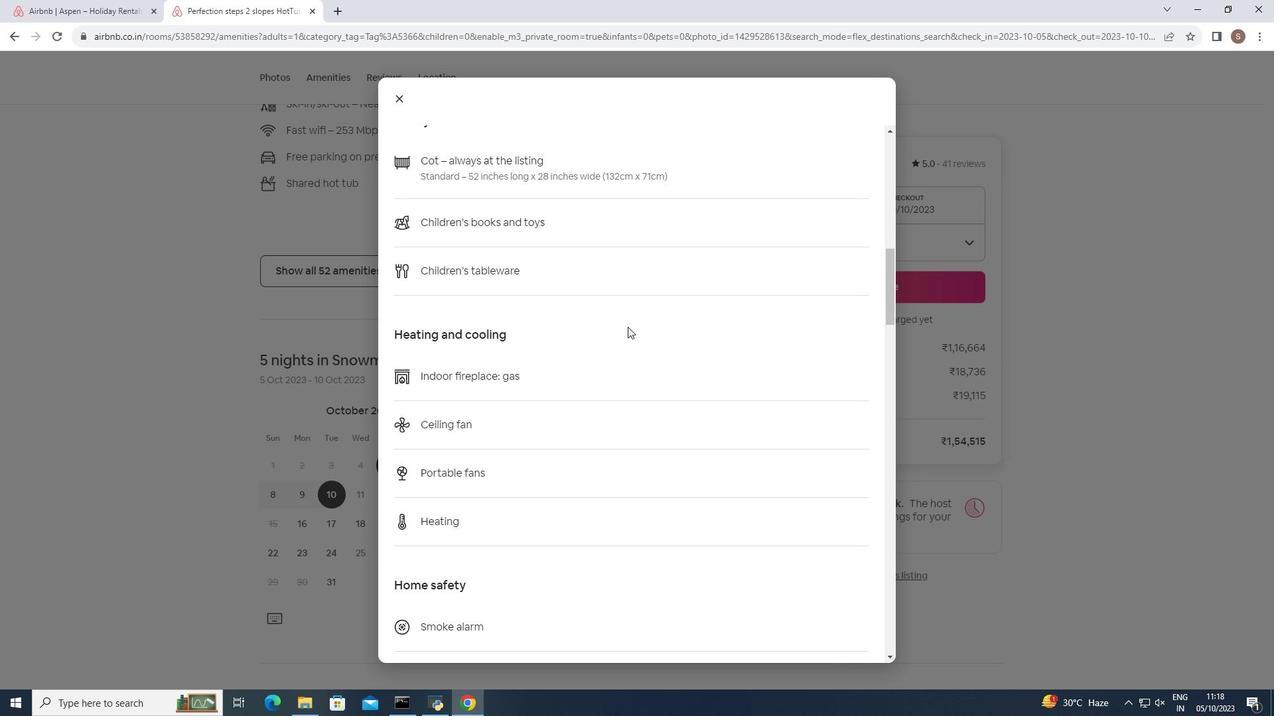 
Action: Mouse scrolled (627, 326) with delta (0, 0)
Screenshot: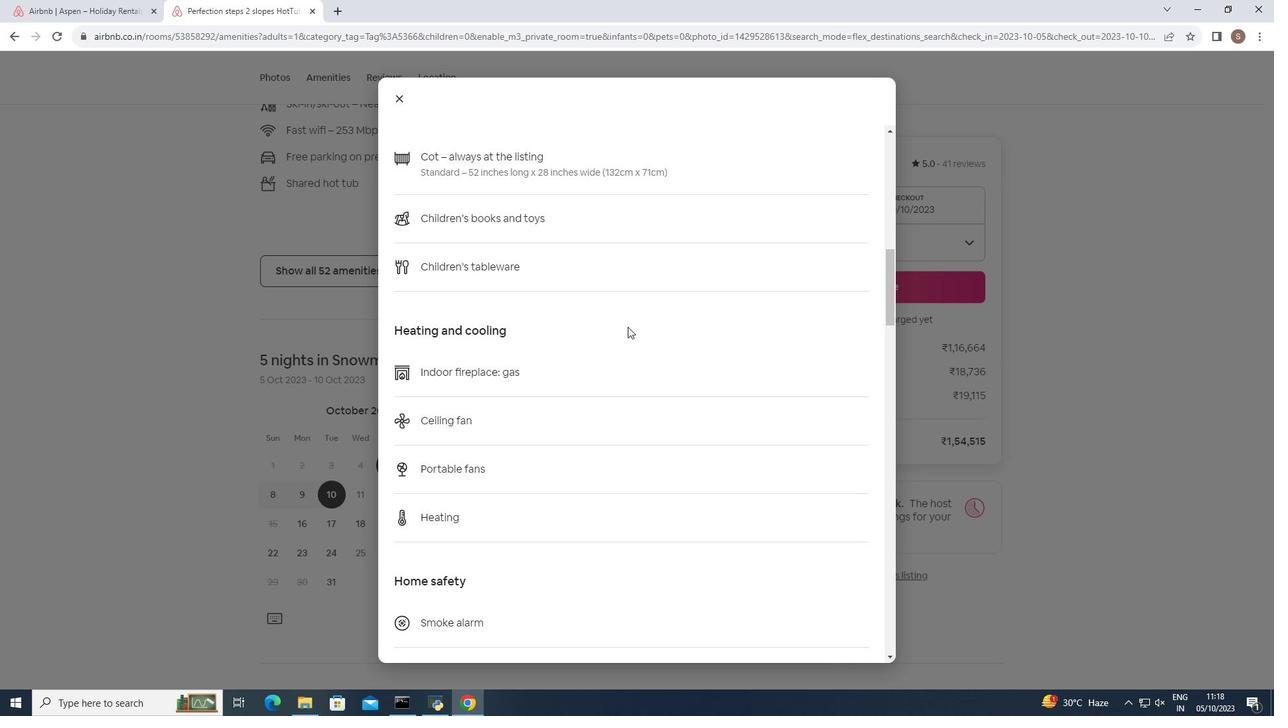 
Action: Mouse scrolled (627, 326) with delta (0, 0)
Screenshot: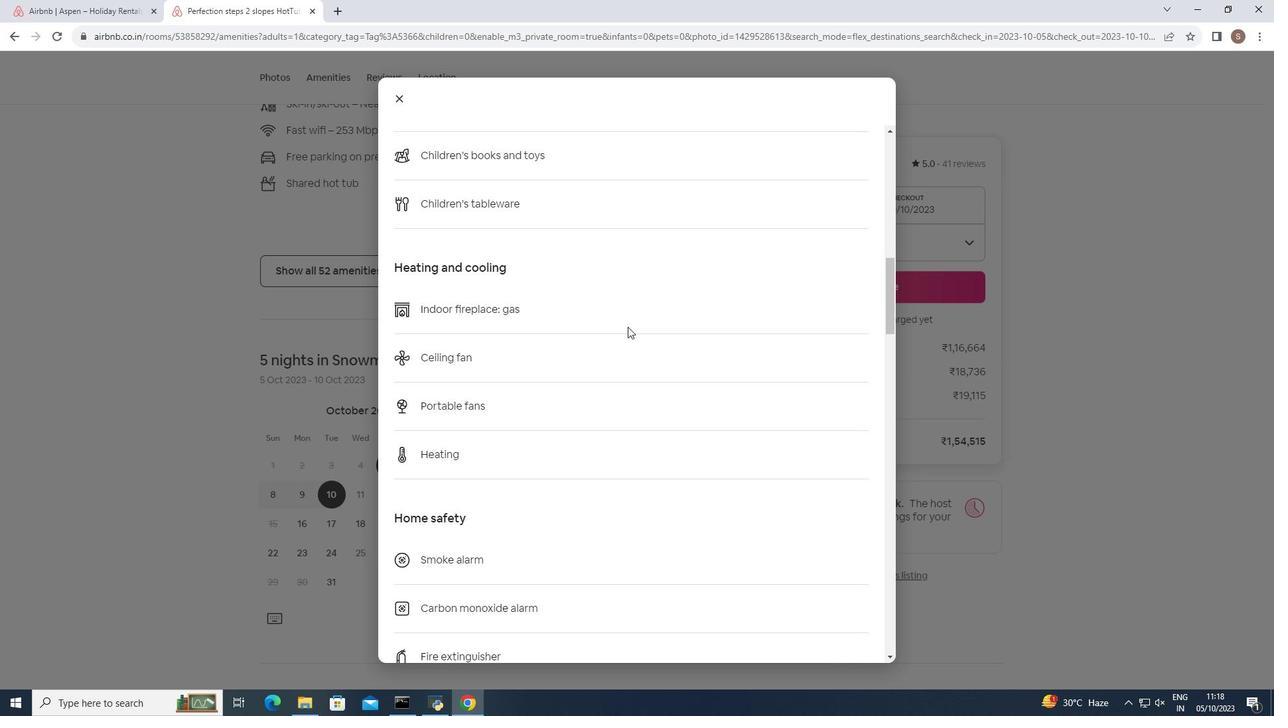 
Action: Mouse scrolled (627, 326) with delta (0, 0)
Screenshot: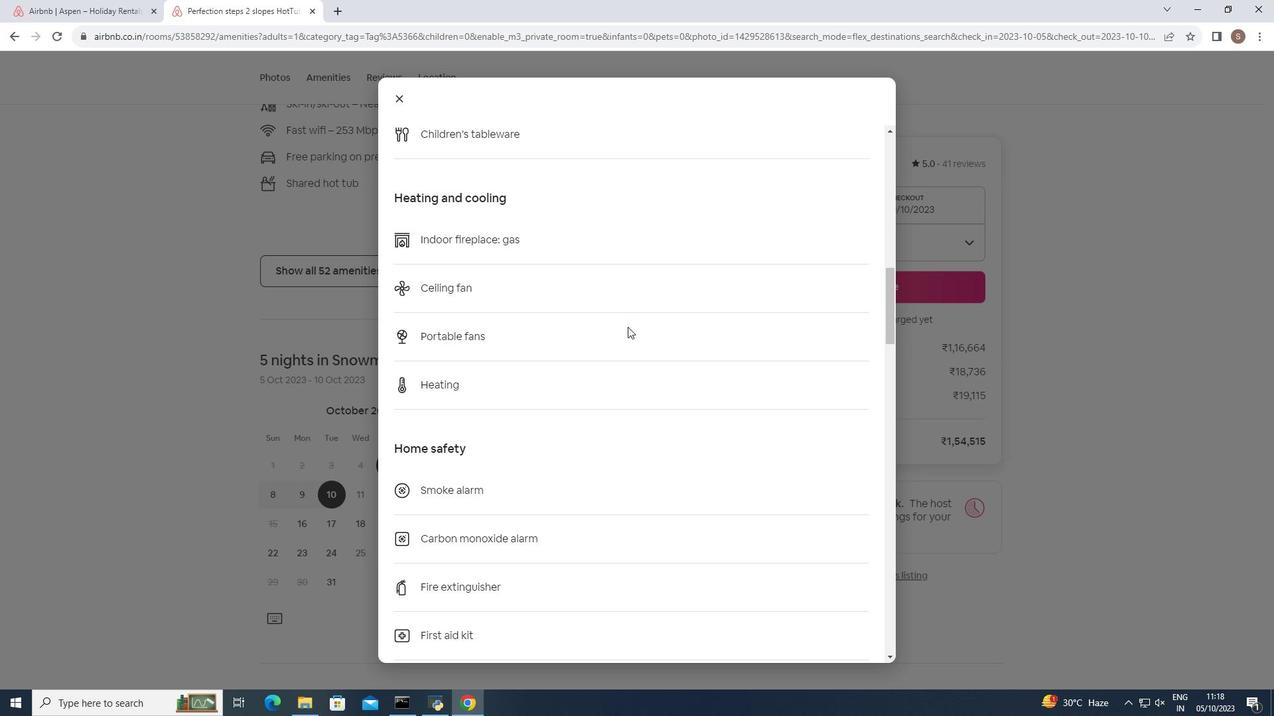 
Action: Mouse moved to (627, 329)
Screenshot: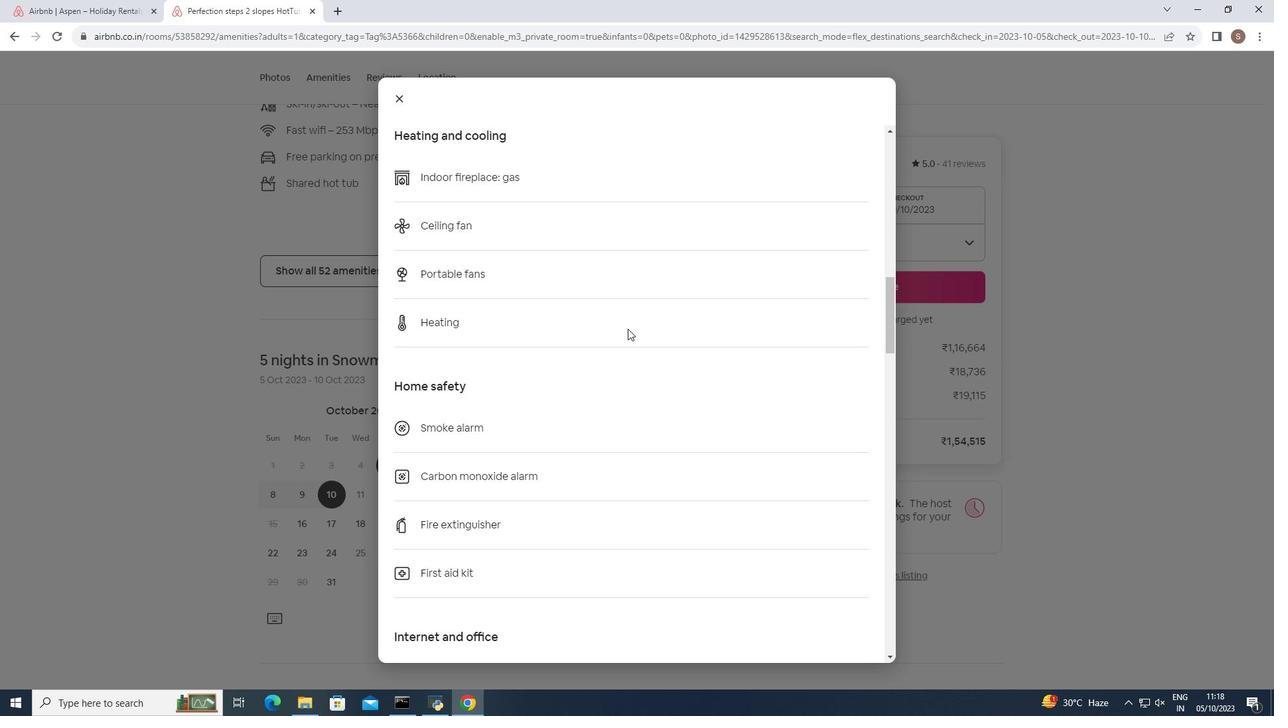 
Action: Mouse scrolled (627, 328) with delta (0, 0)
Screenshot: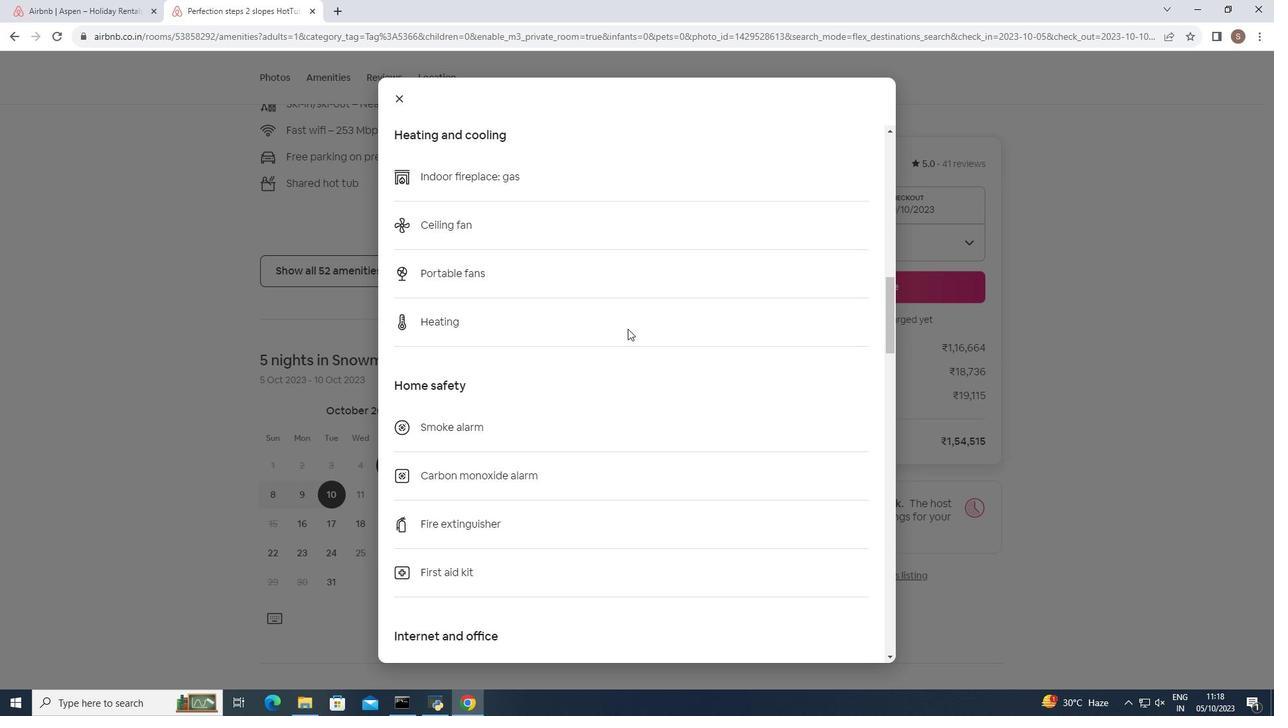 
Action: Mouse moved to (627, 330)
Screenshot: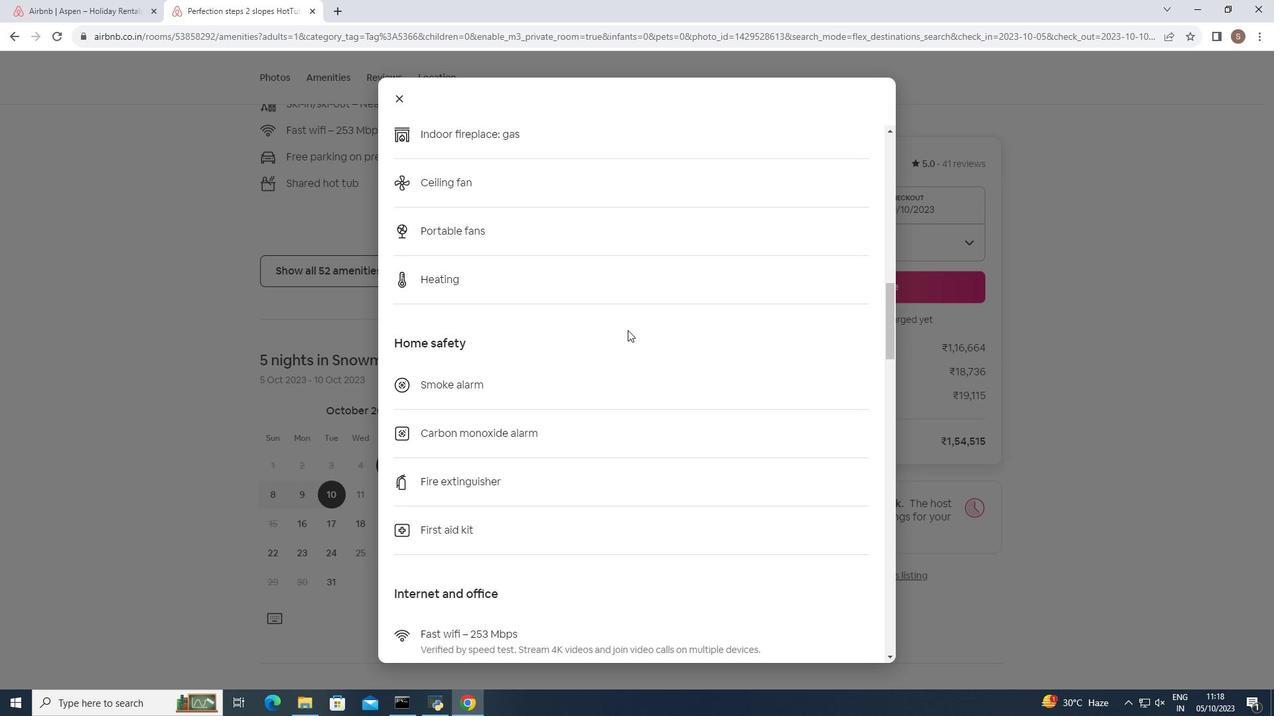 
Action: Mouse scrolled (627, 329) with delta (0, 0)
Screenshot: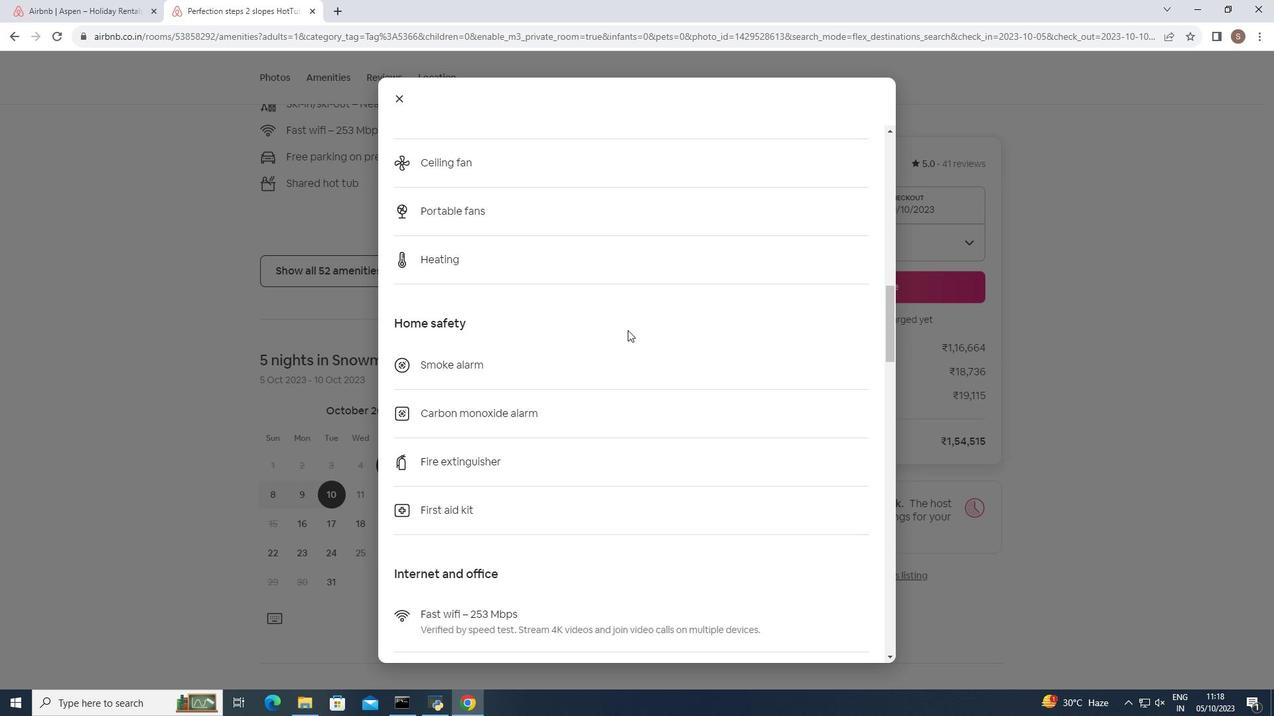 
Action: Mouse scrolled (627, 329) with delta (0, 0)
Screenshot: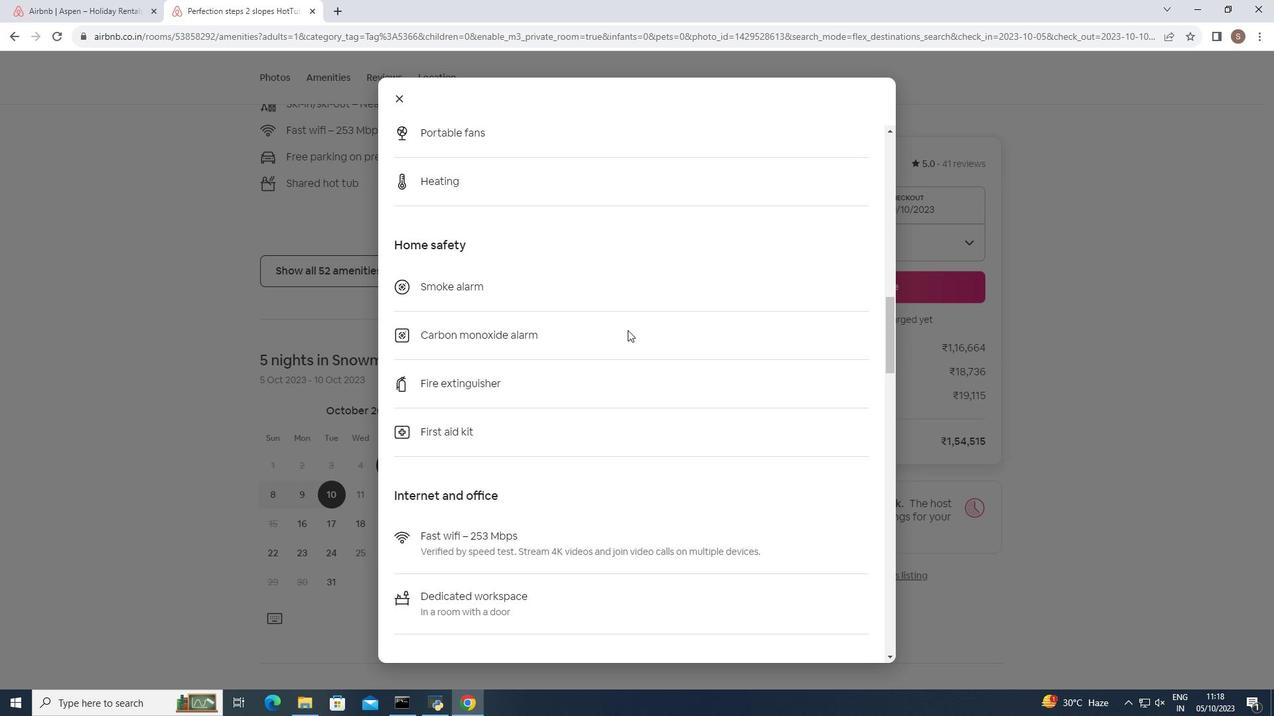
Action: Mouse scrolled (627, 329) with delta (0, 0)
Screenshot: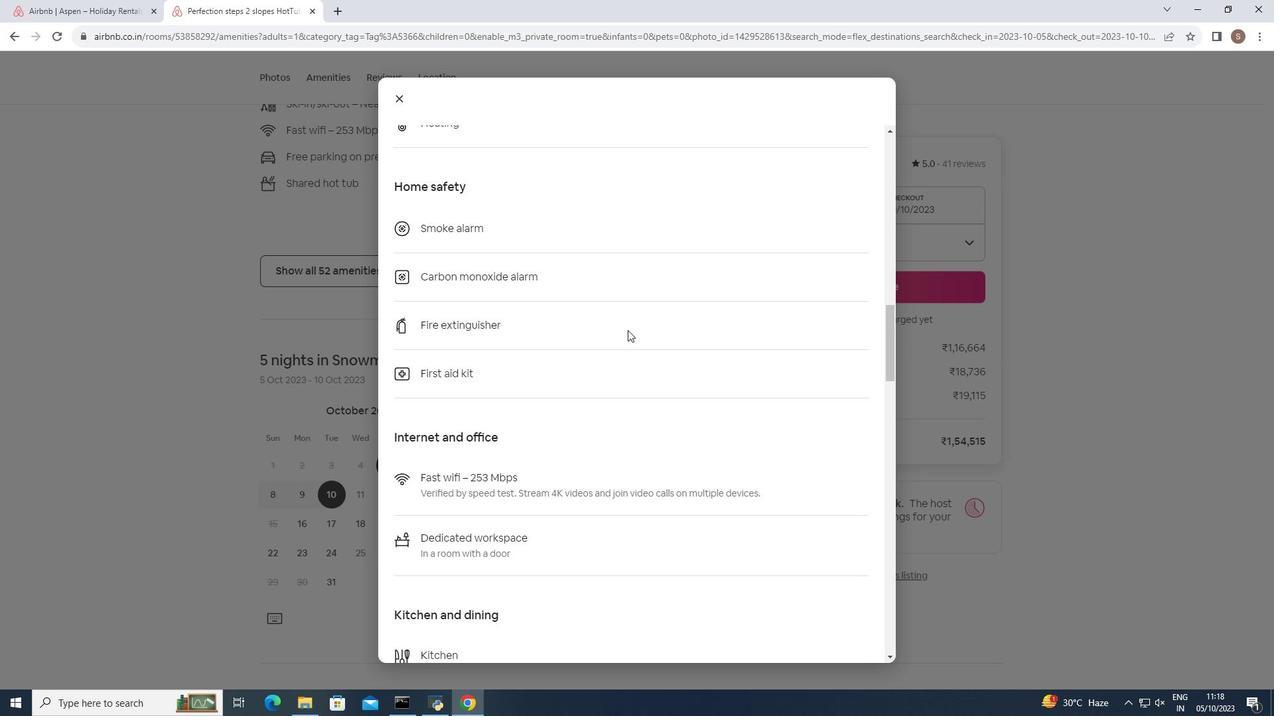 
Action: Mouse scrolled (627, 329) with delta (0, 0)
Screenshot: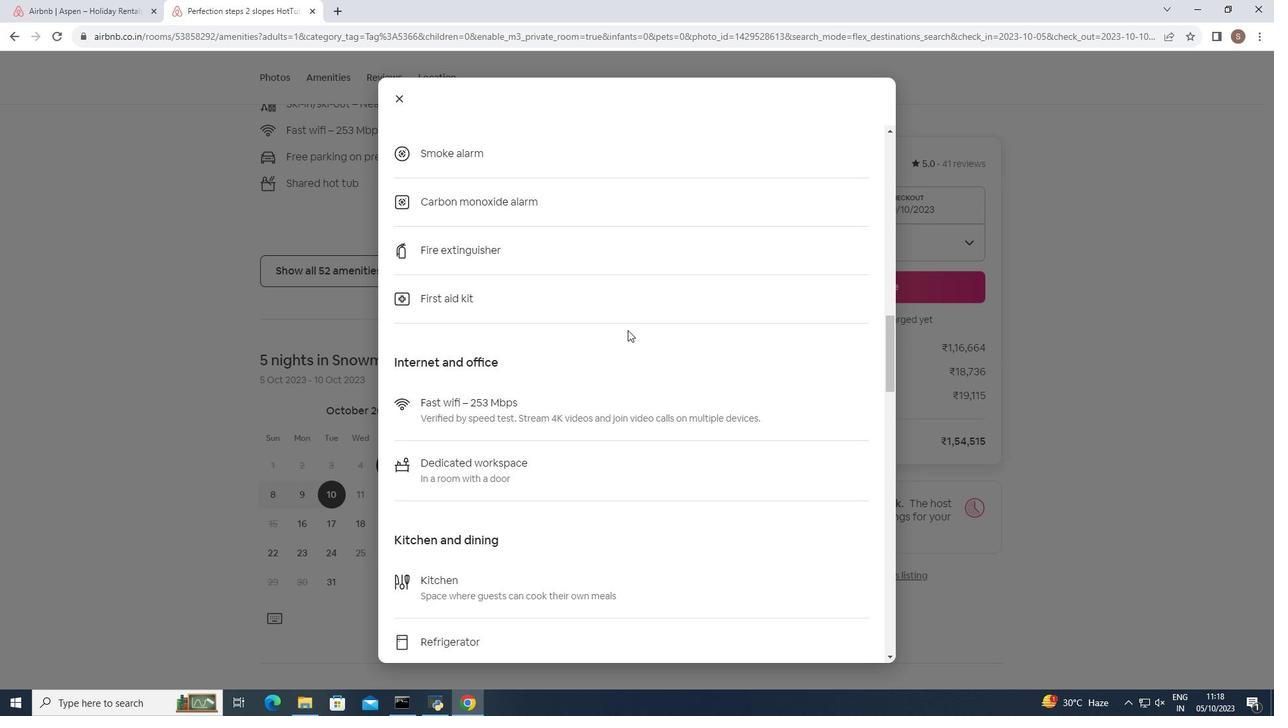 
Action: Mouse scrolled (627, 329) with delta (0, 0)
Screenshot: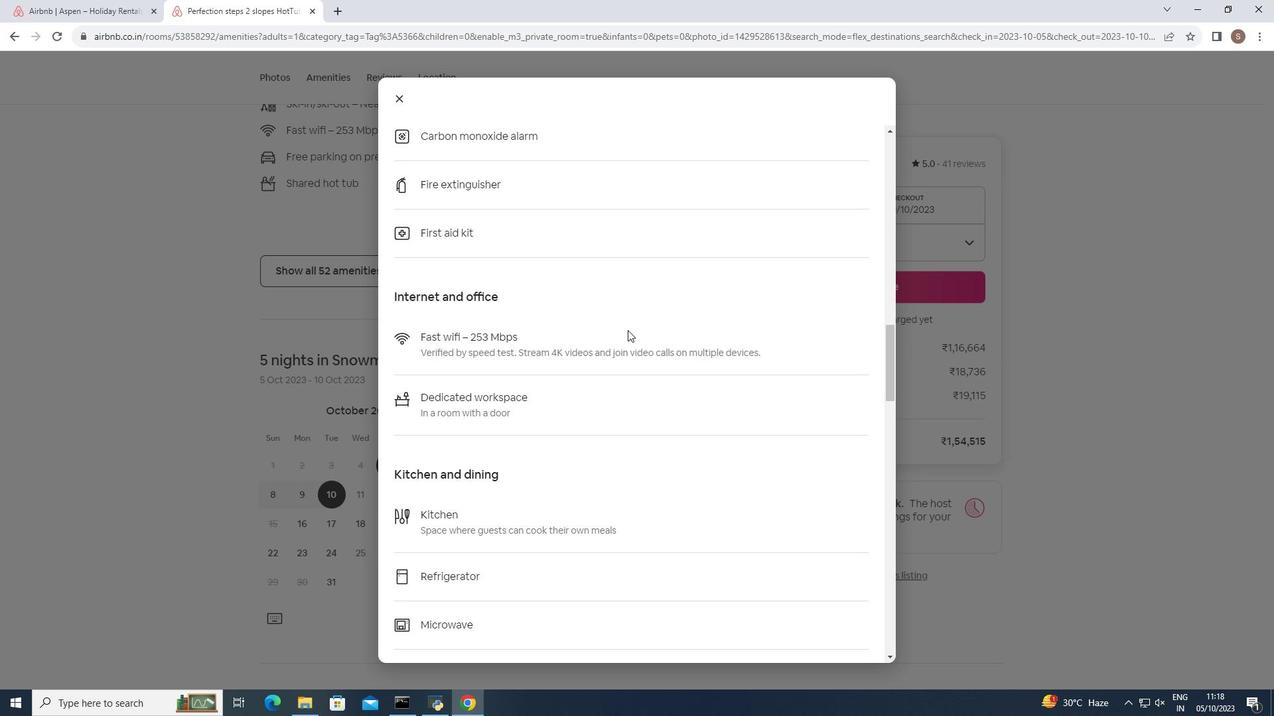 
Action: Mouse moved to (627, 331)
Screenshot: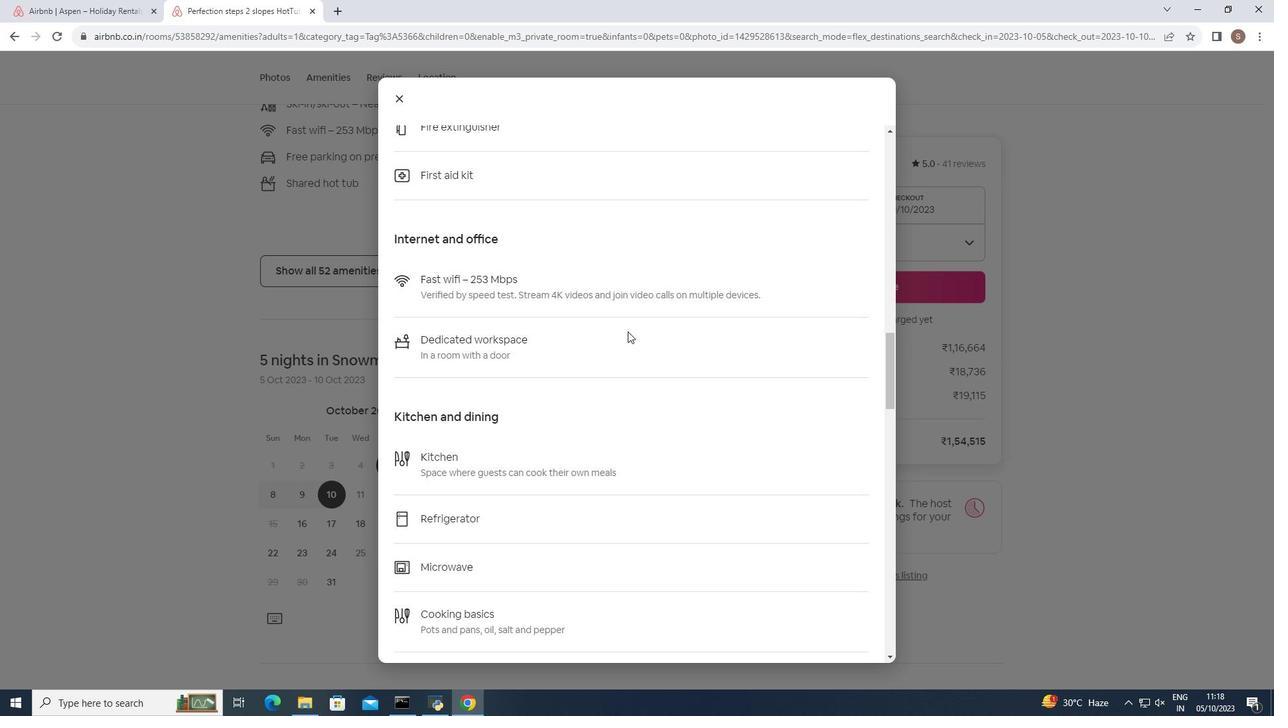 
Action: Mouse scrolled (627, 331) with delta (0, 0)
Screenshot: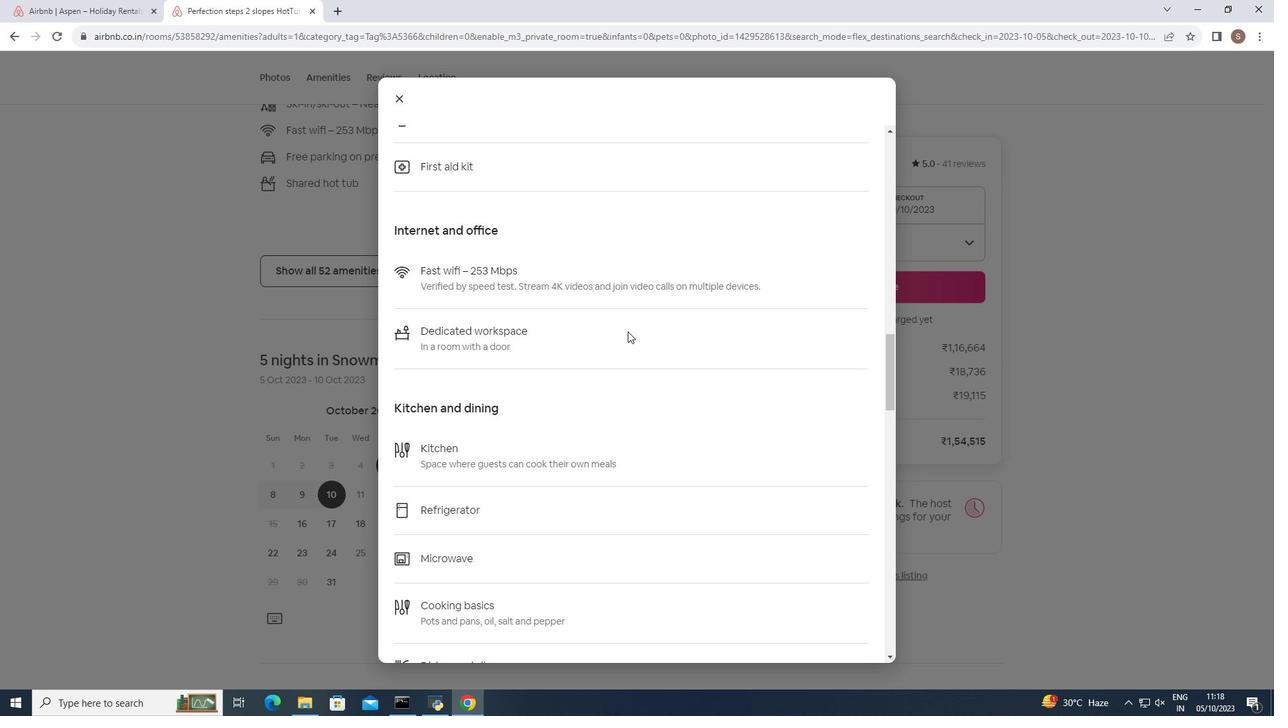 
Action: Mouse scrolled (627, 331) with delta (0, 0)
Screenshot: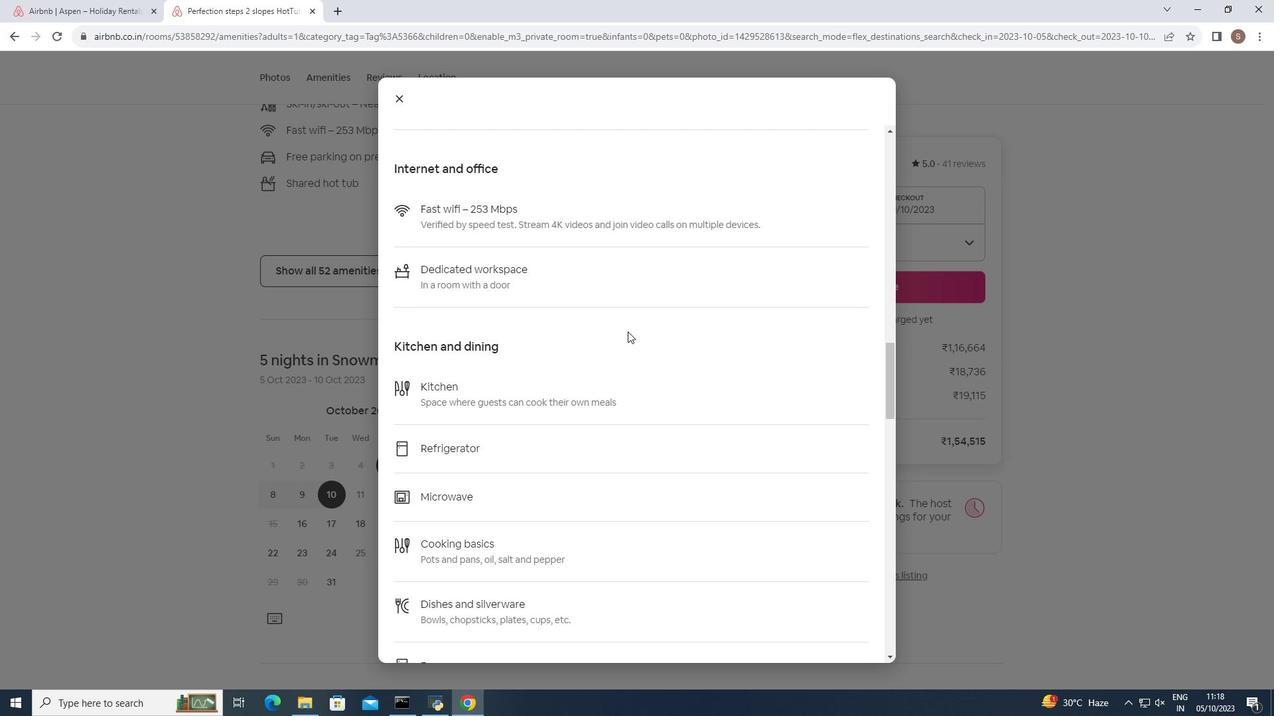 
Action: Mouse scrolled (627, 331) with delta (0, 0)
Screenshot: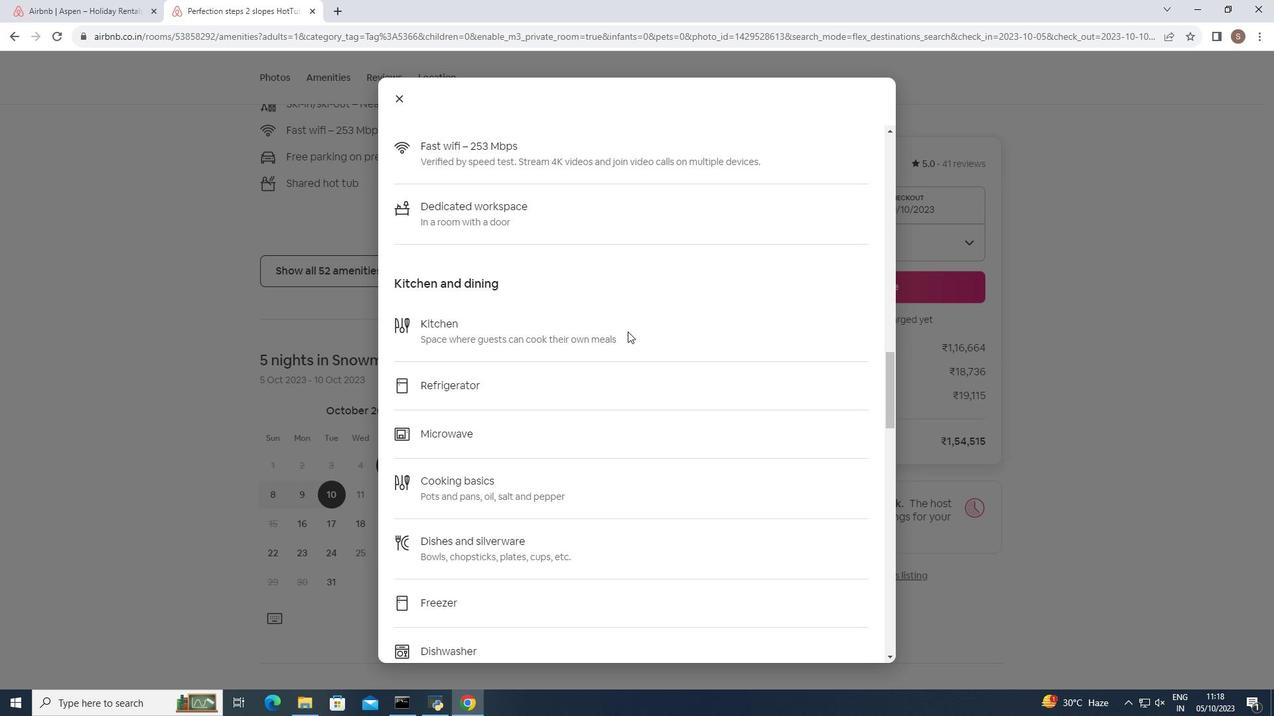 
Action: Mouse scrolled (627, 331) with delta (0, 0)
Screenshot: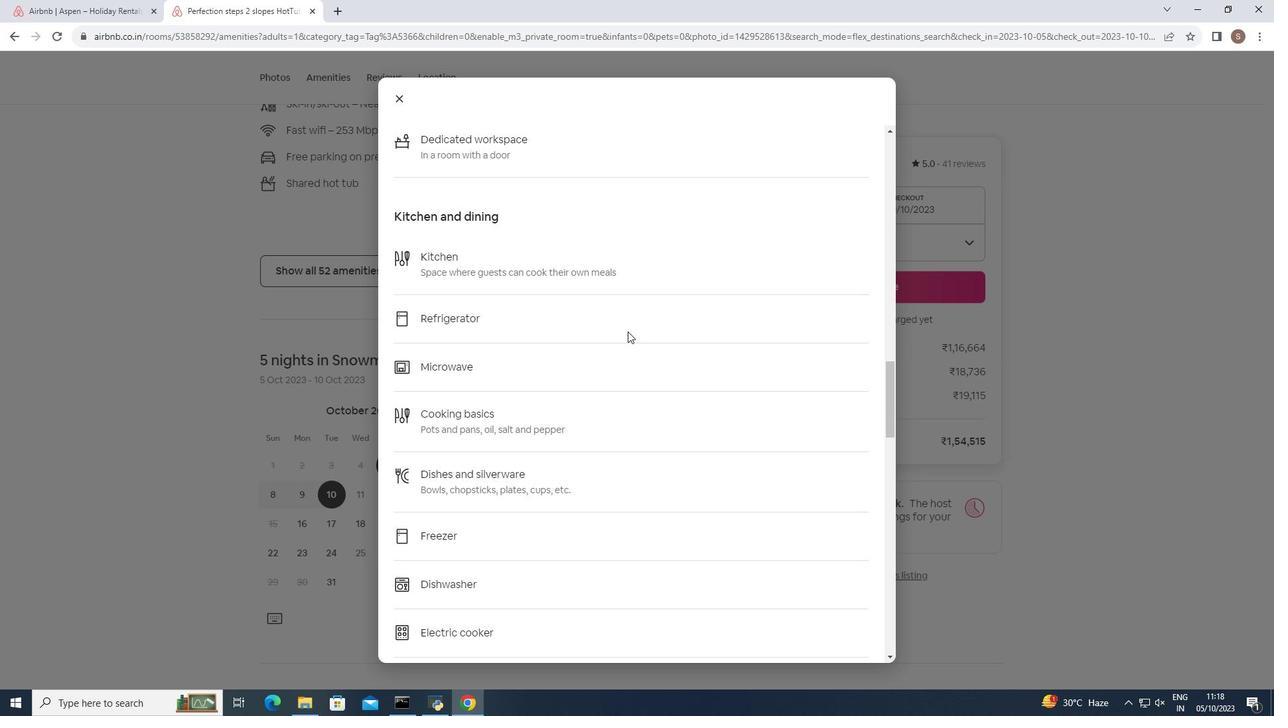 
Action: Mouse scrolled (627, 331) with delta (0, 0)
Screenshot: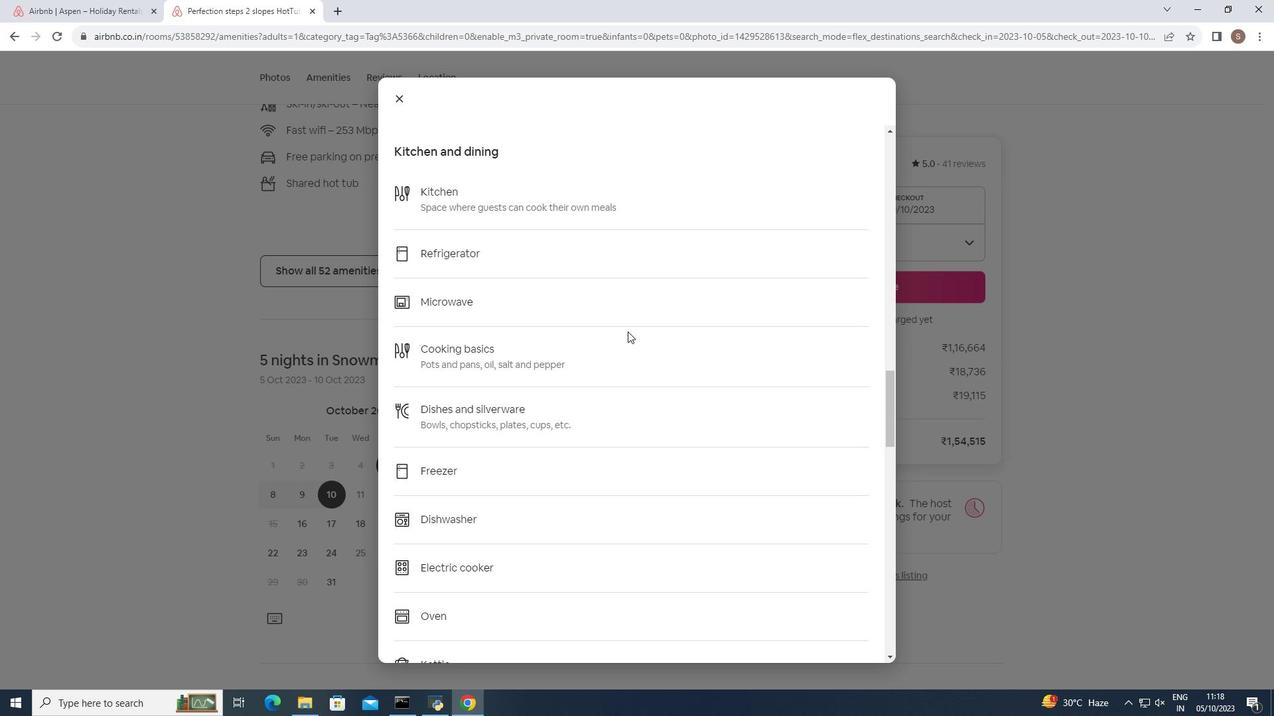 
Action: Mouse scrolled (627, 331) with delta (0, 0)
Screenshot: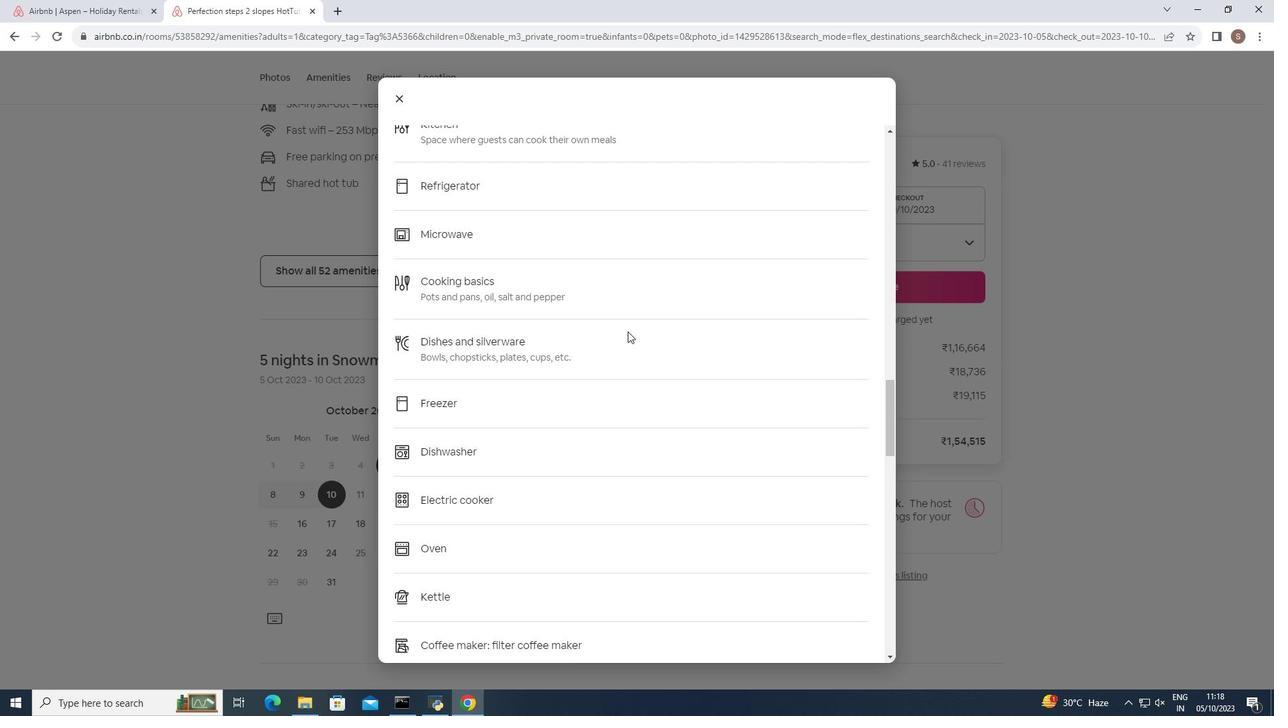 
Action: Mouse scrolled (627, 331) with delta (0, 0)
Screenshot: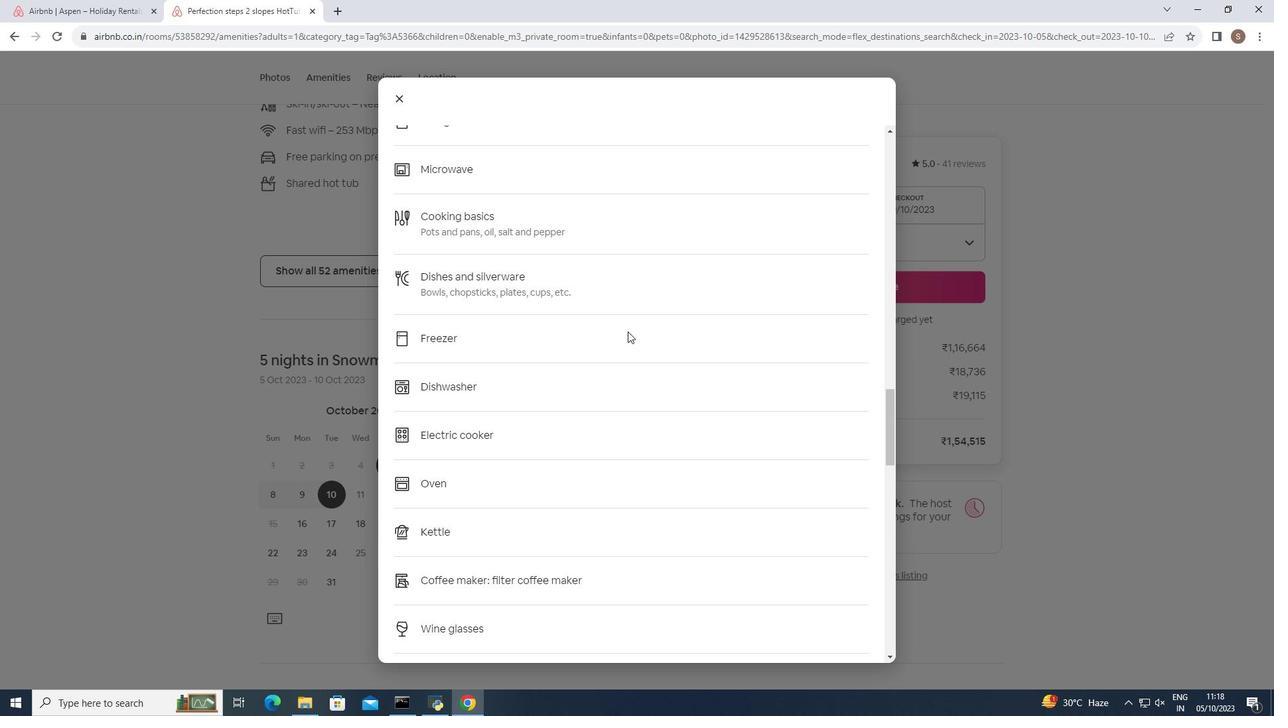 
Action: Mouse scrolled (627, 331) with delta (0, 0)
Screenshot: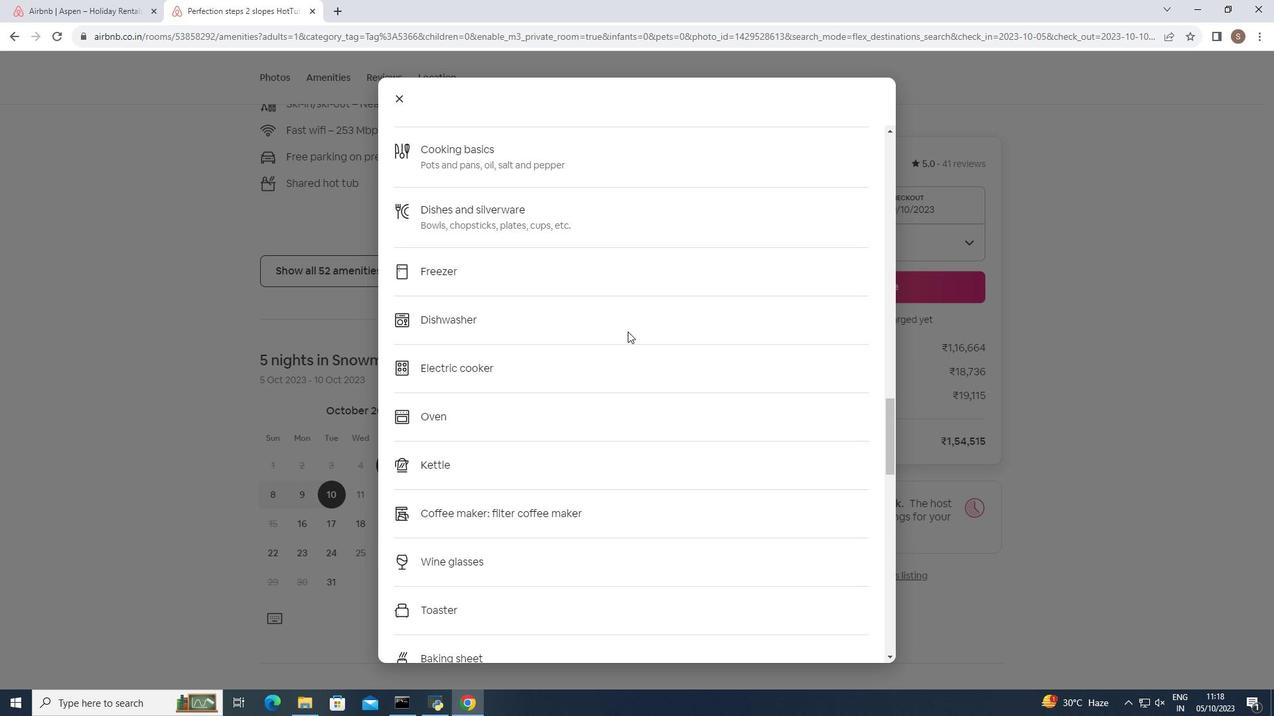 
Action: Mouse scrolled (627, 331) with delta (0, 0)
Screenshot: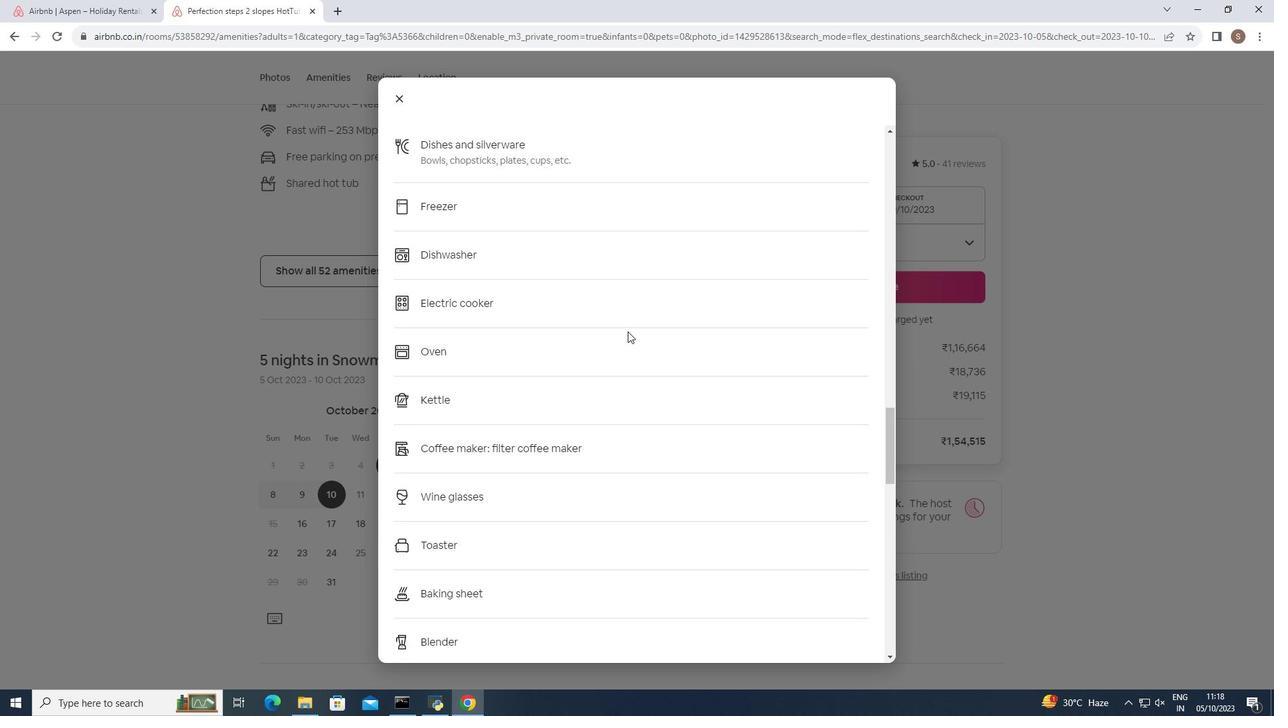
Action: Mouse scrolled (627, 331) with delta (0, 0)
Screenshot: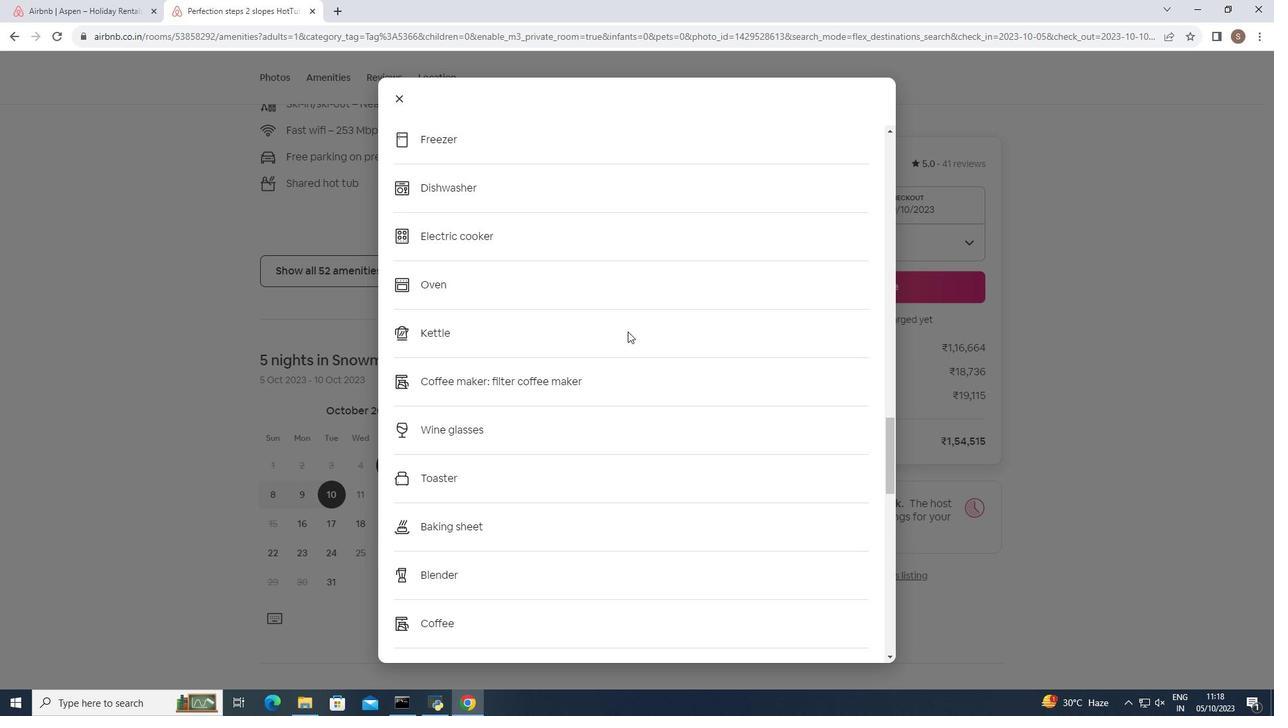 
Action: Mouse scrolled (627, 331) with delta (0, 0)
Screenshot: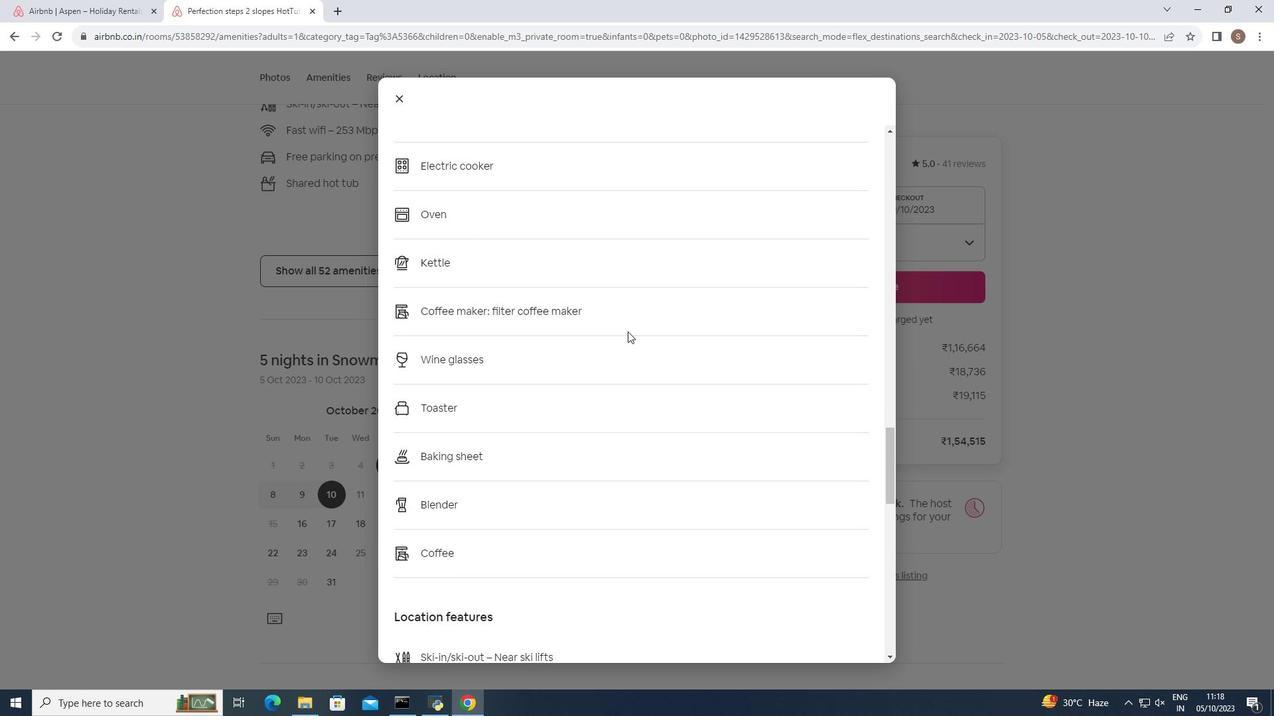 
Action: Mouse scrolled (627, 331) with delta (0, 0)
Screenshot: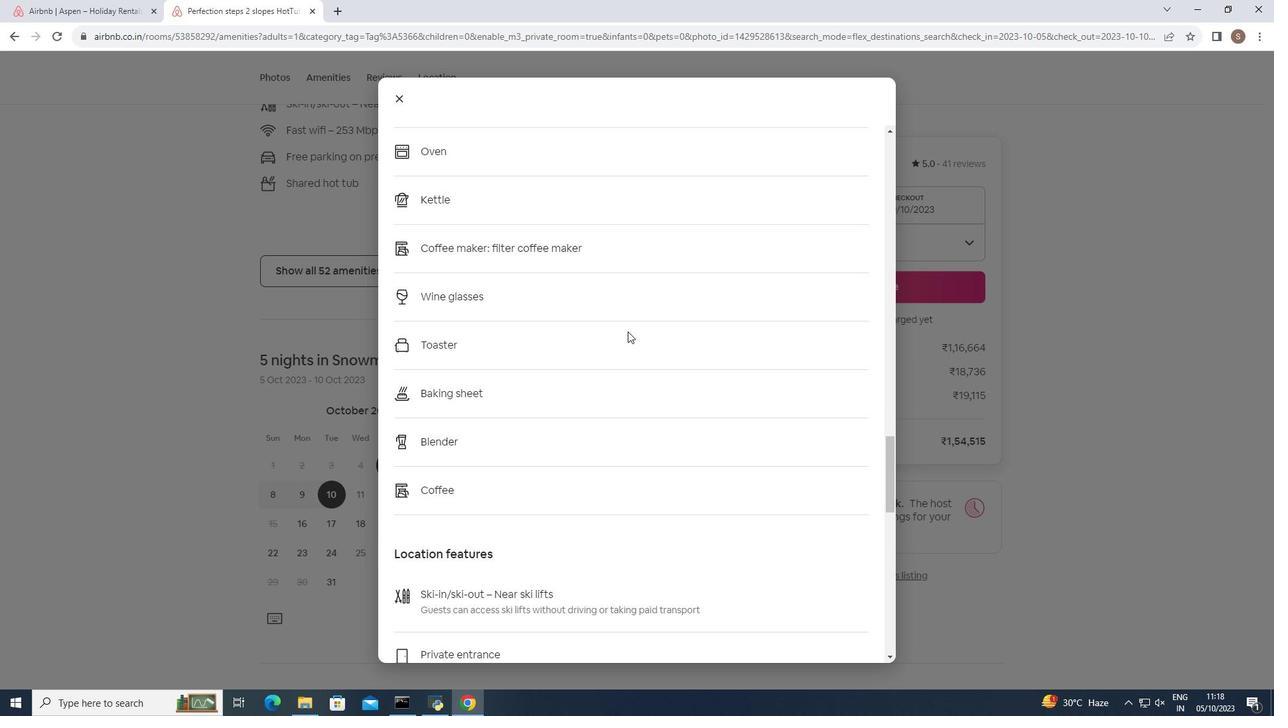 
Action: Mouse scrolled (627, 331) with delta (0, 0)
Screenshot: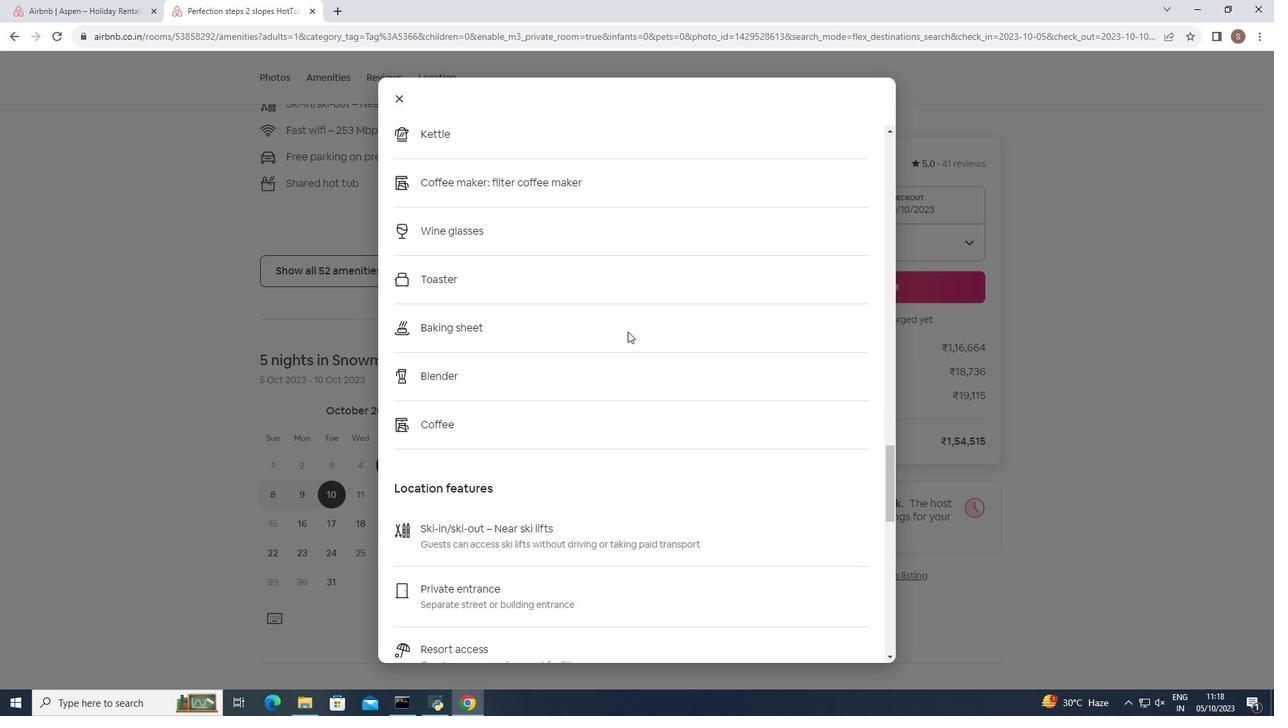 
Action: Mouse moved to (627, 331)
Screenshot: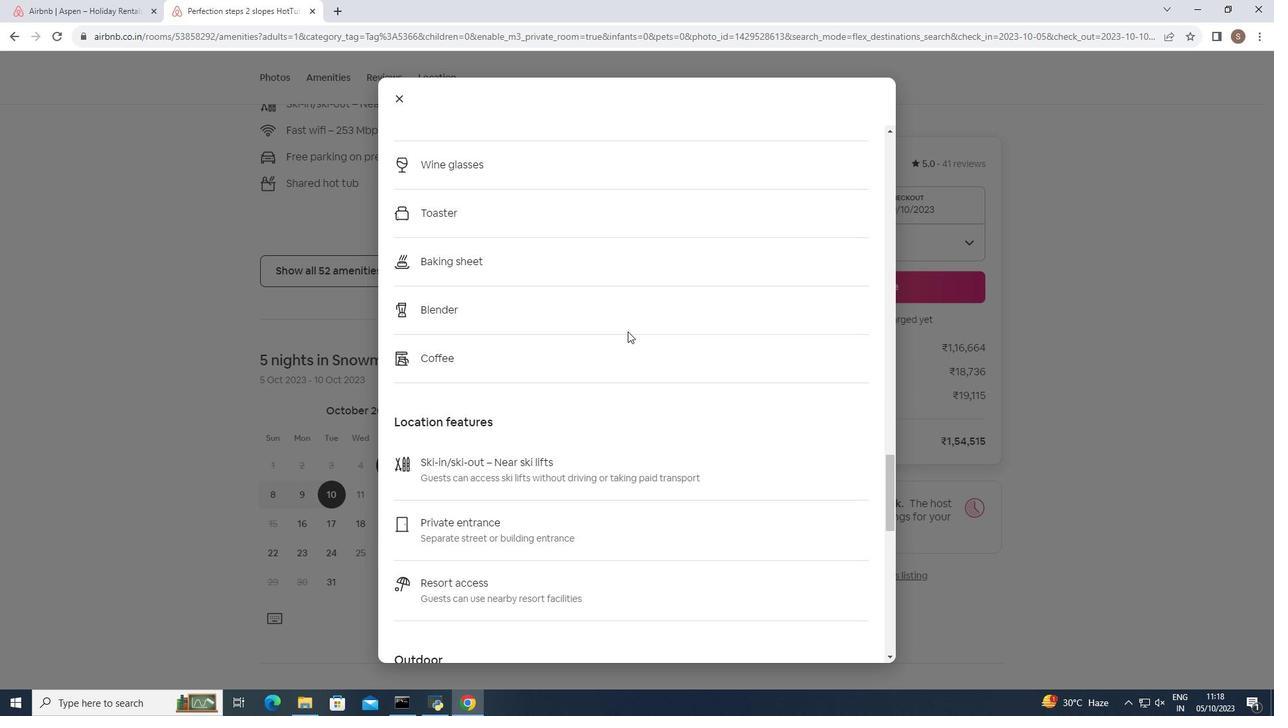 
Action: Mouse scrolled (627, 331) with delta (0, 0)
Screenshot: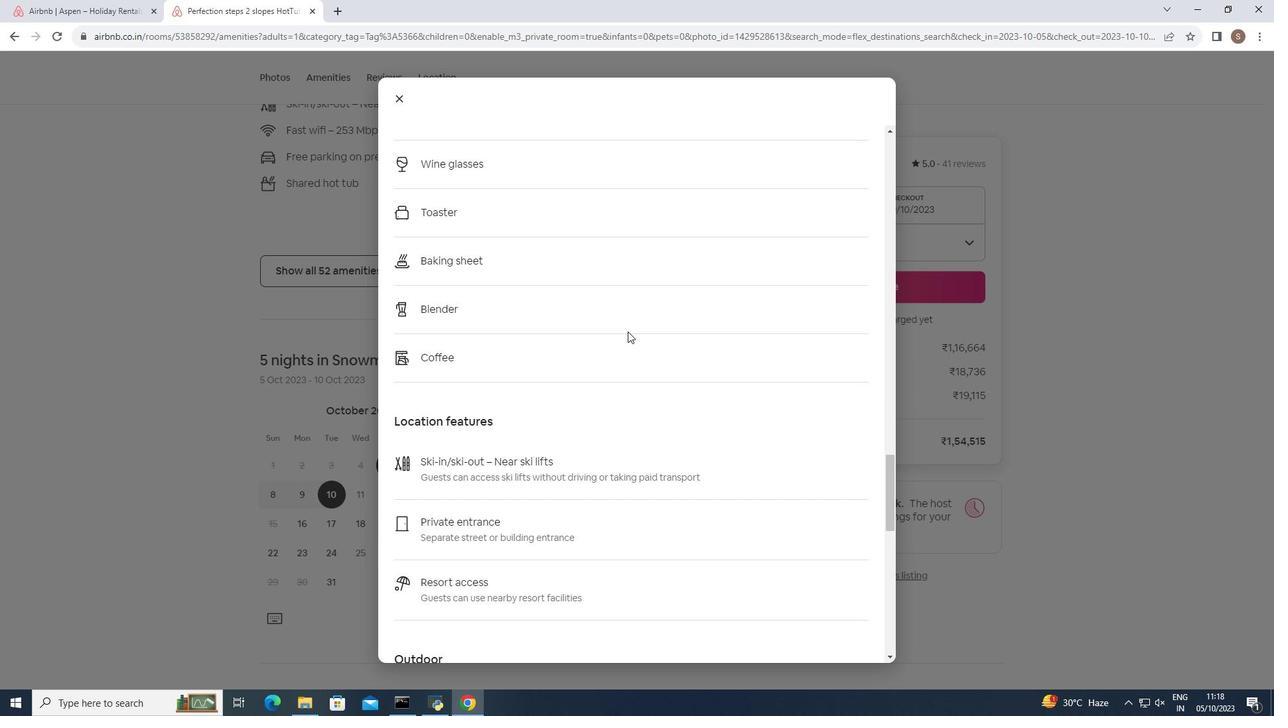 
Action: Mouse scrolled (627, 331) with delta (0, 0)
Screenshot: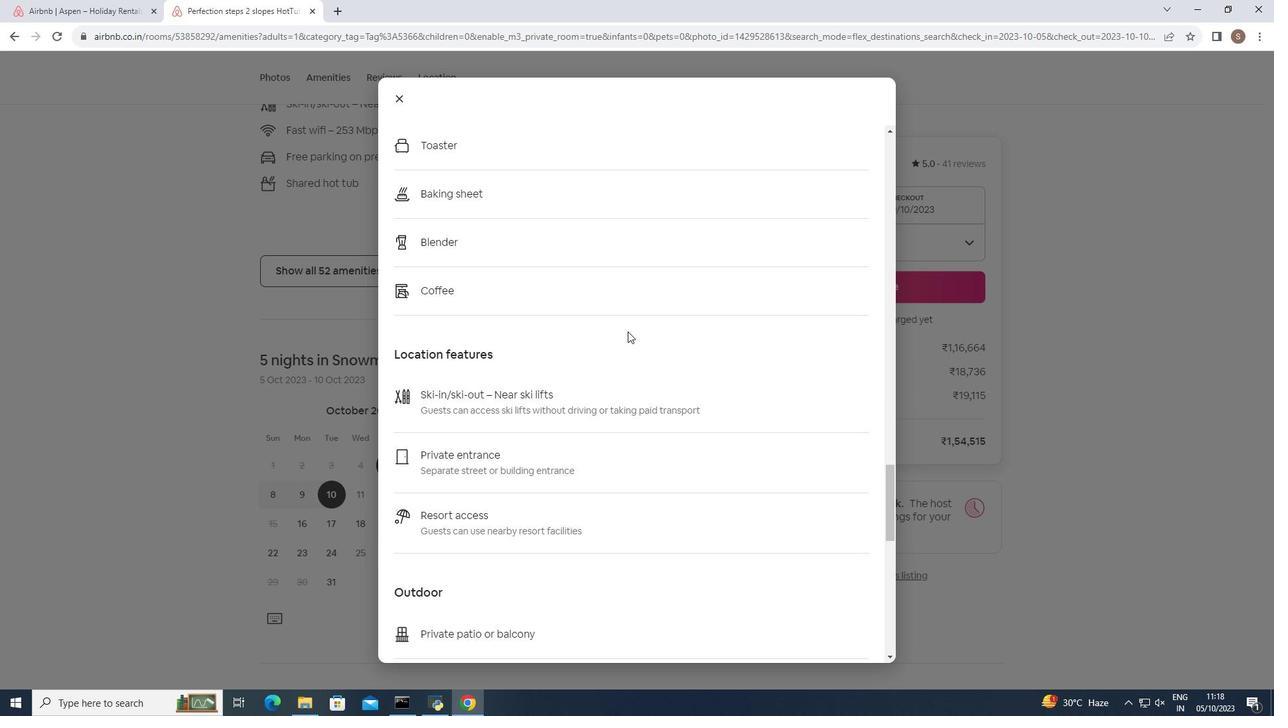 
Action: Mouse moved to (628, 331)
Screenshot: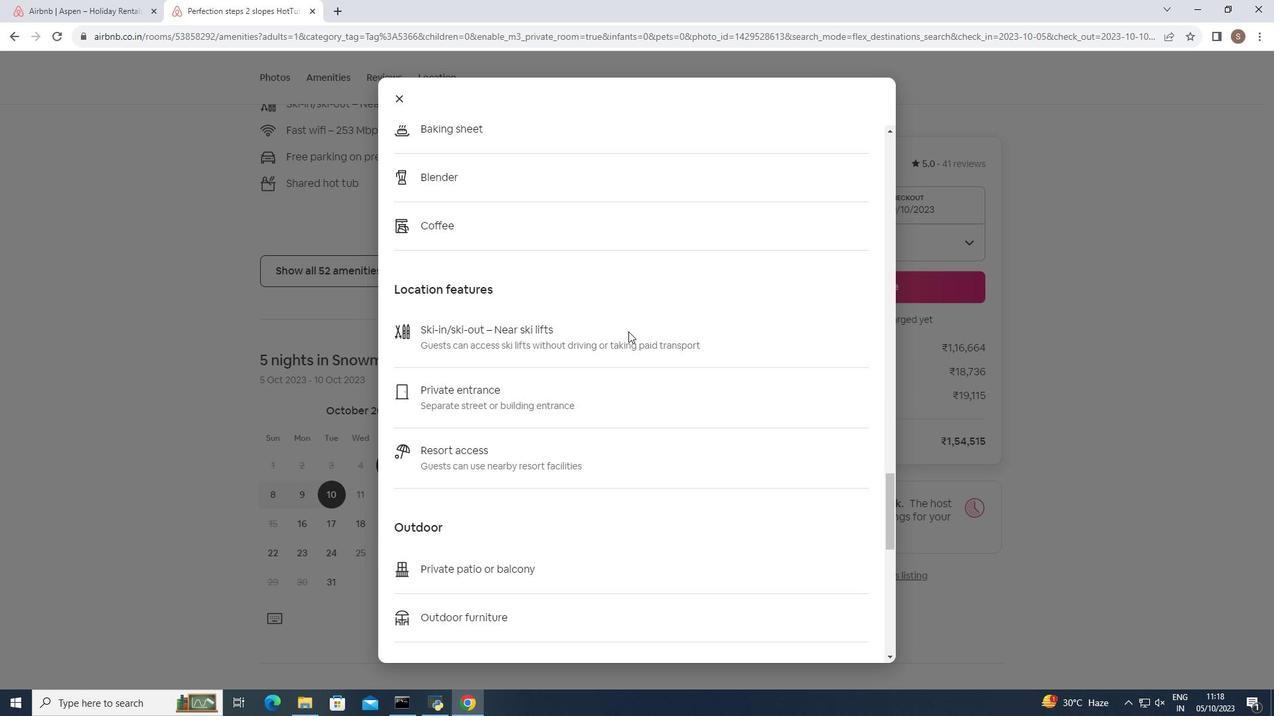 
Action: Mouse scrolled (628, 331) with delta (0, 0)
Screenshot: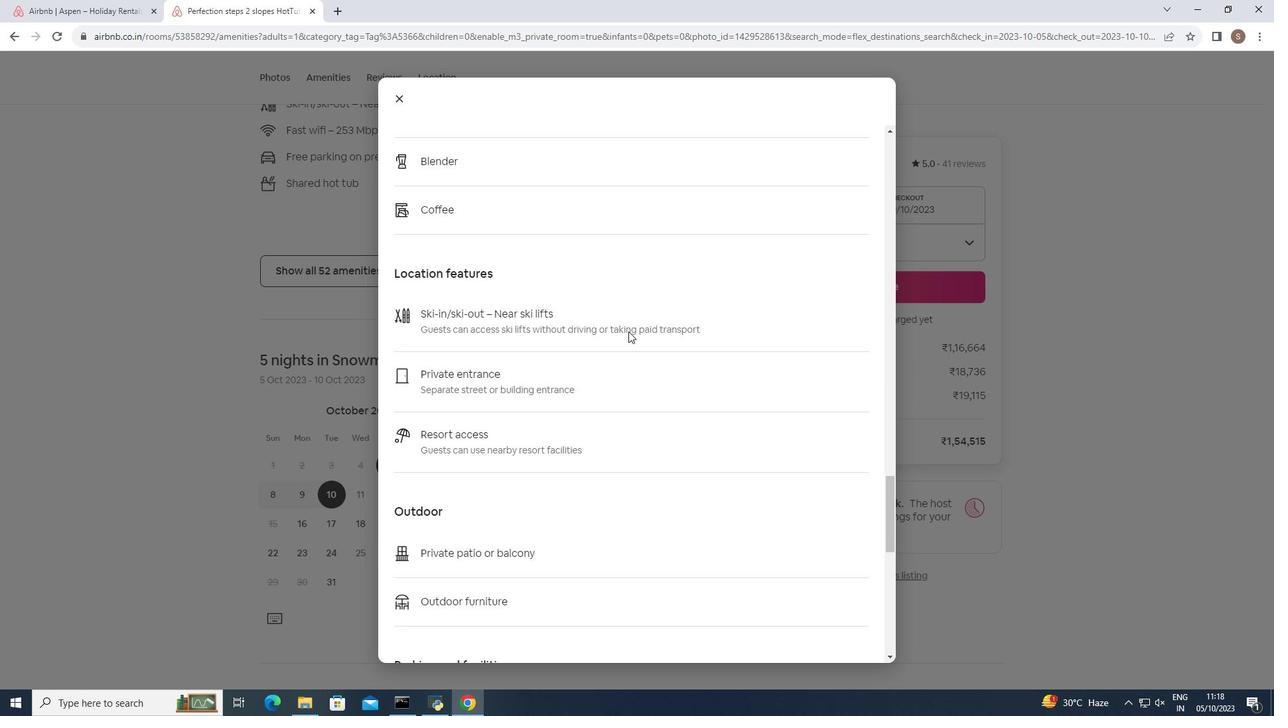 
Action: Mouse scrolled (628, 331) with delta (0, 0)
Screenshot: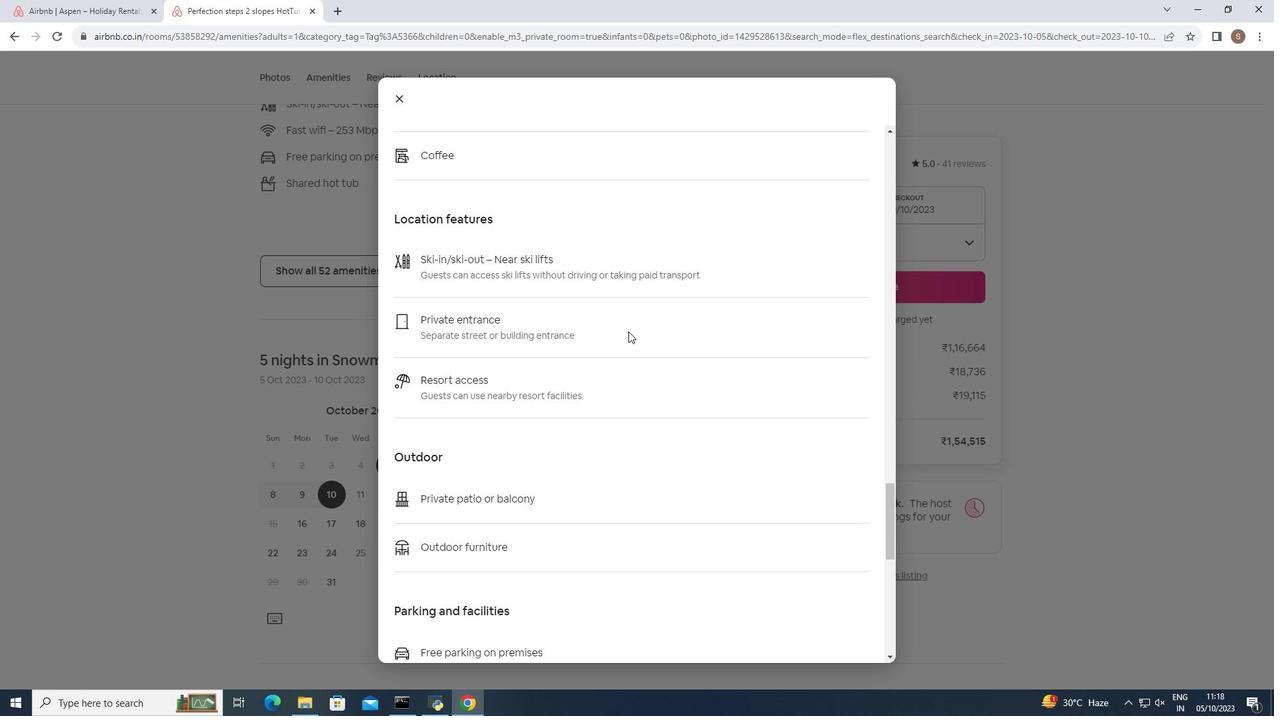 
Action: Mouse scrolled (628, 331) with delta (0, 0)
Screenshot: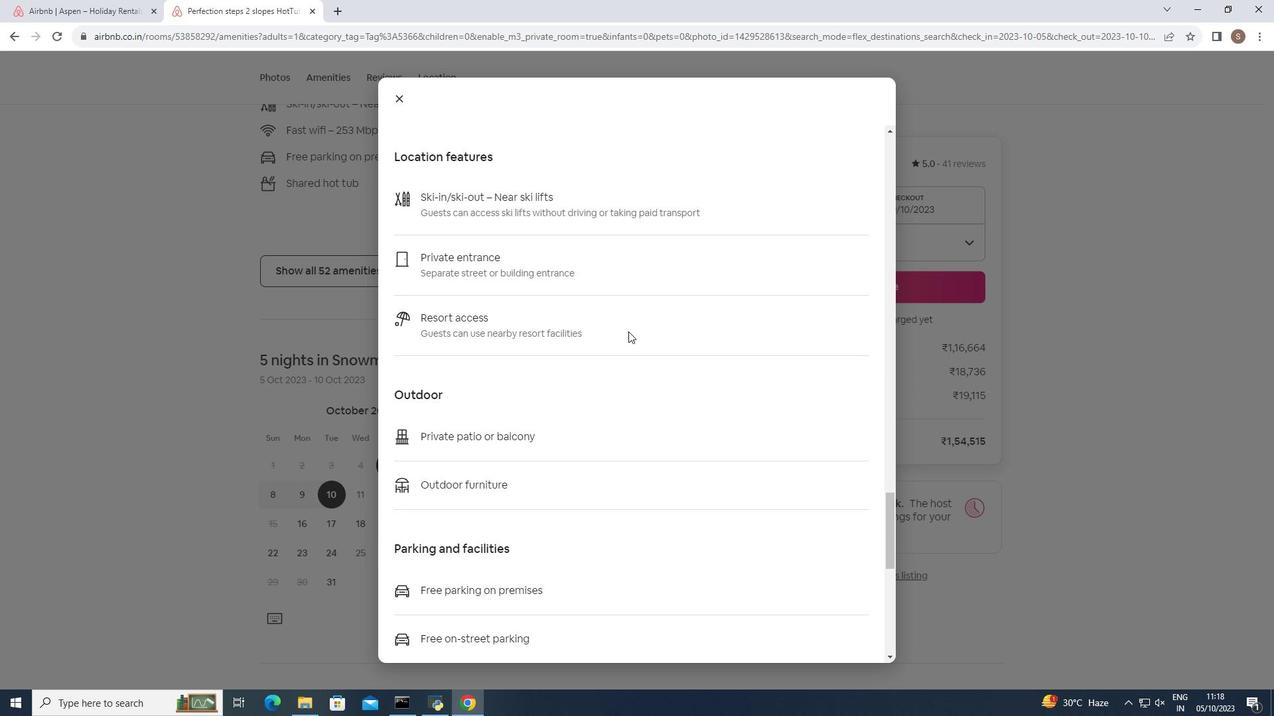 
Action: Mouse scrolled (628, 331) with delta (0, 0)
Screenshot: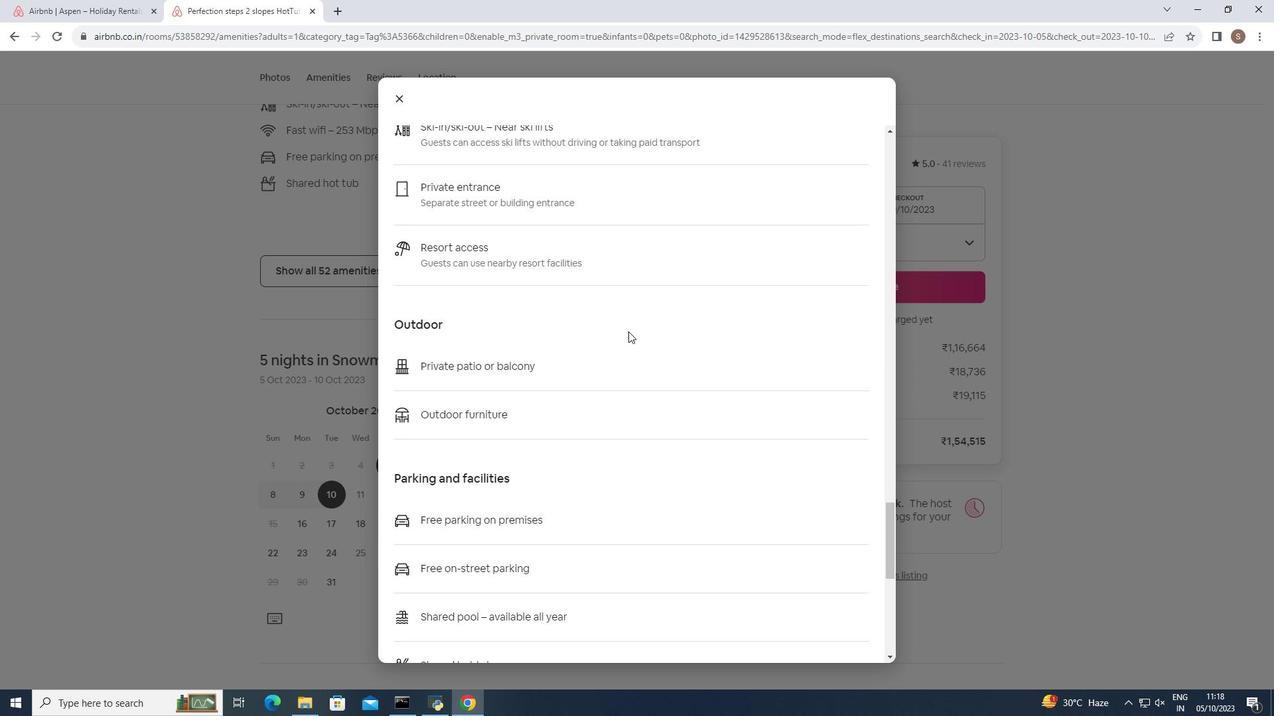
Action: Mouse scrolled (628, 331) with delta (0, 0)
Screenshot: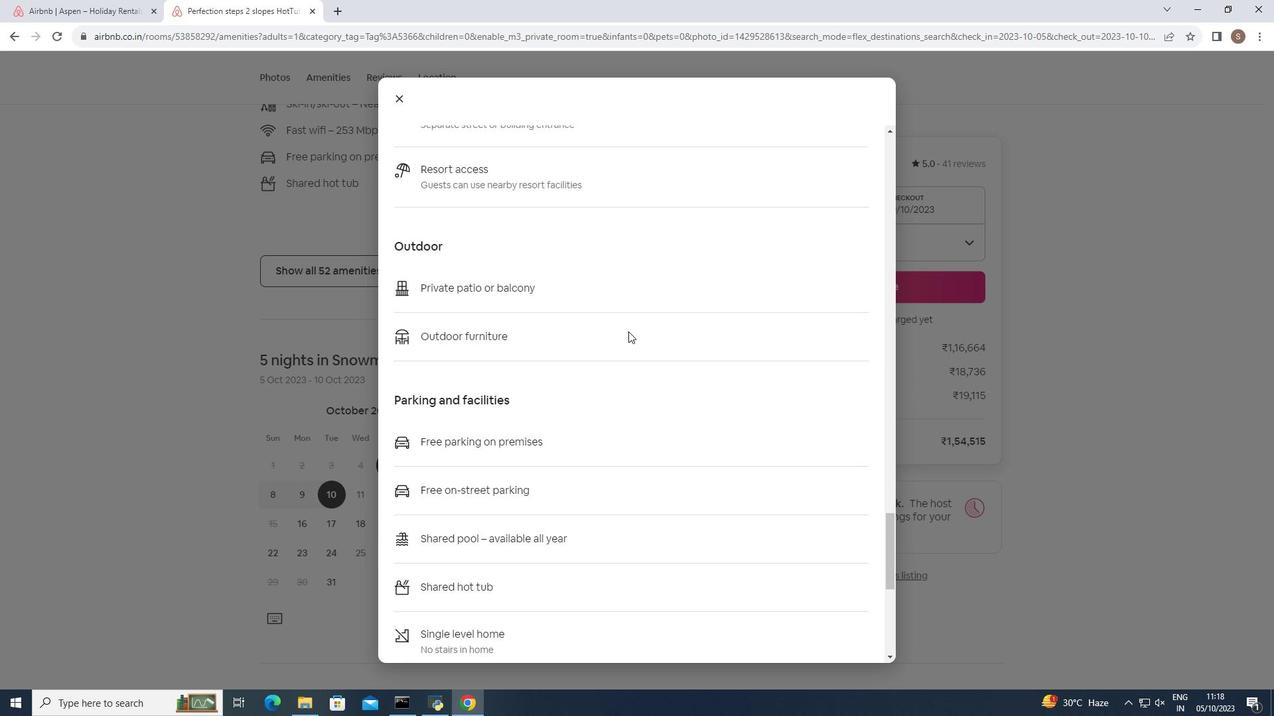 
Action: Mouse scrolled (628, 331) with delta (0, 0)
Screenshot: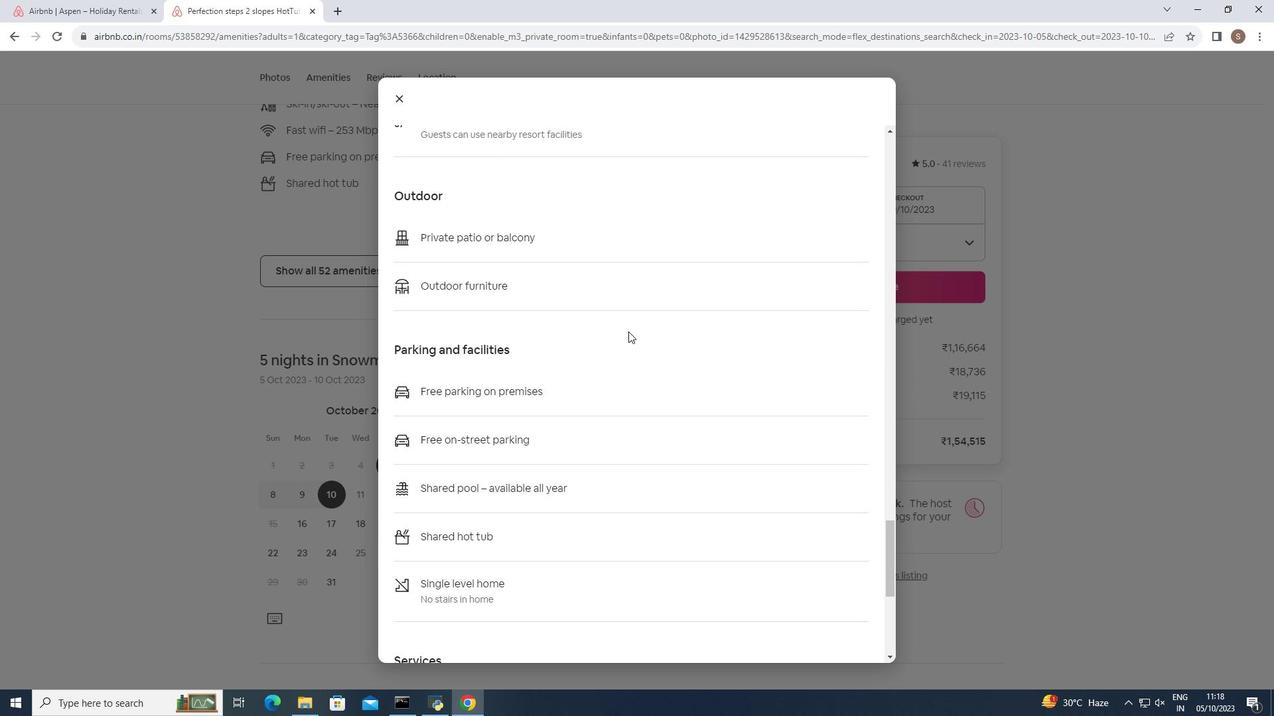 
Action: Mouse moved to (628, 331)
Screenshot: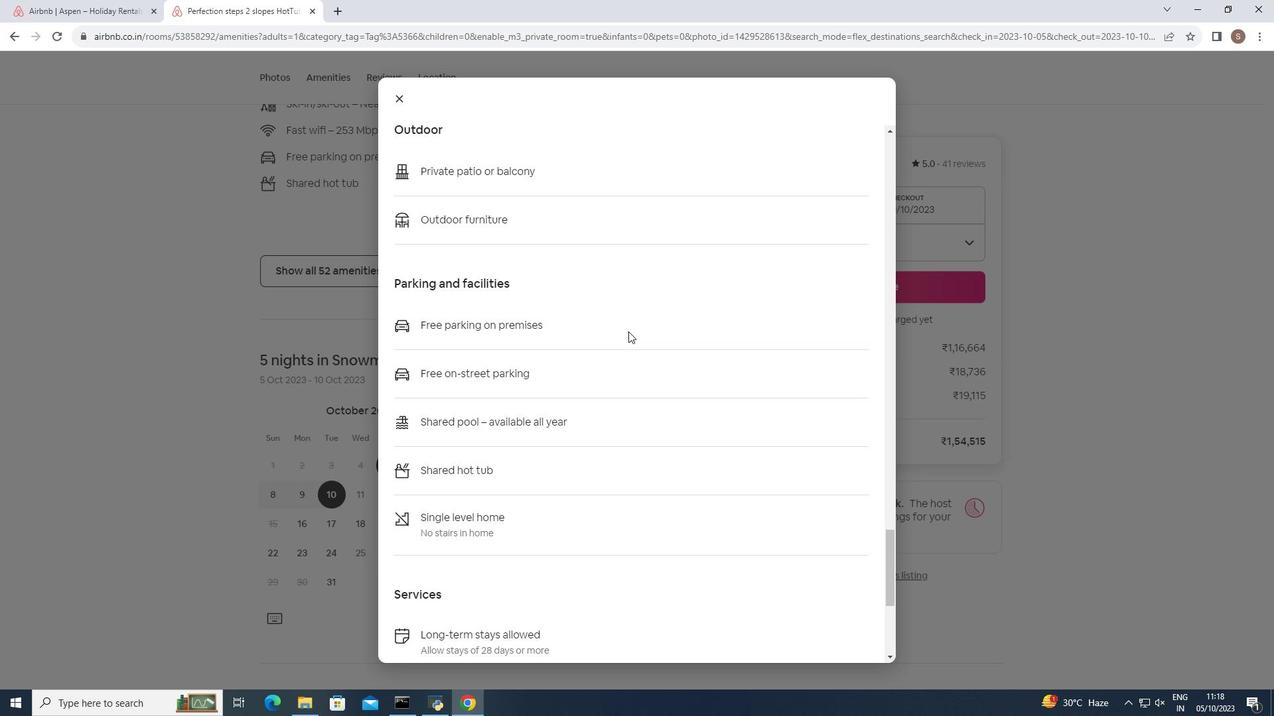 
Action: Mouse scrolled (628, 331) with delta (0, 0)
Screenshot: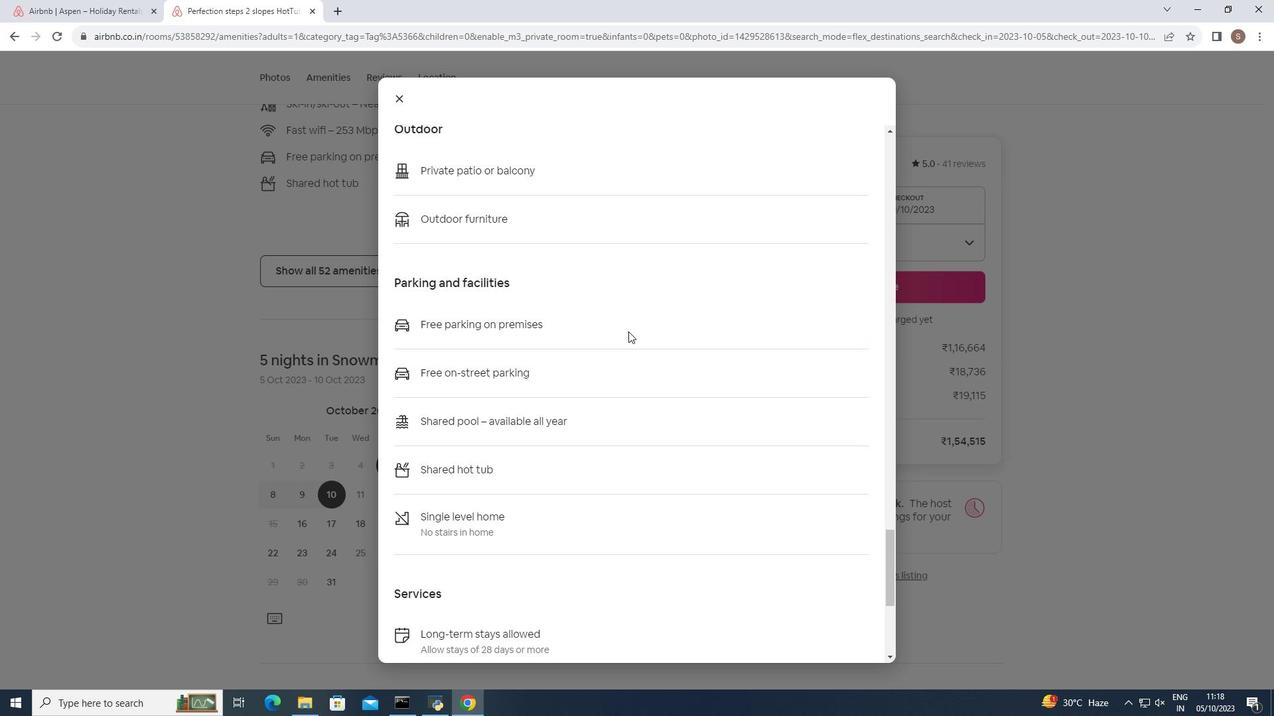 
Action: Mouse scrolled (628, 331) with delta (0, 0)
Screenshot: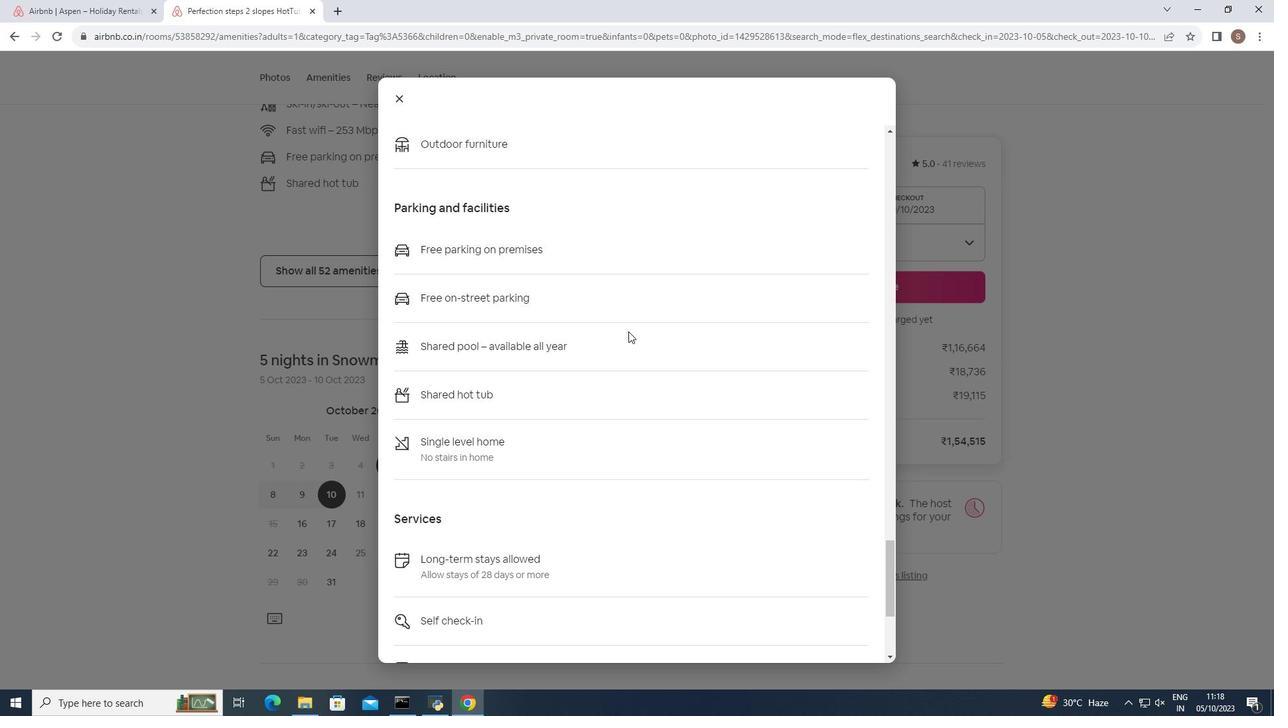 
Action: Mouse scrolled (628, 331) with delta (0, 0)
Screenshot: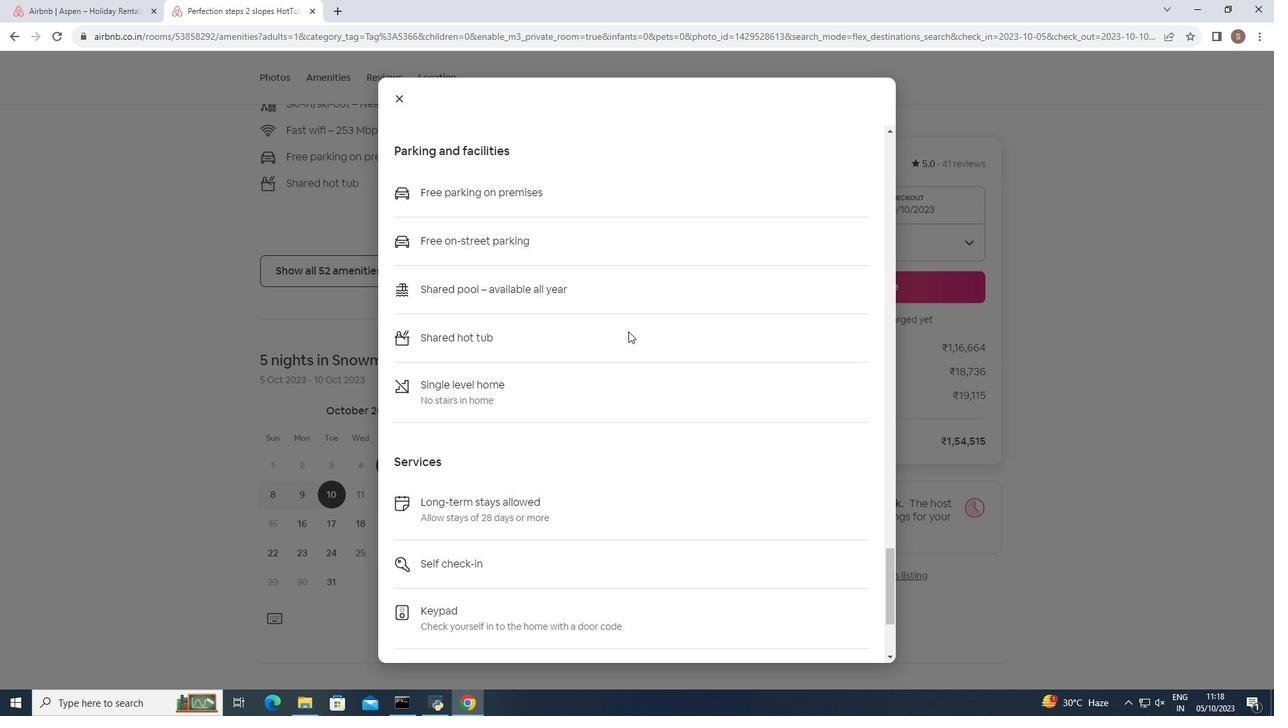 
Action: Mouse moved to (629, 332)
Screenshot: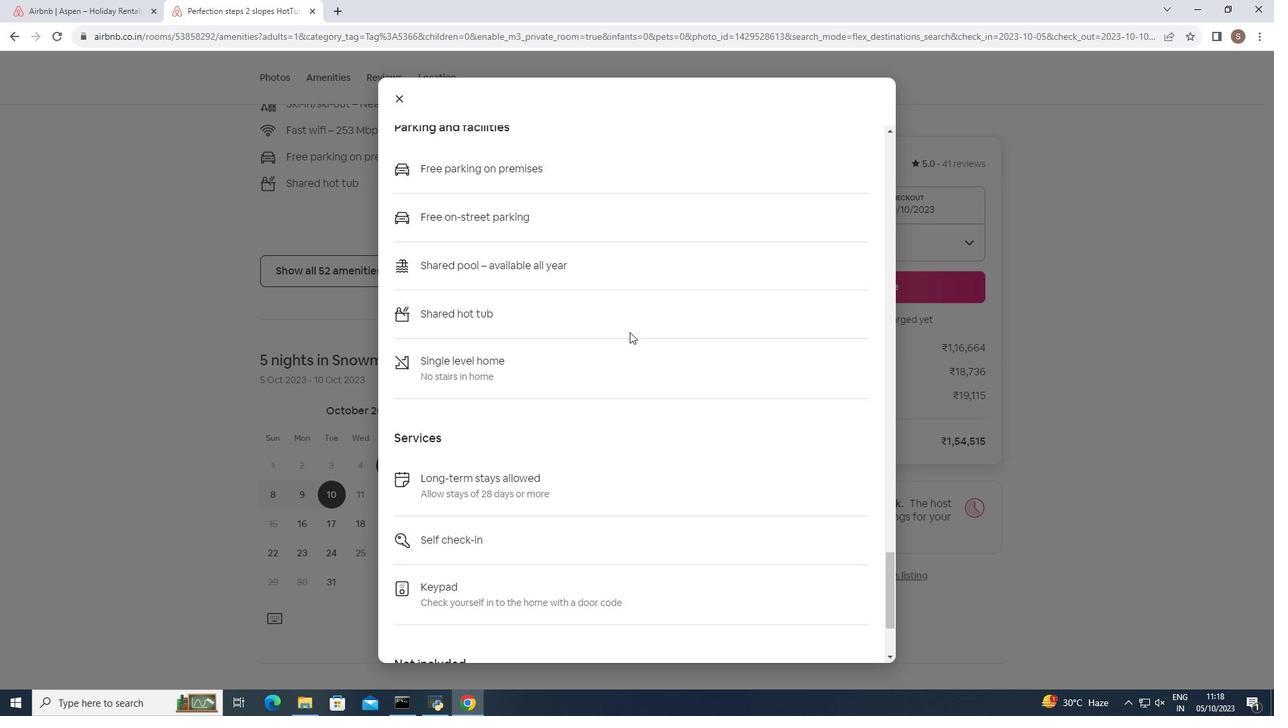 
Action: Mouse scrolled (629, 331) with delta (0, 0)
Screenshot: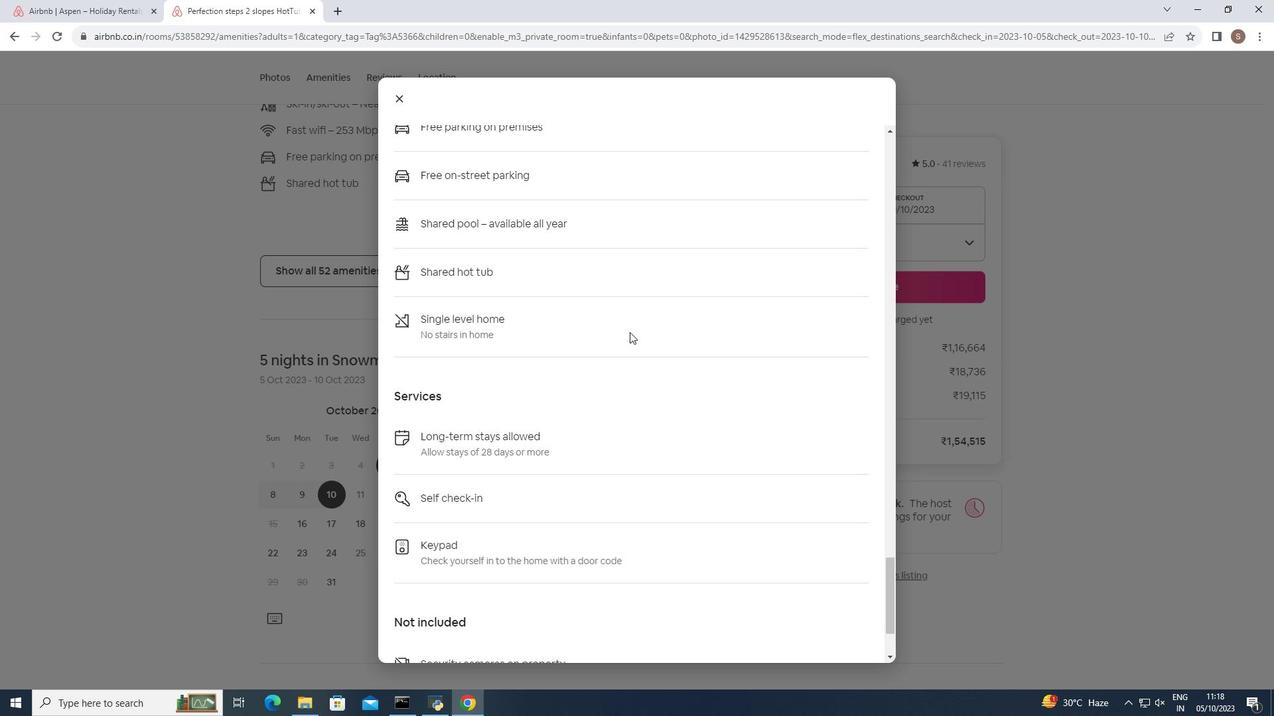 
Action: Mouse scrolled (629, 331) with delta (0, 0)
Screenshot: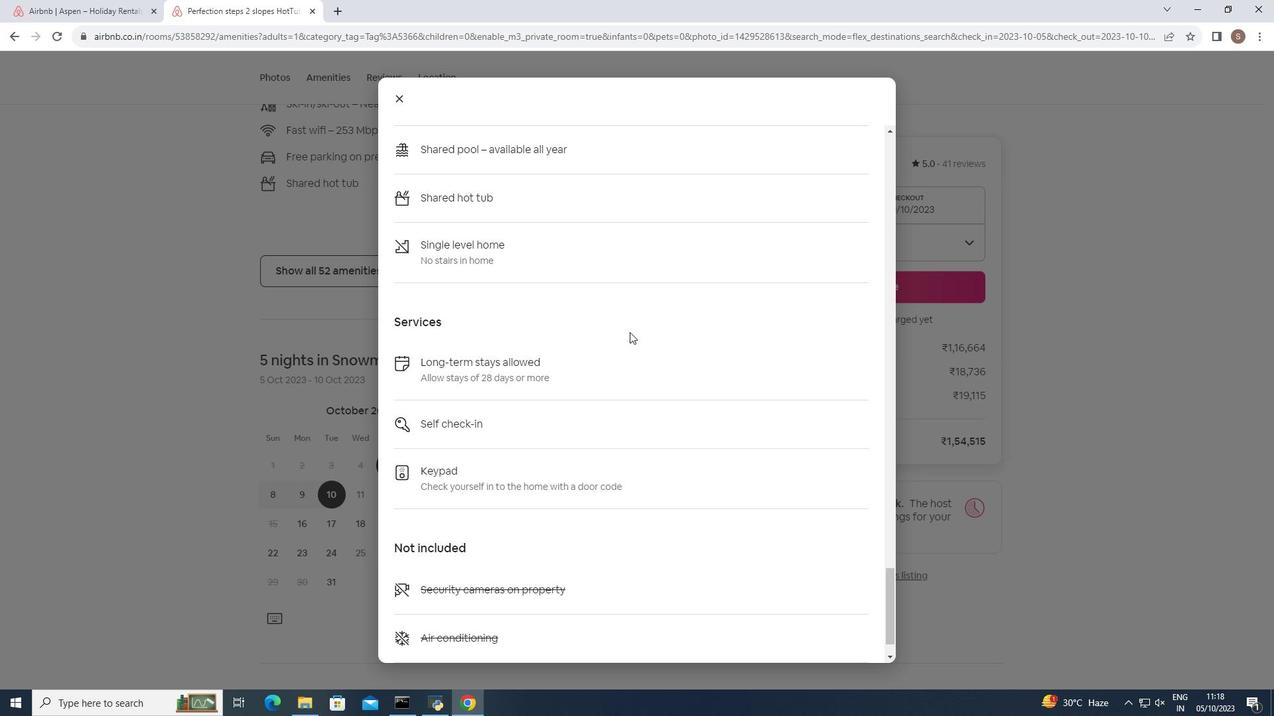 
Action: Mouse moved to (629, 332)
Screenshot: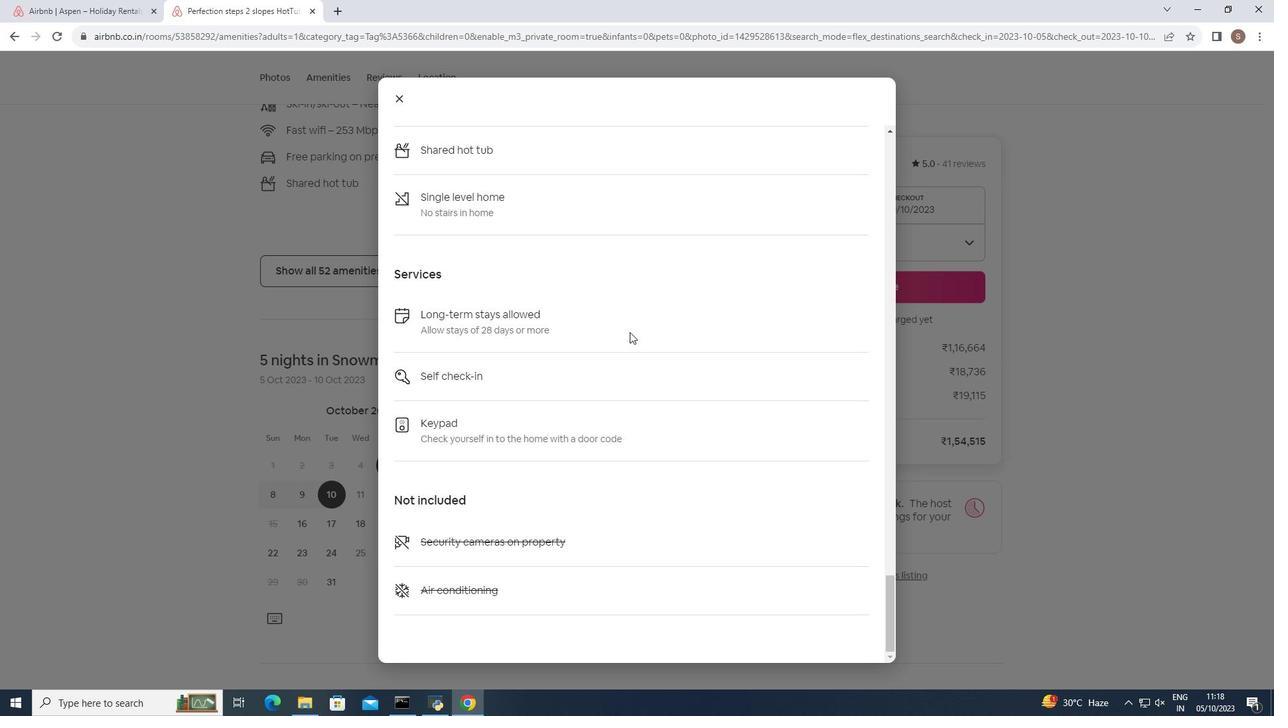
Action: Mouse scrolled (629, 331) with delta (0, 0)
Screenshot: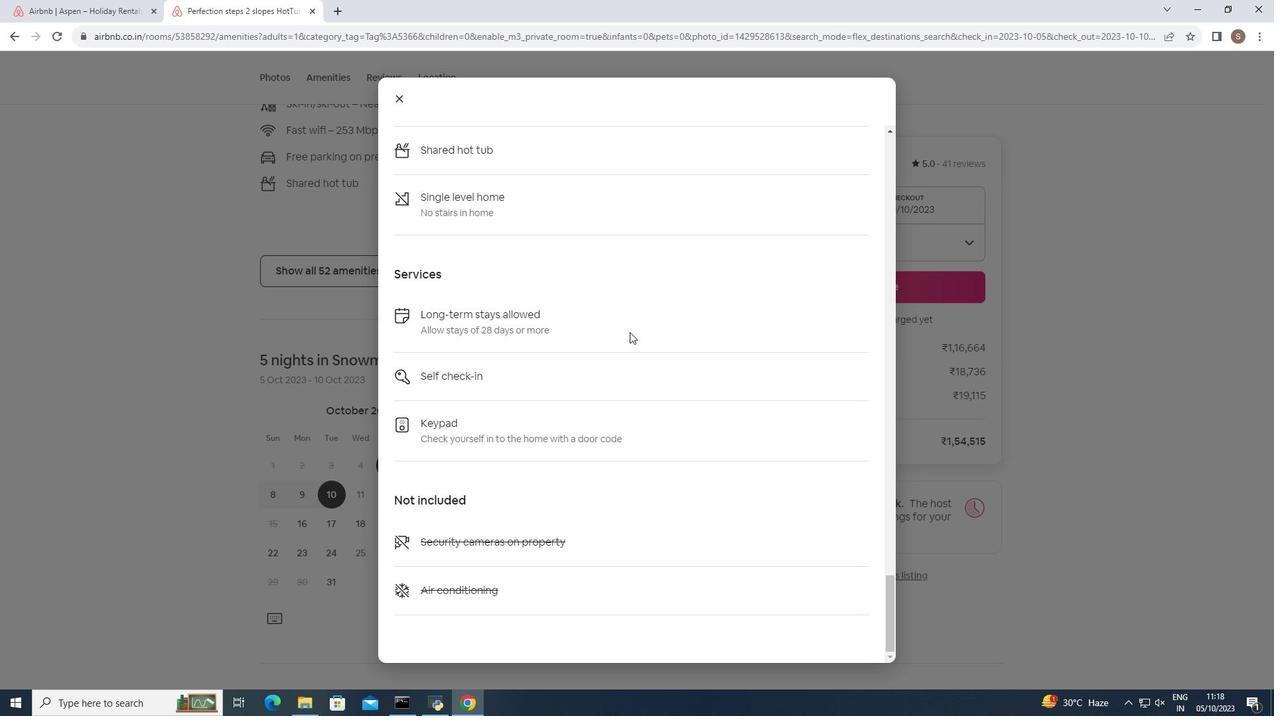 
Action: Mouse moved to (399, 100)
Screenshot: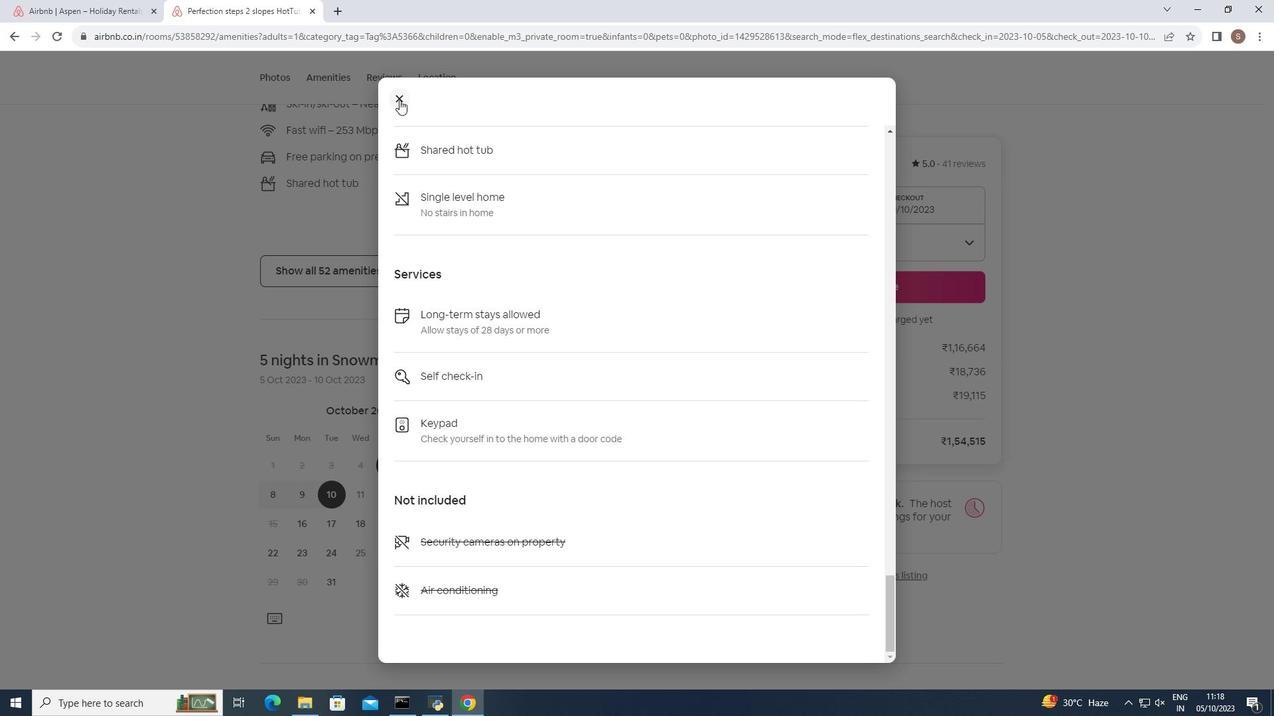 
Action: Mouse pressed left at (399, 100)
Screenshot: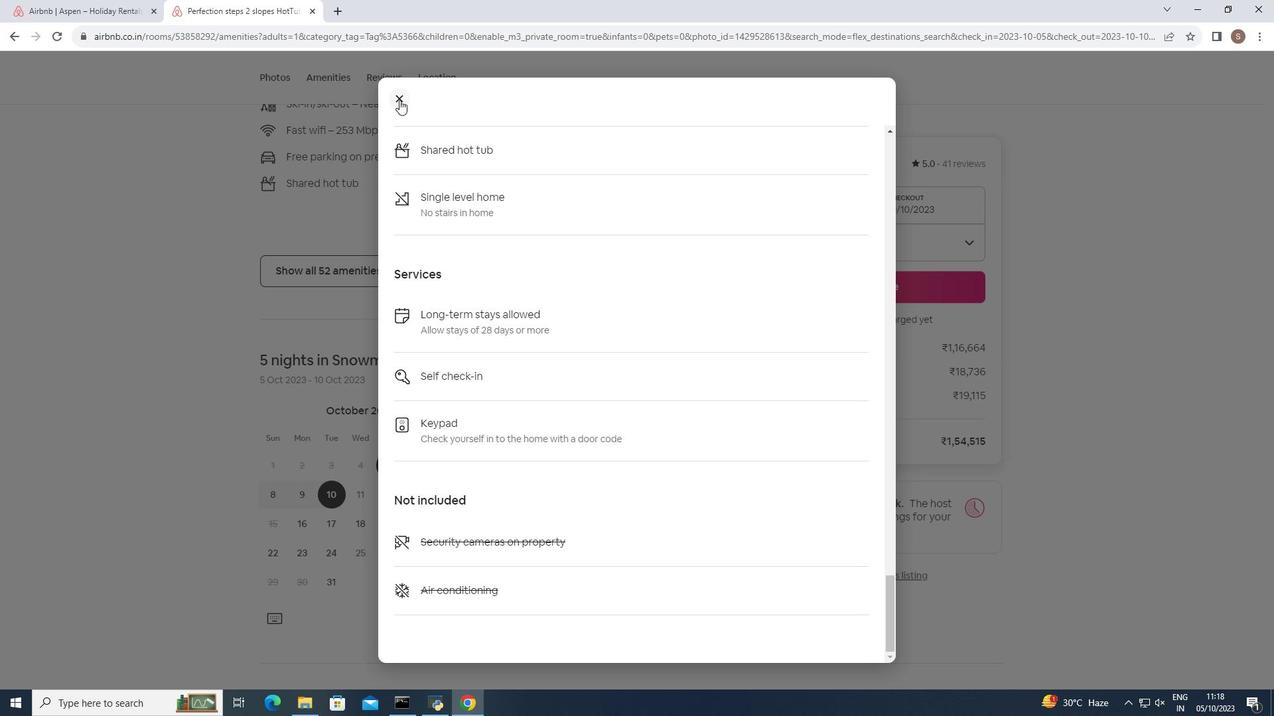 
Action: Mouse moved to (497, 466)
Screenshot: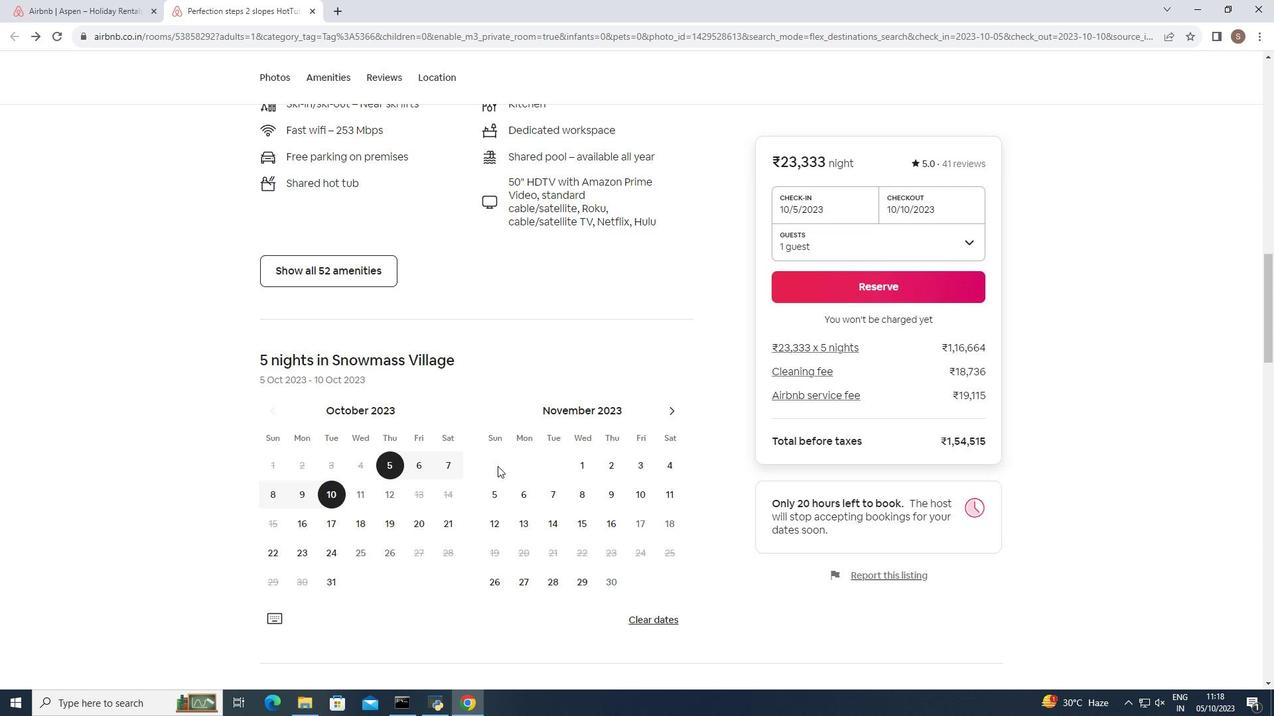 
Action: Mouse scrolled (497, 465) with delta (0, 0)
Screenshot: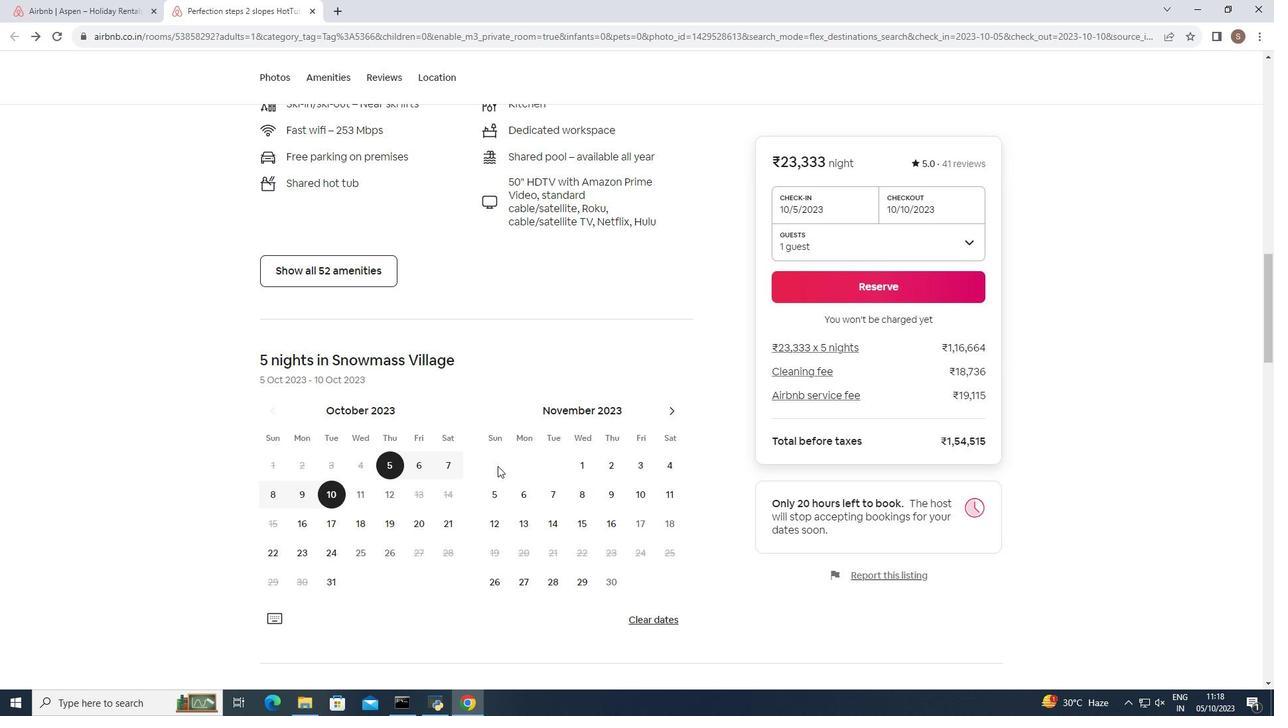 
Action: Mouse scrolled (497, 465) with delta (0, 0)
Screenshot: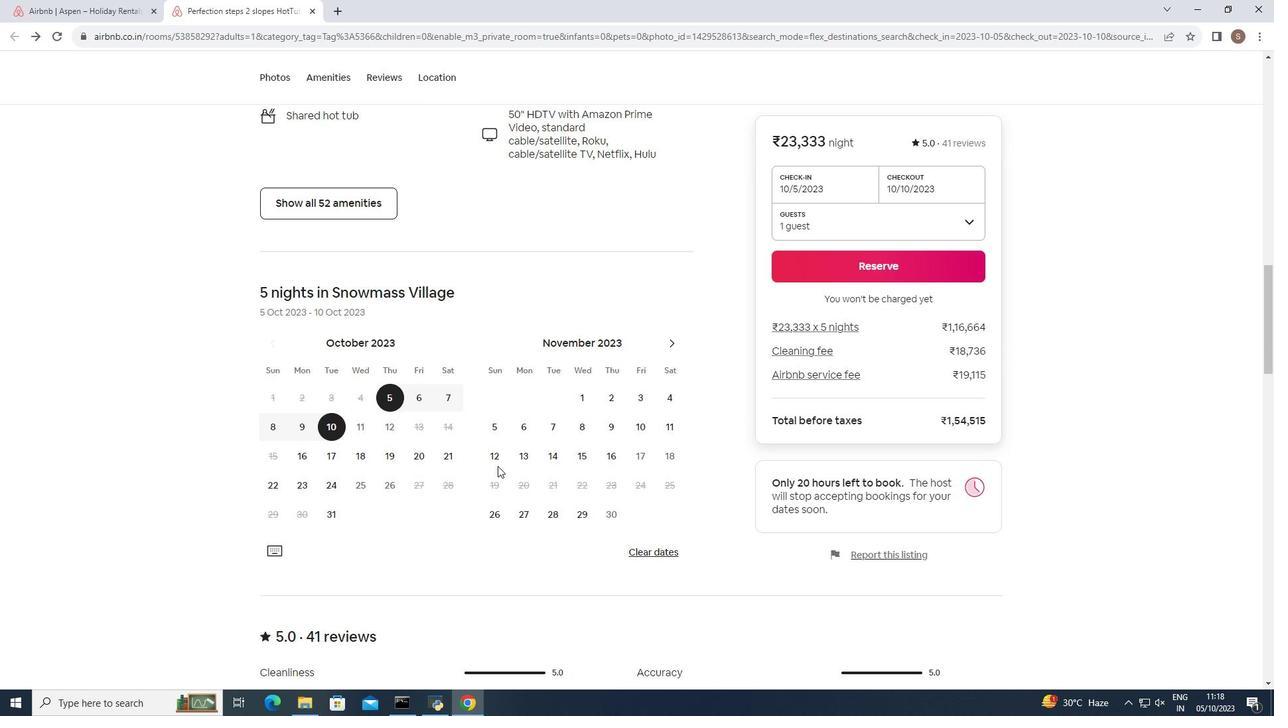 
Action: Mouse scrolled (497, 465) with delta (0, 0)
Screenshot: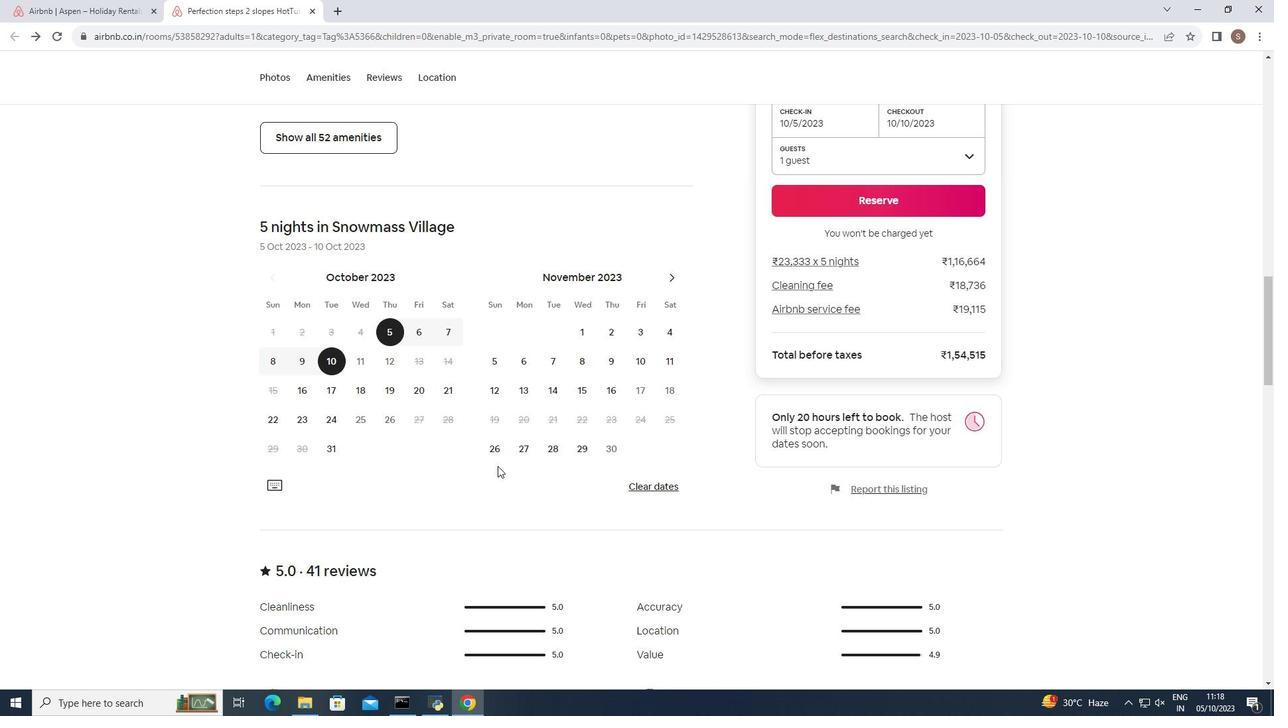 
Action: Mouse scrolled (497, 465) with delta (0, 0)
Screenshot: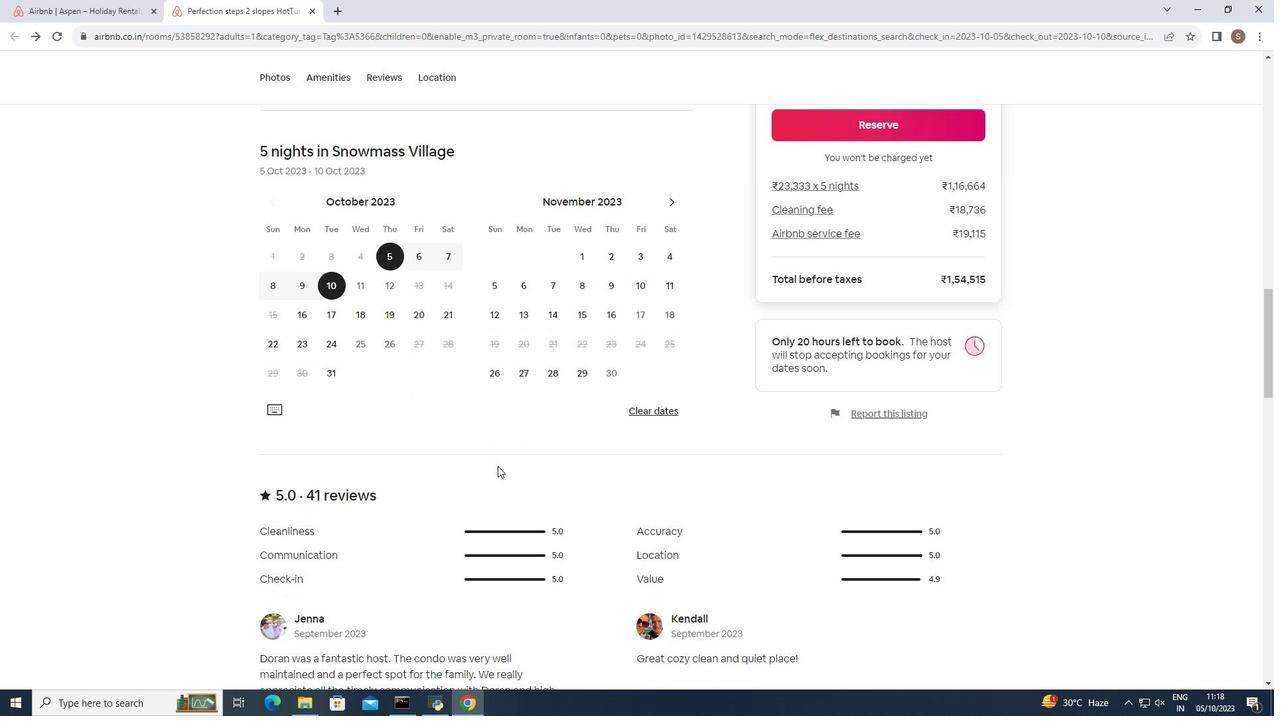 
Action: Mouse scrolled (497, 465) with delta (0, 0)
Screenshot: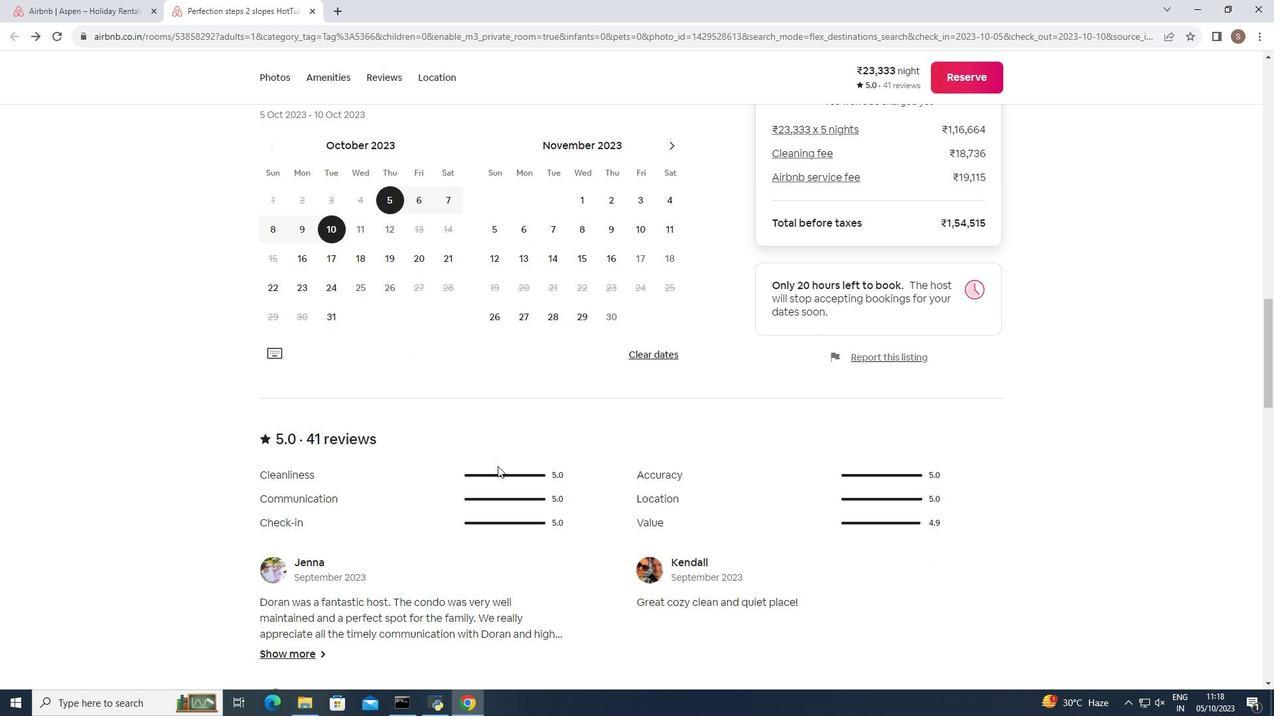 
Action: Mouse scrolled (497, 465) with delta (0, 0)
Screenshot: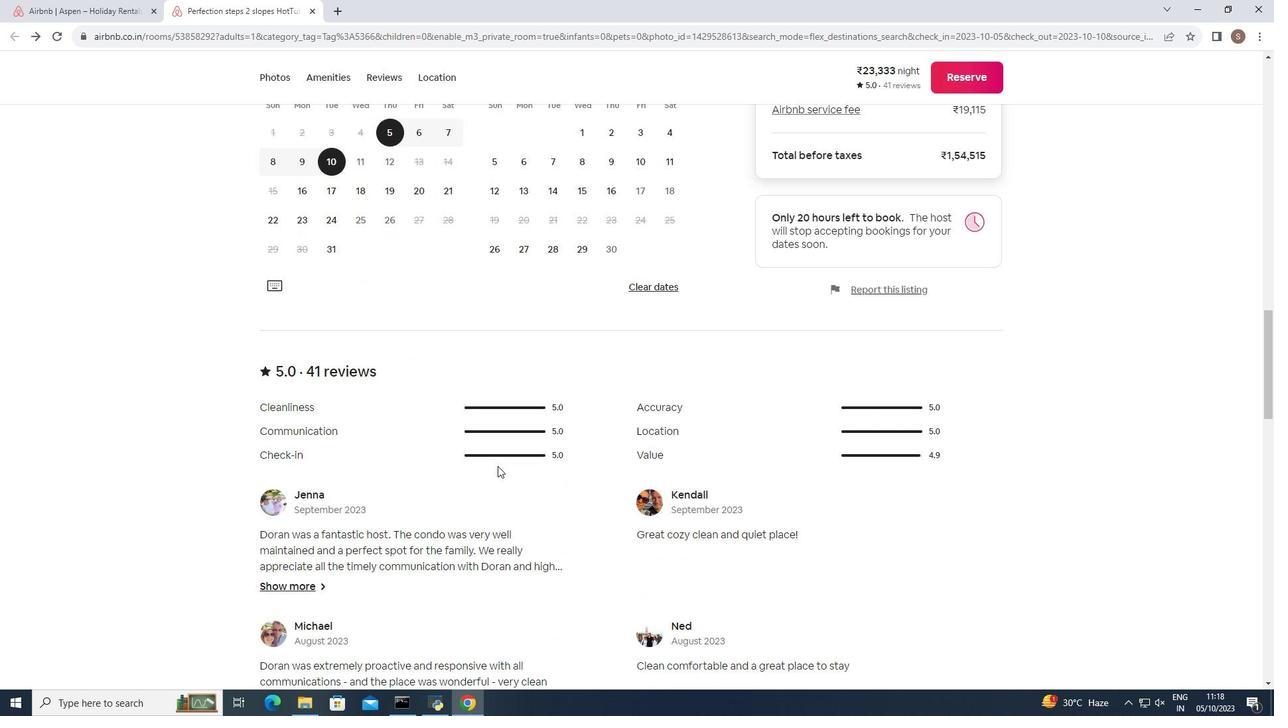 
Action: Mouse scrolled (497, 465) with delta (0, 0)
Screenshot: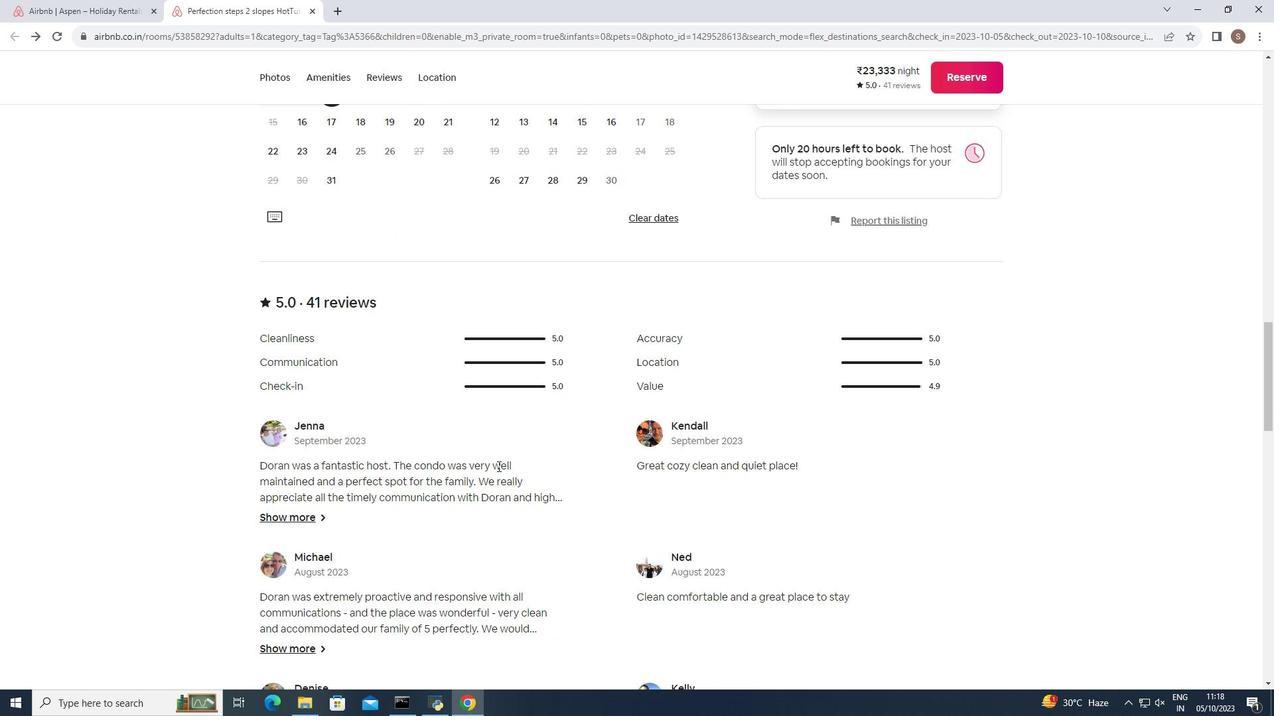 
Action: Mouse scrolled (497, 465) with delta (0, 0)
Screenshot: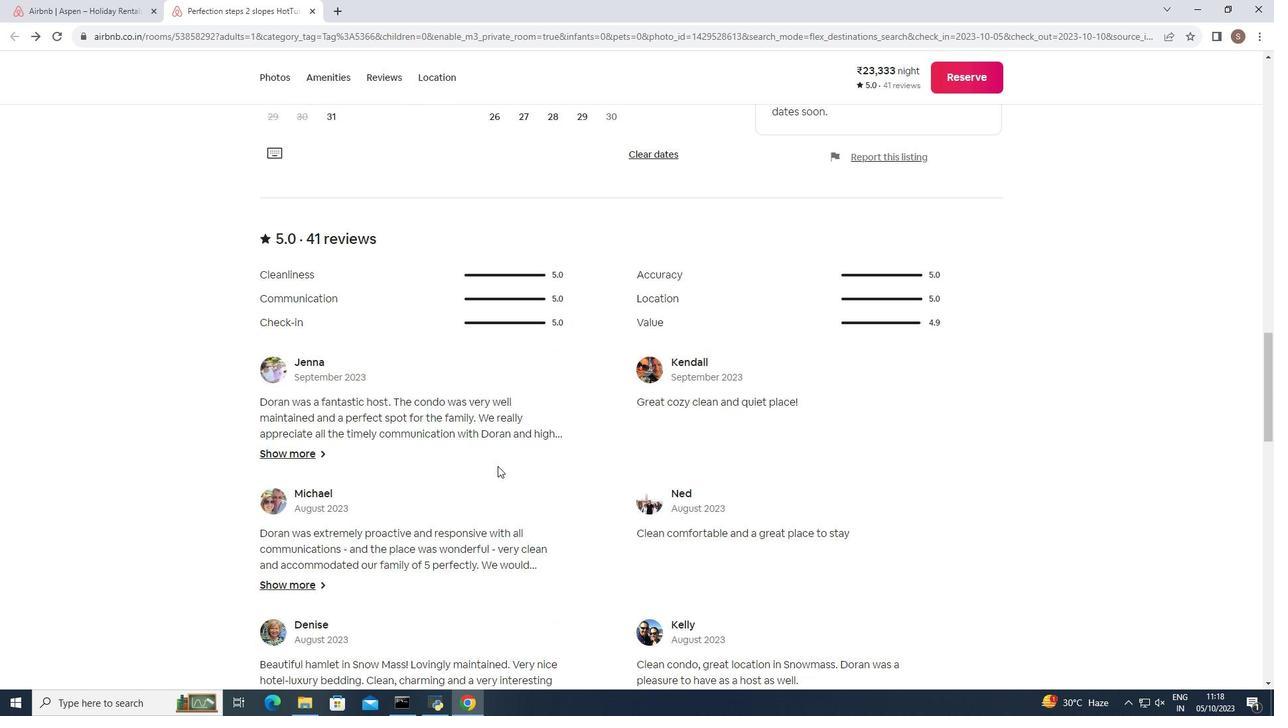 
Action: Mouse scrolled (497, 465) with delta (0, 0)
Screenshot: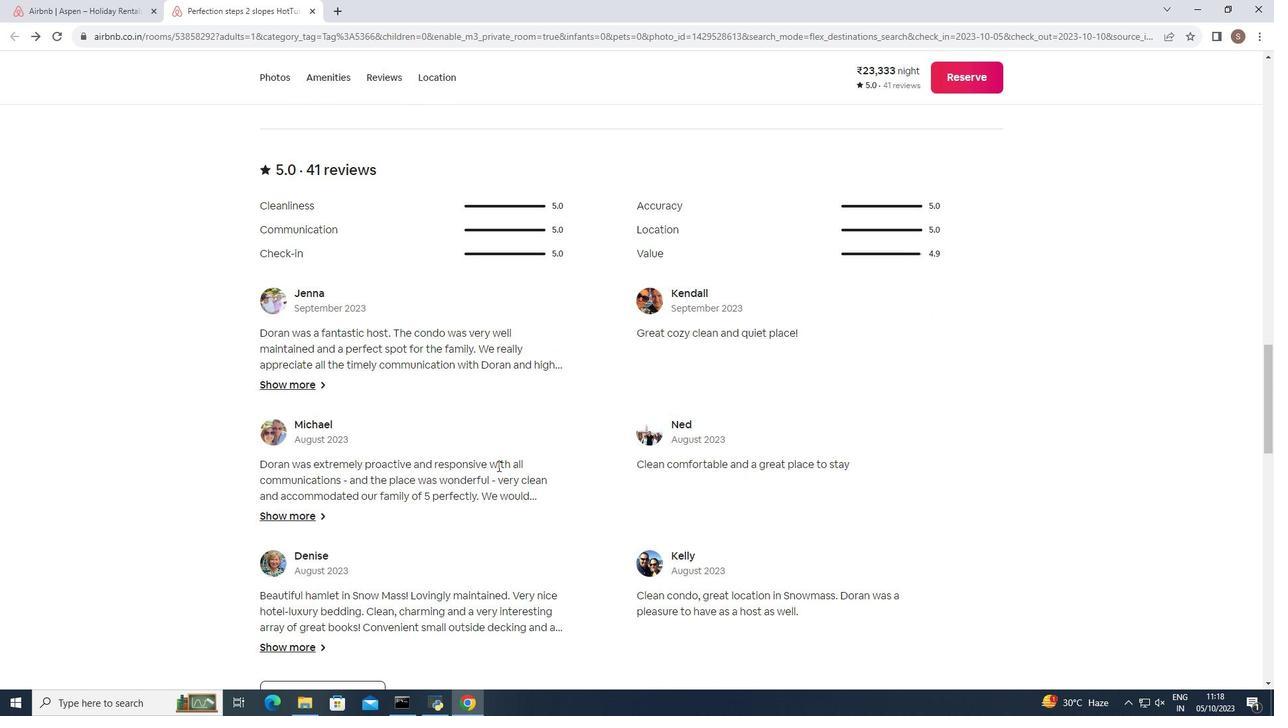 
Action: Mouse scrolled (497, 465) with delta (0, 0)
Screenshot: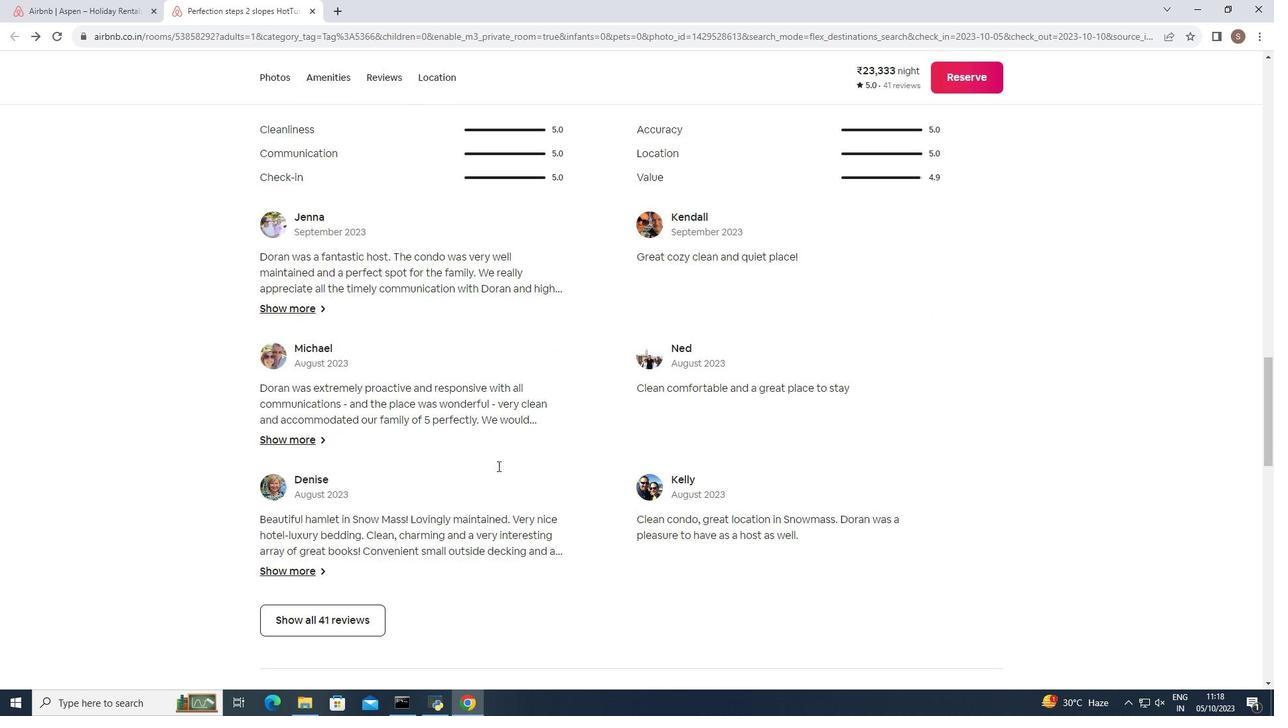 
Action: Mouse scrolled (497, 465) with delta (0, 0)
Screenshot: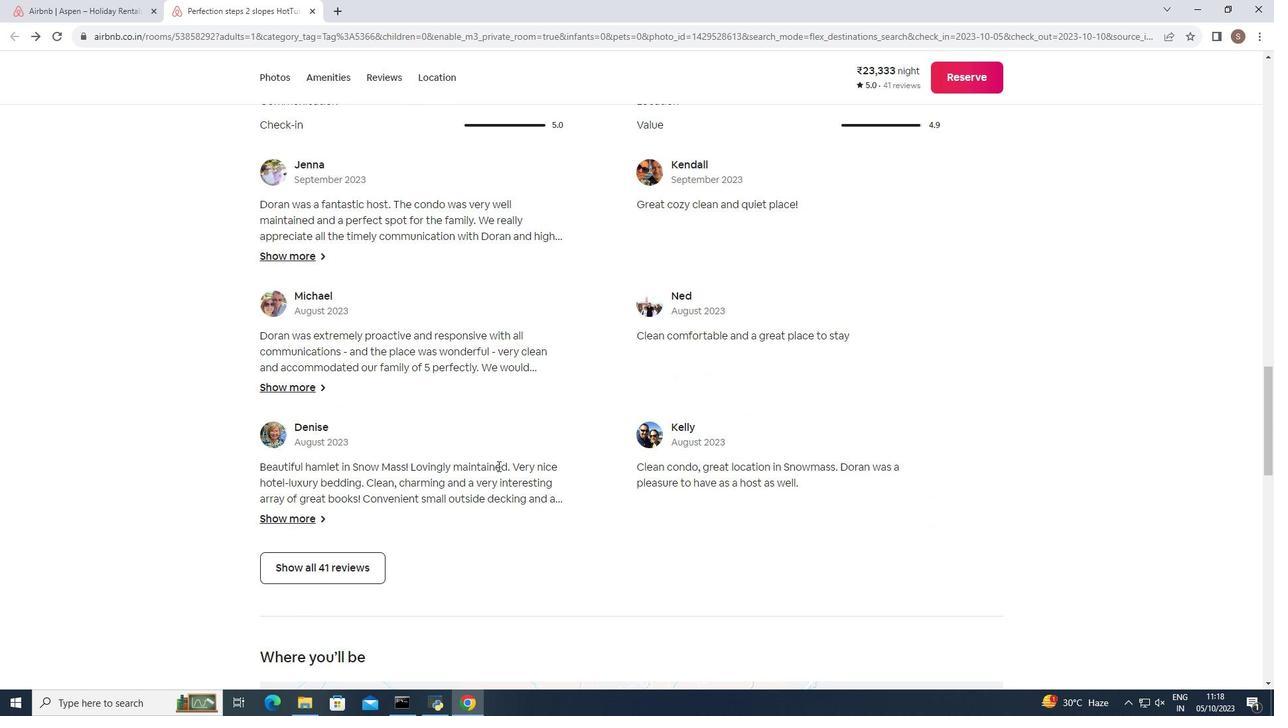 
Action: Mouse moved to (497, 467)
Screenshot: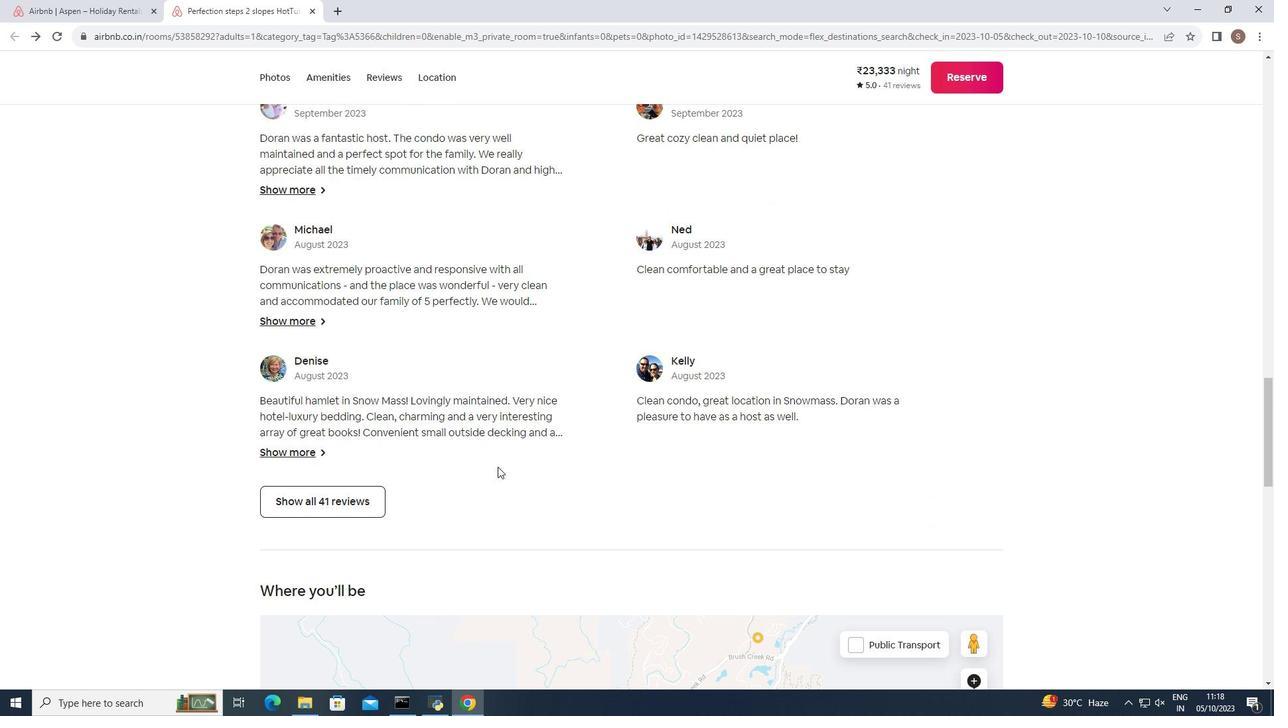 
Action: Mouse scrolled (497, 466) with delta (0, 0)
Screenshot: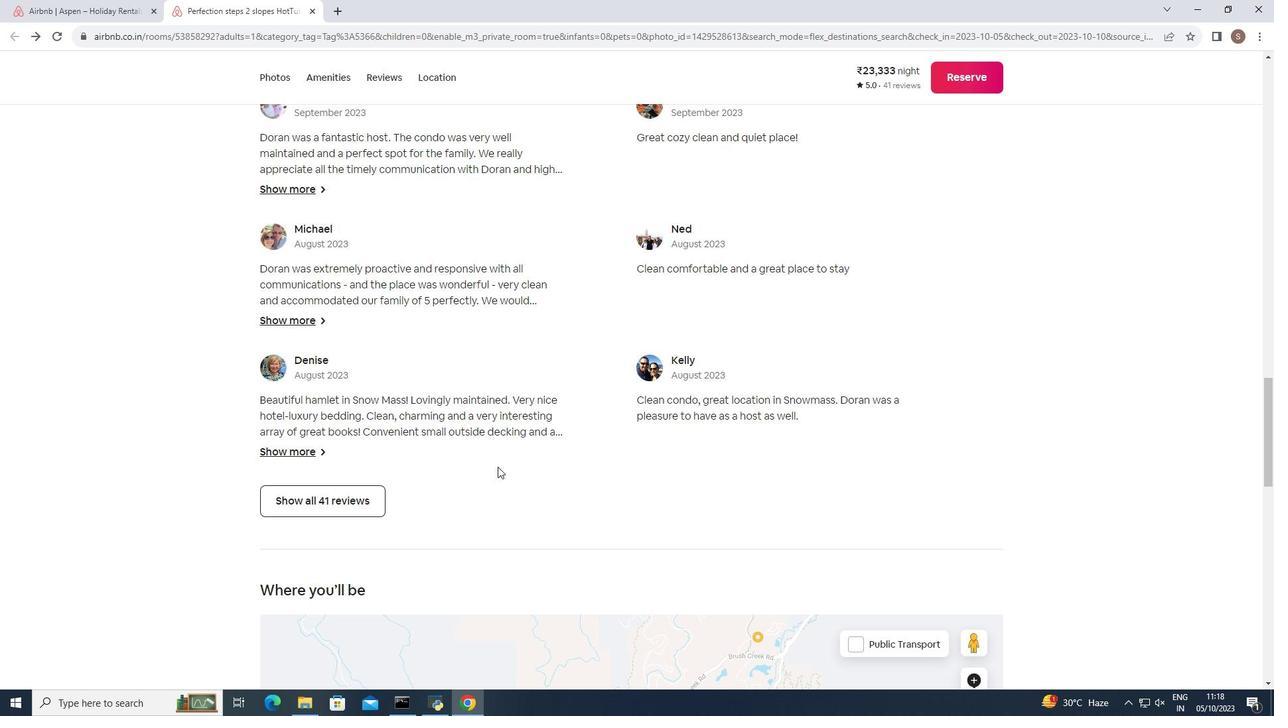 
Action: Mouse scrolled (497, 466) with delta (0, 0)
Screenshot: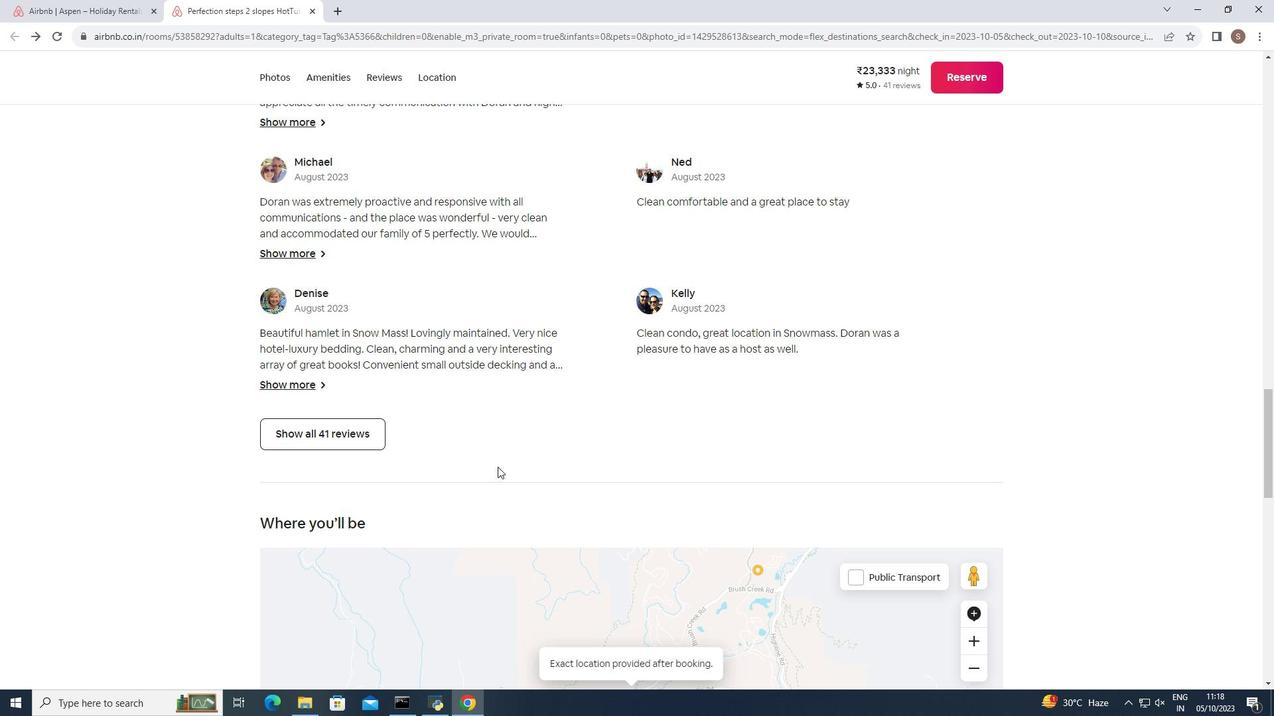 
Action: Mouse scrolled (497, 466) with delta (0, 0)
Screenshot: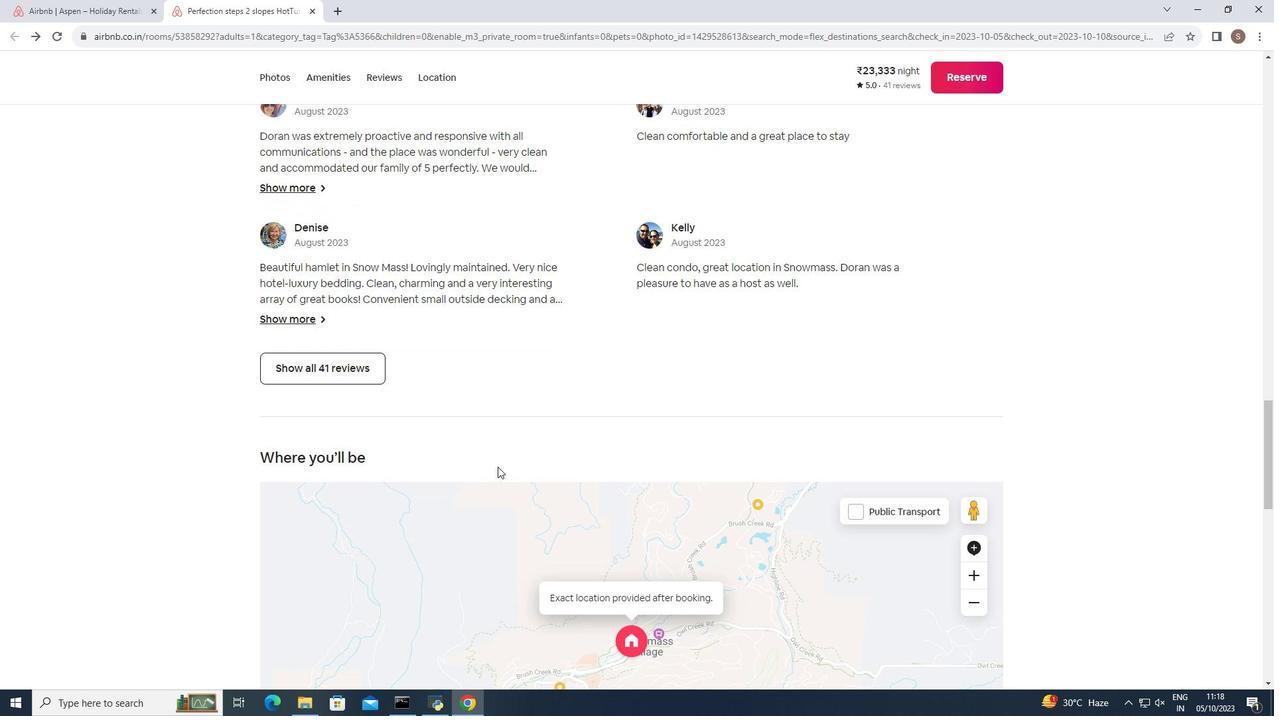 
Action: Mouse scrolled (497, 466) with delta (0, 0)
Screenshot: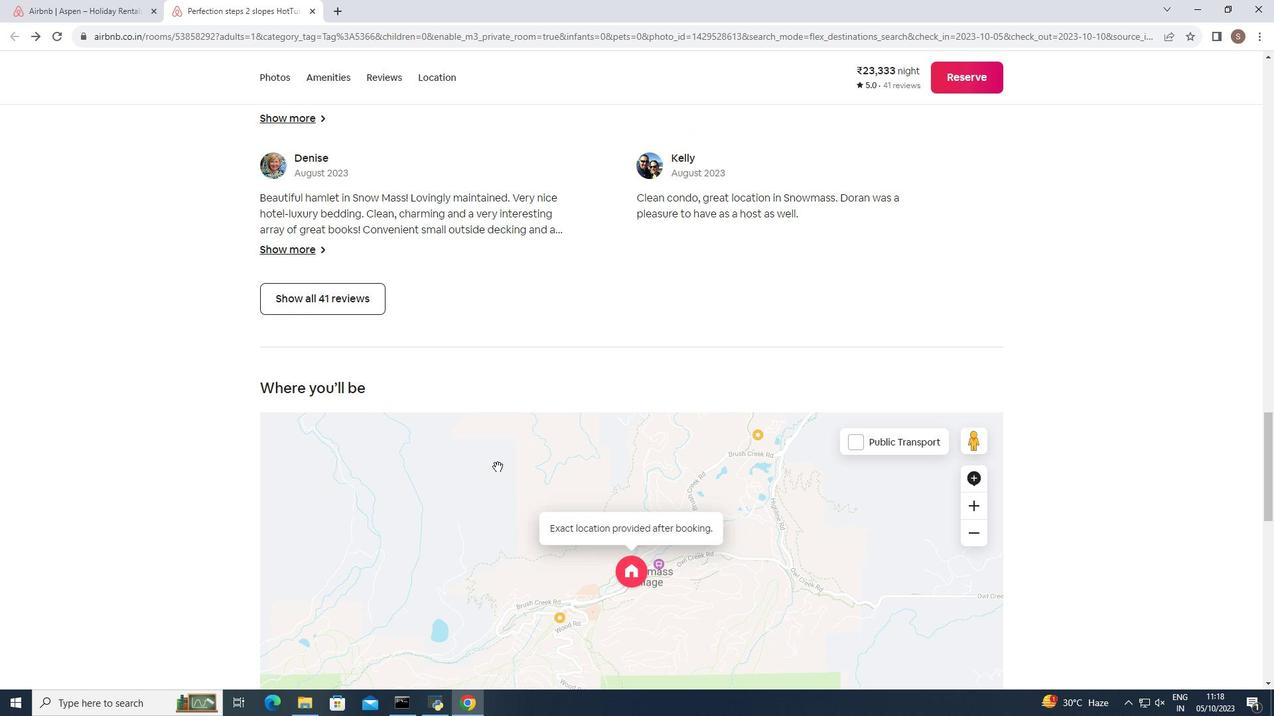 
Action: Mouse scrolled (497, 466) with delta (0, 0)
Screenshot: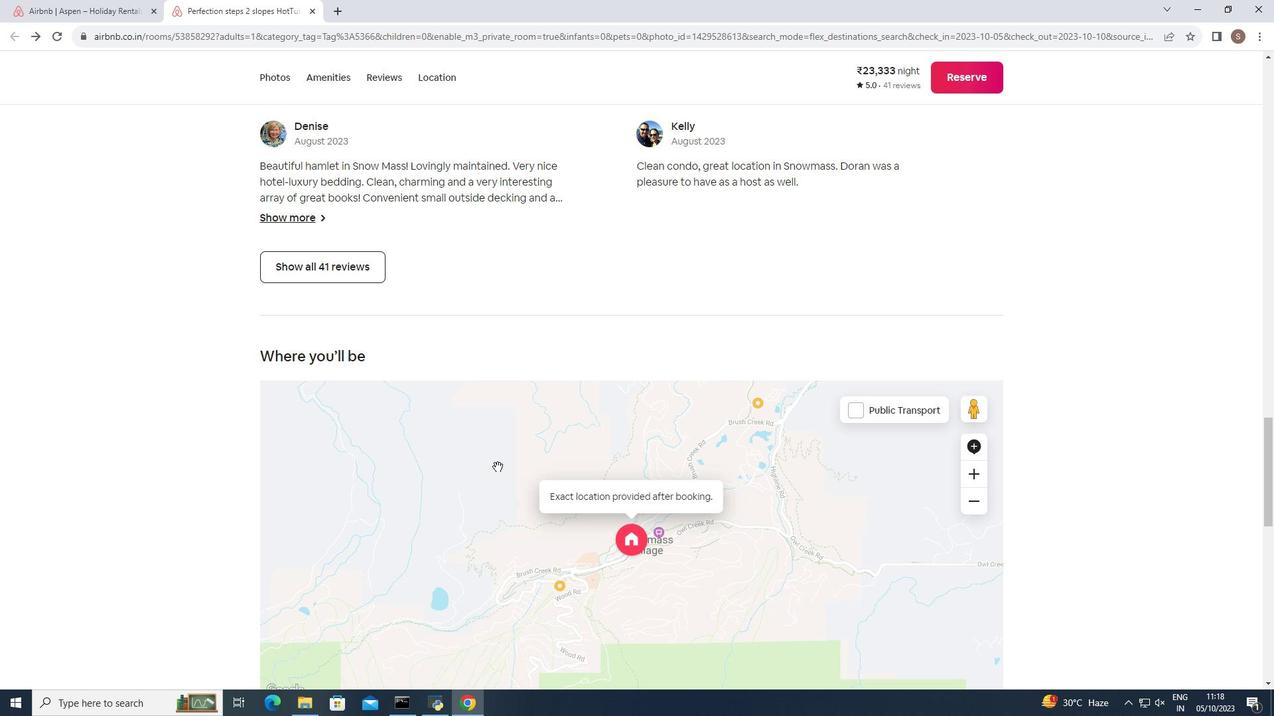 
Action: Mouse scrolled (497, 466) with delta (0, 0)
Screenshot: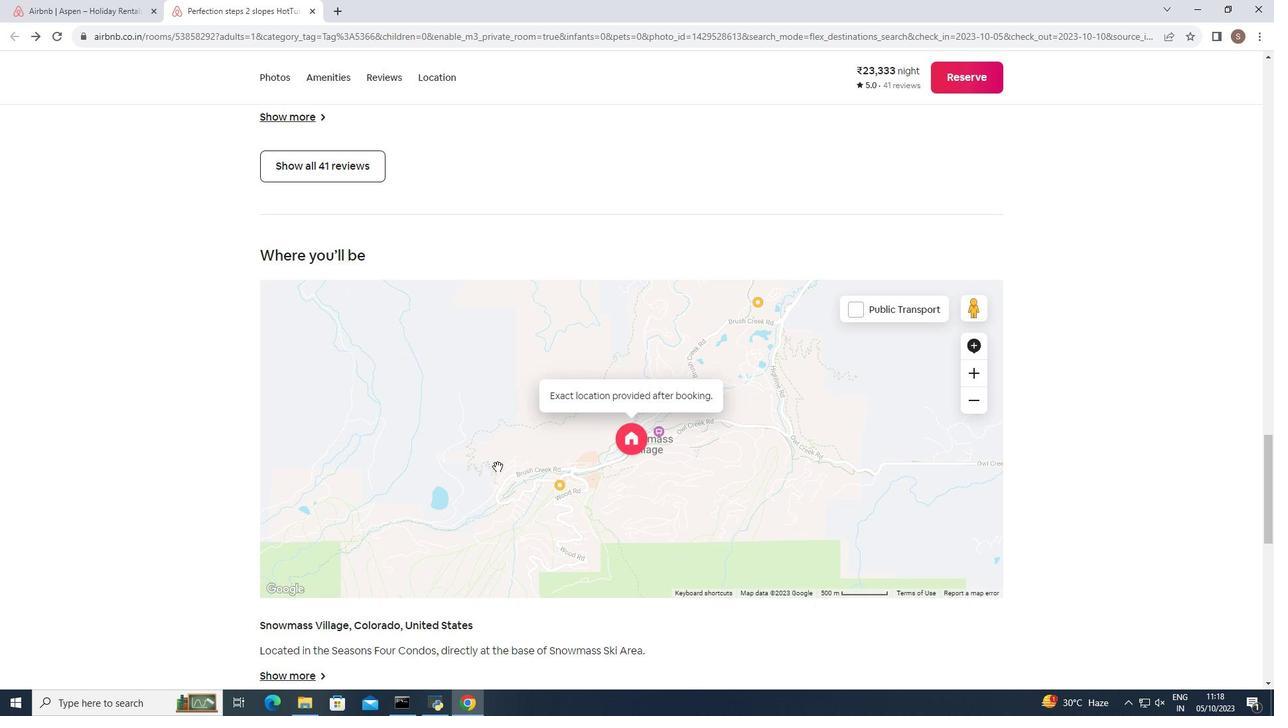 
Action: Mouse scrolled (497, 466) with delta (0, 0)
Screenshot: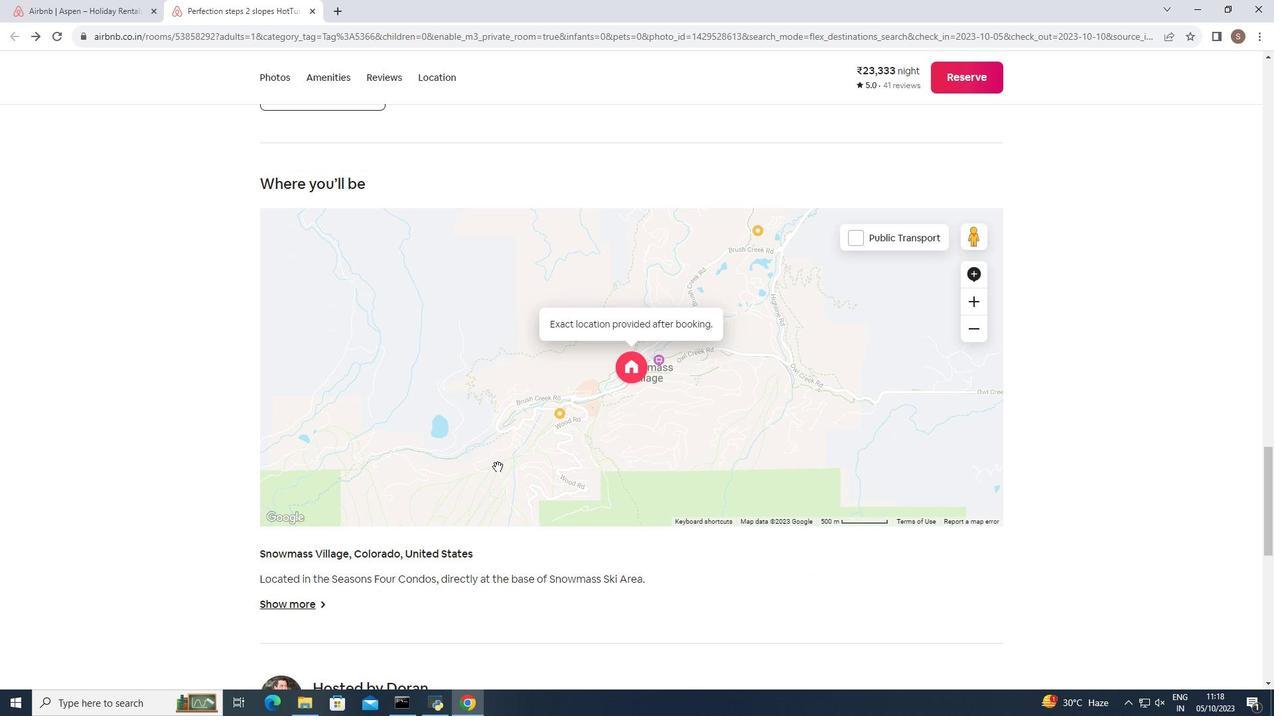 
Action: Mouse scrolled (497, 466) with delta (0, 0)
Screenshot: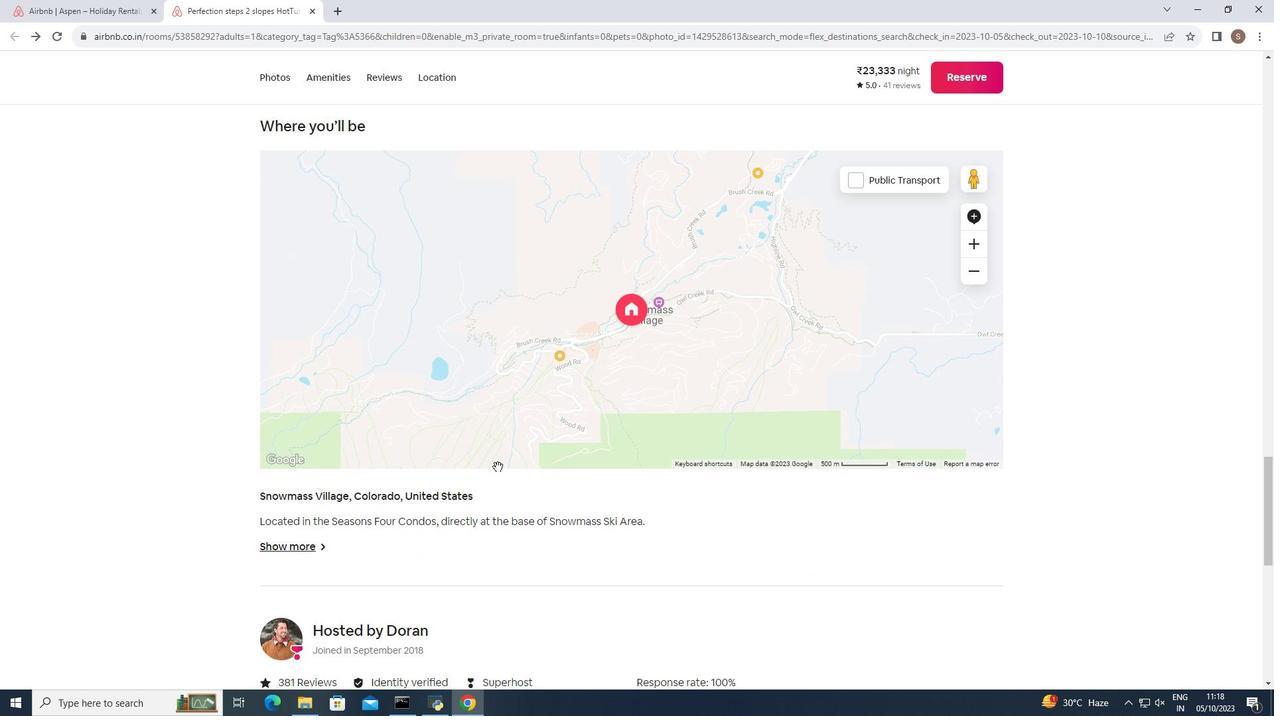 
Action: Mouse moved to (583, 471)
Screenshot: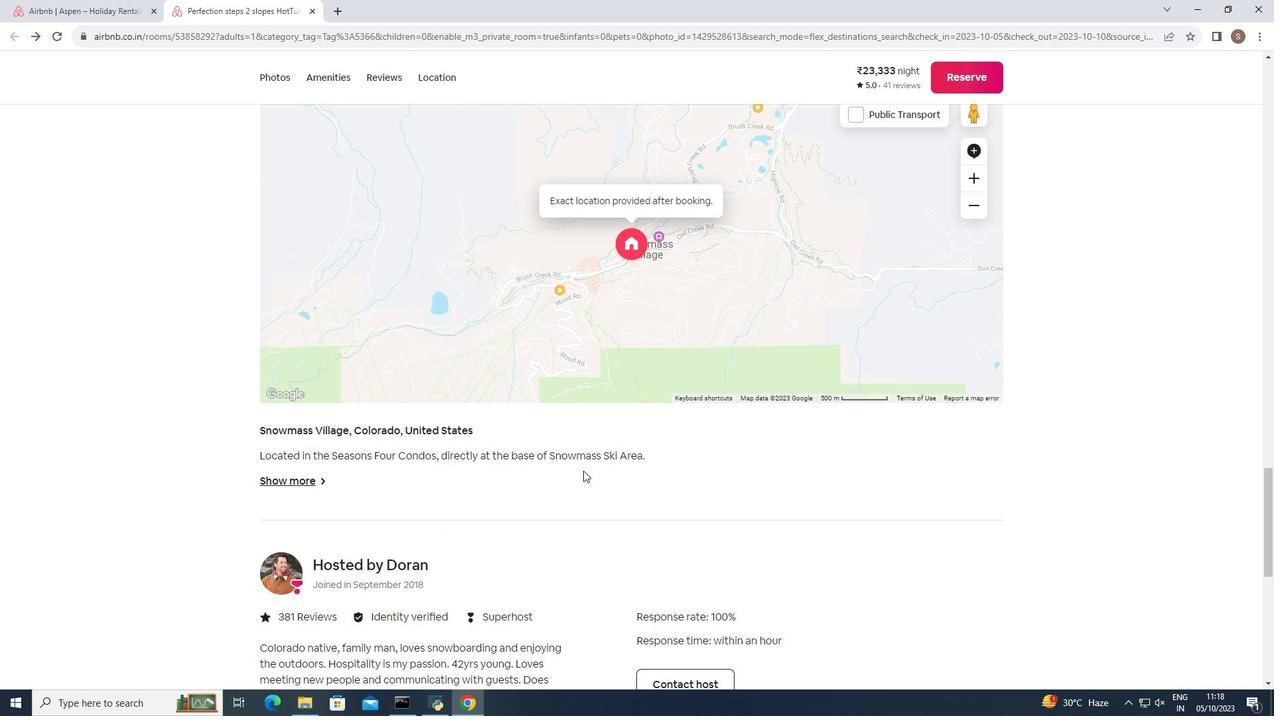 
Action: Mouse scrolled (583, 470) with delta (0, 0)
Screenshot: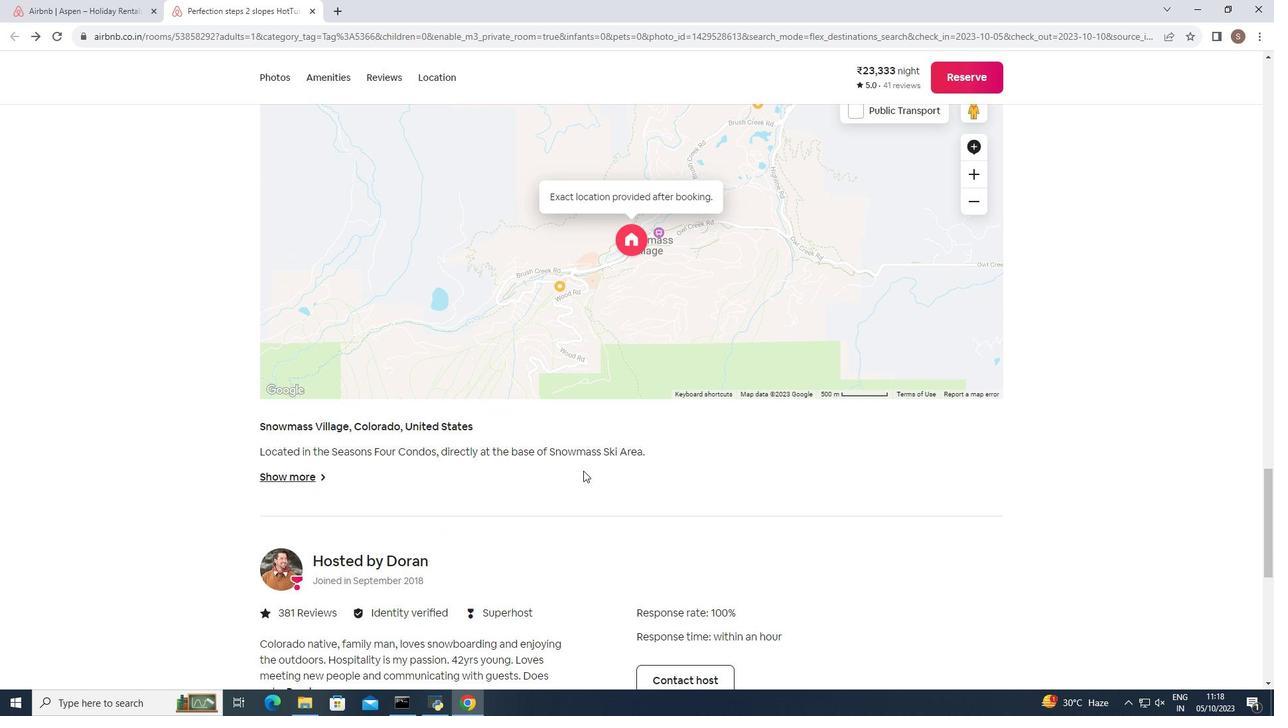 
Action: Mouse scrolled (583, 470) with delta (0, 0)
Screenshot: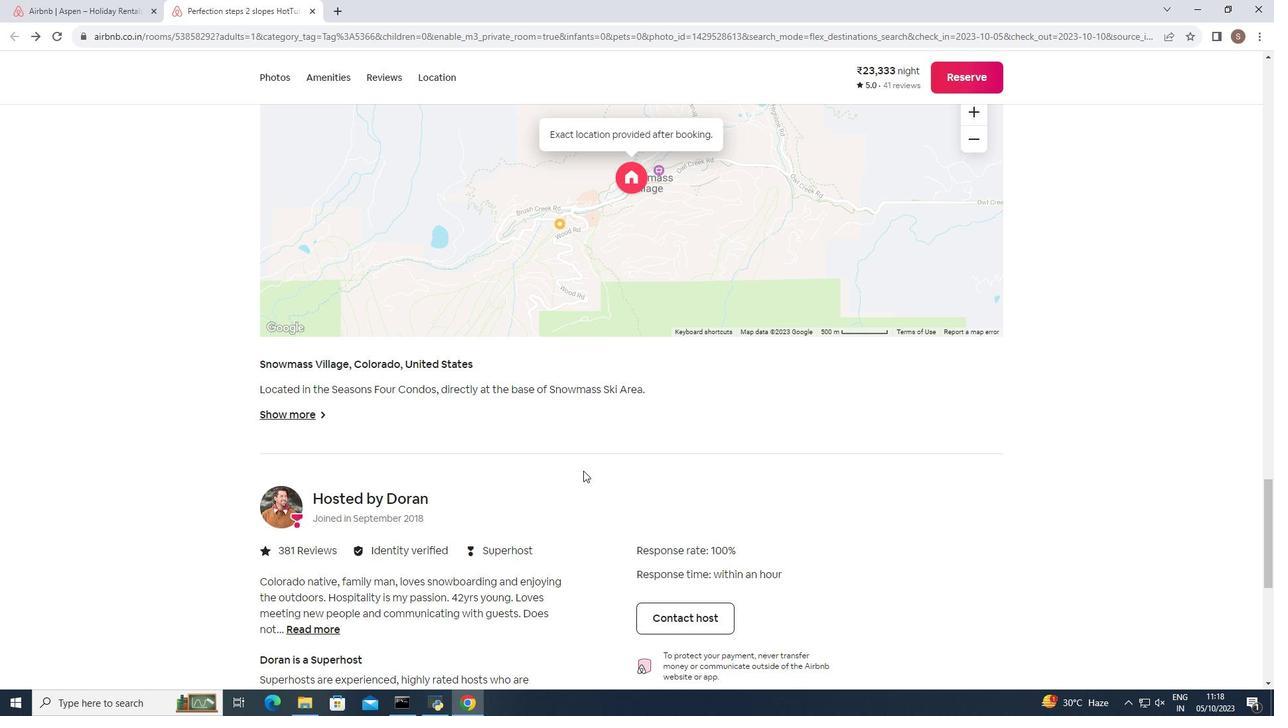 
Action: Mouse moved to (583, 471)
Screenshot: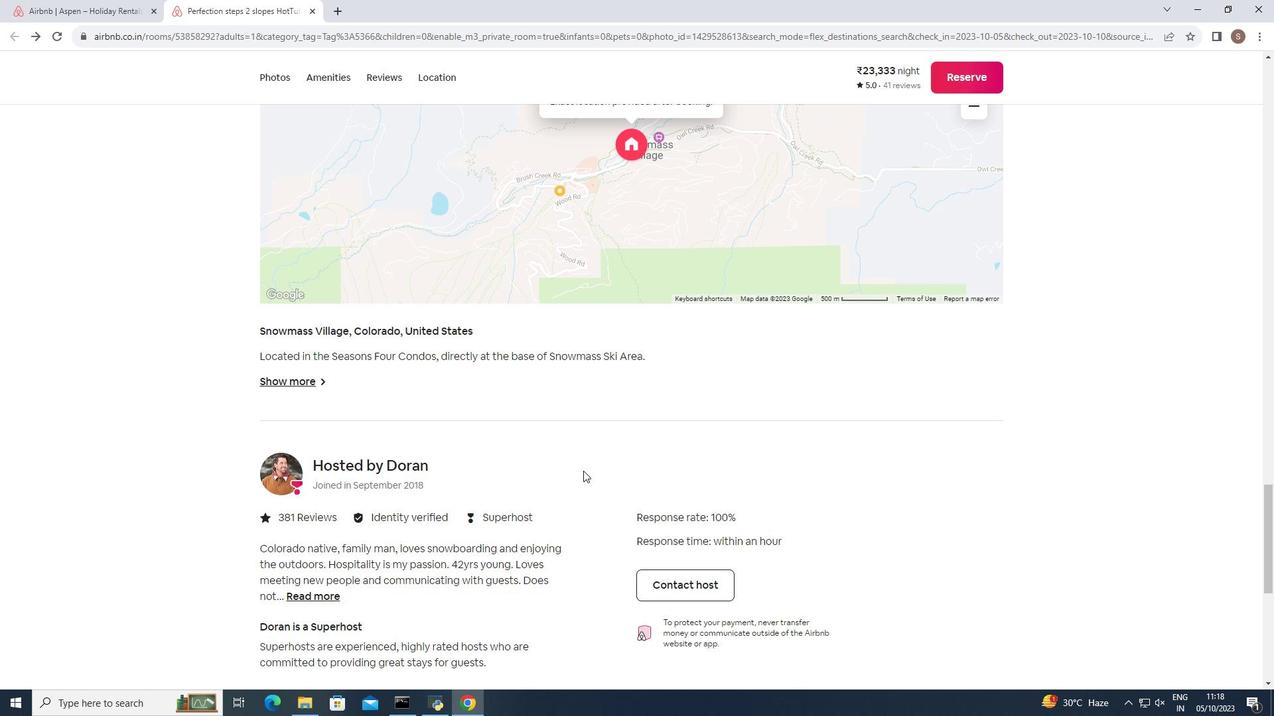
Action: Mouse scrolled (583, 470) with delta (0, 0)
Screenshot: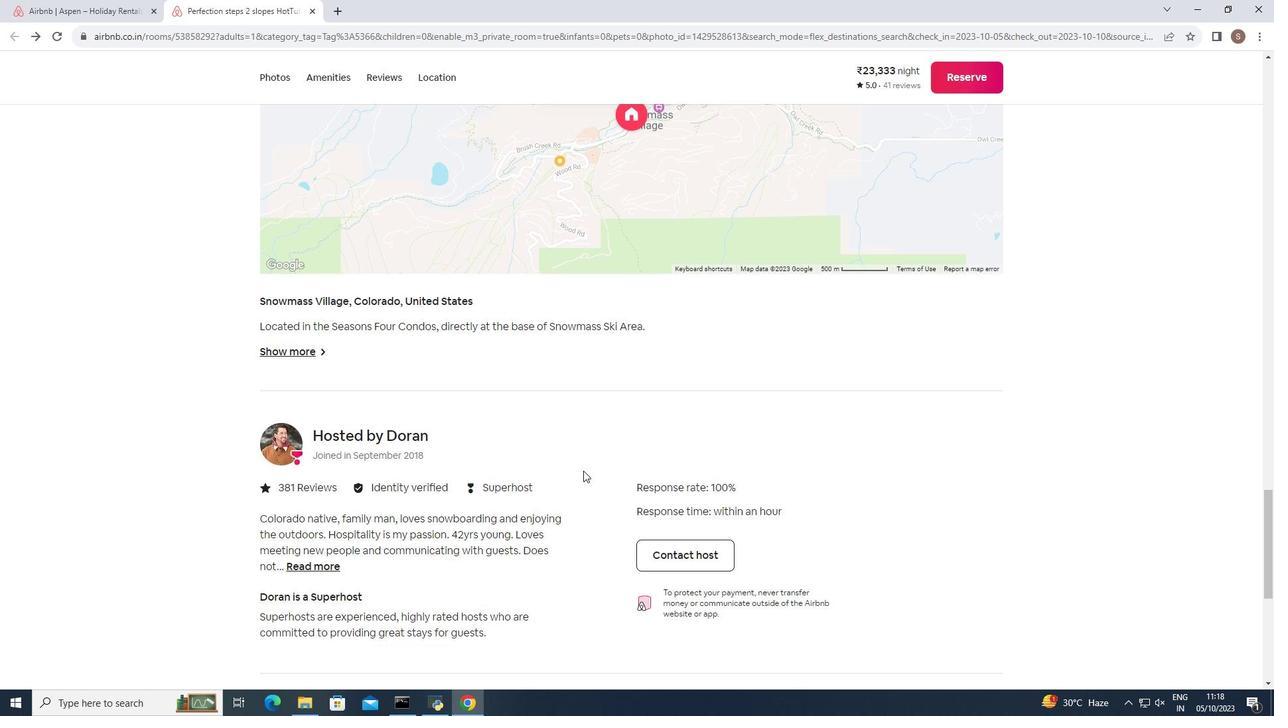 
Action: Mouse moved to (329, 499)
Screenshot: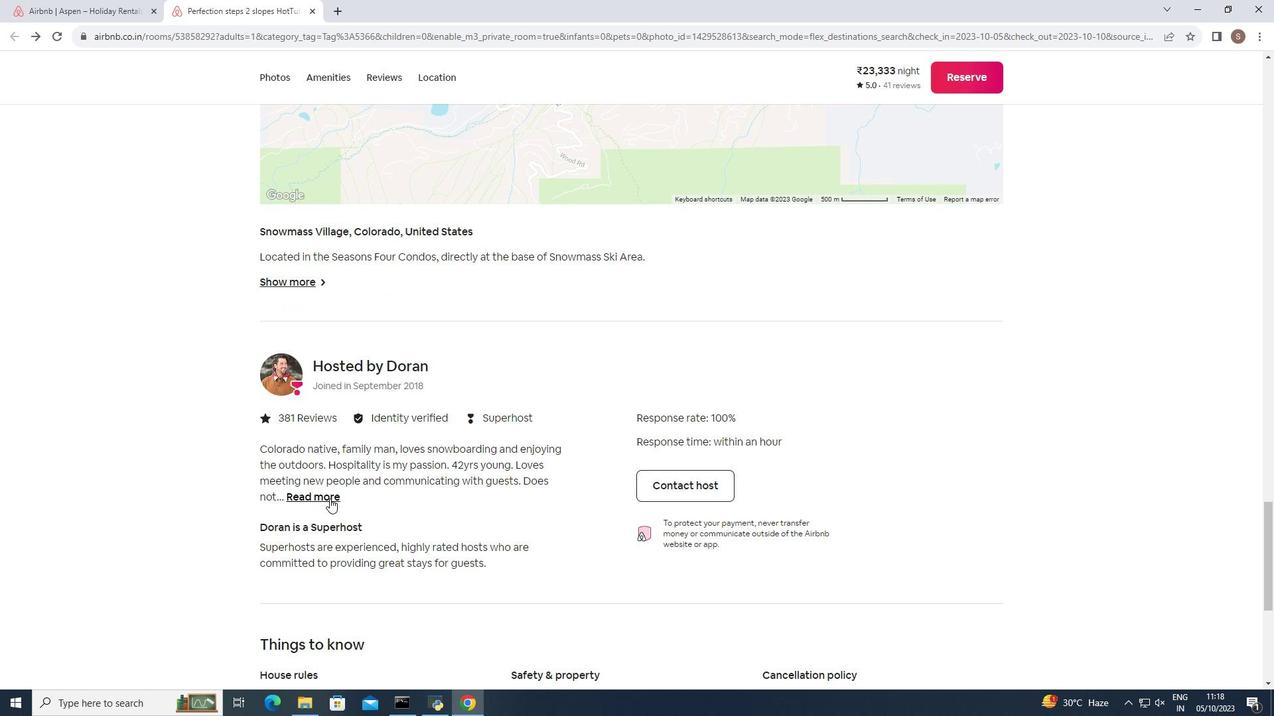 
Action: Mouse pressed left at (329, 499)
Screenshot: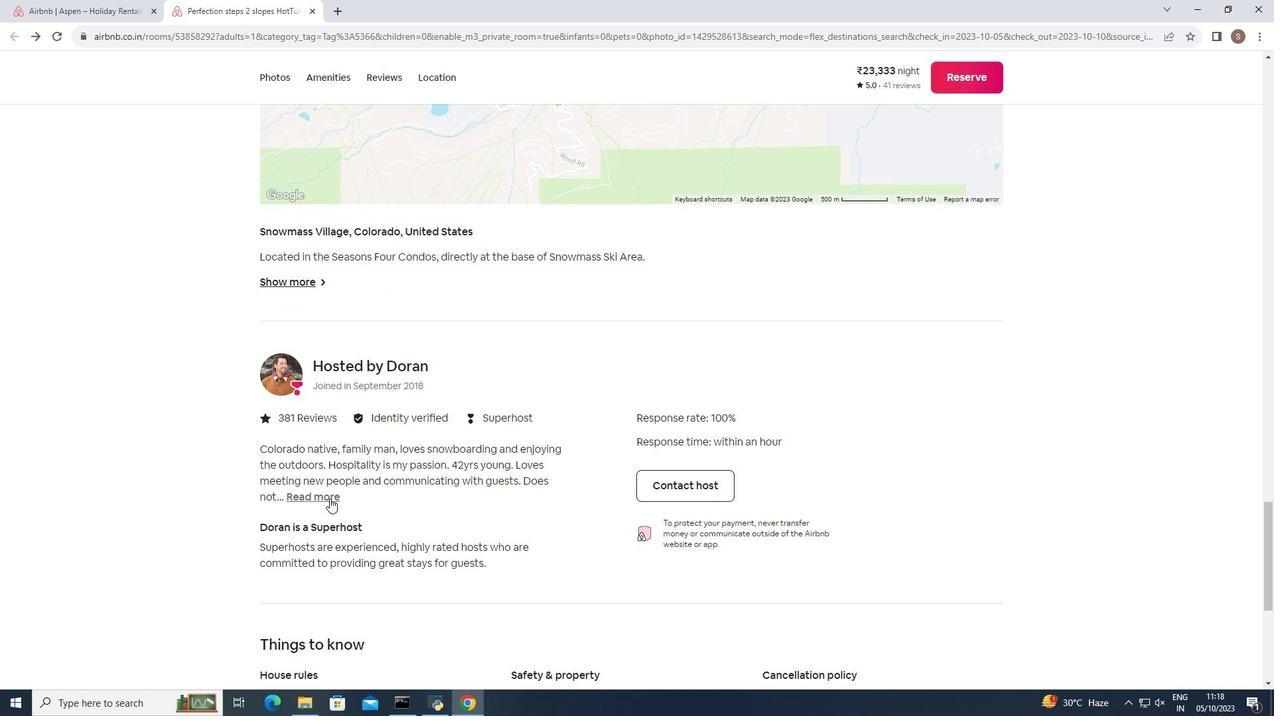 
Action: Mouse moved to (347, 494)
Screenshot: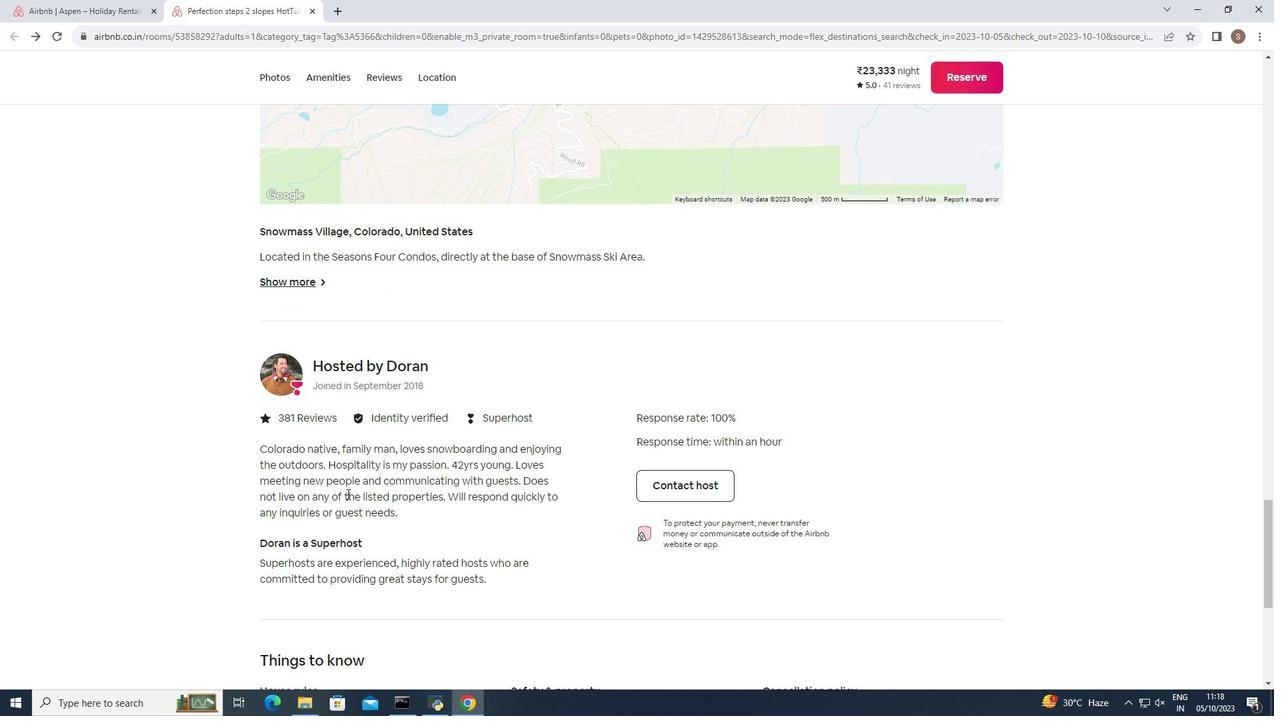 
Action: Mouse scrolled (347, 493) with delta (0, 0)
Screenshot: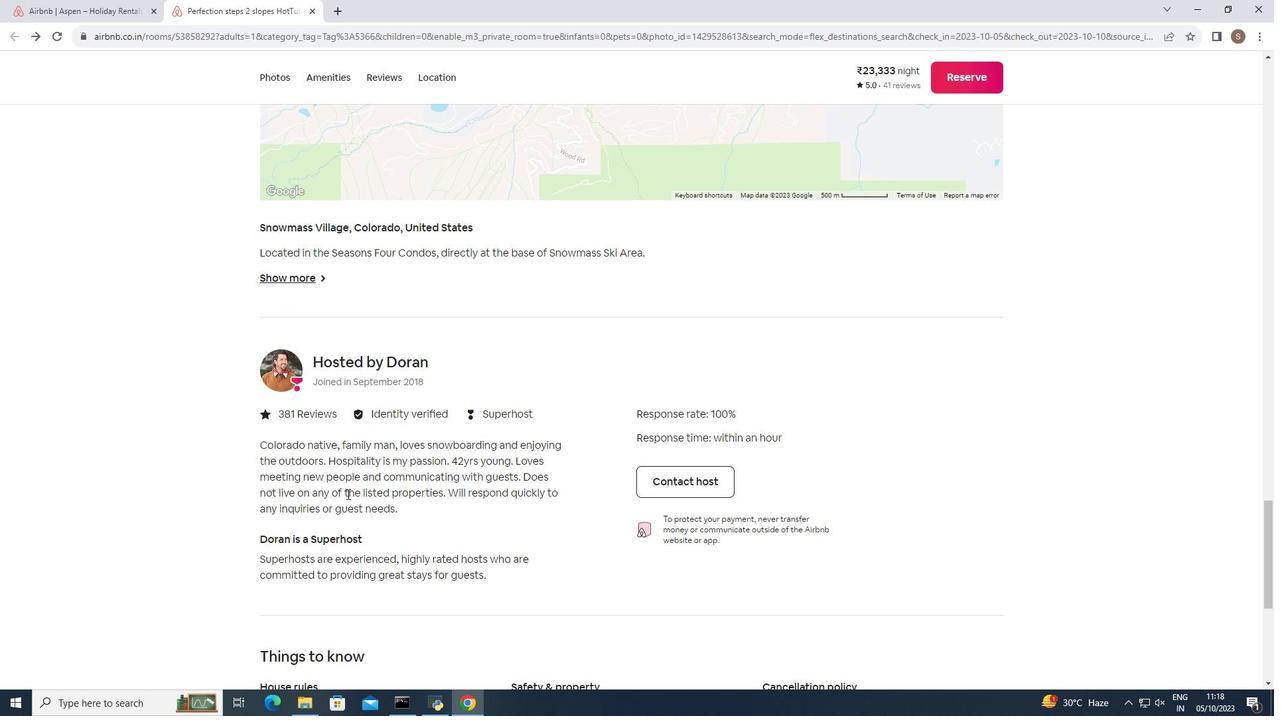 
Action: Mouse scrolled (347, 493) with delta (0, 0)
Screenshot: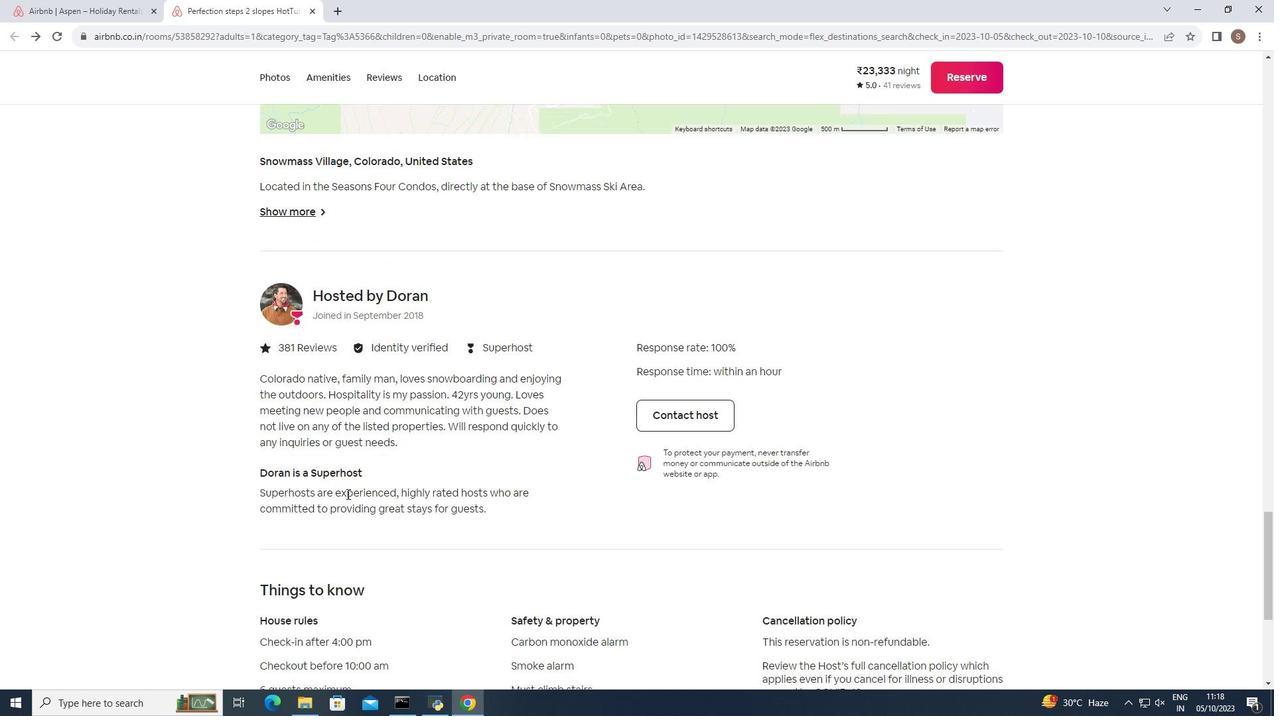 
Action: Mouse scrolled (347, 493) with delta (0, 0)
Screenshot: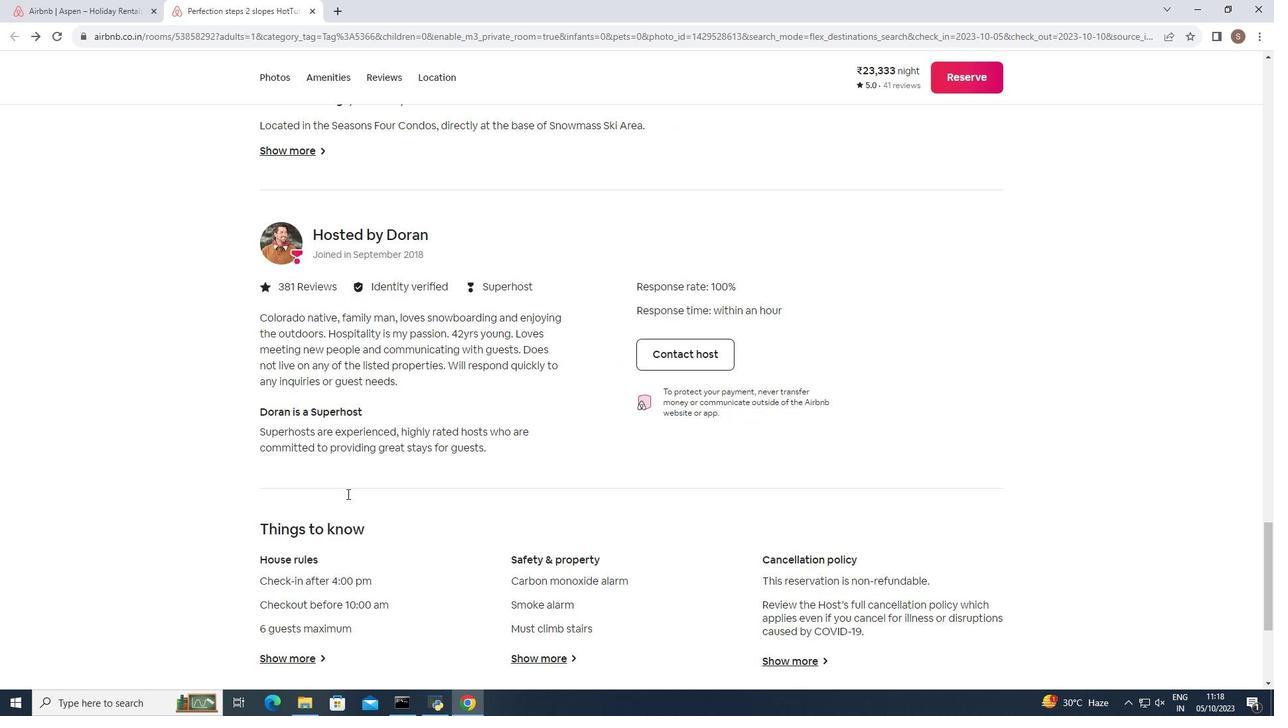 
Action: Mouse moved to (347, 494)
Screenshot: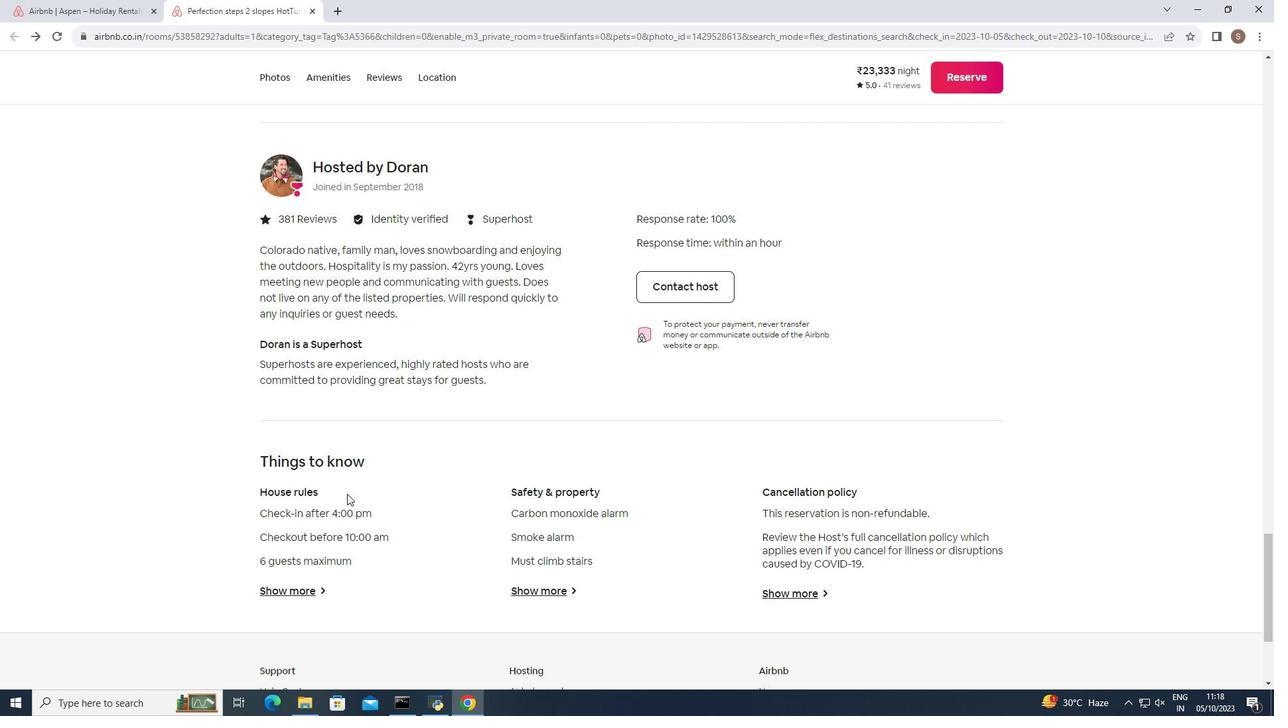 
Action: Mouse scrolled (347, 493) with delta (0, 0)
Screenshot: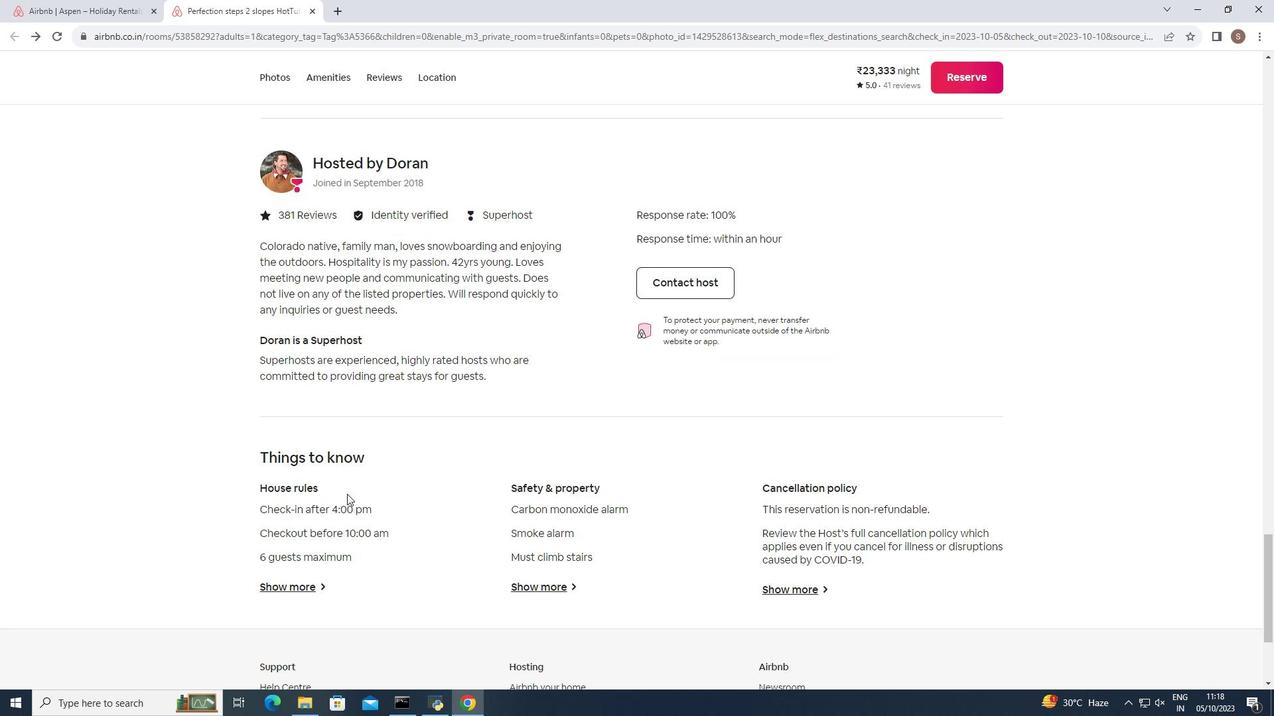 
Action: Mouse scrolled (347, 493) with delta (0, 0)
Screenshot: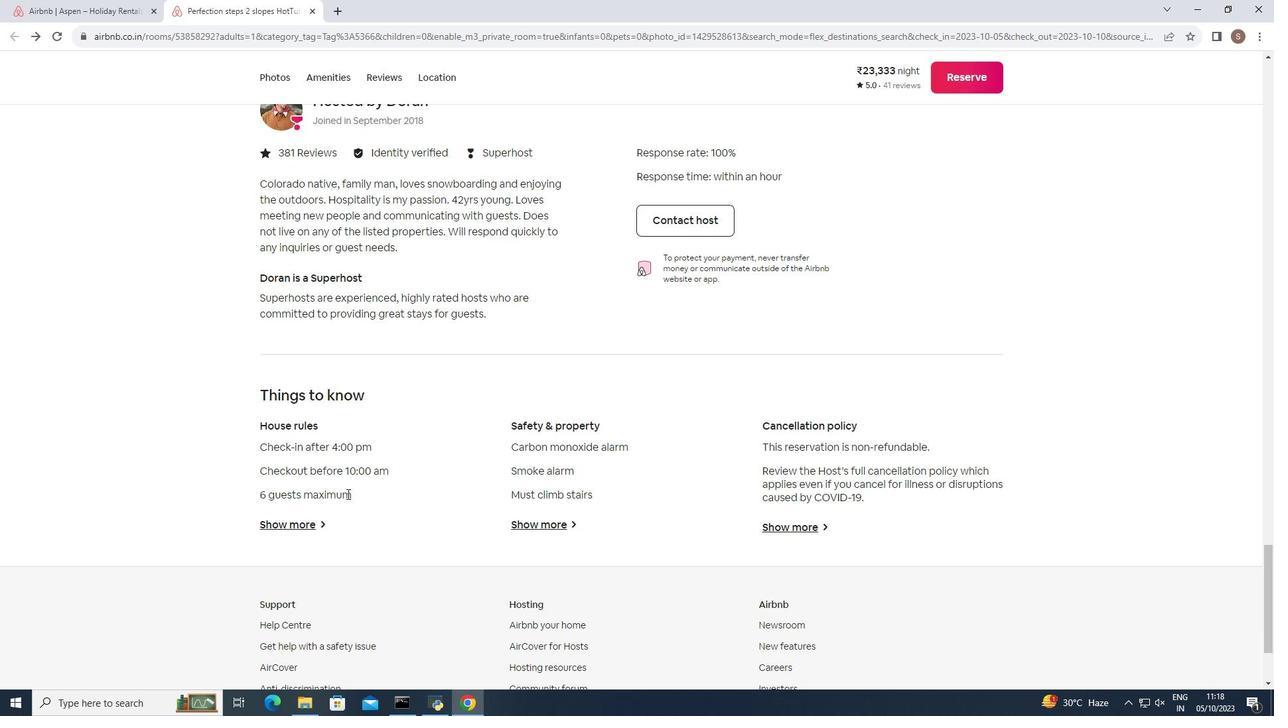 
Action: Mouse scrolled (347, 493) with delta (0, 0)
Screenshot: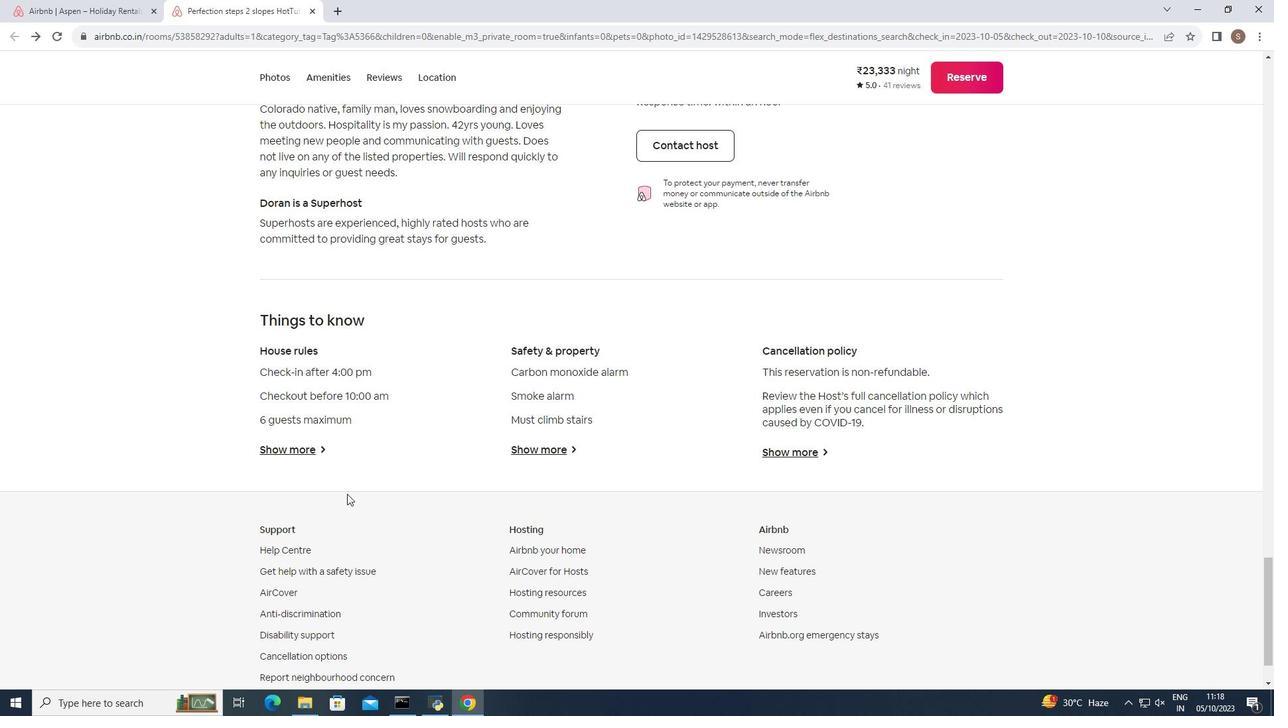
Action: Mouse scrolled (347, 493) with delta (0, 0)
Screenshot: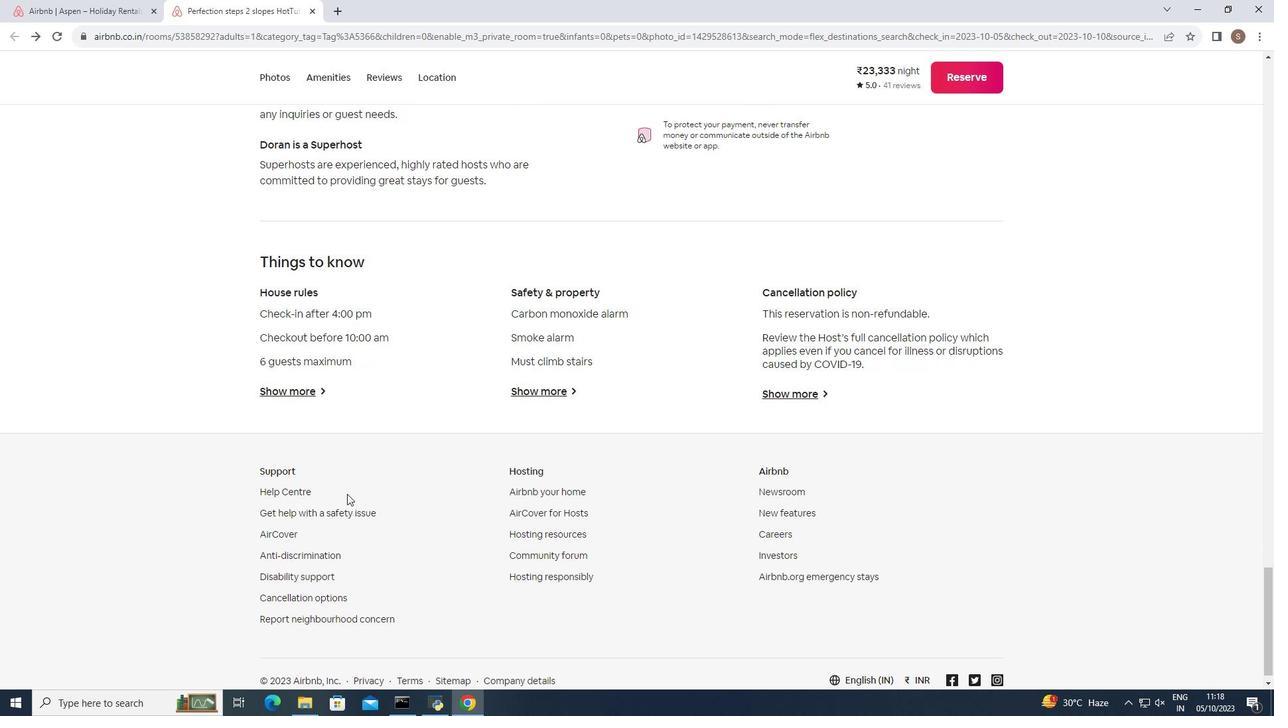 
Action: Mouse scrolled (347, 493) with delta (0, 0)
Screenshot: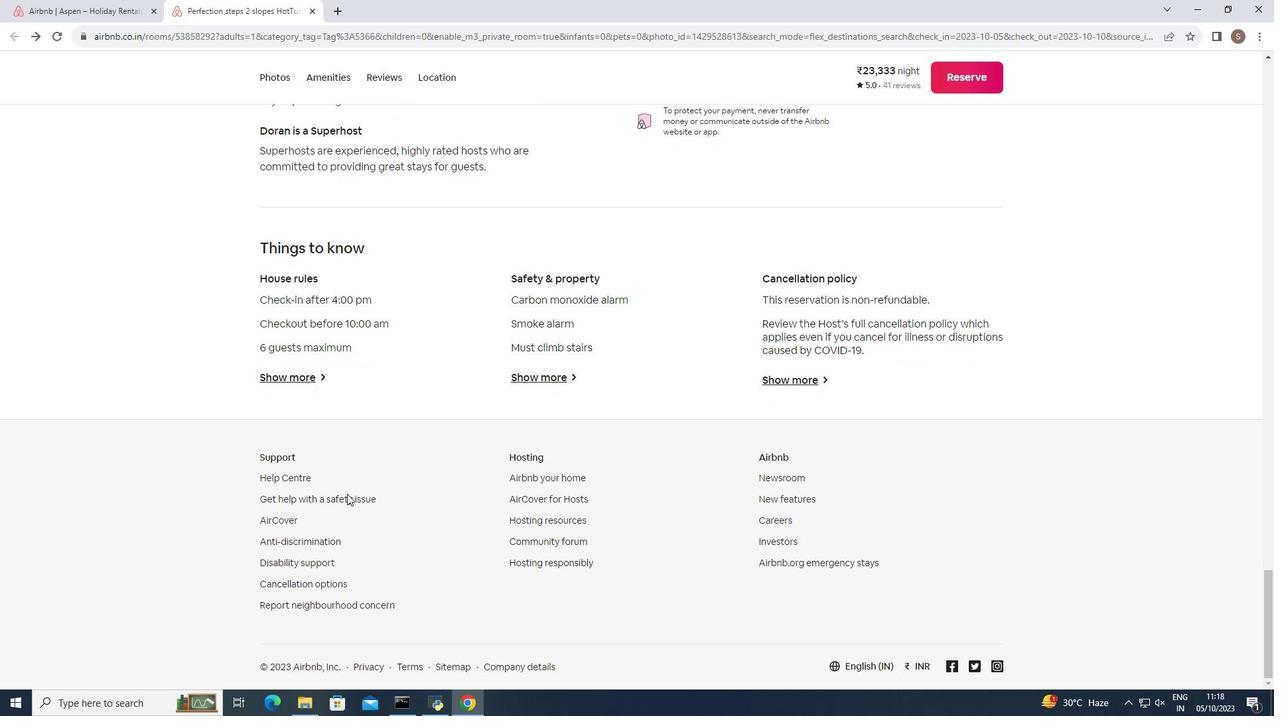 
Action: Mouse moved to (311, 9)
Screenshot: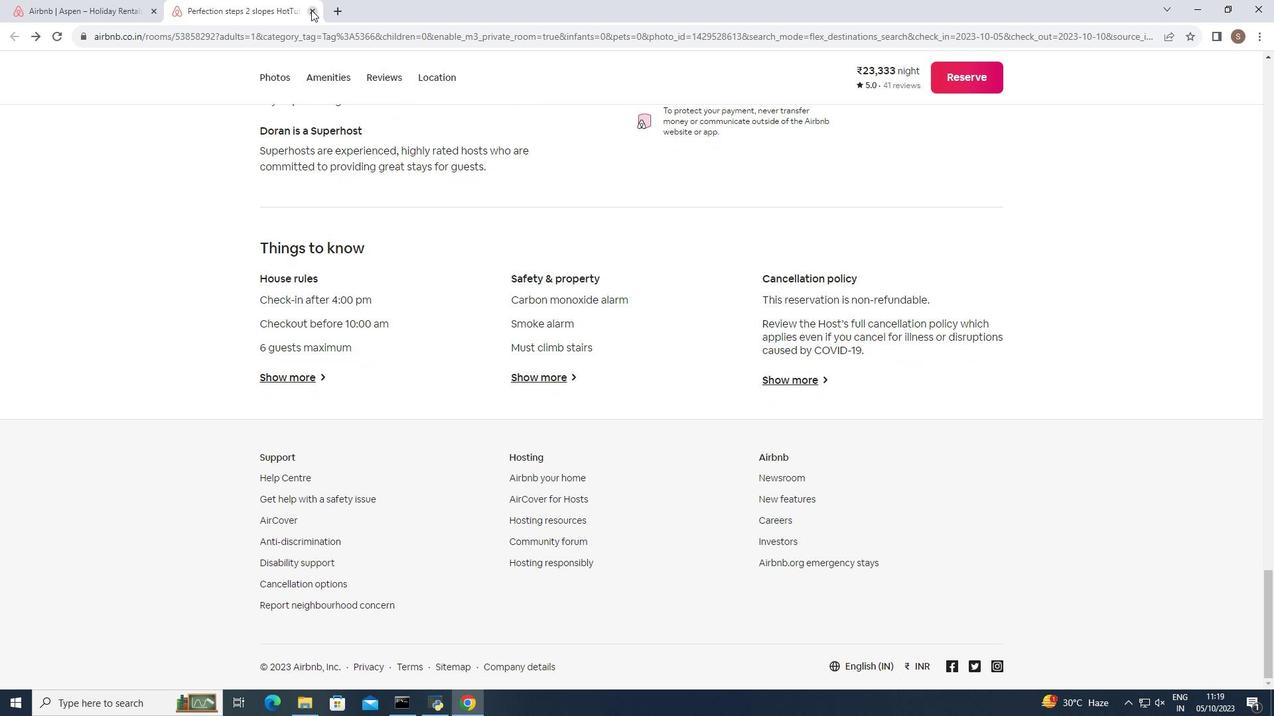 
Action: Mouse pressed left at (311, 9)
Screenshot: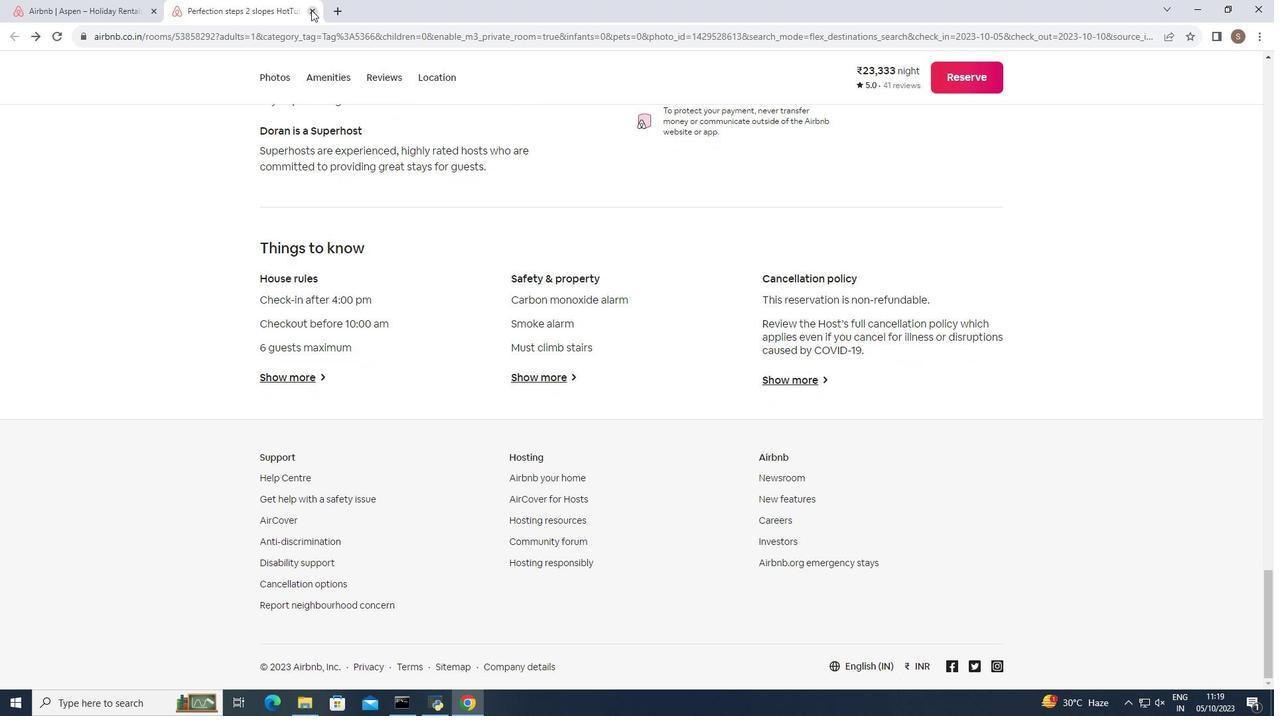 
Action: Mouse moved to (335, 343)
Screenshot: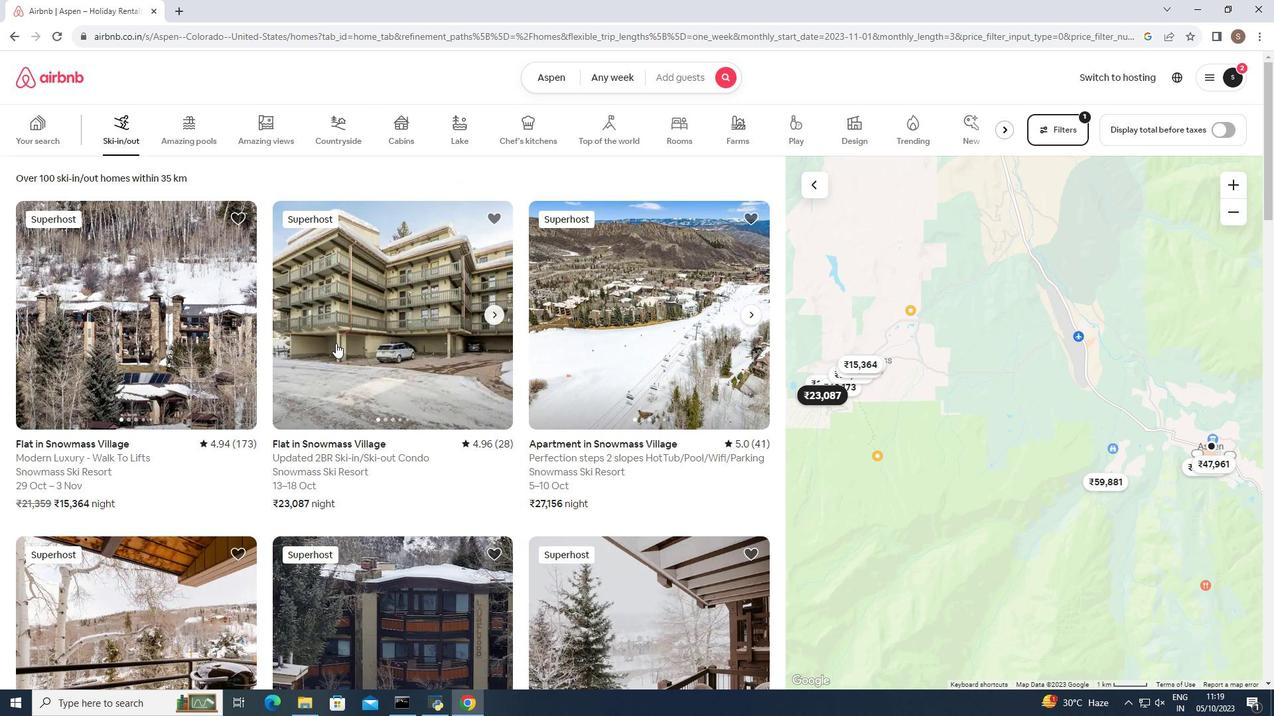 
Action: Mouse scrolled (335, 343) with delta (0, 0)
Screenshot: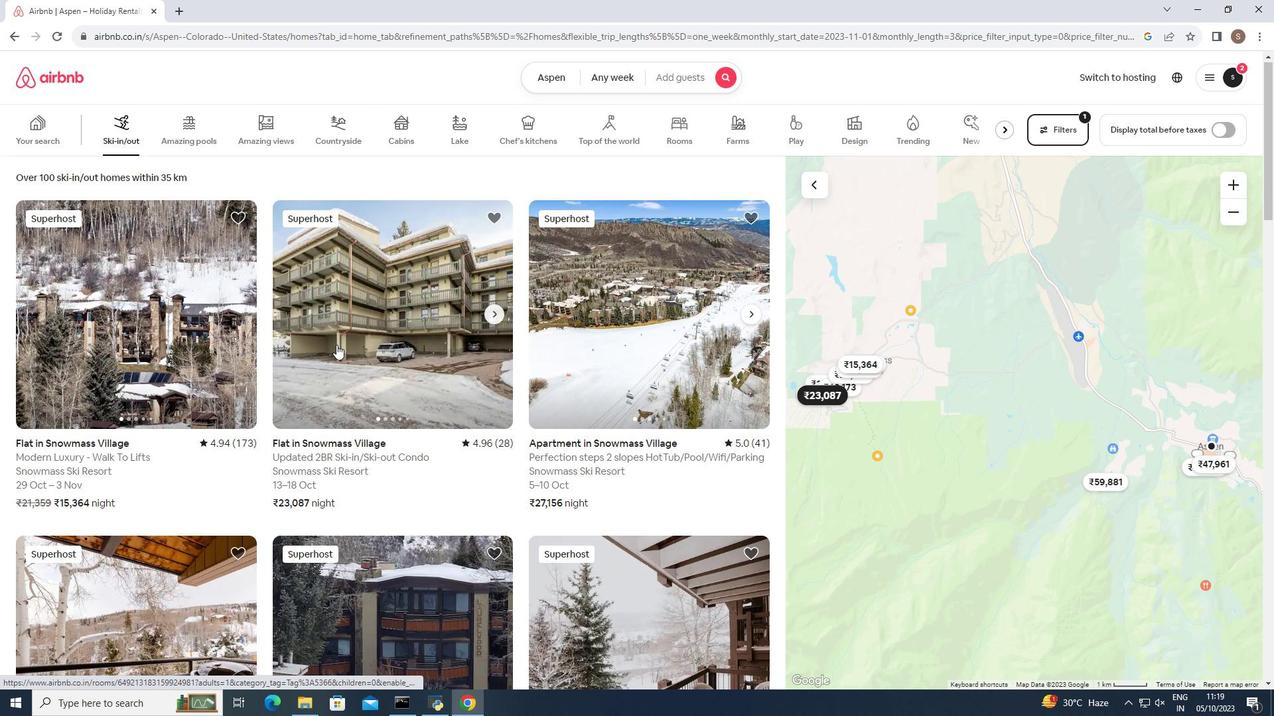 
Action: Mouse moved to (337, 347)
